 Task: Create a Green and Eco-Friendly Wedding Planning: Resources for planning environmentally friendly weddings.
Action: Mouse moved to (519, 248)
Screenshot: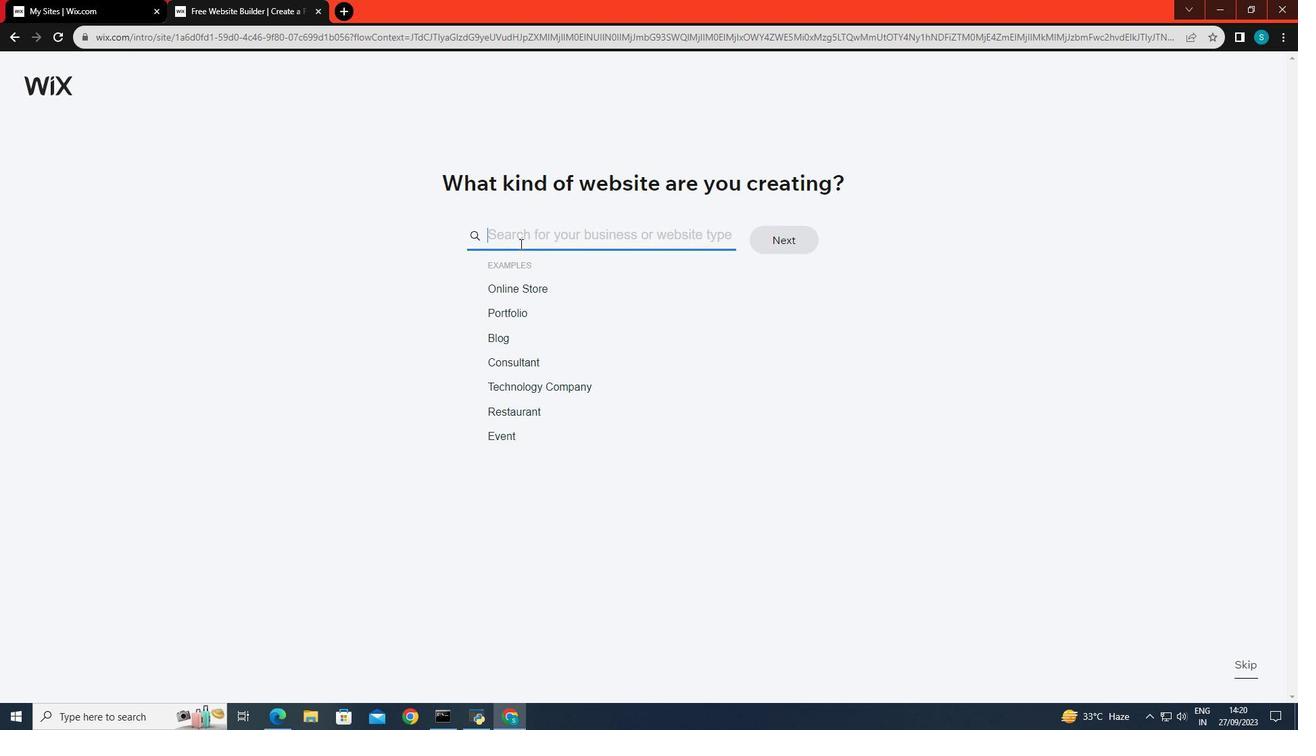 
Action: Mouse pressed left at (519, 248)
Screenshot: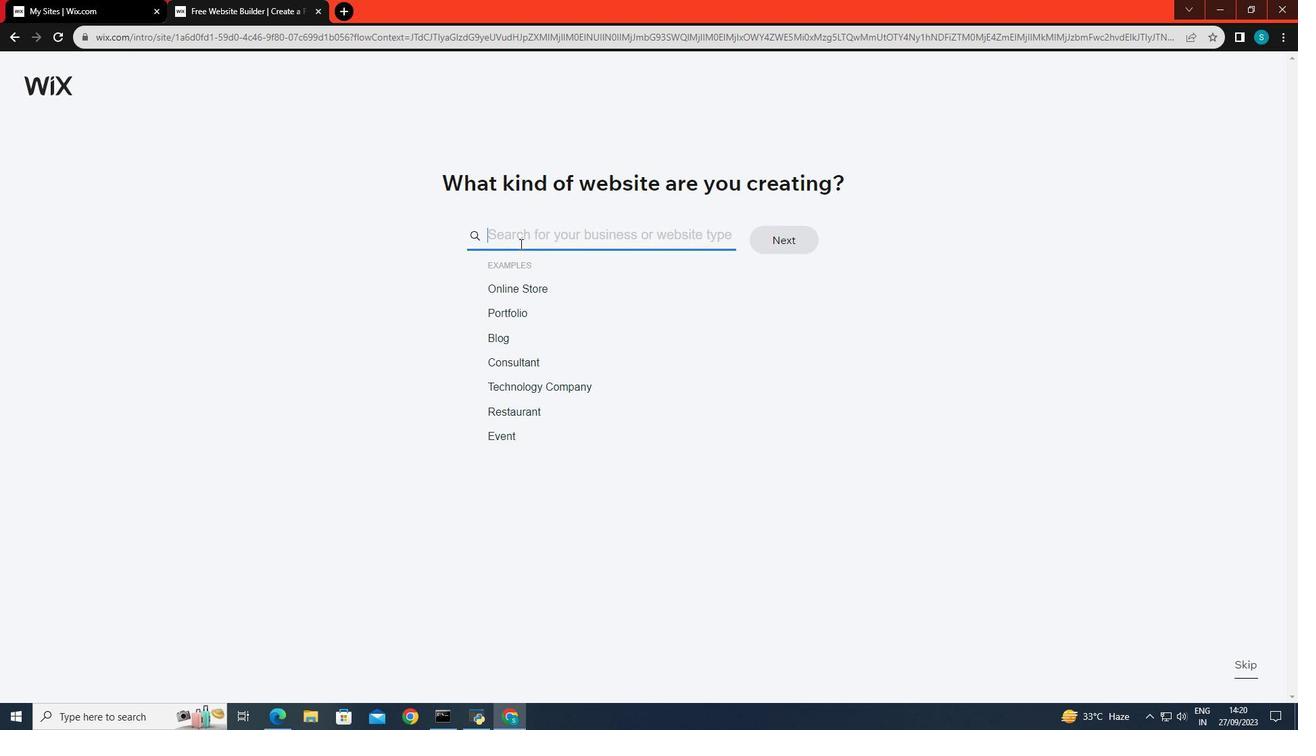 
Action: Mouse moved to (520, 244)
Screenshot: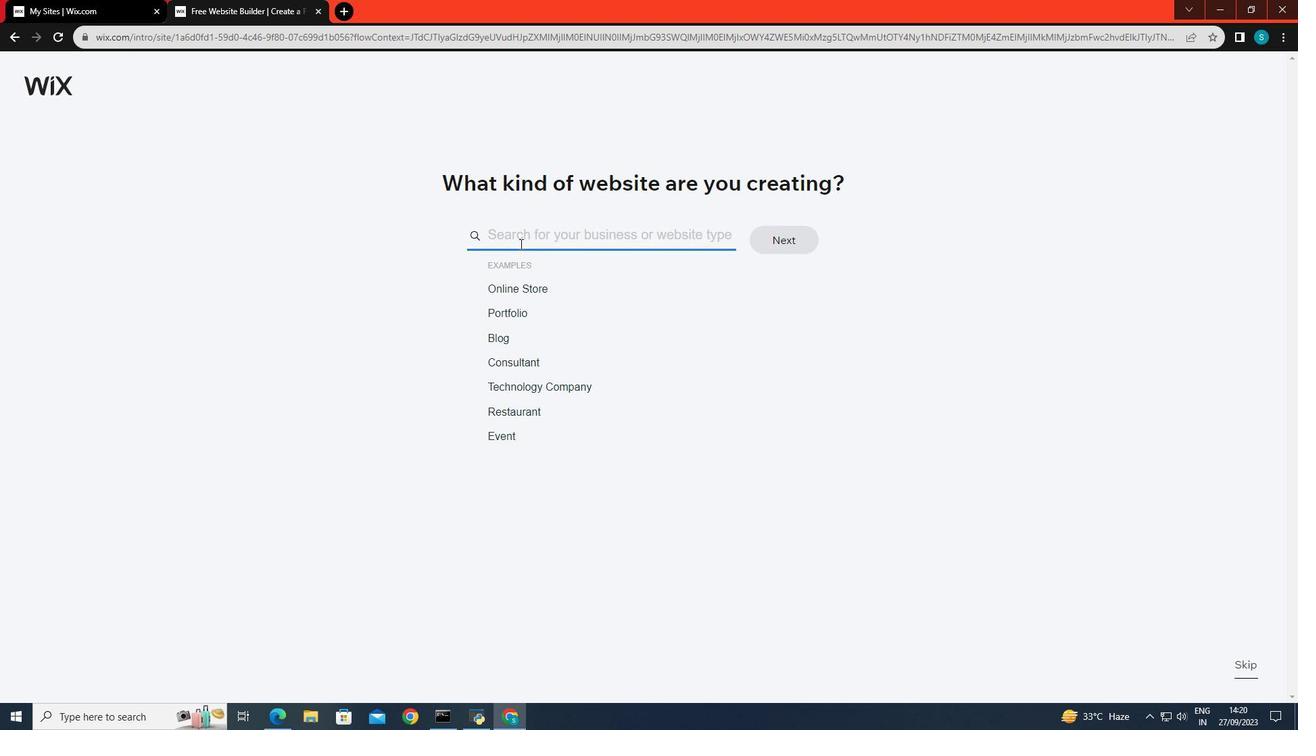 
Action: Key pressed v<Key.backspace>wedding<Key.space>plan
Screenshot: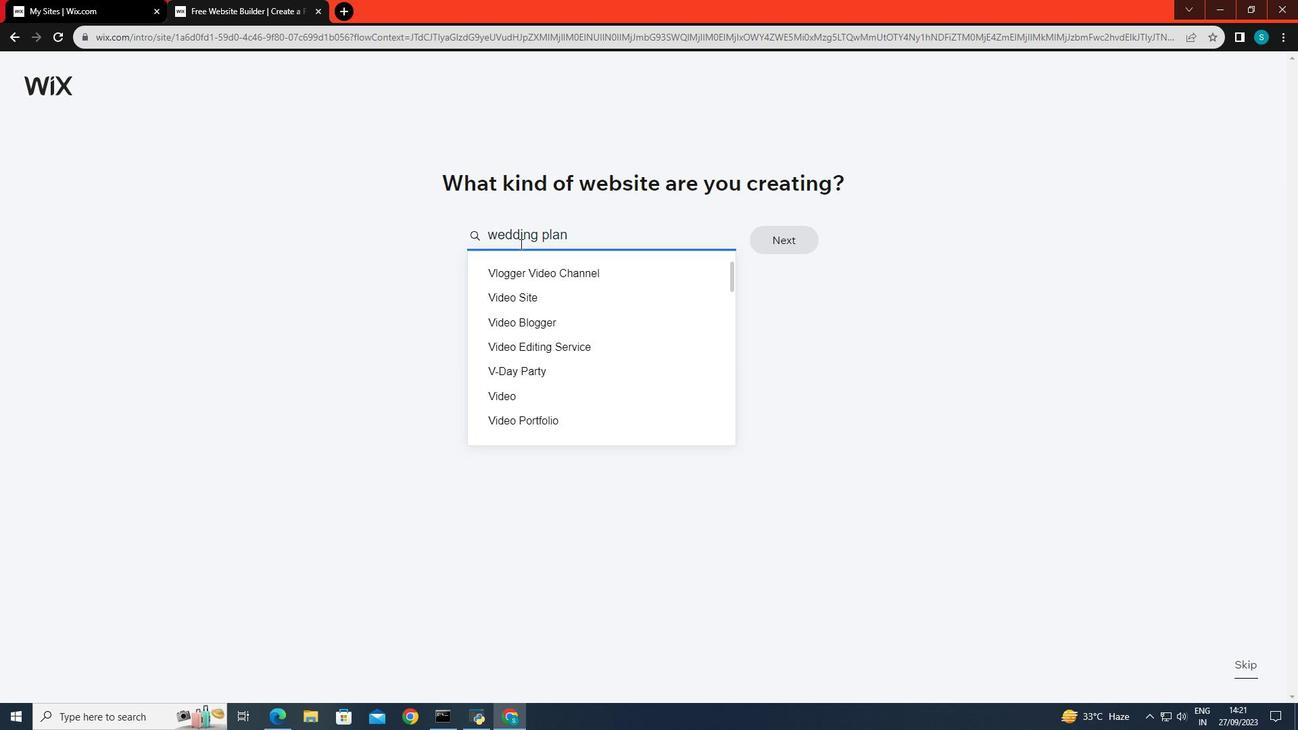 
Action: Mouse moved to (554, 315)
Screenshot: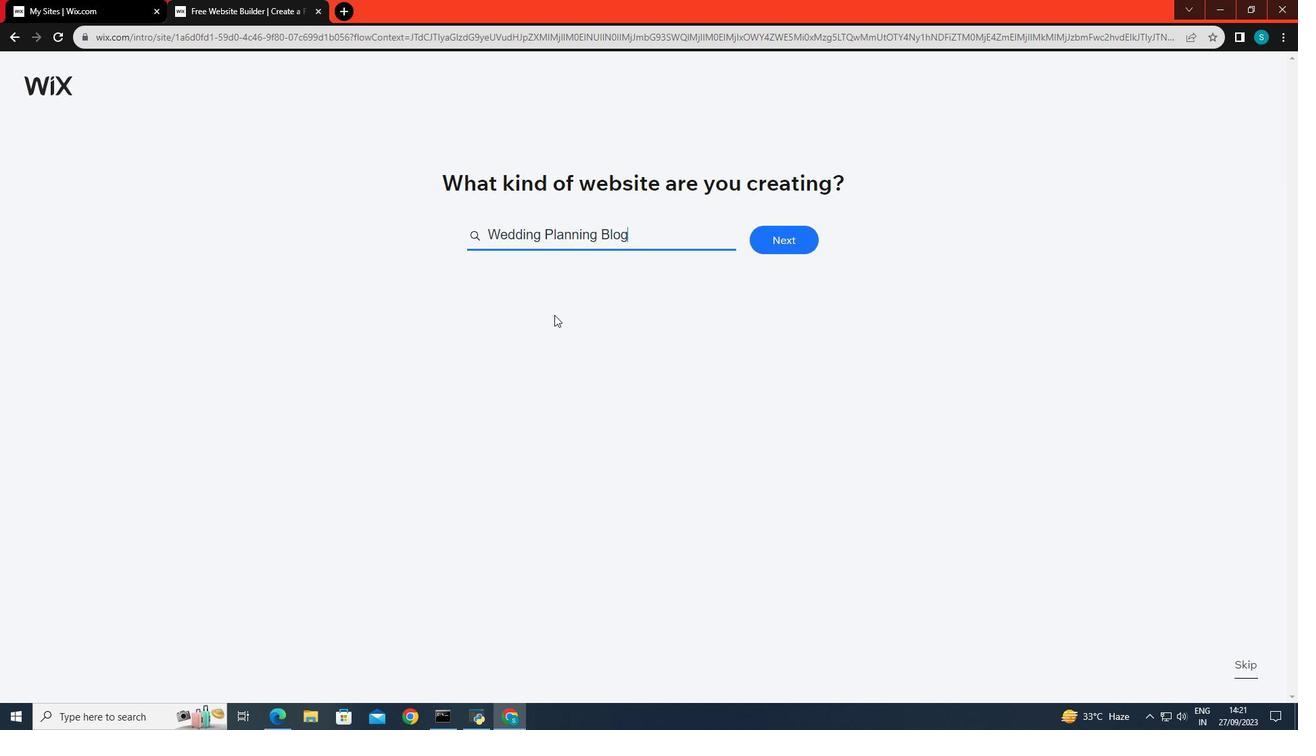 
Action: Mouse pressed left at (554, 315)
Screenshot: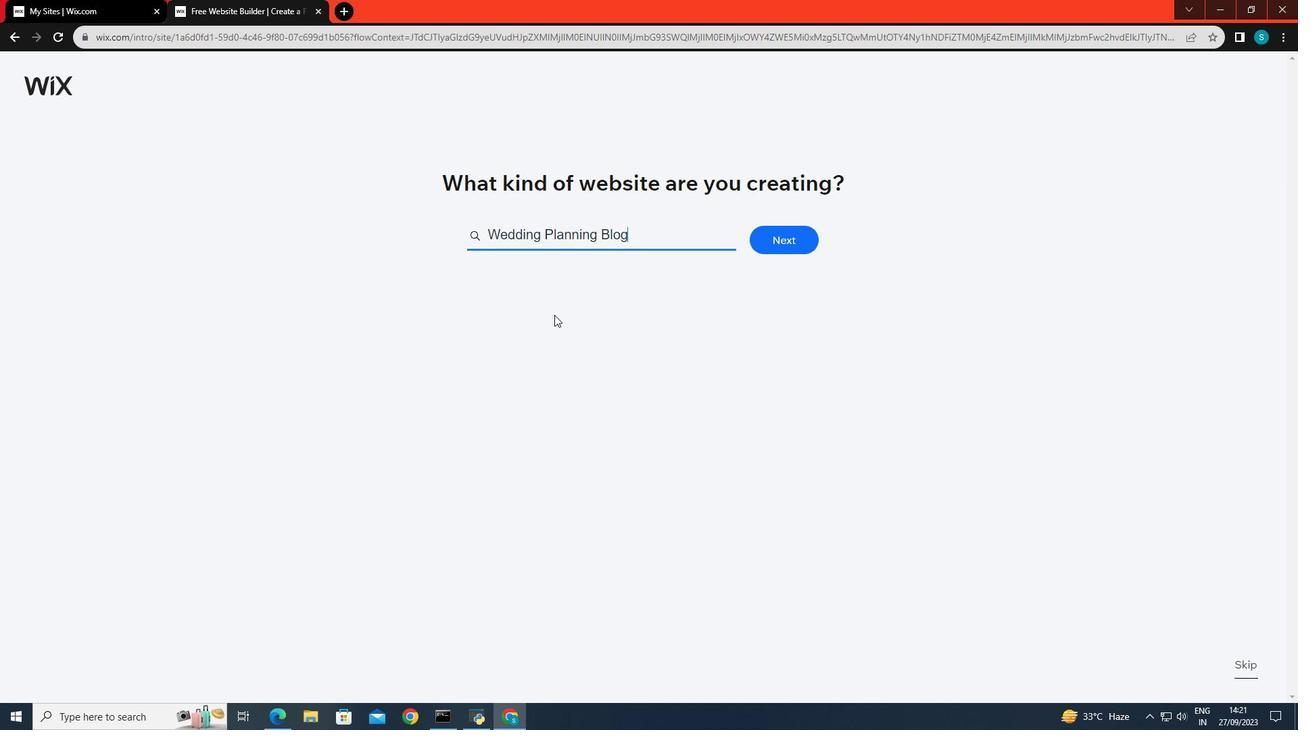 
Action: Mouse moved to (772, 242)
Screenshot: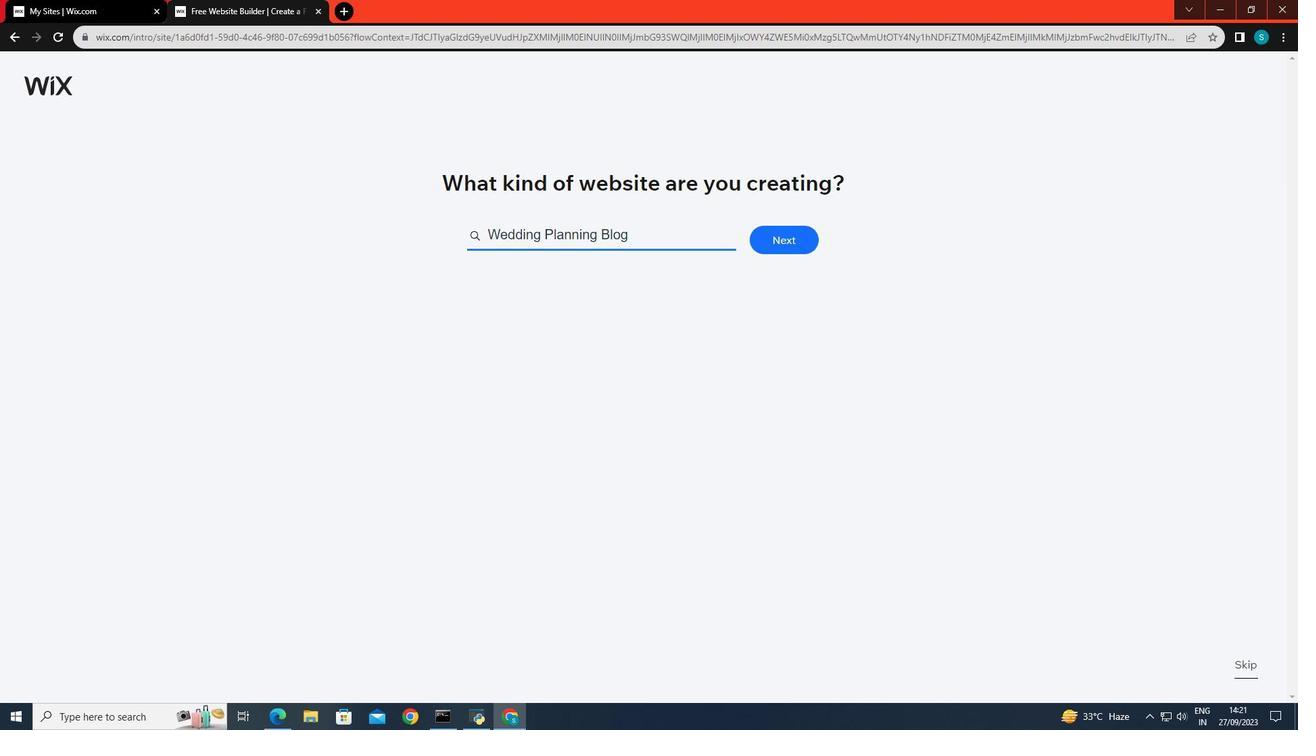 
Action: Mouse pressed left at (772, 242)
Screenshot: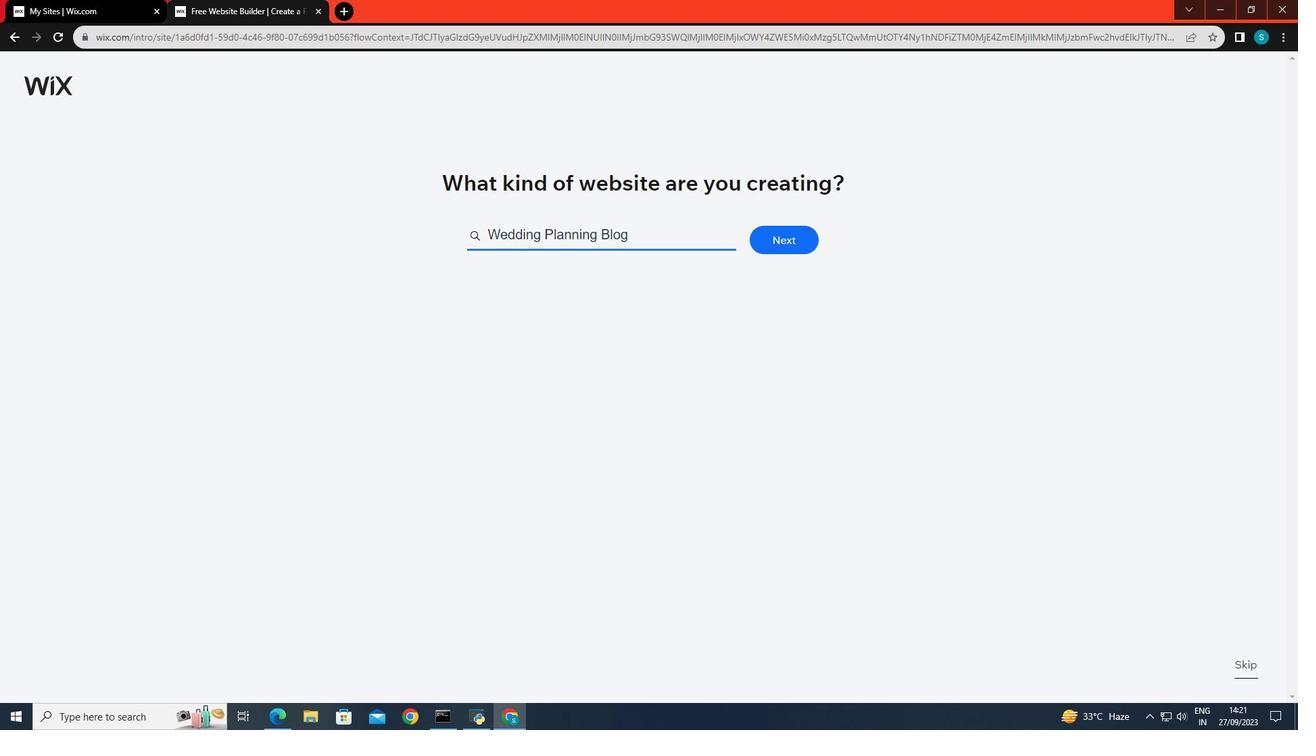 
Action: Mouse moved to (762, 279)
Screenshot: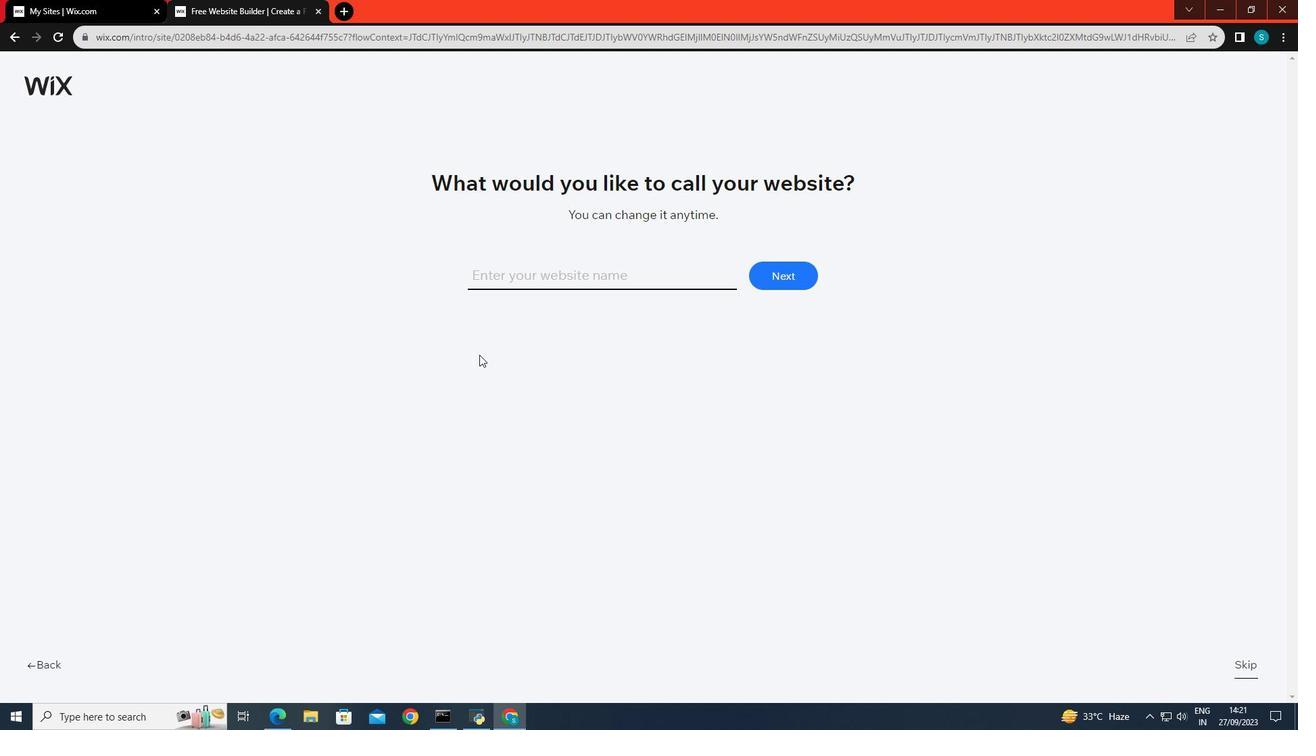 
Action: Mouse pressed left at (762, 279)
Screenshot: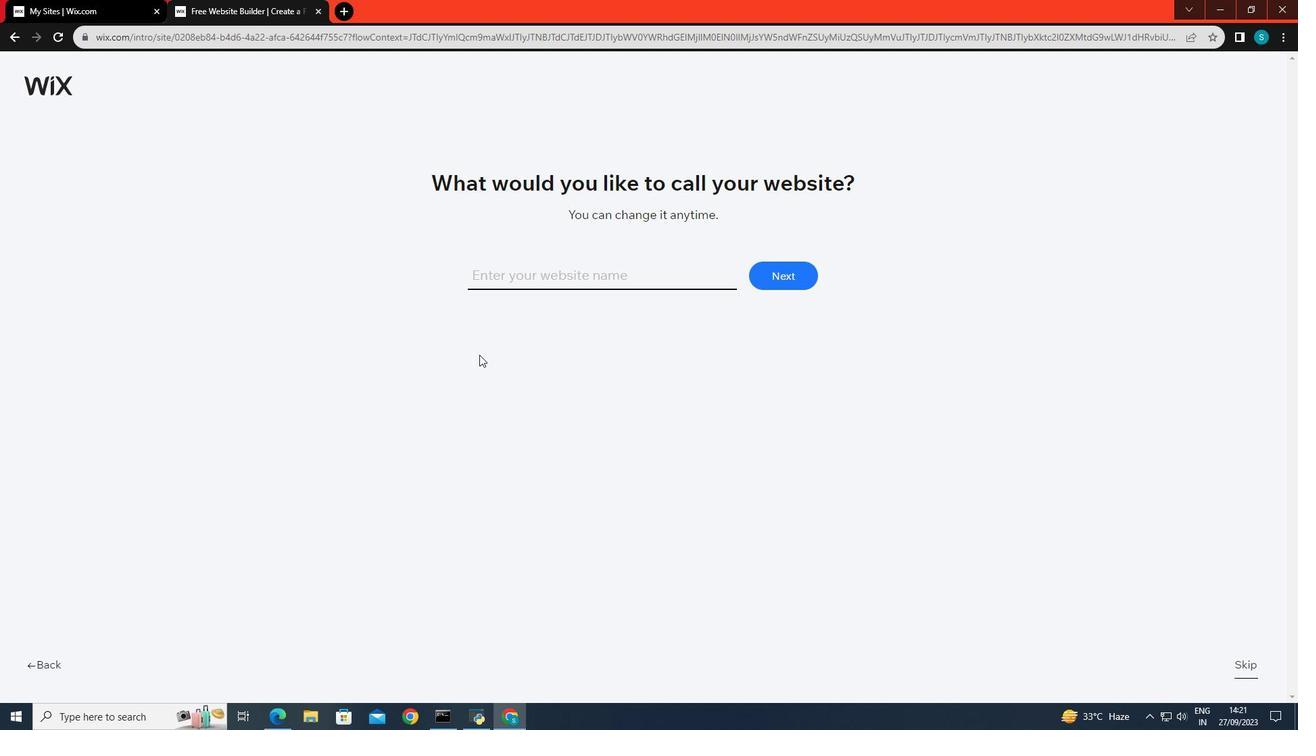 
Action: Mouse moved to (490, 206)
Screenshot: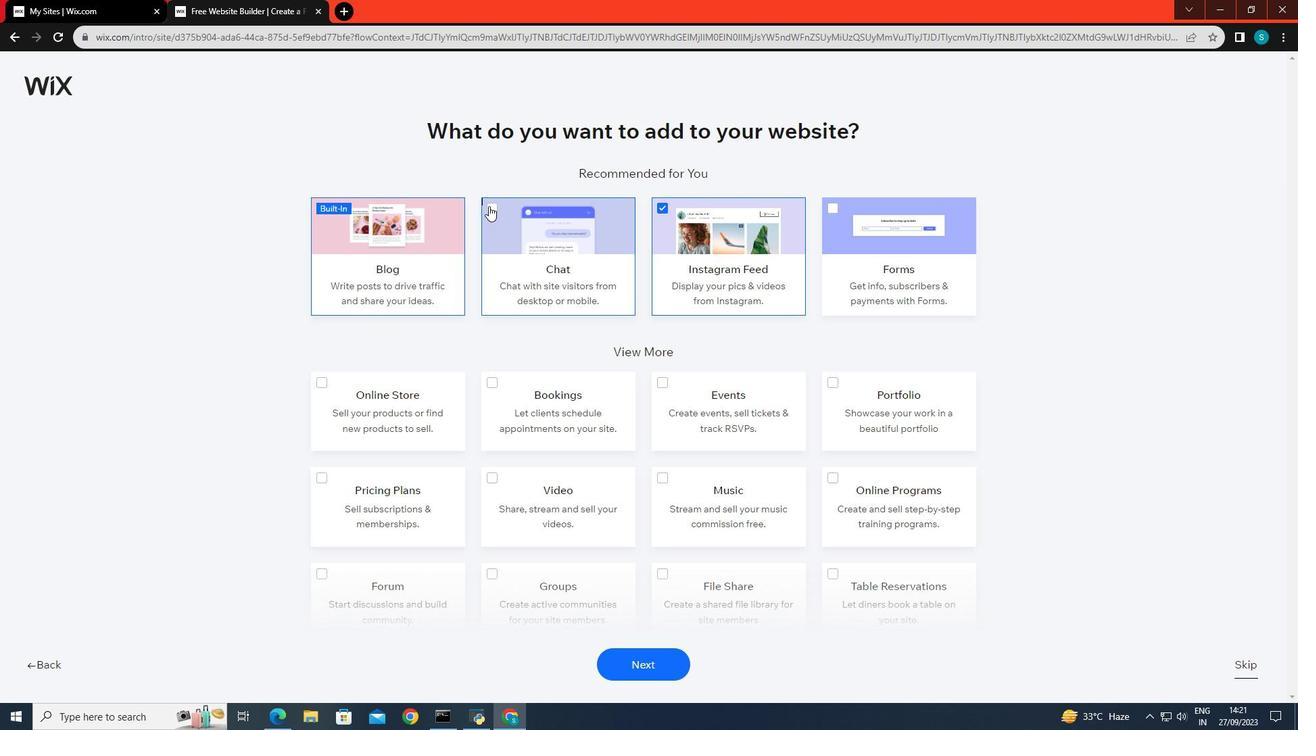 
Action: Mouse pressed left at (490, 206)
Screenshot: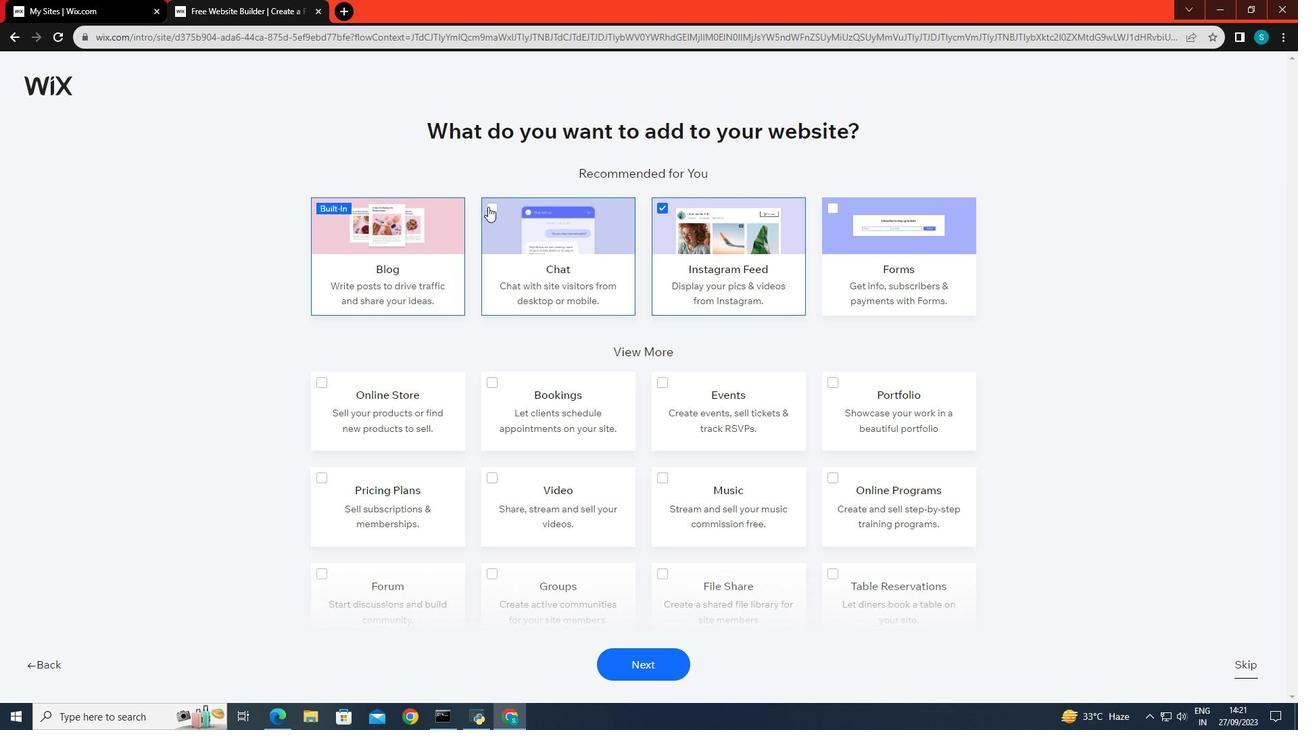 
Action: Mouse moved to (667, 209)
Screenshot: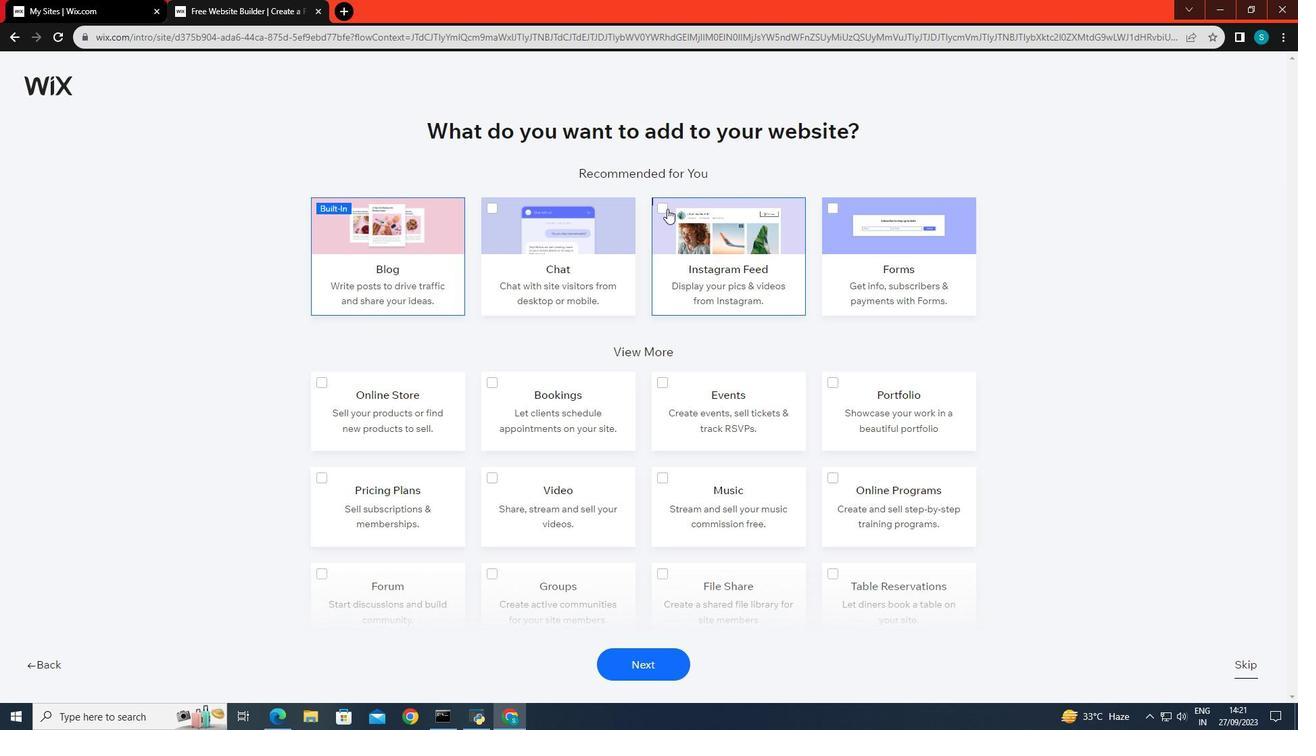 
Action: Mouse pressed left at (667, 209)
Screenshot: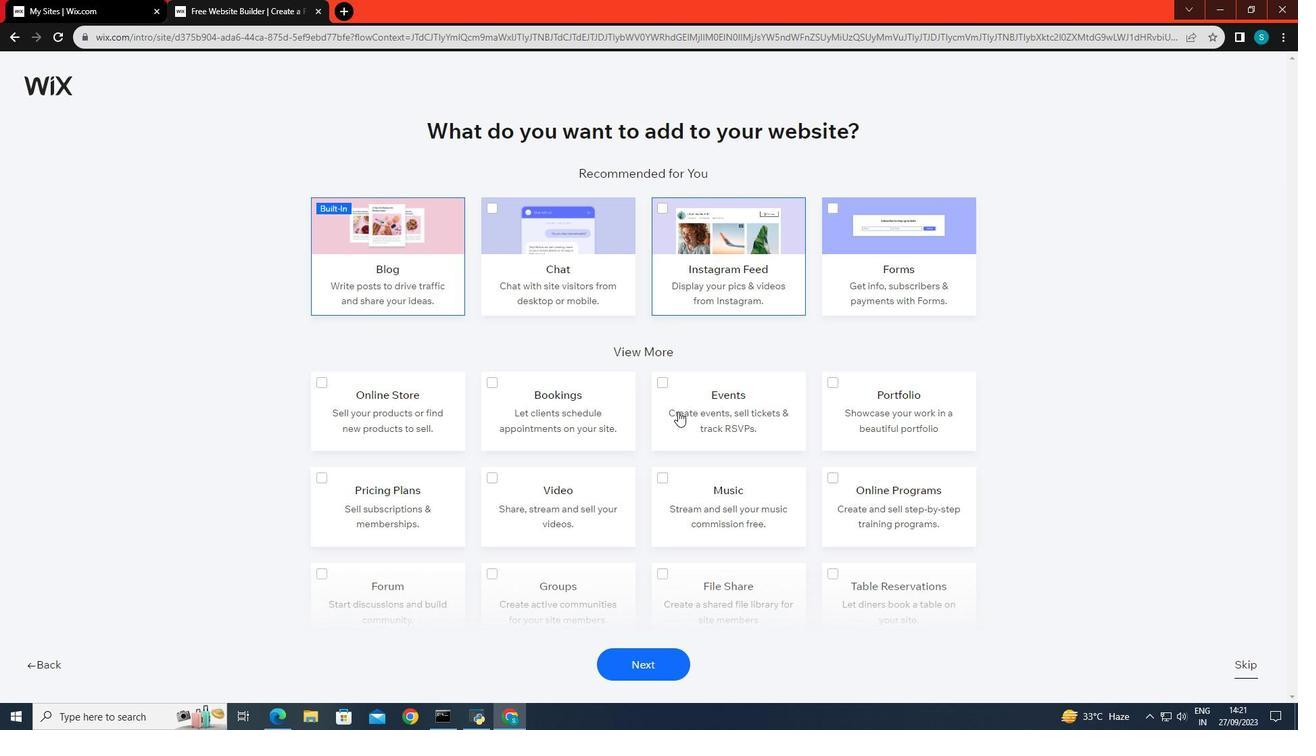 
Action: Mouse moved to (656, 666)
Screenshot: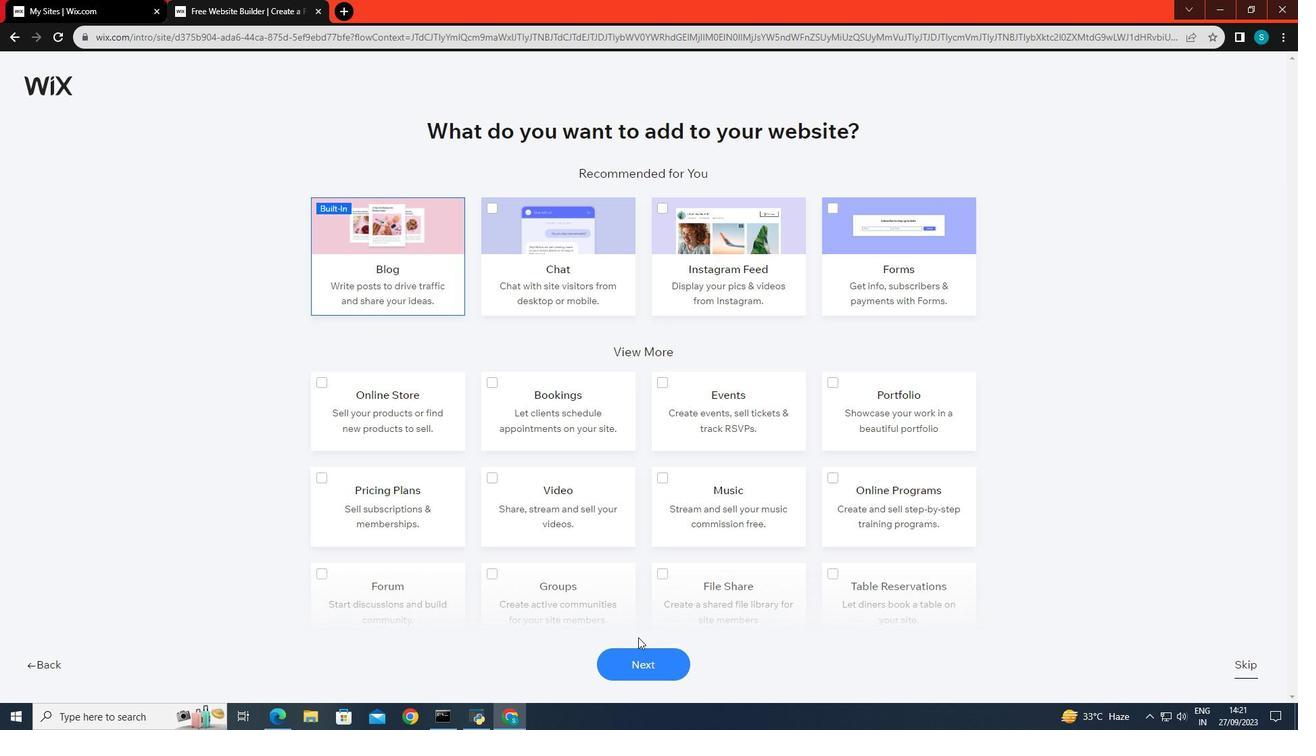 
Action: Mouse pressed left at (656, 666)
Screenshot: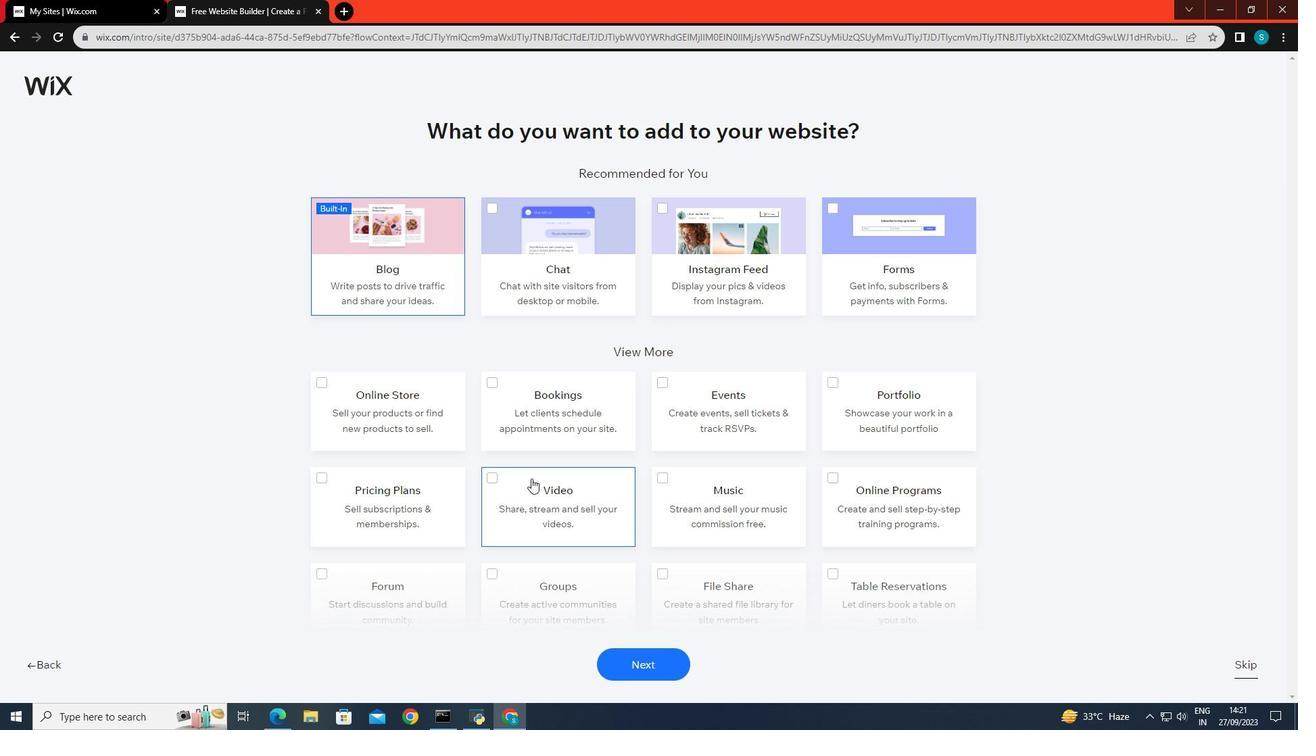 
Action: Mouse moved to (453, 360)
Screenshot: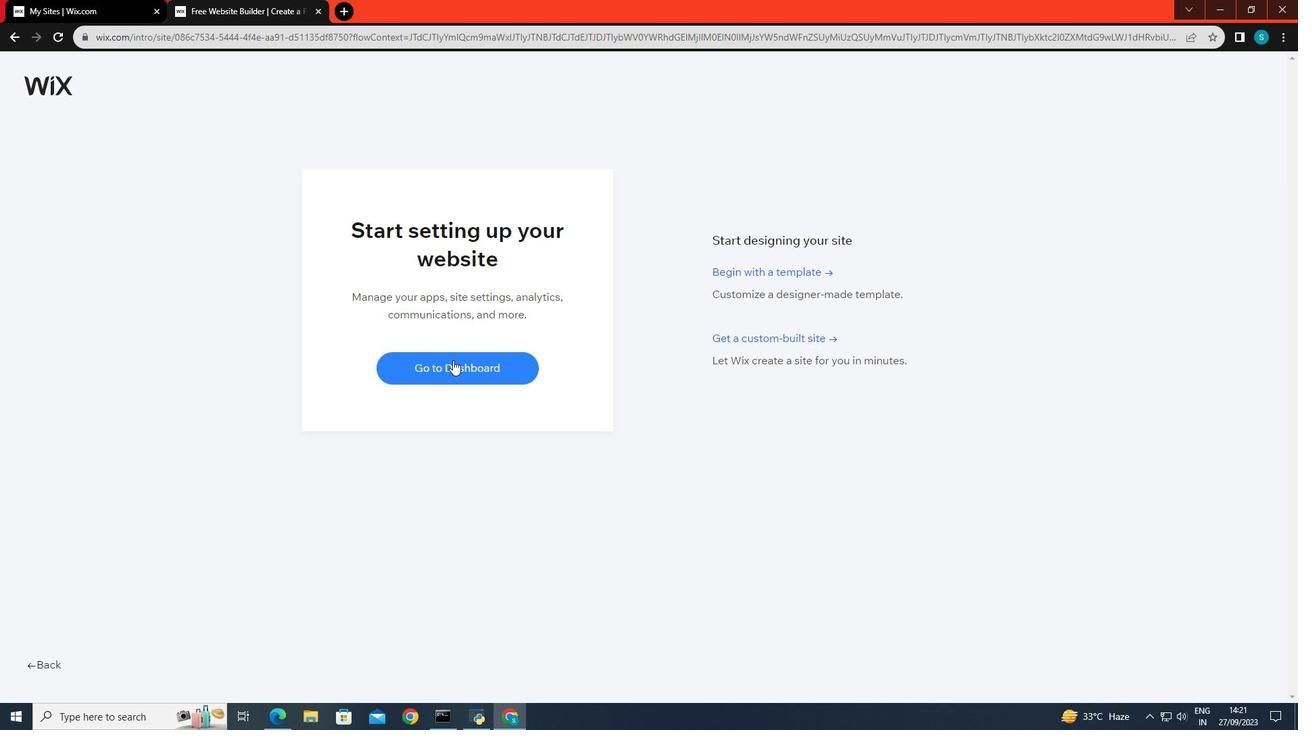 
Action: Mouse pressed left at (453, 360)
Screenshot: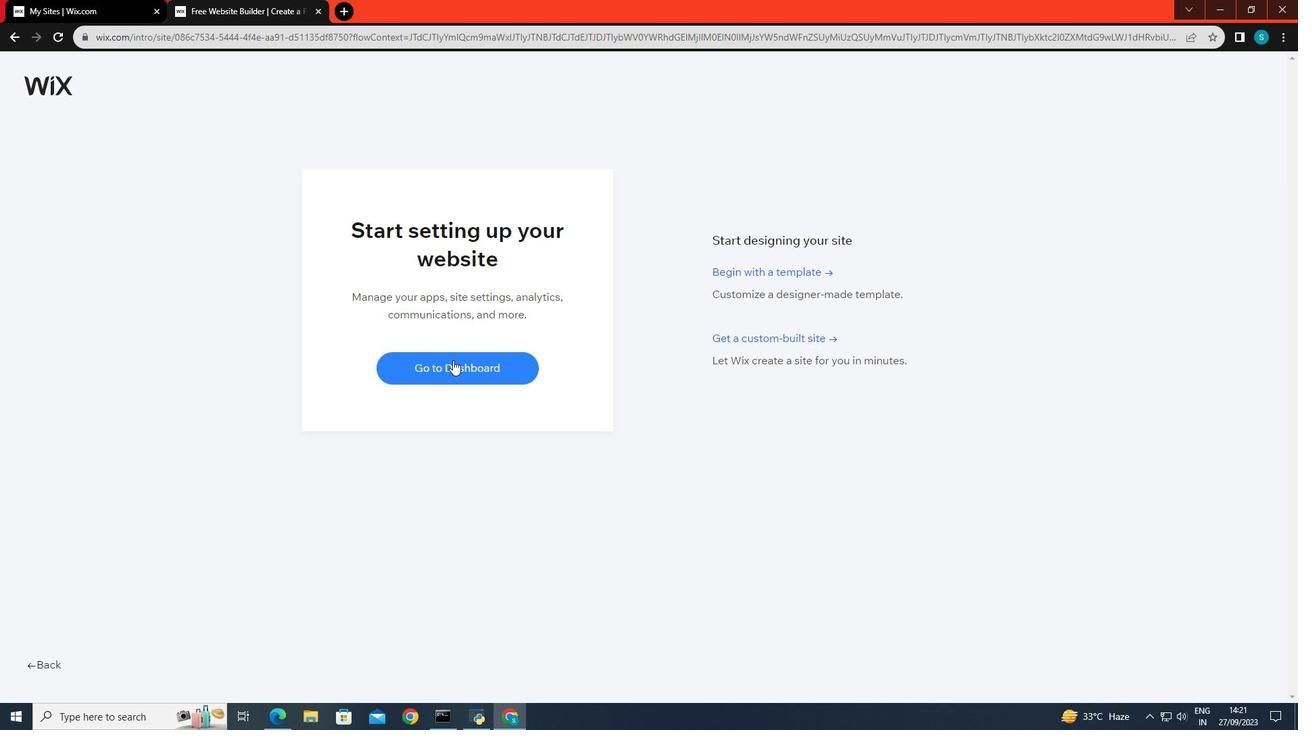 
Action: Mouse moved to (174, 201)
Screenshot: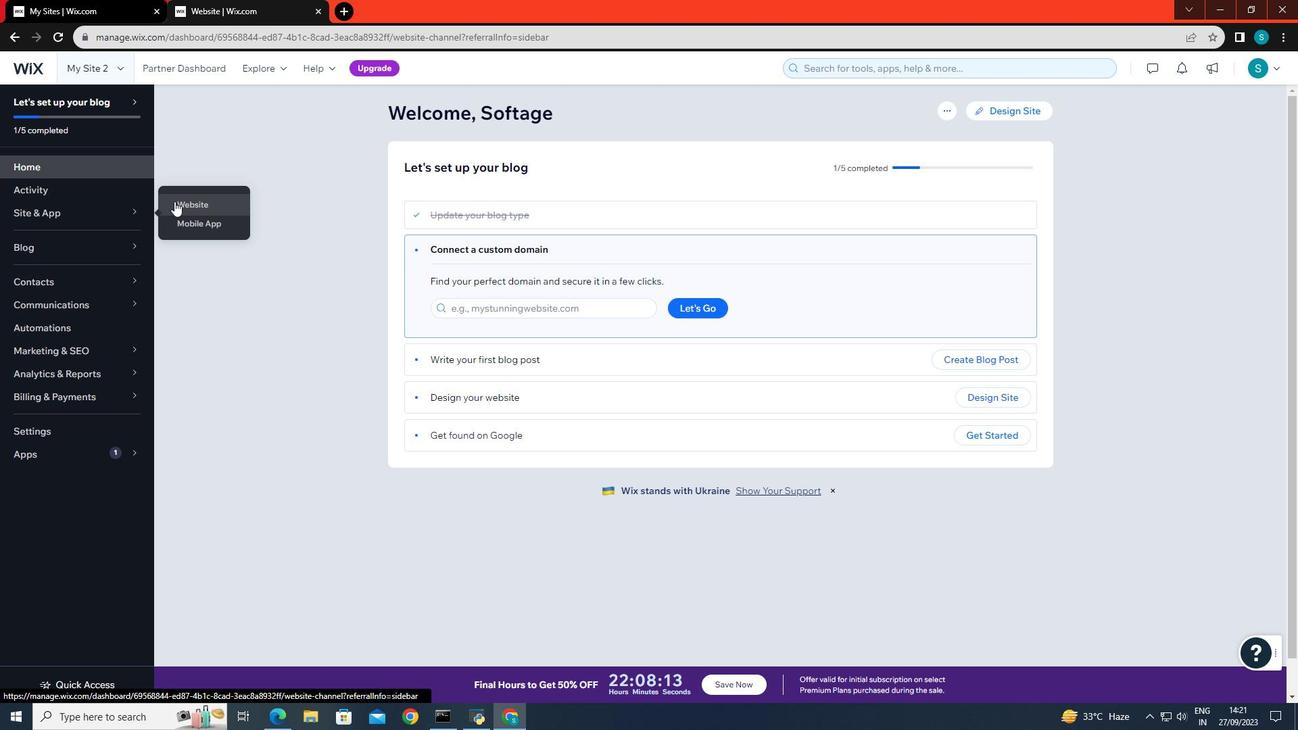 
Action: Mouse pressed left at (174, 201)
Screenshot: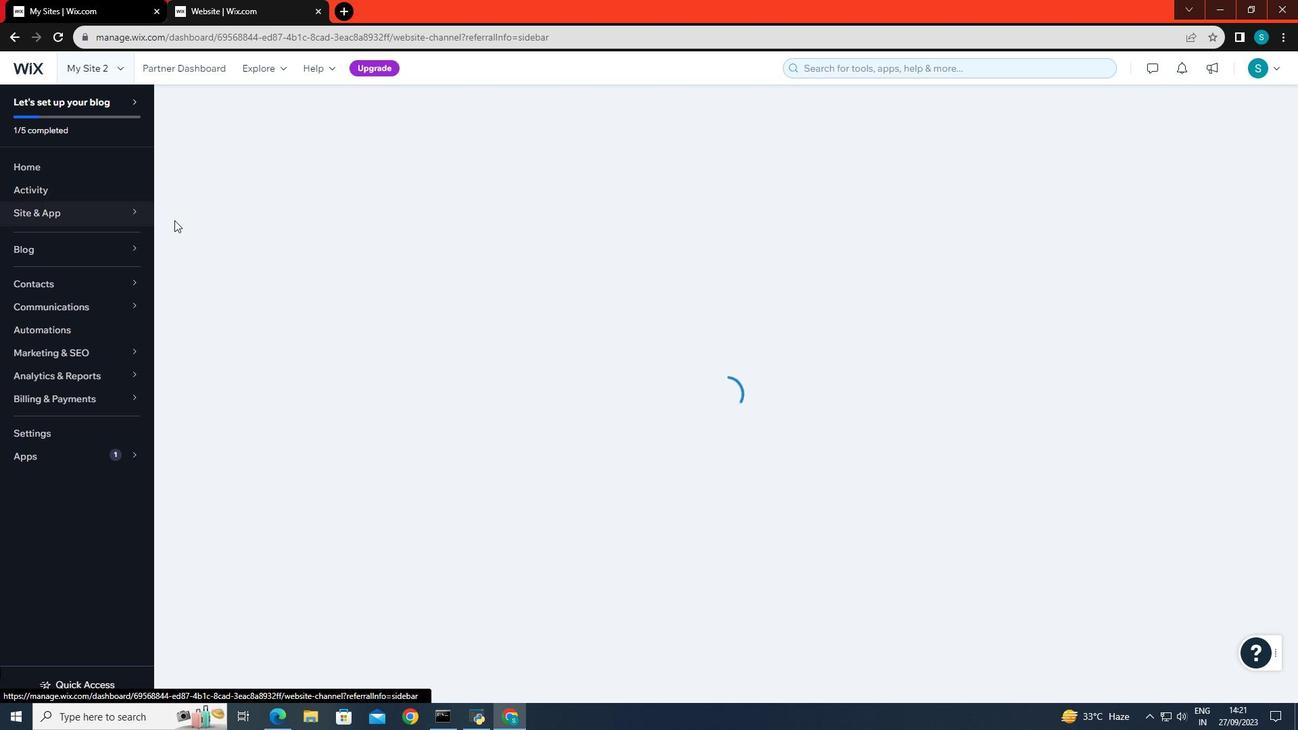 
Action: Mouse moved to (370, 389)
Screenshot: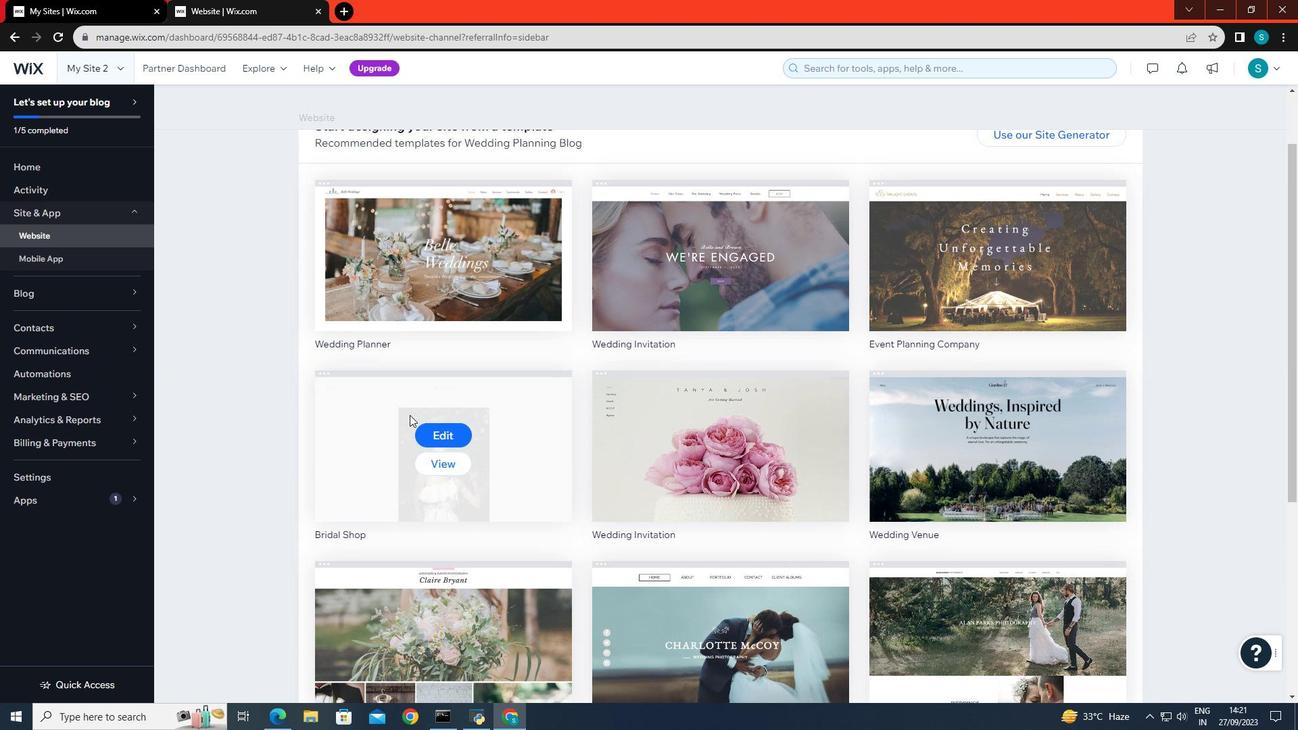
Action: Mouse scrolled (370, 388) with delta (0, 0)
Screenshot: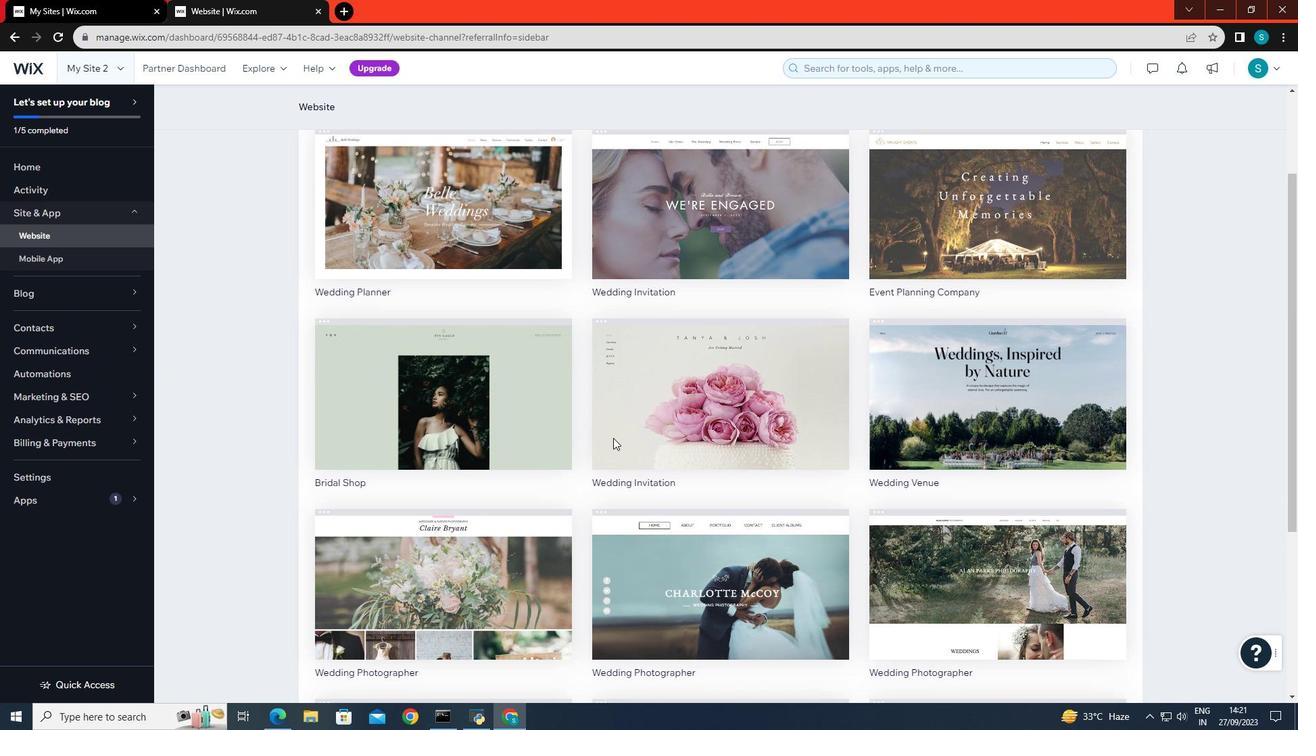 
Action: Mouse scrolled (370, 388) with delta (0, 0)
Screenshot: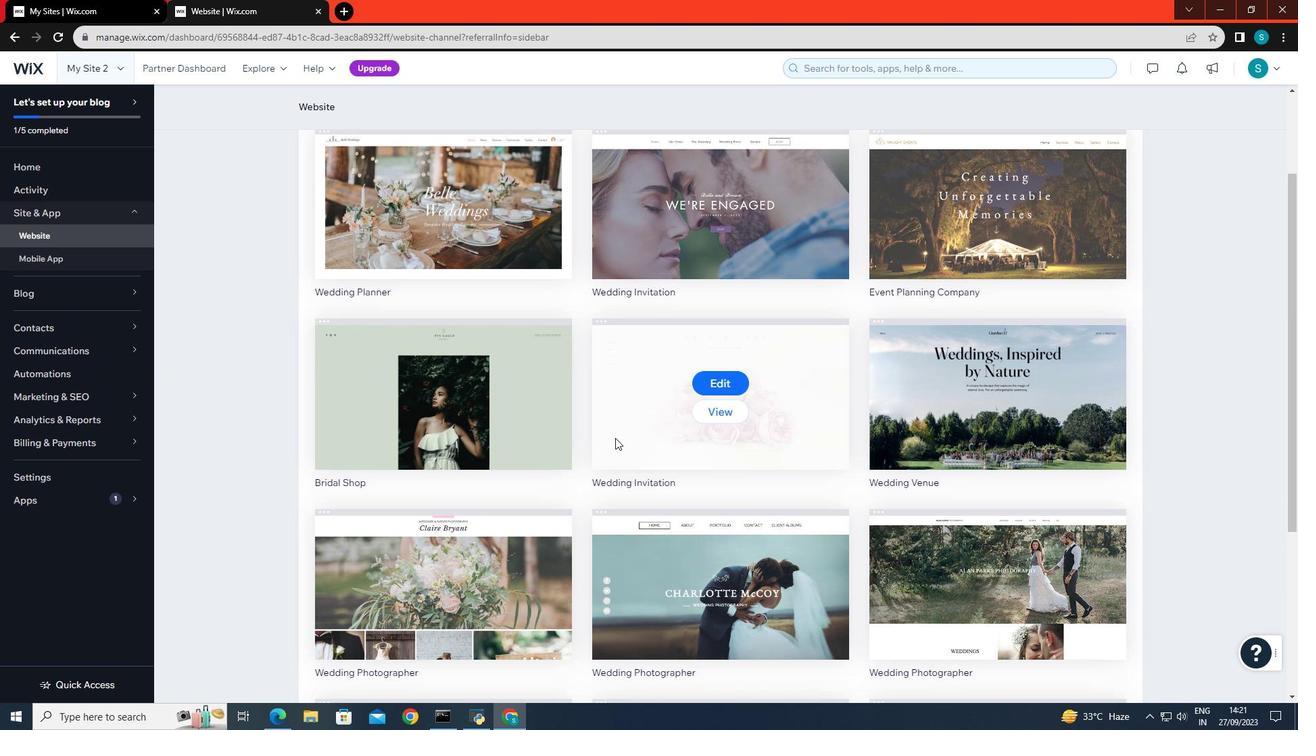 
Action: Mouse moved to (615, 438)
Screenshot: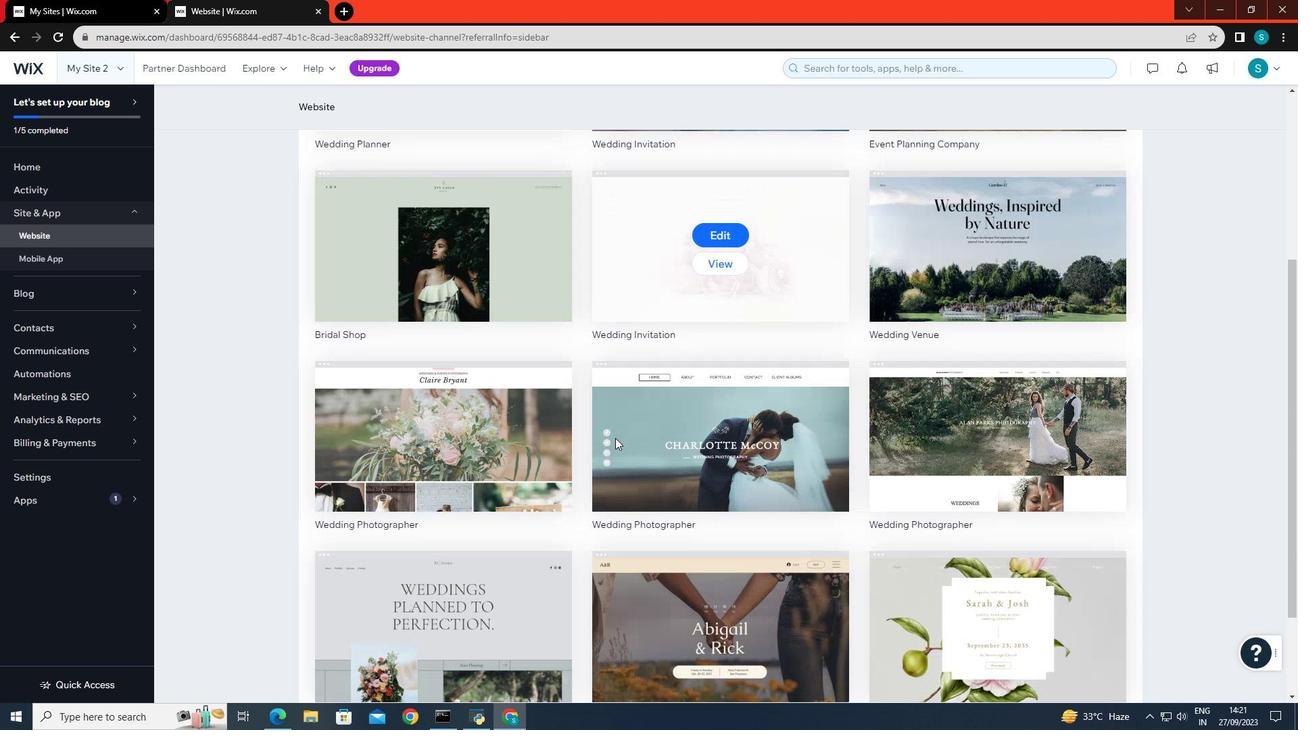 
Action: Mouse scrolled (615, 437) with delta (0, 0)
Screenshot: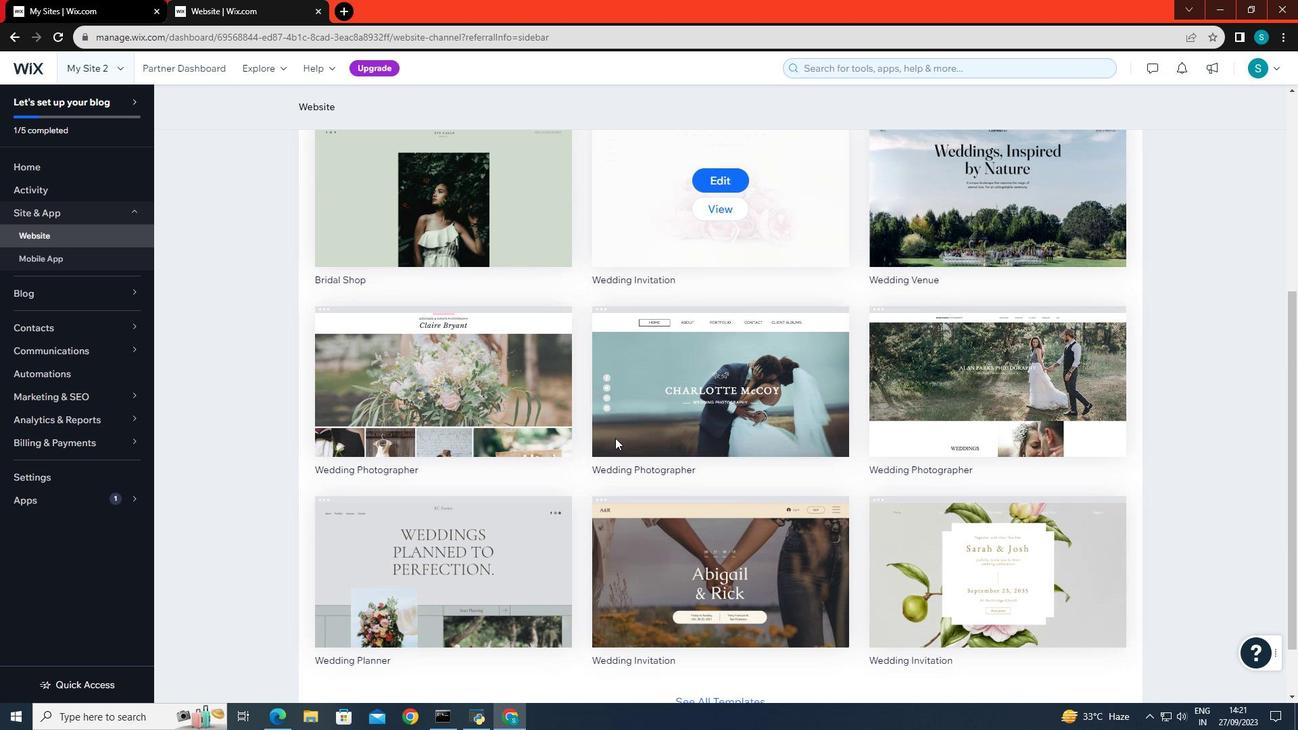 
Action: Mouse scrolled (615, 437) with delta (0, 0)
Screenshot: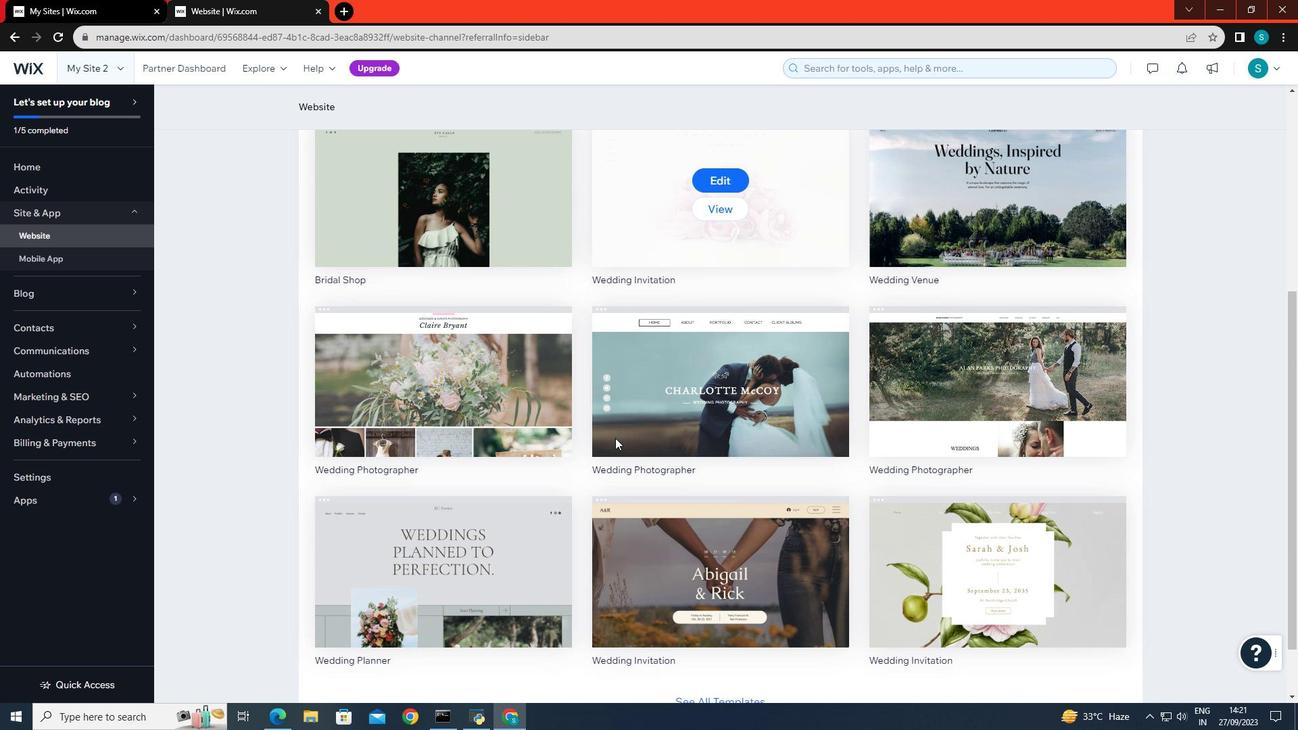 
Action: Mouse scrolled (615, 437) with delta (0, 0)
Screenshot: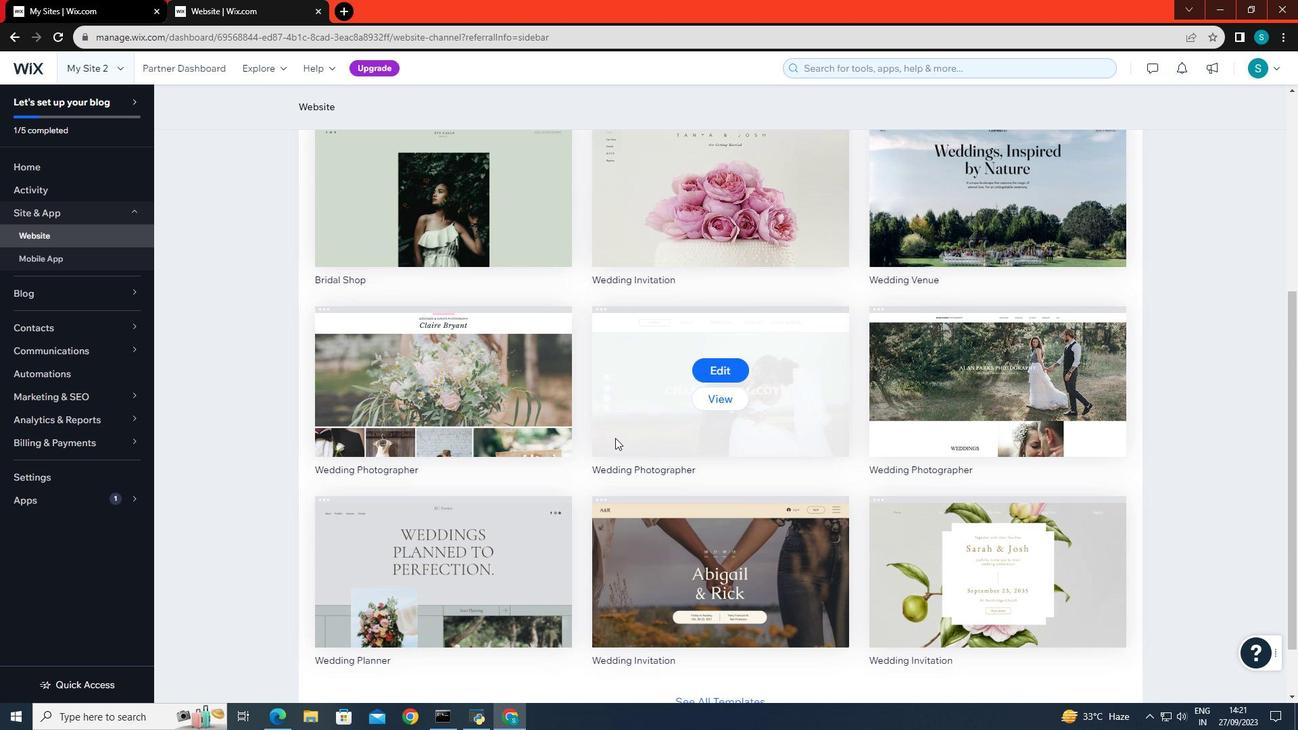 
Action: Mouse moved to (1005, 400)
Screenshot: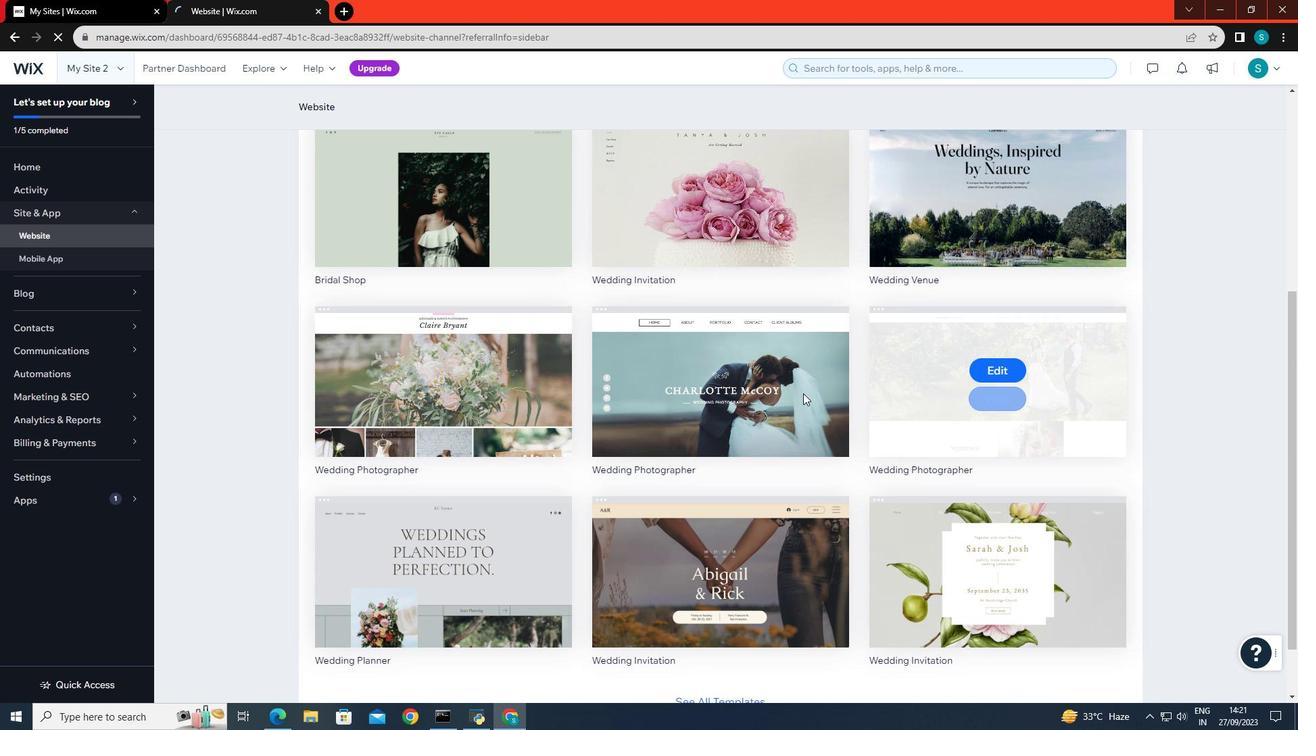 
Action: Mouse pressed left at (1005, 400)
Screenshot: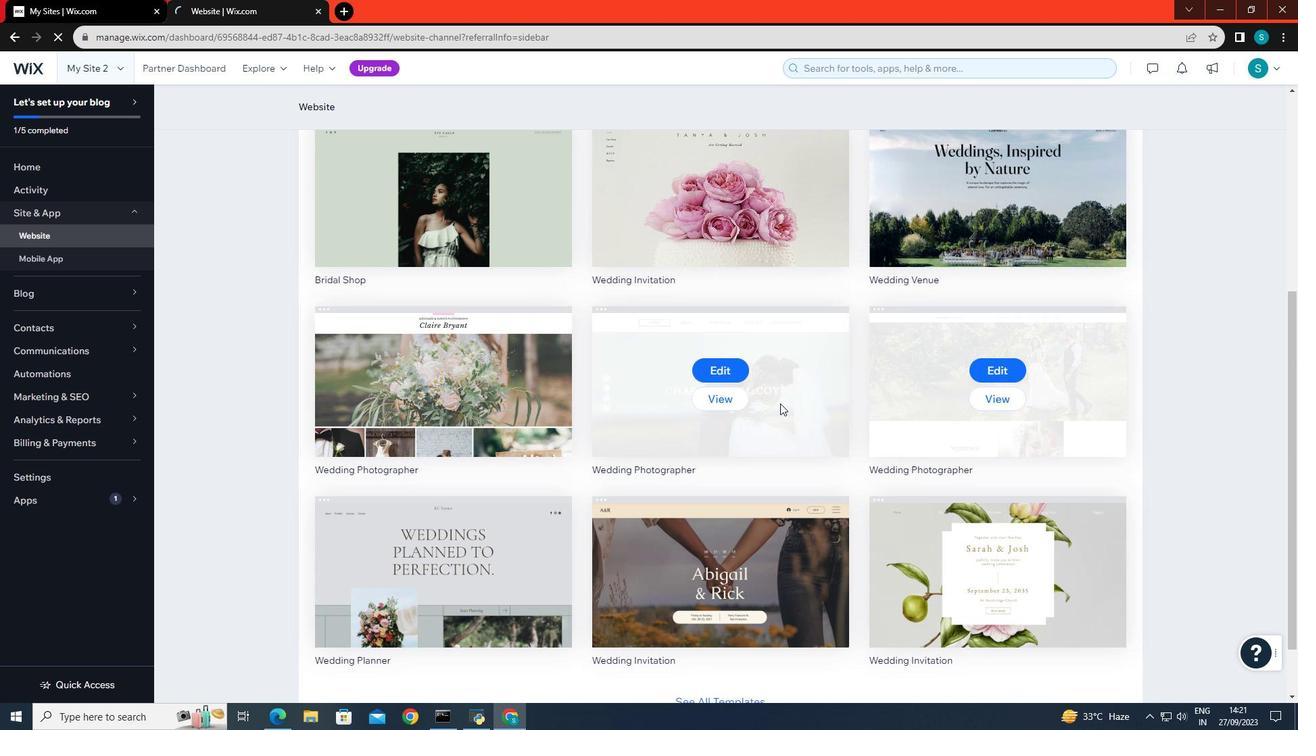 
Action: Mouse moved to (485, 415)
Screenshot: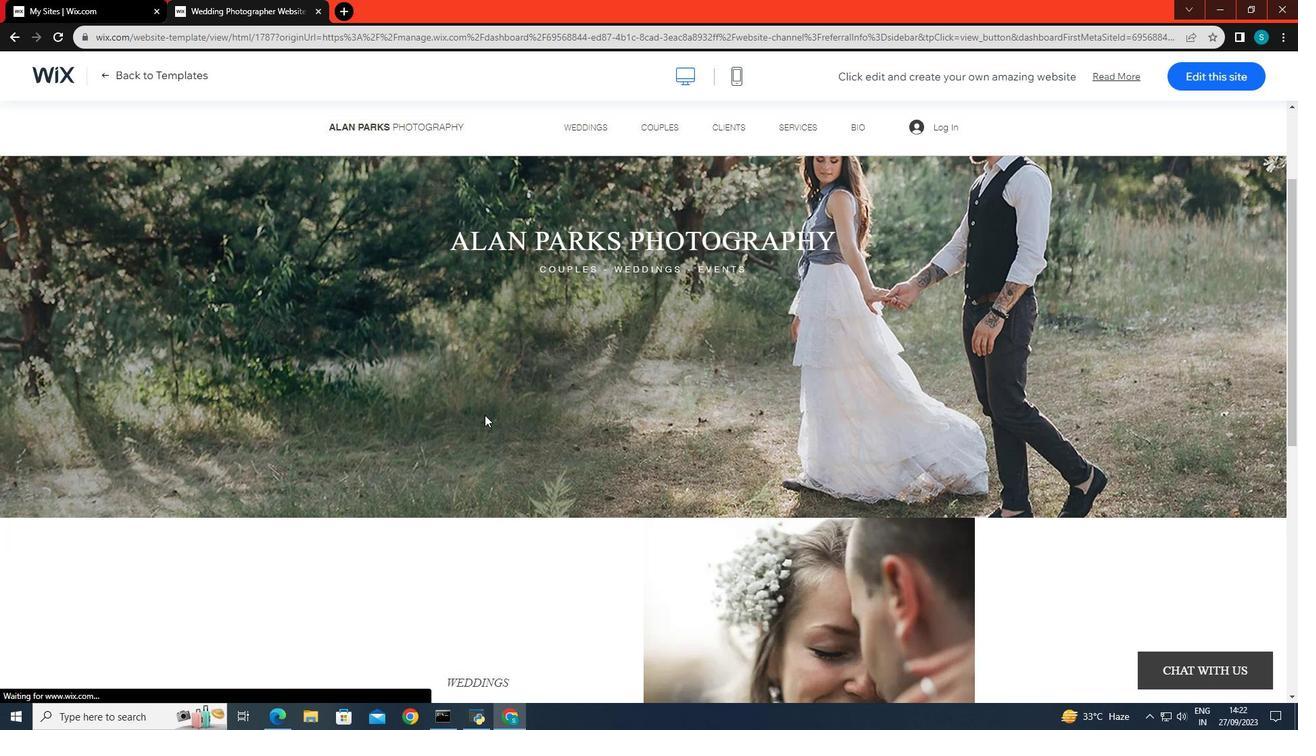 
Action: Mouse scrolled (485, 414) with delta (0, 0)
Screenshot: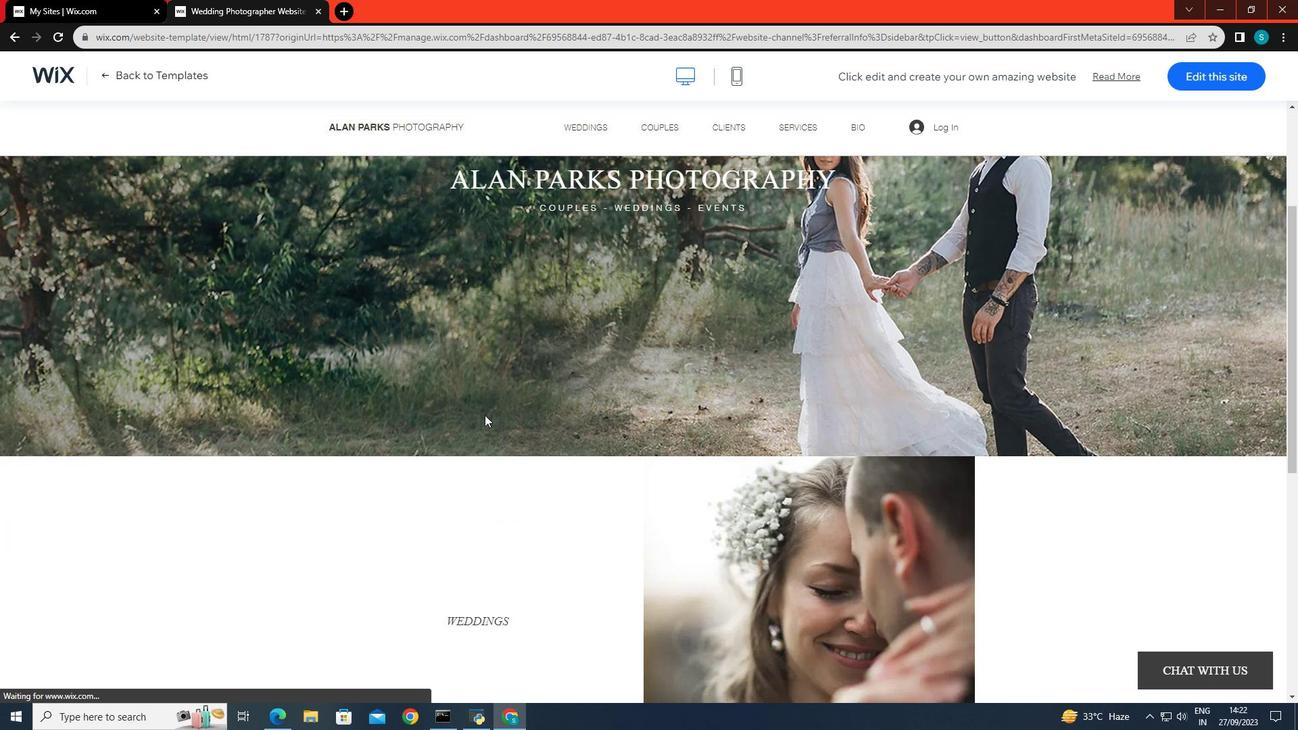 
Action: Mouse scrolled (485, 414) with delta (0, 0)
Screenshot: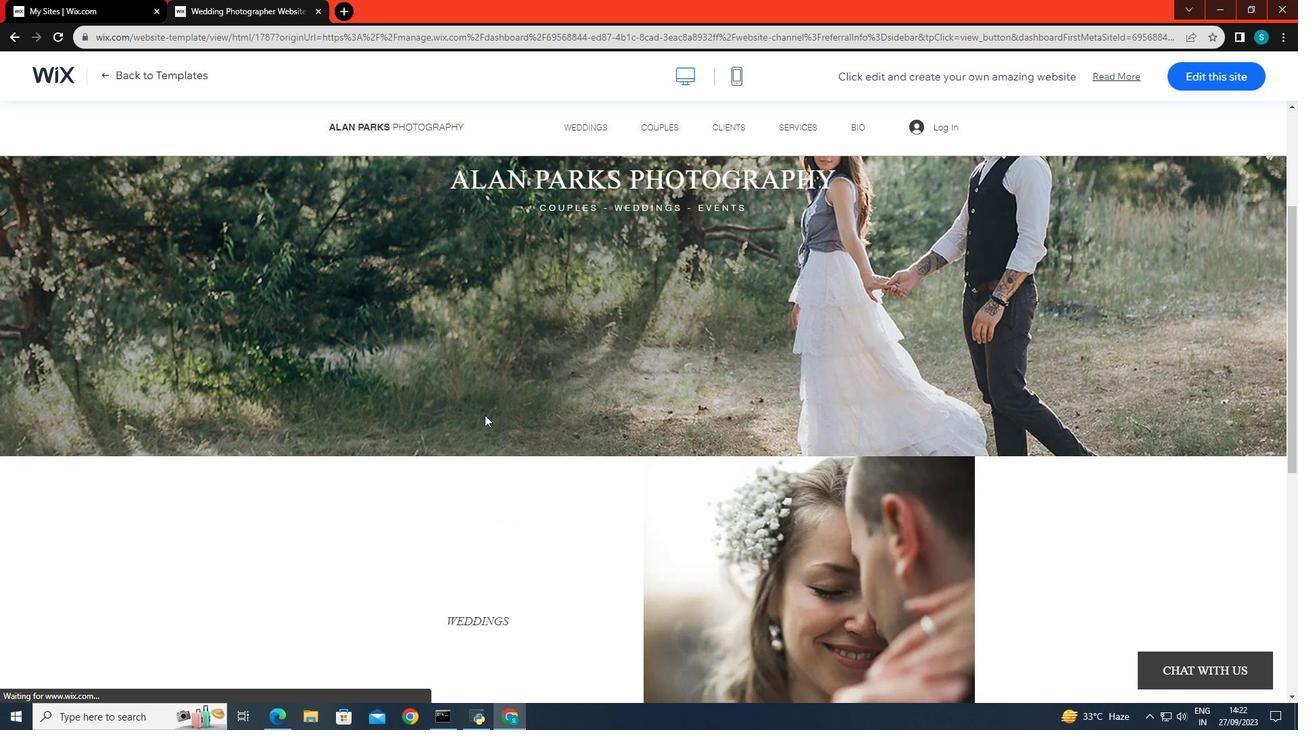 
Action: Mouse scrolled (485, 414) with delta (0, 0)
Screenshot: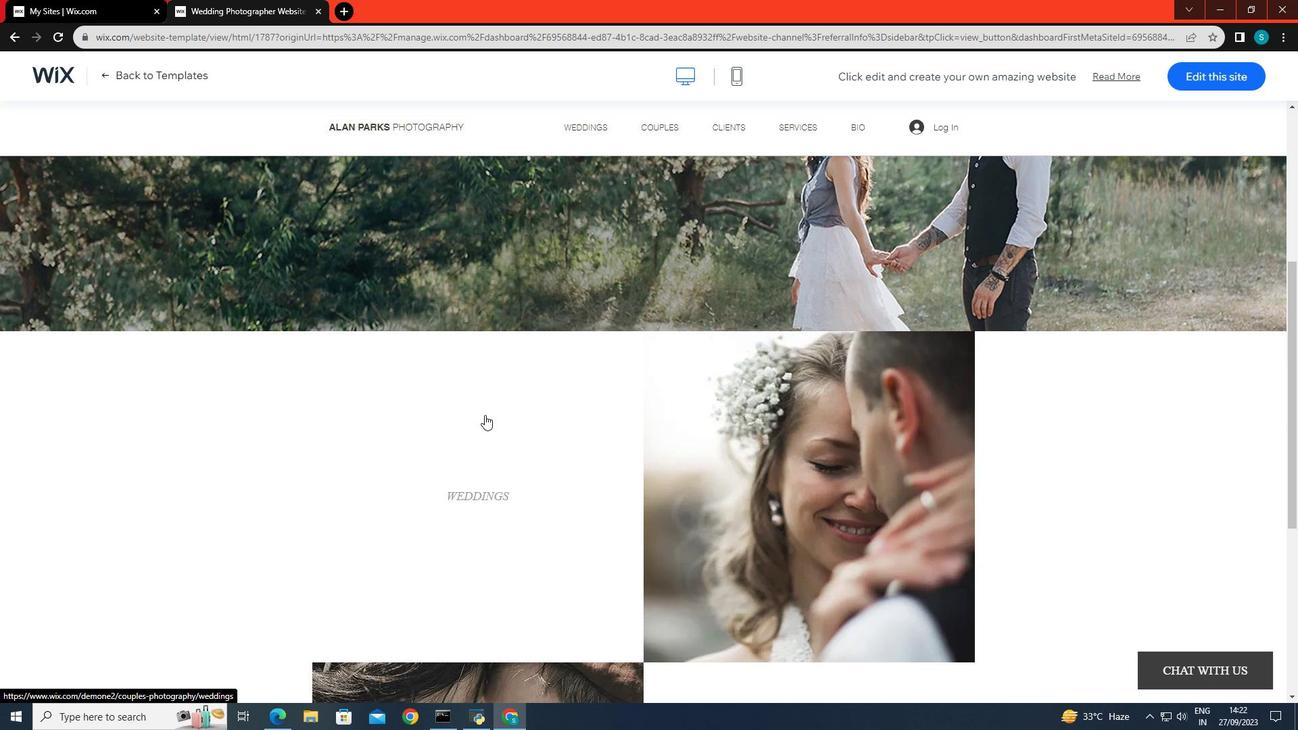 
Action: Mouse scrolled (485, 414) with delta (0, 0)
Screenshot: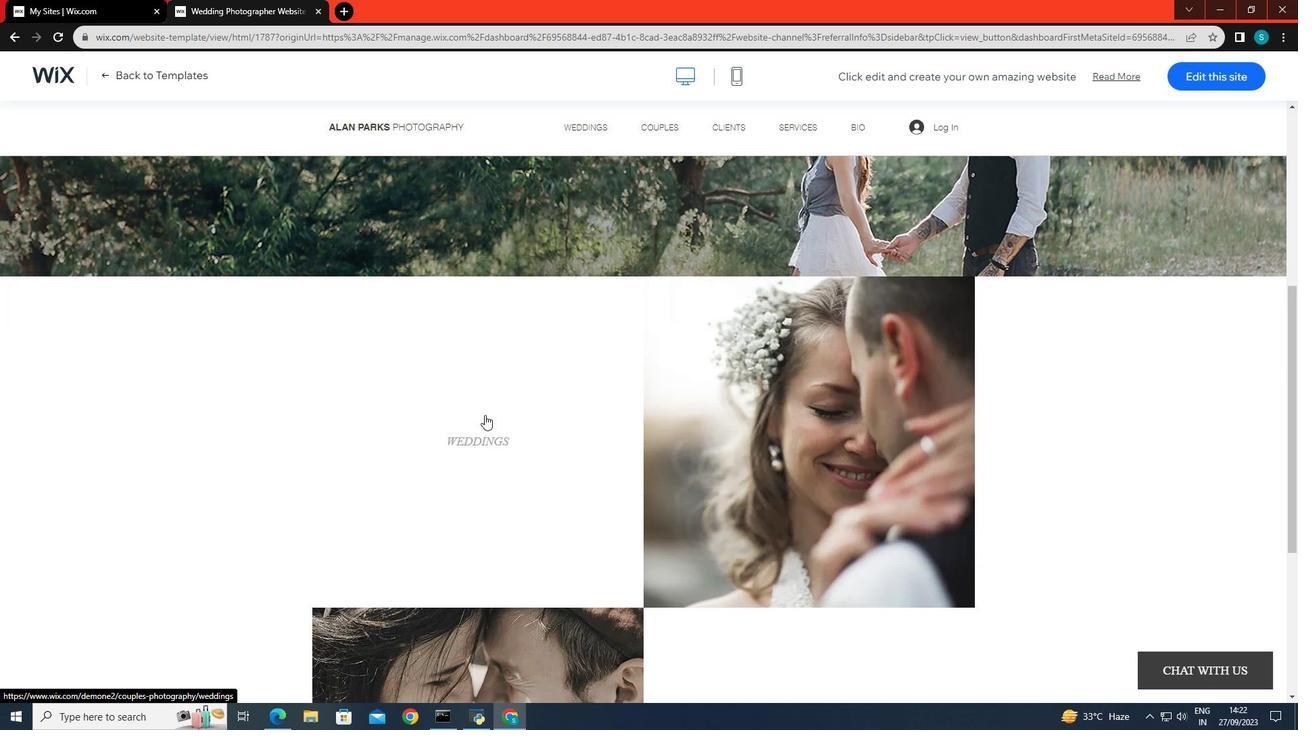 
Action: Mouse scrolled (485, 414) with delta (0, 0)
Screenshot: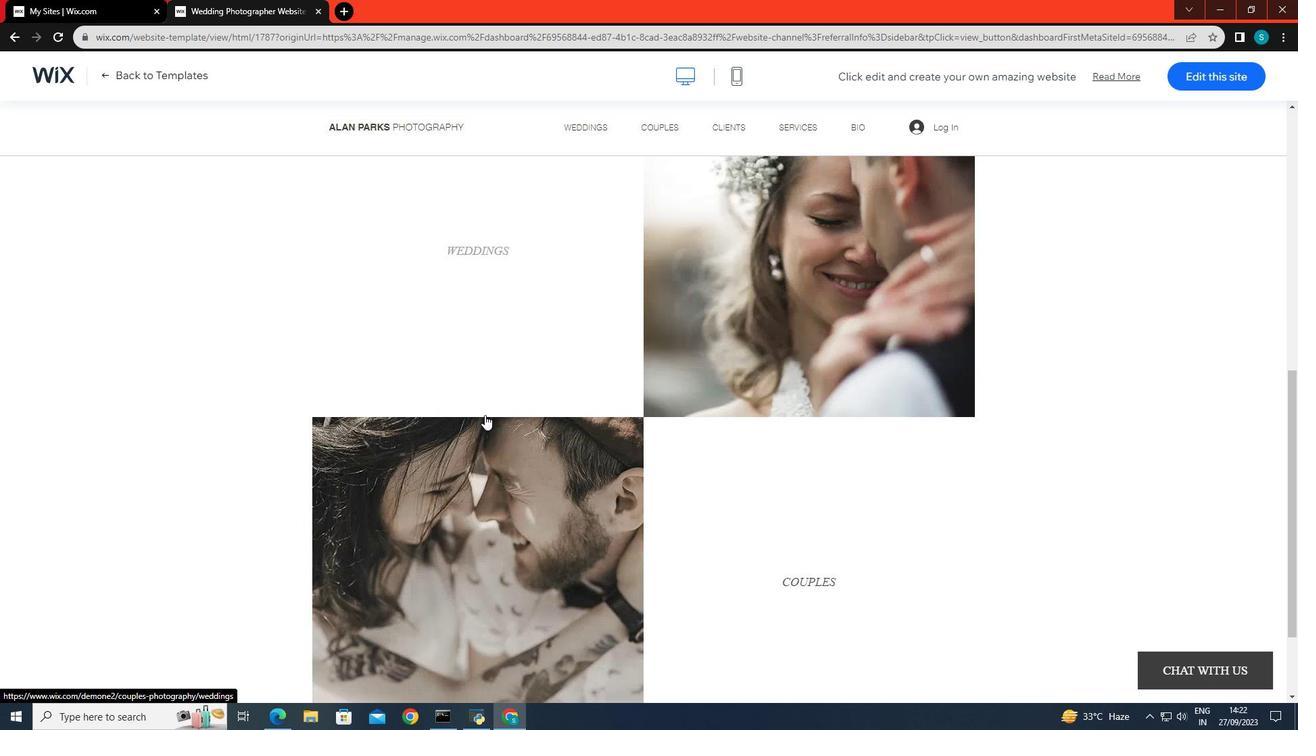 
Action: Mouse scrolled (485, 414) with delta (0, 0)
Screenshot: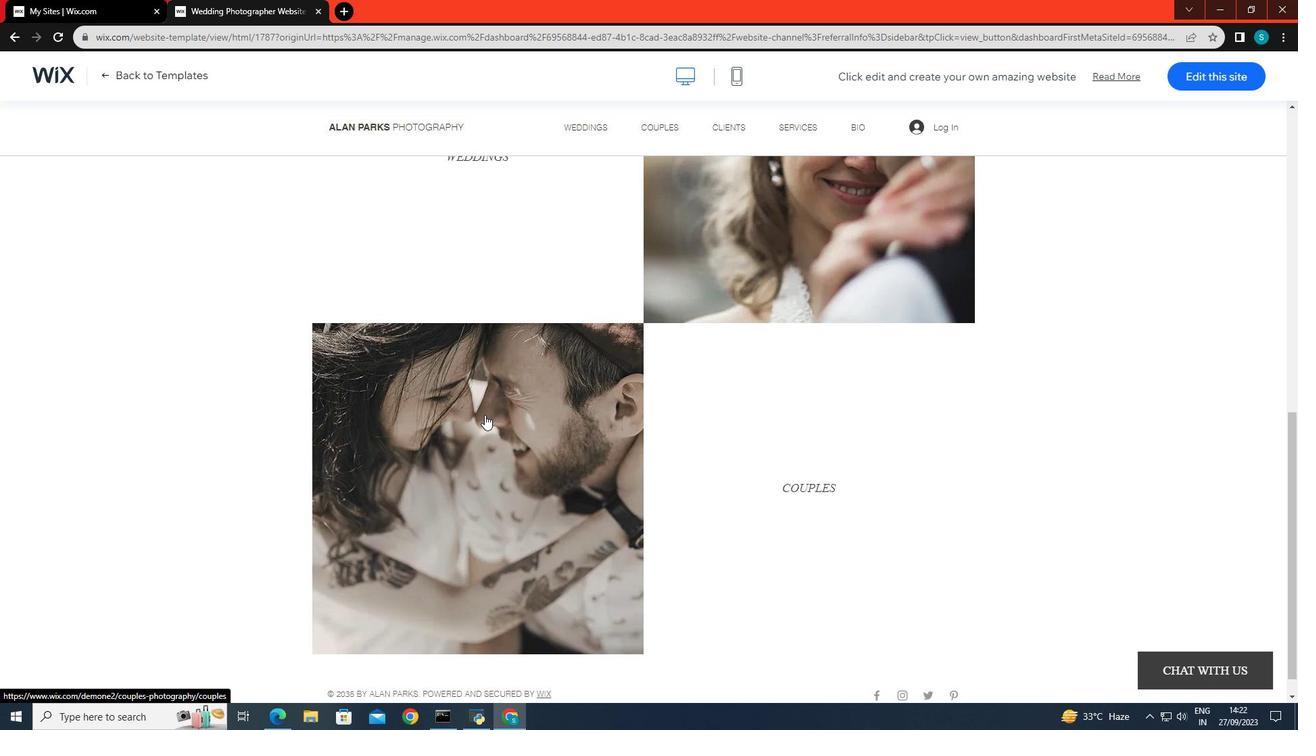 
Action: Mouse scrolled (485, 414) with delta (0, 0)
Screenshot: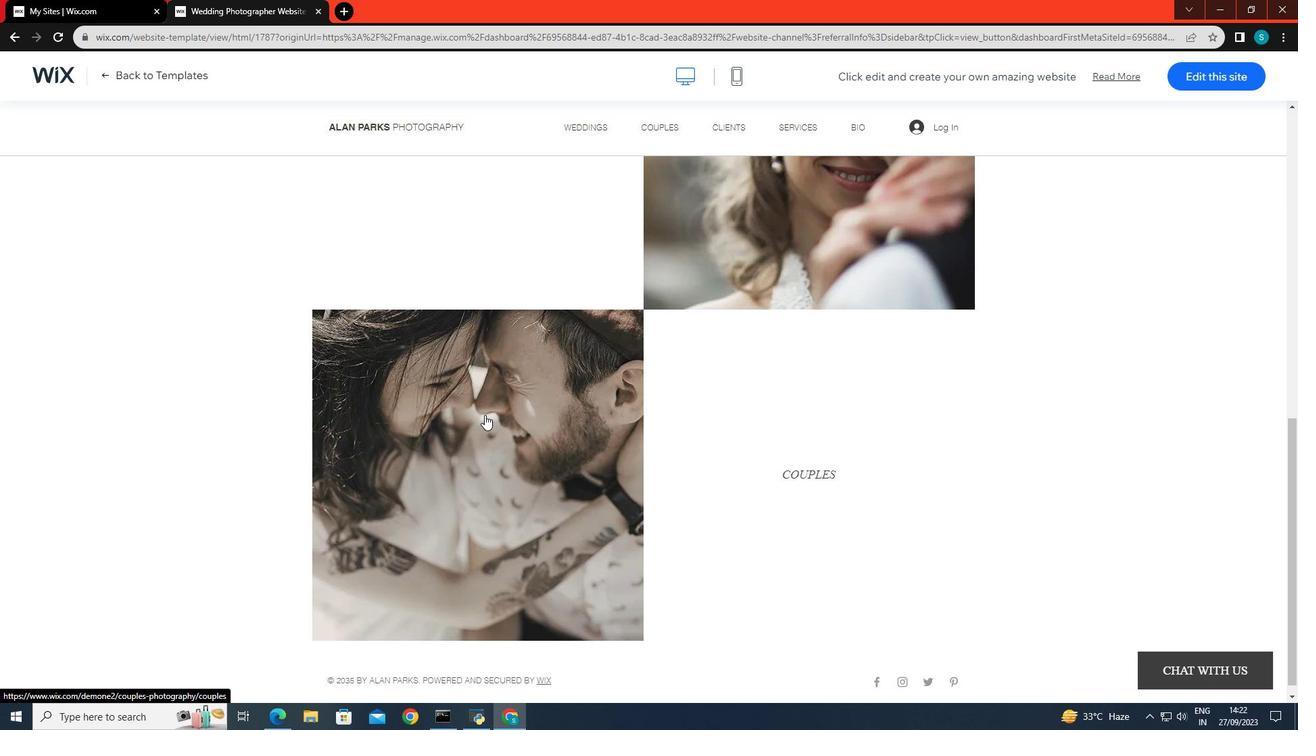 
Action: Mouse scrolled (485, 414) with delta (0, 0)
Screenshot: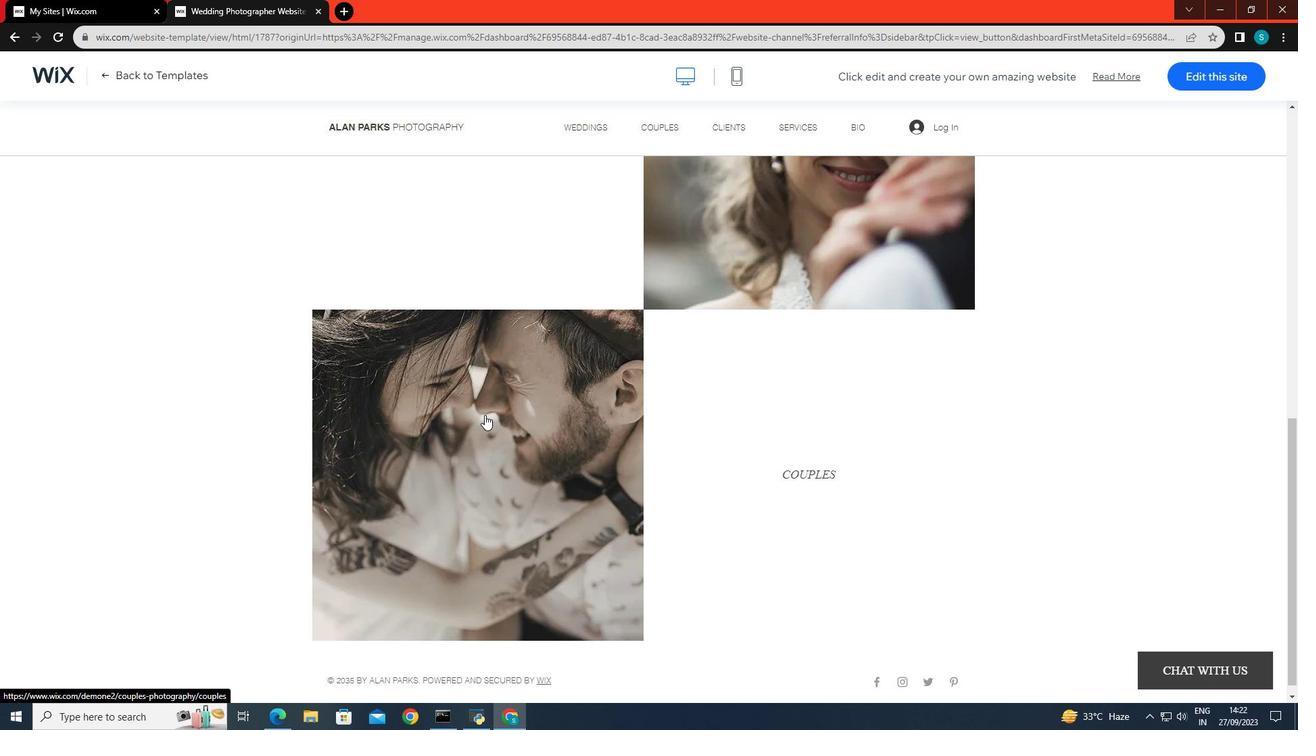 
Action: Mouse scrolled (485, 414) with delta (0, 0)
Screenshot: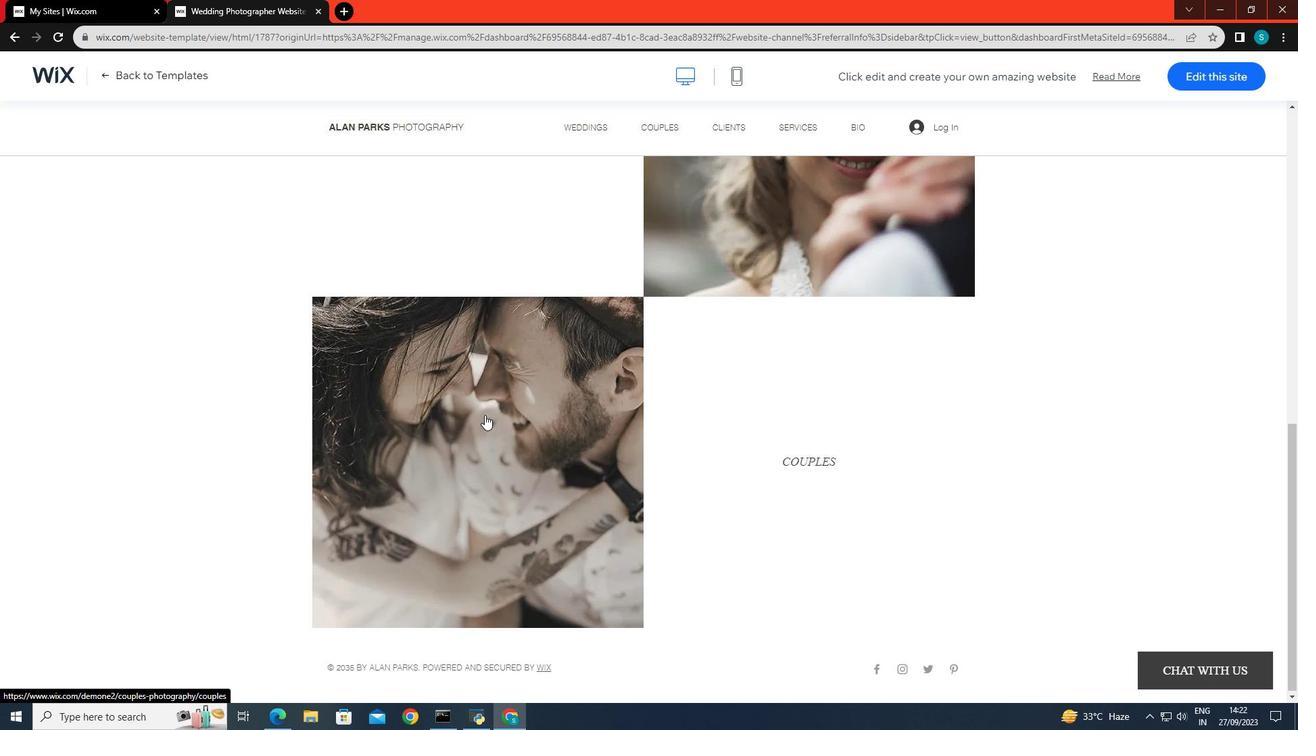 
Action: Mouse scrolled (485, 414) with delta (0, 0)
Screenshot: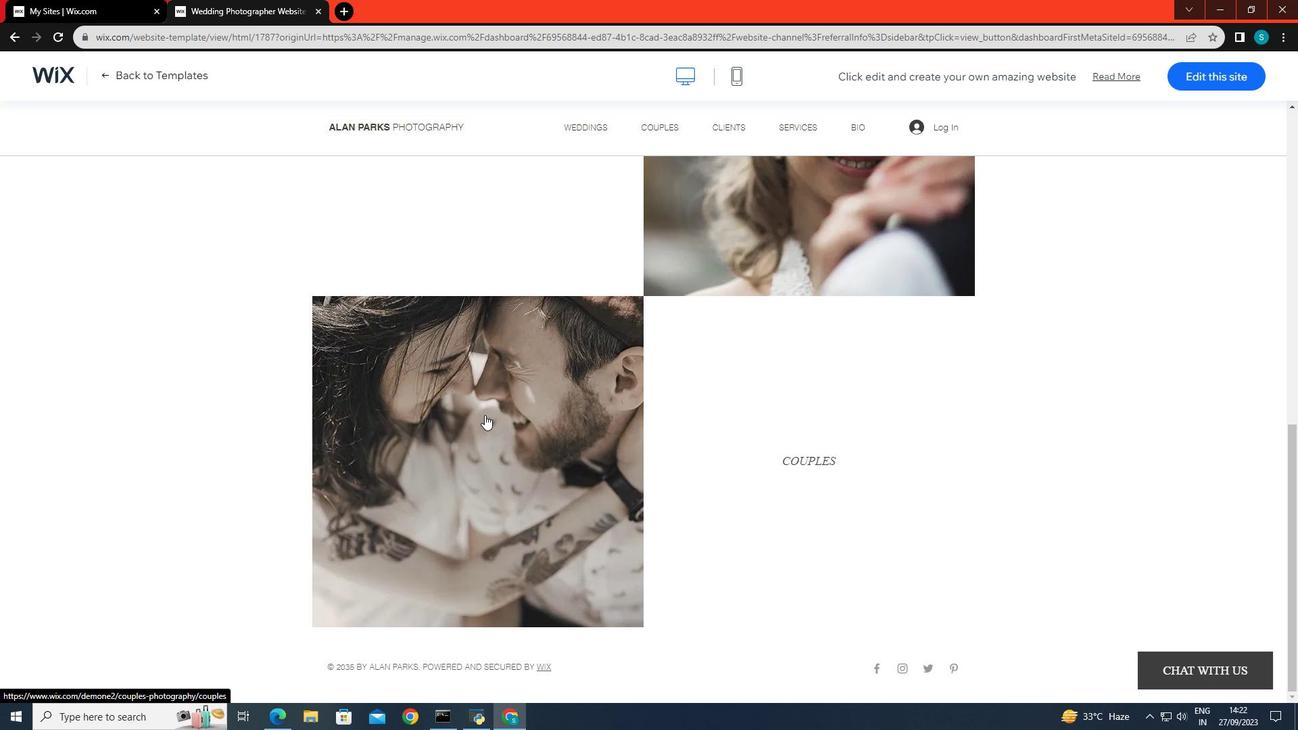 
Action: Mouse scrolled (485, 414) with delta (0, 0)
Screenshot: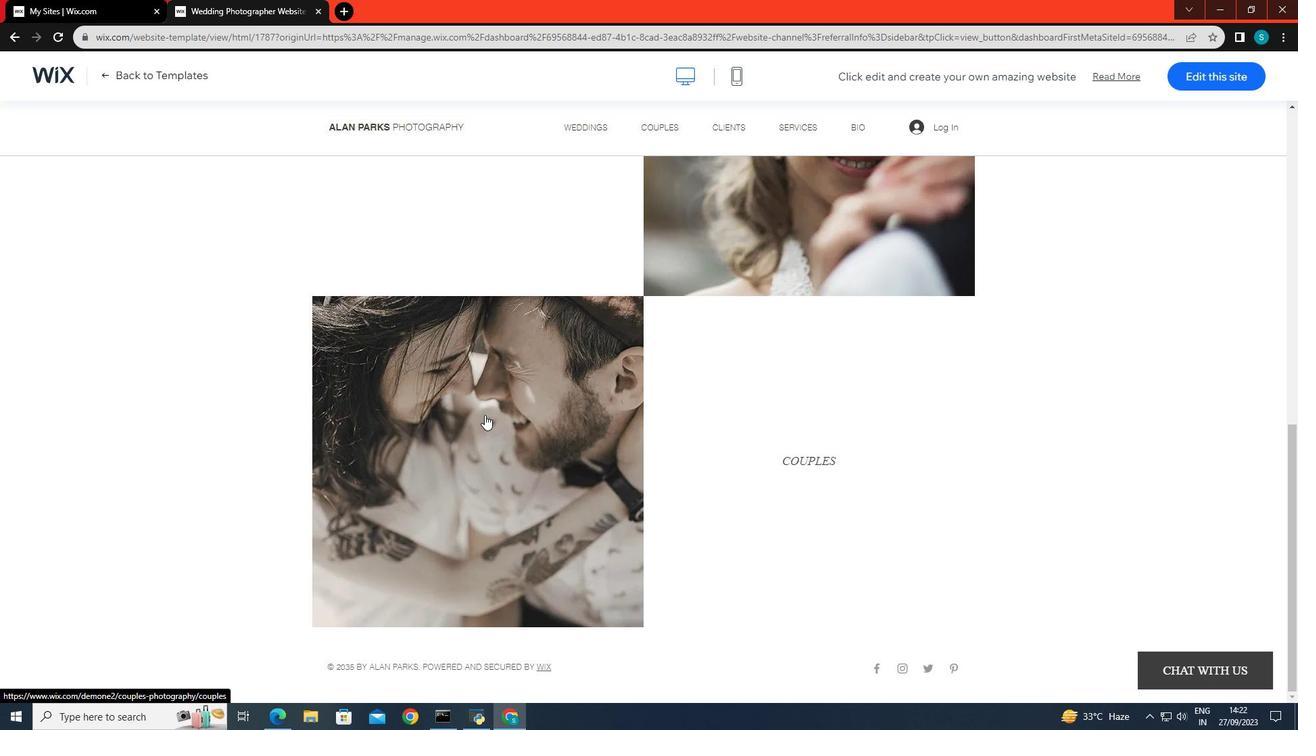
Action: Mouse scrolled (485, 414) with delta (0, 0)
Screenshot: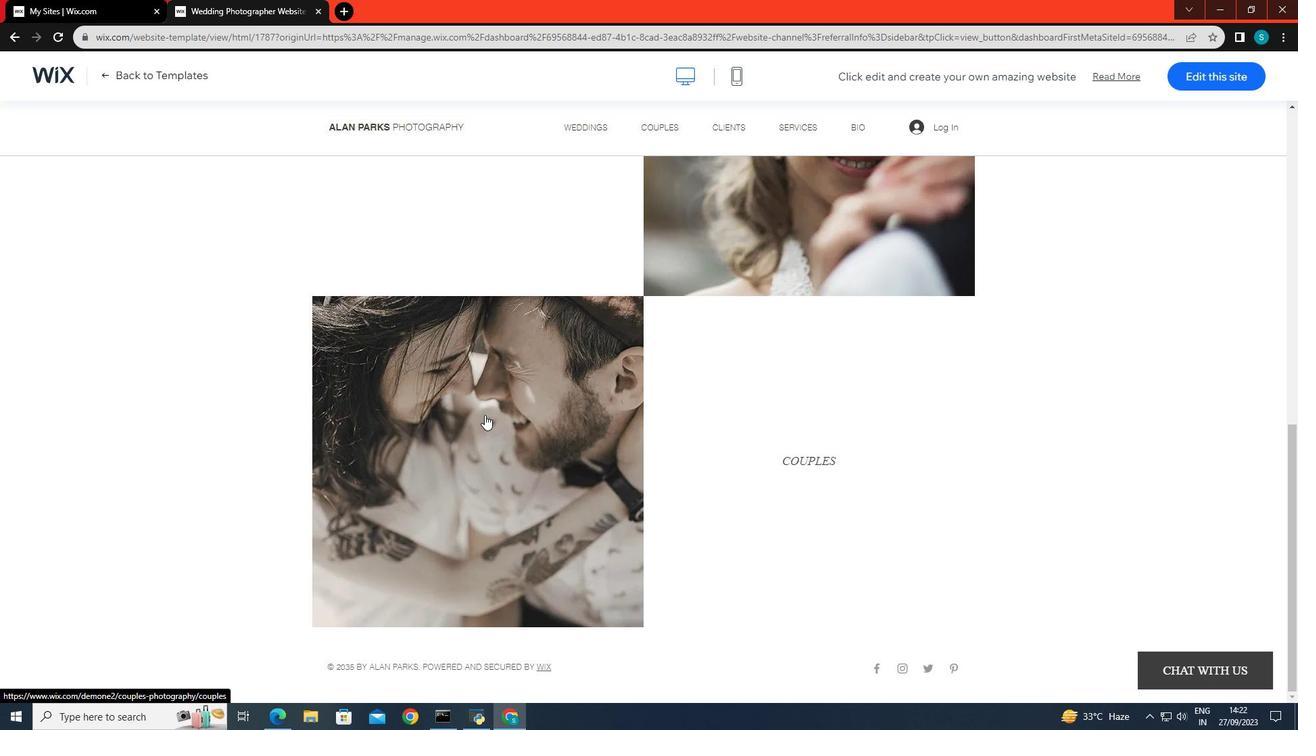 
Action: Mouse scrolled (485, 414) with delta (0, 0)
Screenshot: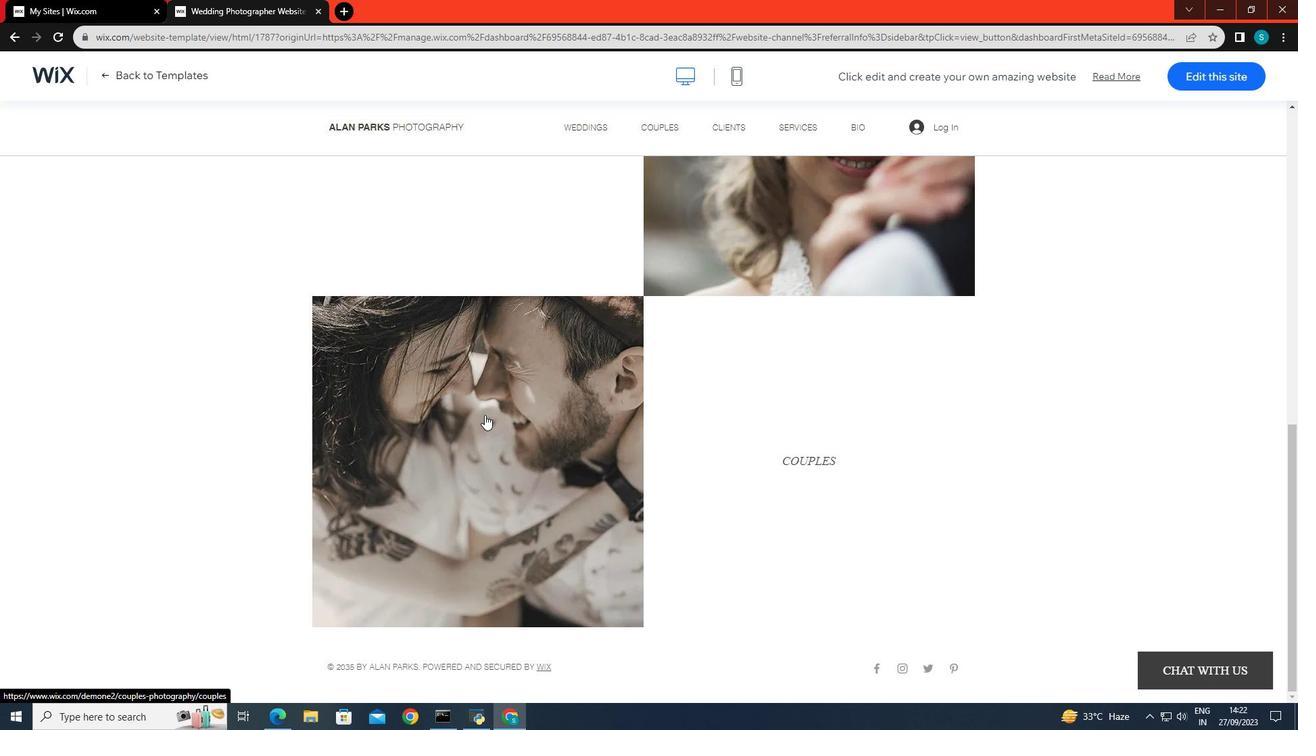 
Action: Mouse scrolled (485, 414) with delta (0, 0)
Screenshot: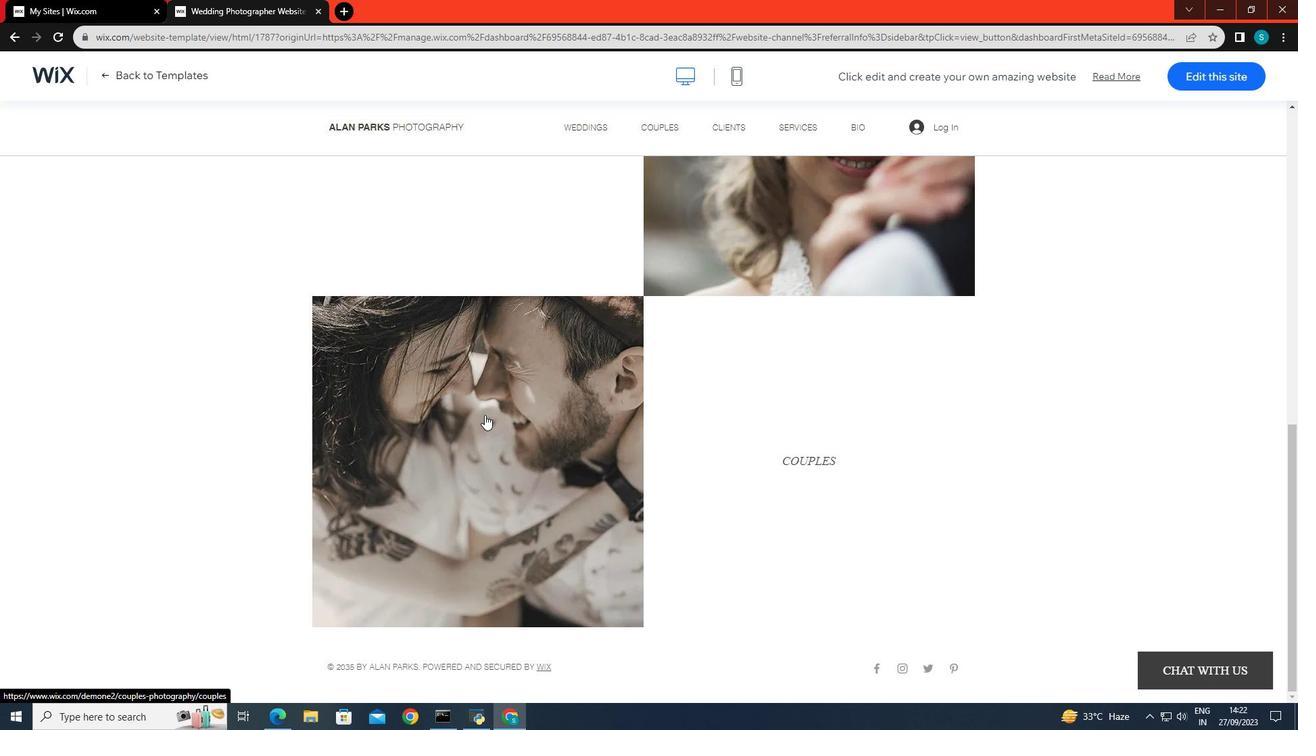 
Action: Mouse scrolled (485, 414) with delta (0, 0)
Screenshot: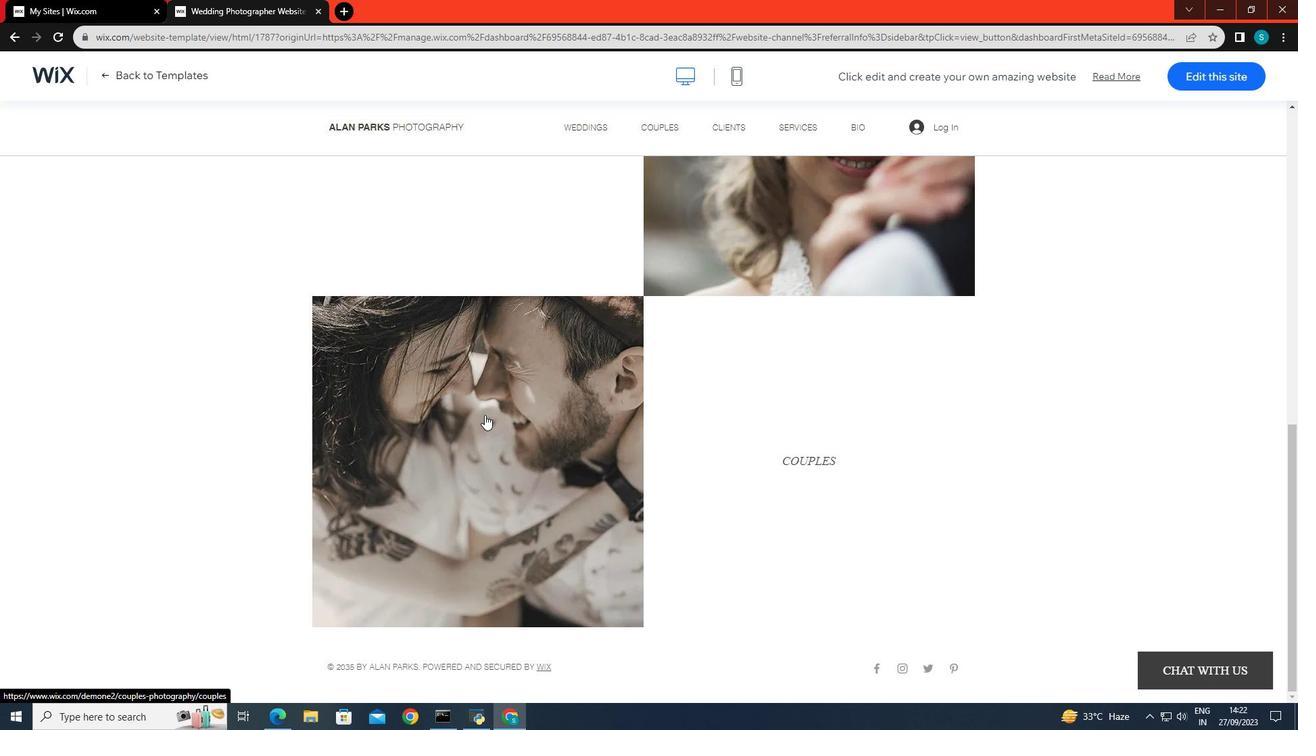 
Action: Mouse scrolled (485, 414) with delta (0, 0)
Screenshot: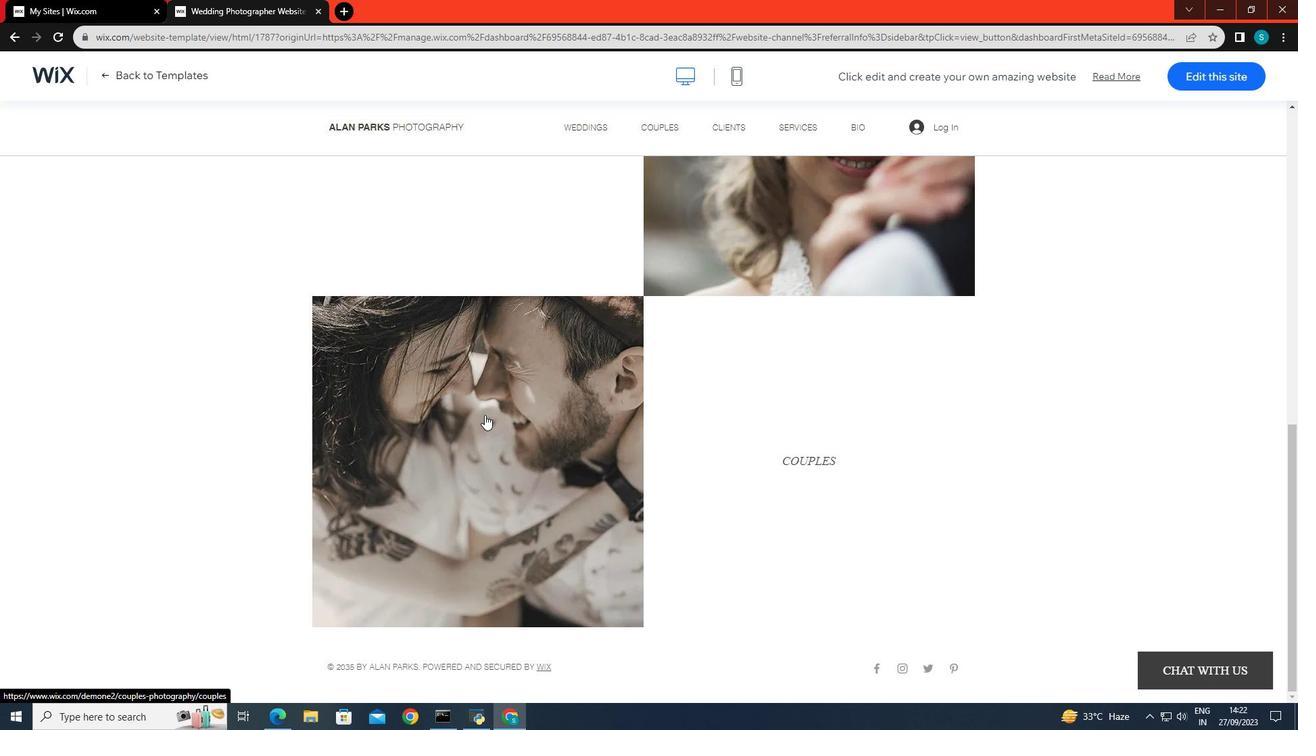 
Action: Mouse scrolled (485, 414) with delta (0, 0)
Screenshot: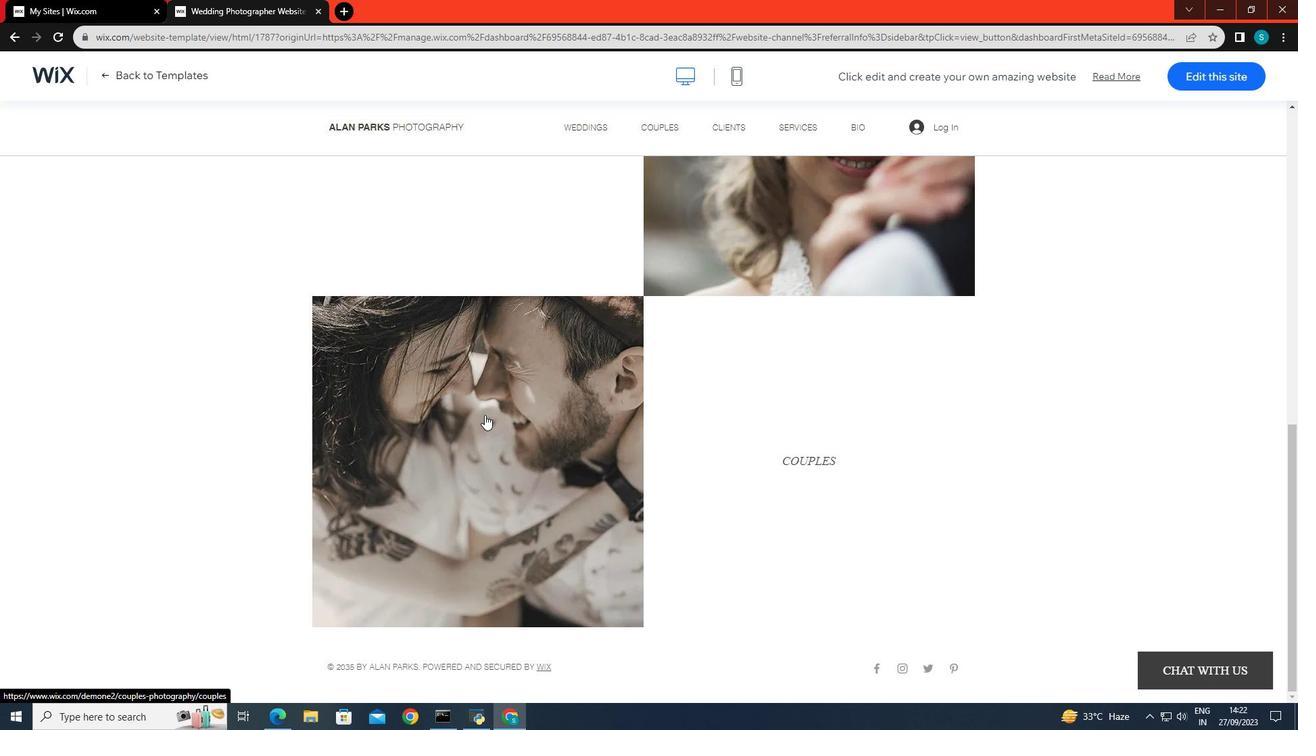 
Action: Mouse scrolled (485, 414) with delta (0, 0)
Screenshot: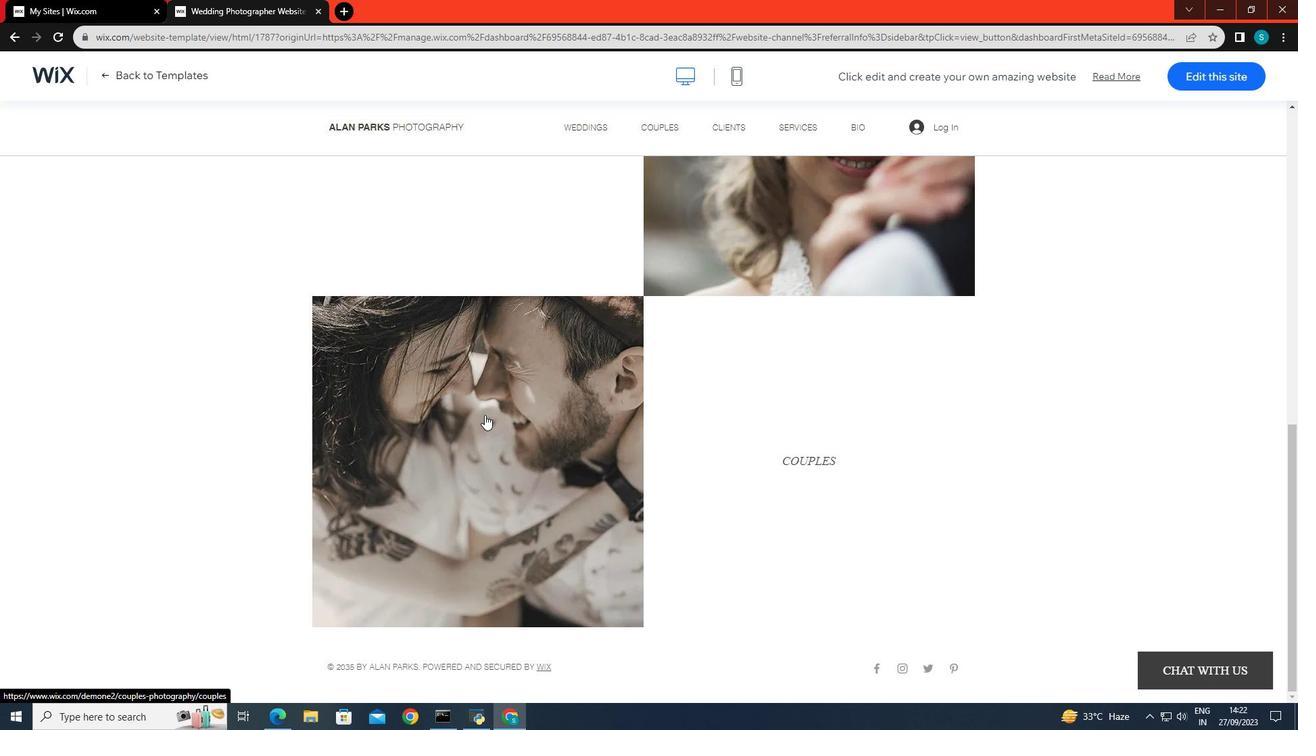 
Action: Mouse scrolled (485, 414) with delta (0, 0)
Screenshot: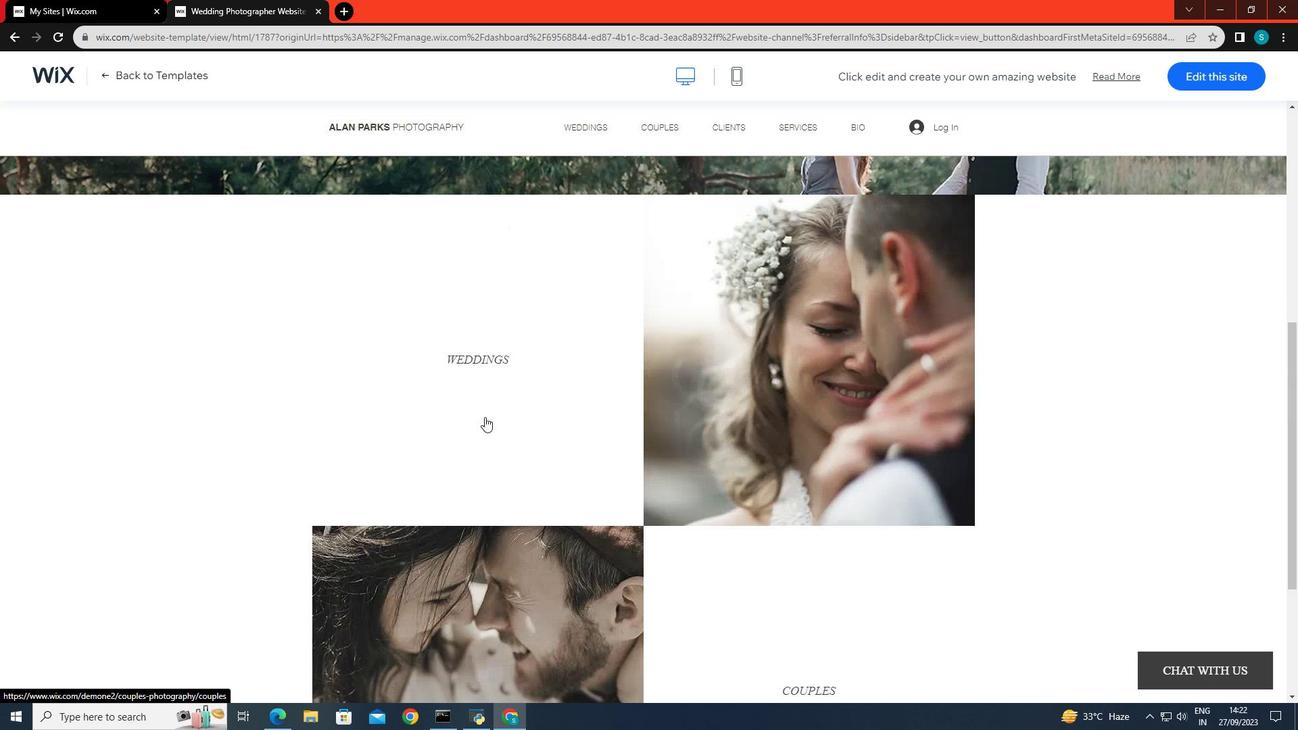 
Action: Mouse scrolled (485, 414) with delta (0, 0)
Screenshot: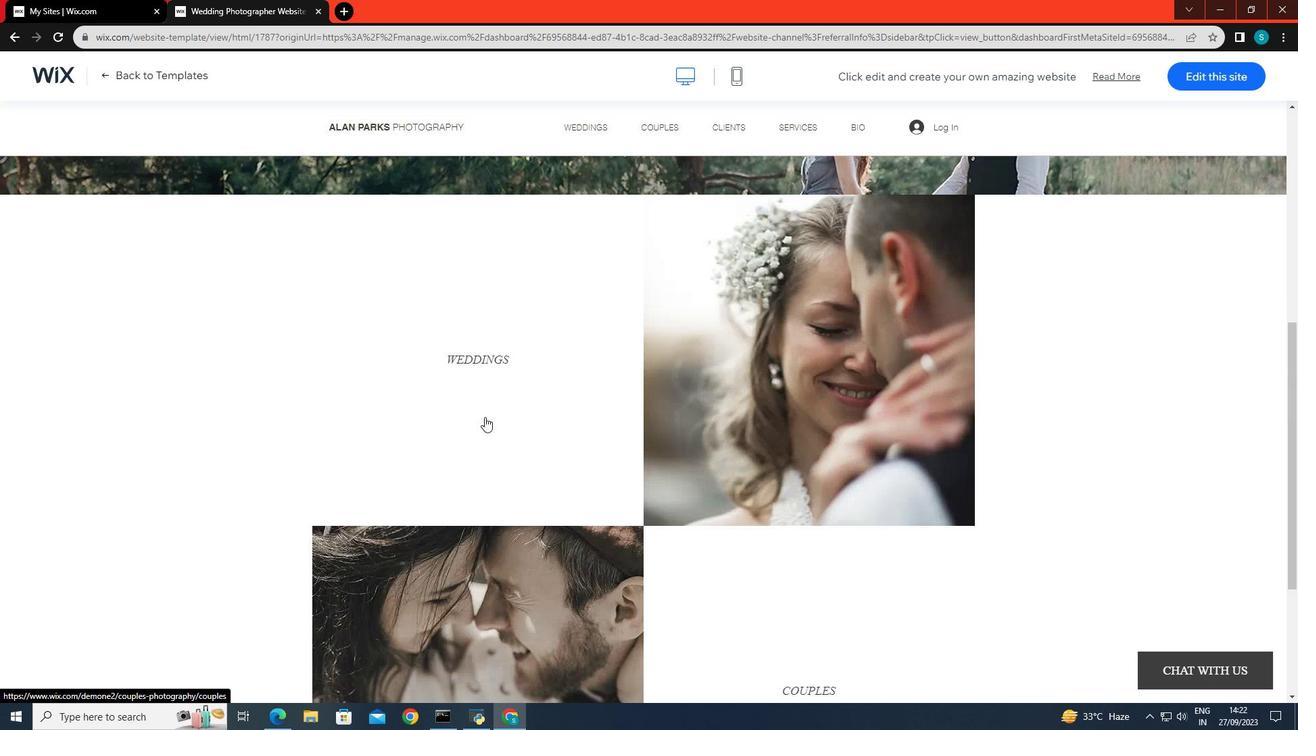 
Action: Mouse scrolled (485, 414) with delta (0, 0)
Screenshot: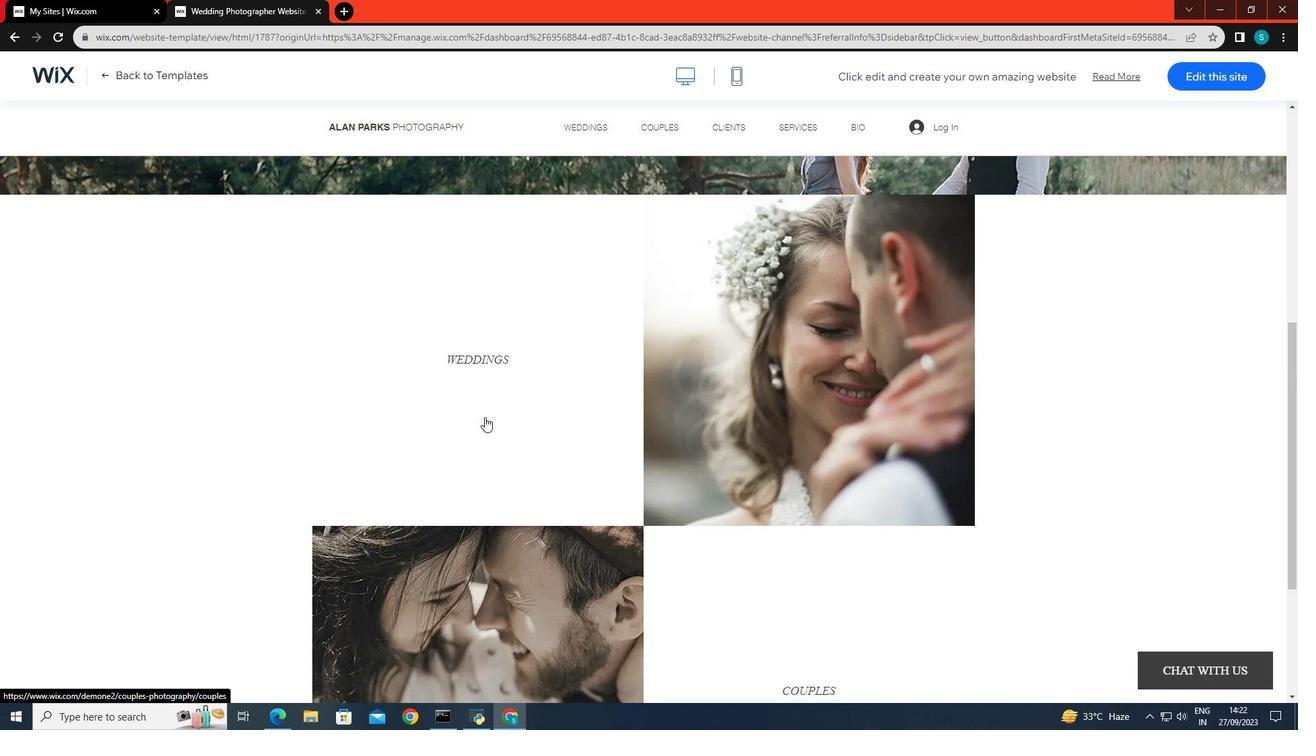 
Action: Mouse scrolled (485, 414) with delta (0, 0)
Screenshot: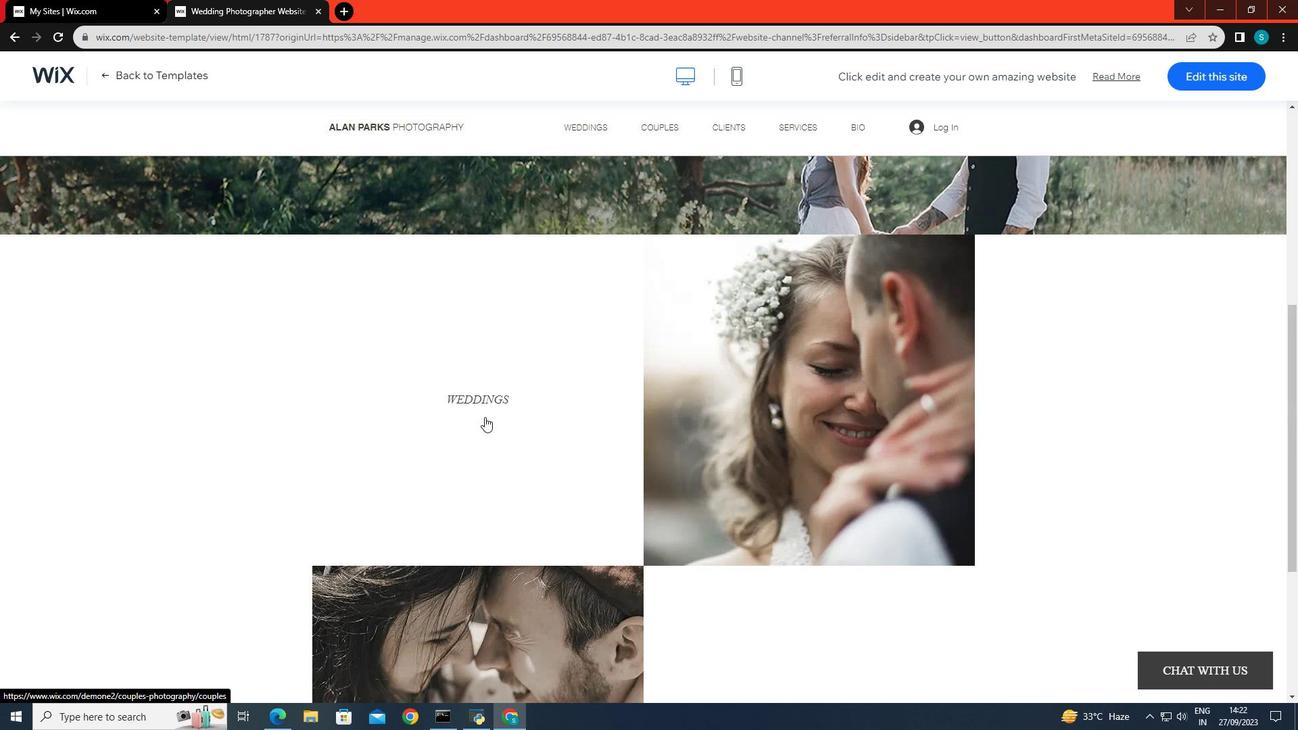 
Action: Mouse moved to (485, 417)
Screenshot: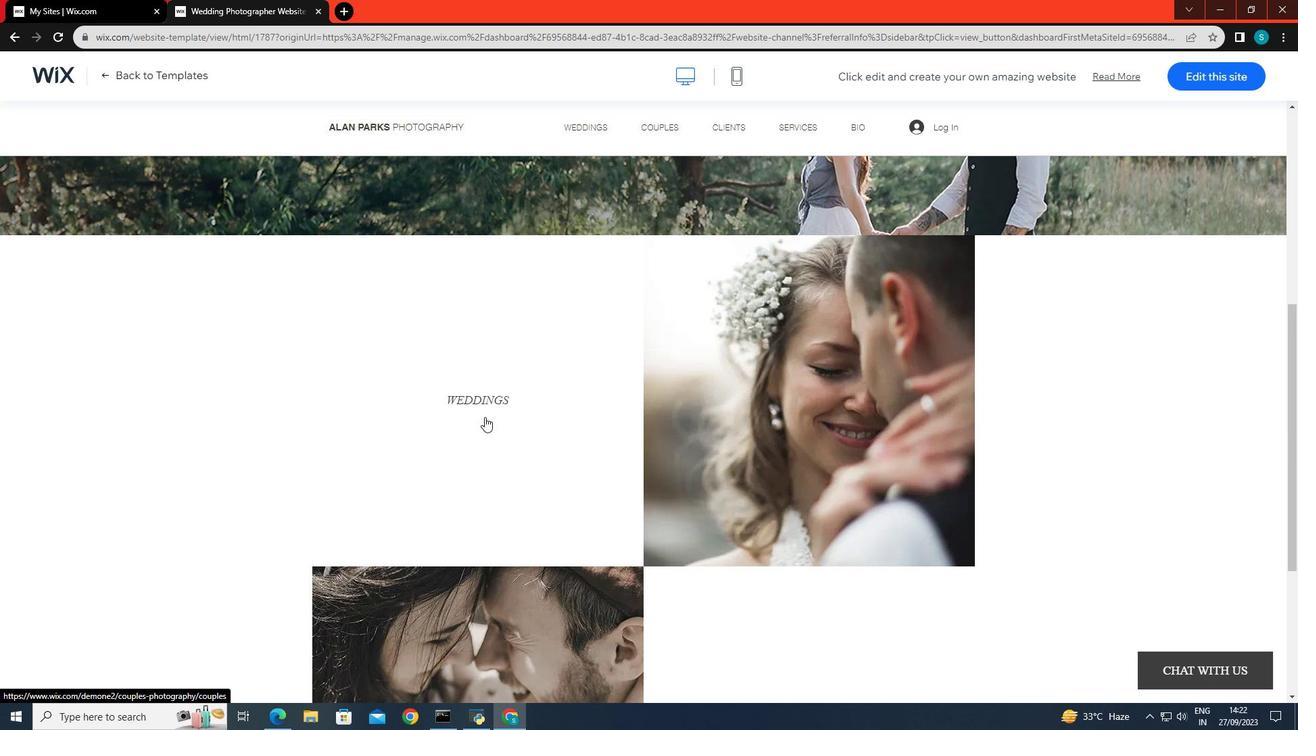 
Action: Mouse scrolled (485, 418) with delta (0, 0)
Screenshot: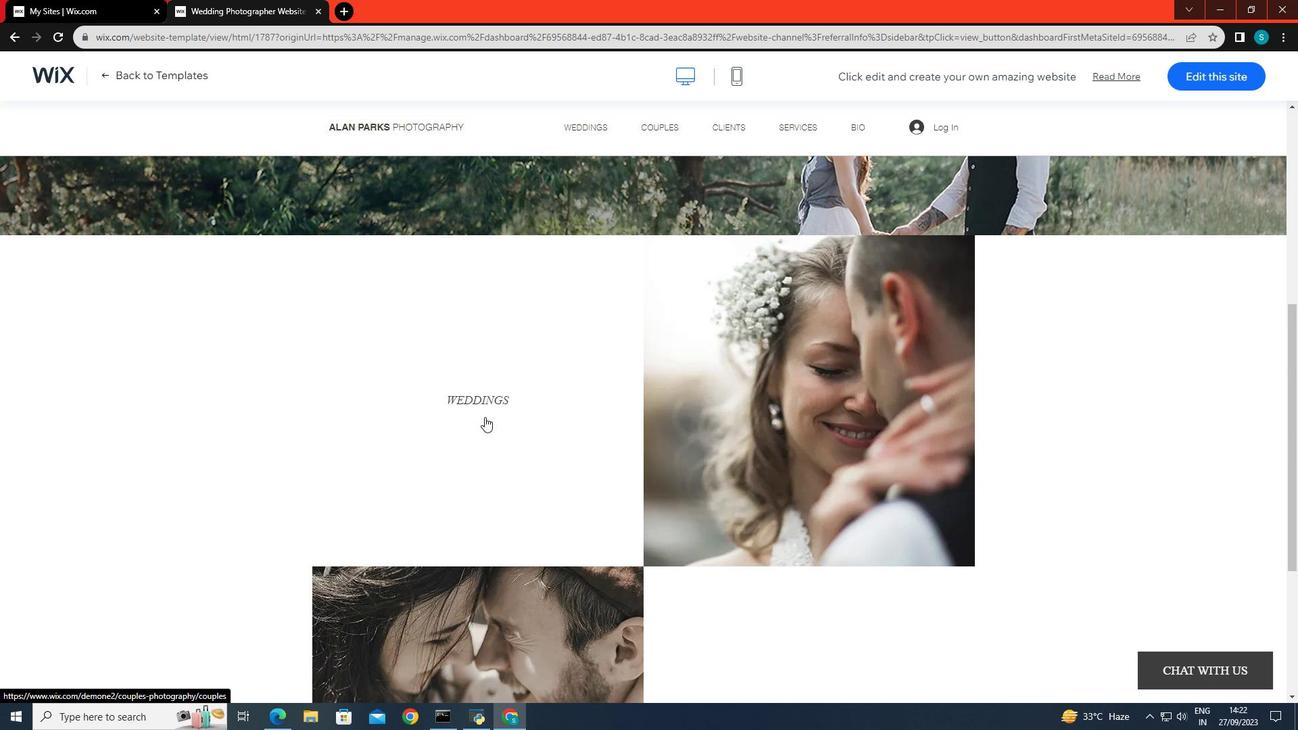 
Action: Mouse scrolled (485, 418) with delta (0, 0)
Screenshot: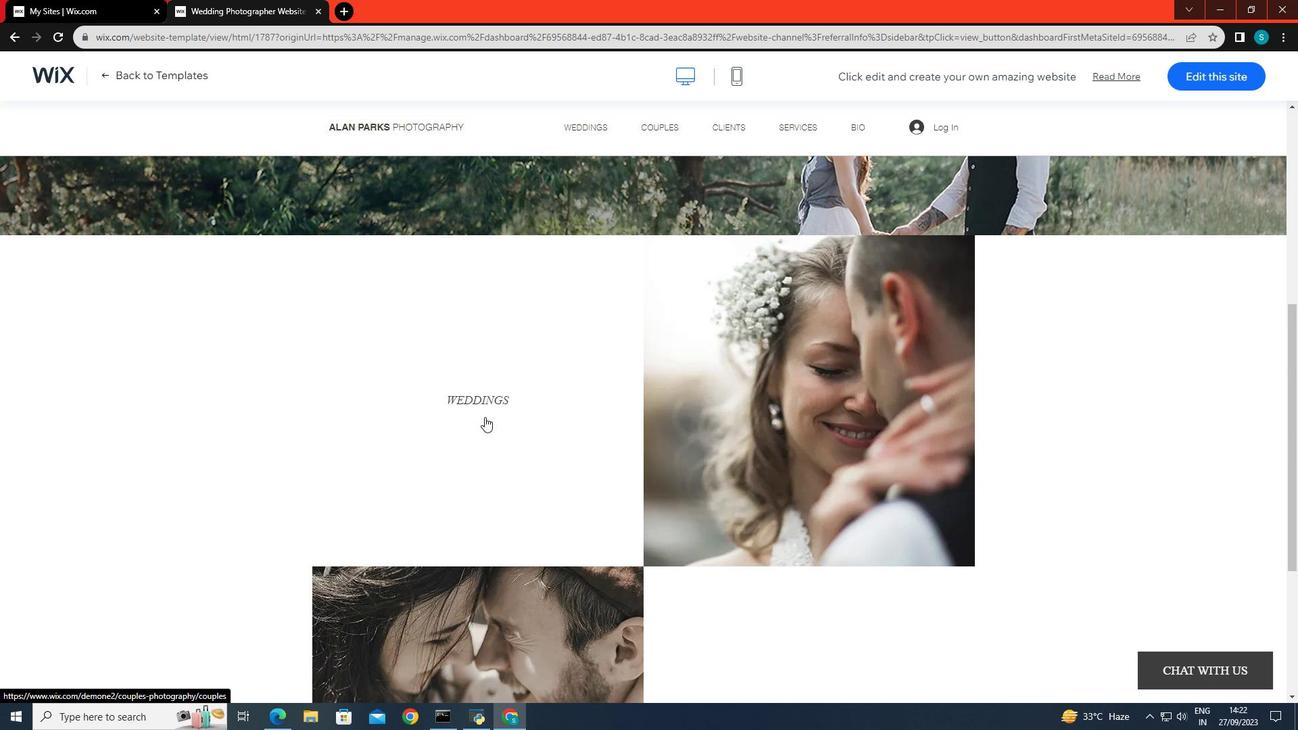 
Action: Mouse scrolled (485, 418) with delta (0, 0)
Screenshot: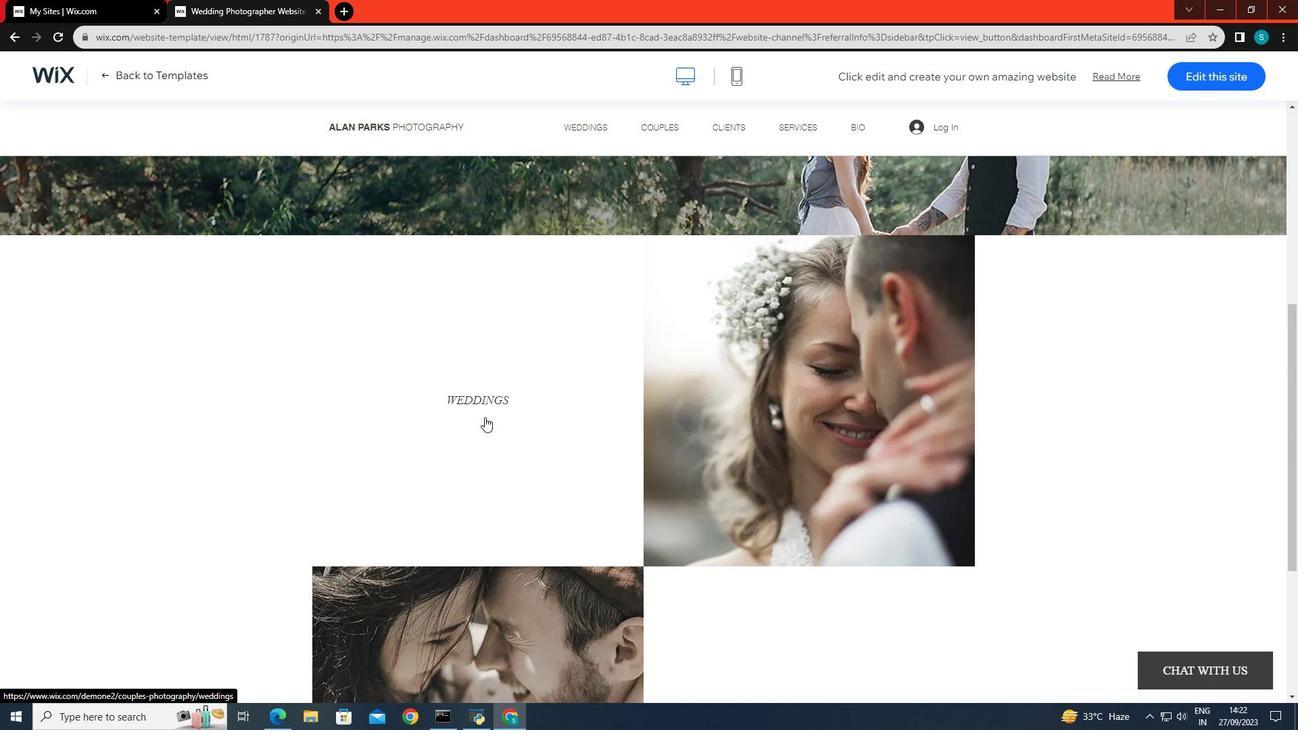 
Action: Mouse scrolled (485, 418) with delta (0, 0)
Screenshot: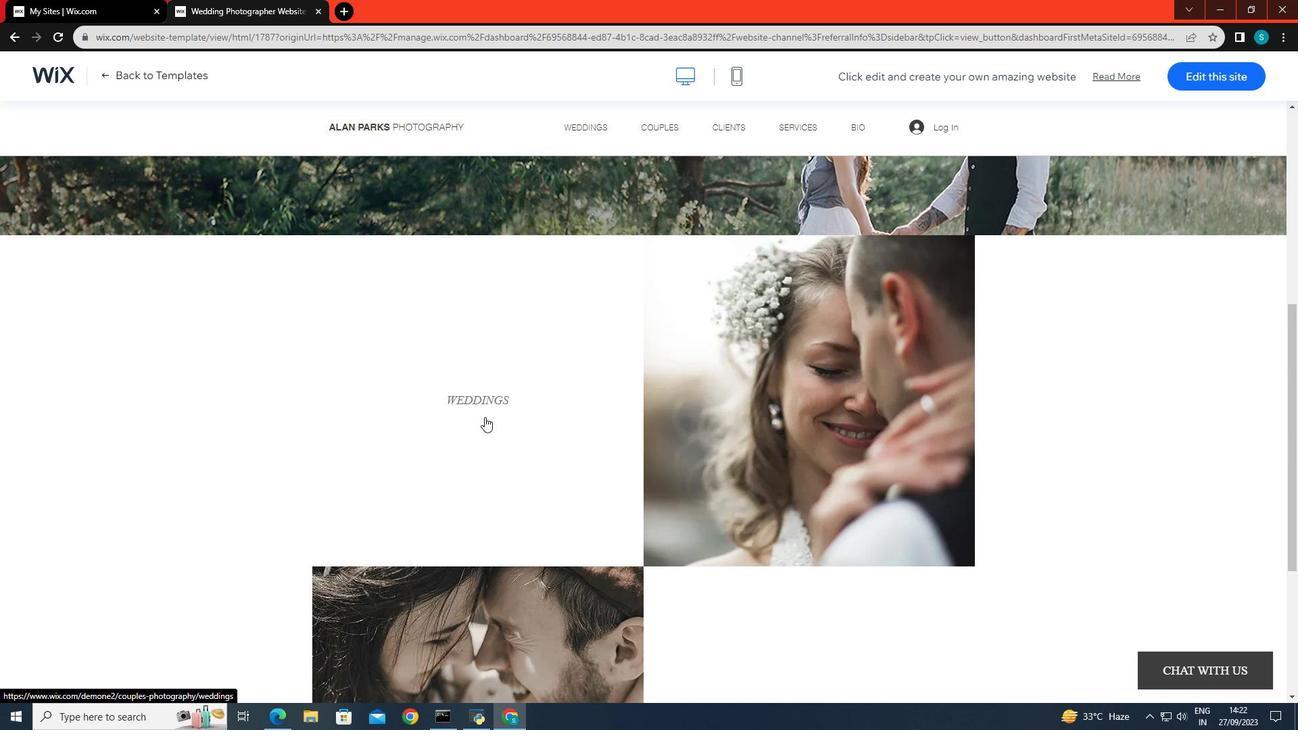 
Action: Mouse moved to (482, 415)
Screenshot: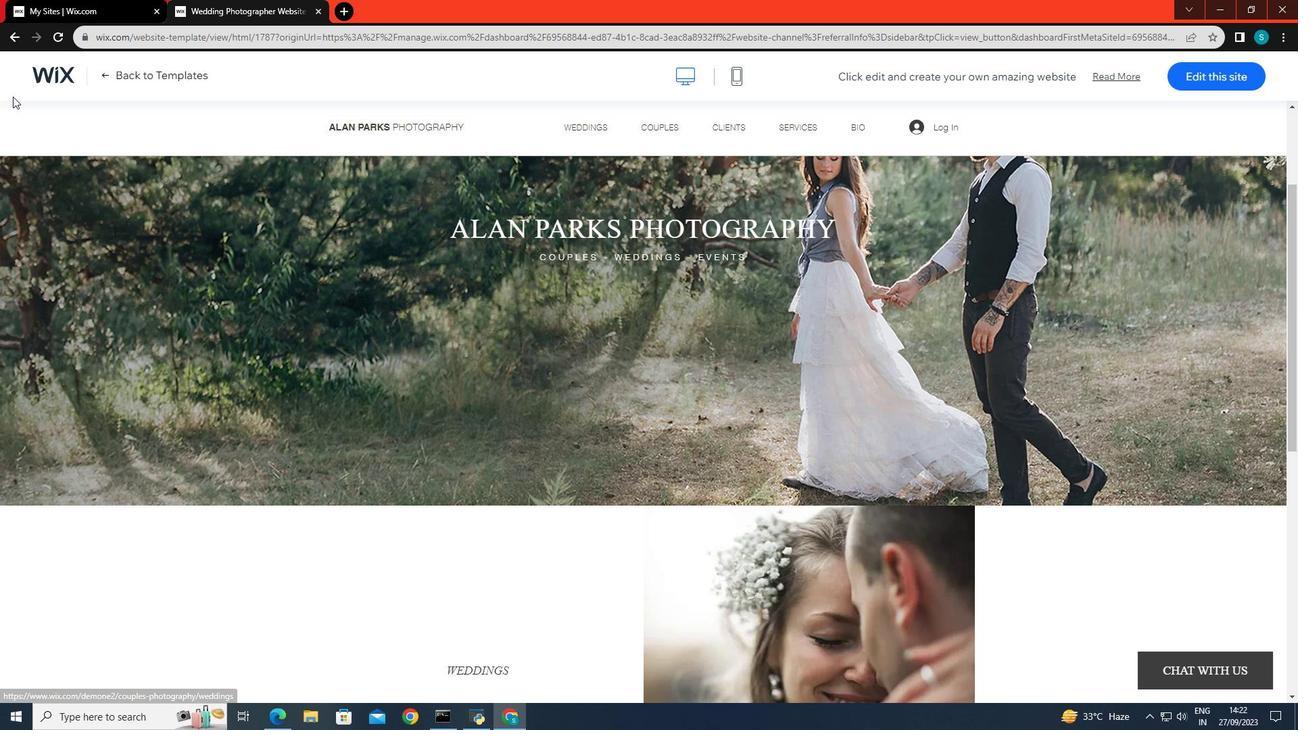 
Action: Mouse scrolled (482, 416) with delta (0, 0)
Screenshot: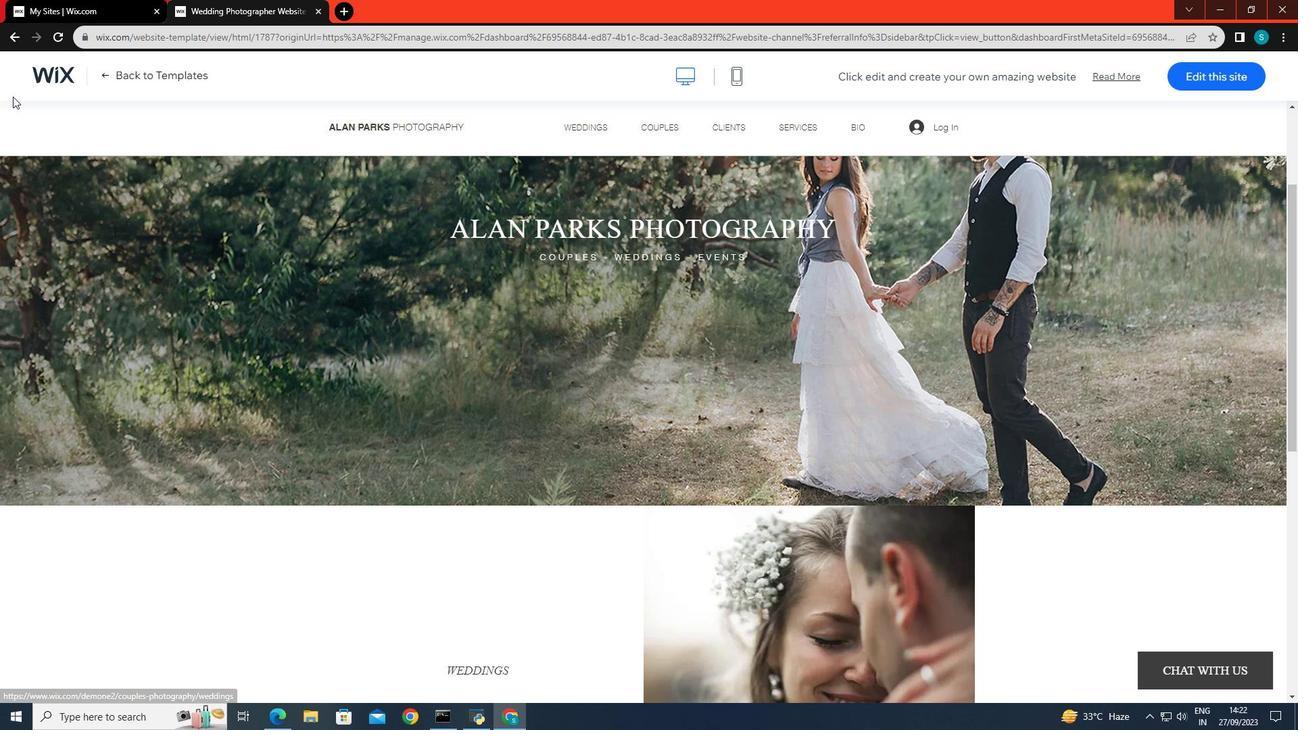 
Action: Mouse scrolled (482, 416) with delta (0, 0)
Screenshot: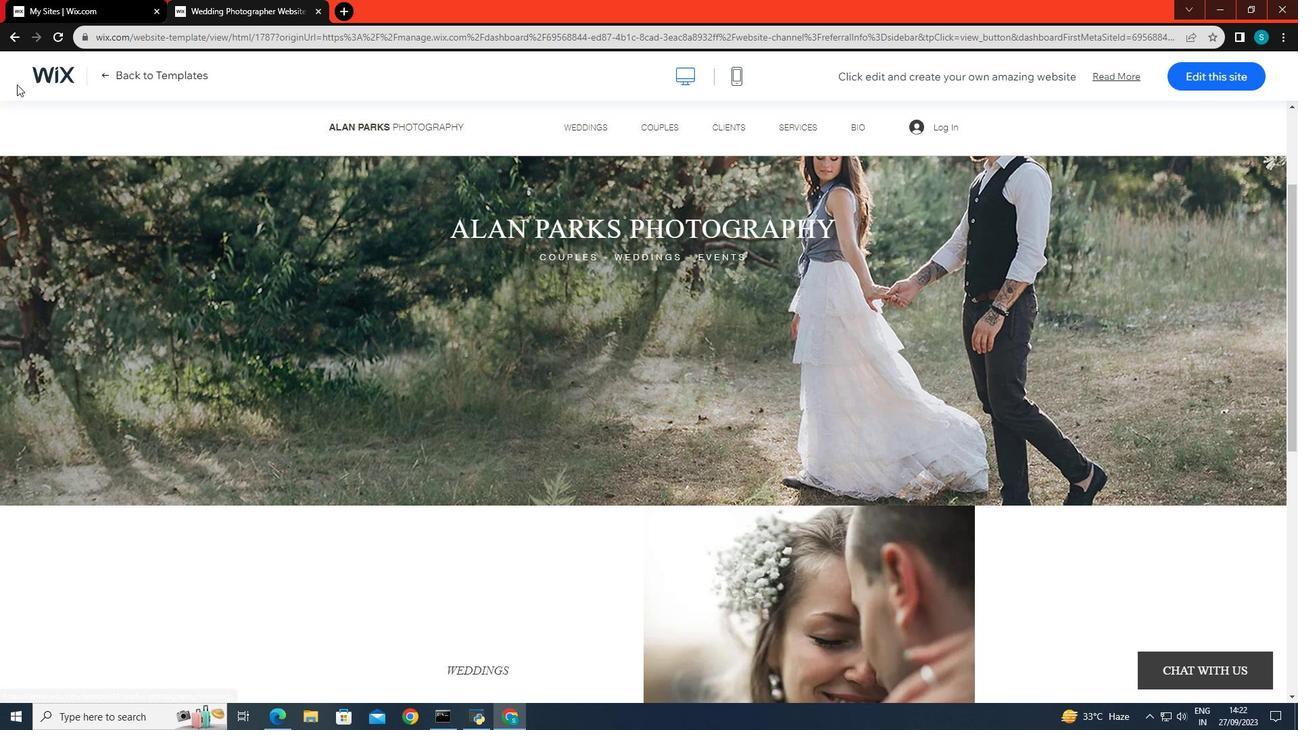 
Action: Mouse moved to (481, 415)
Screenshot: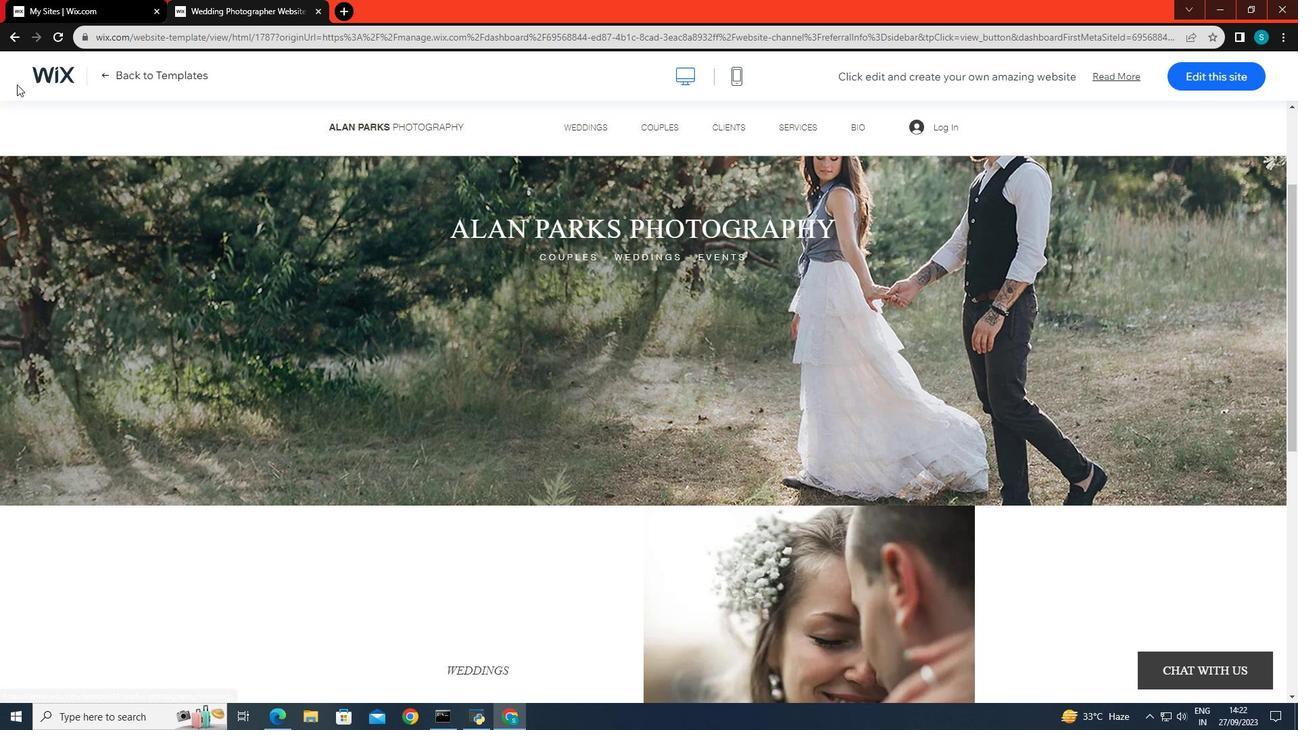 
Action: Mouse scrolled (481, 416) with delta (0, 0)
Screenshot: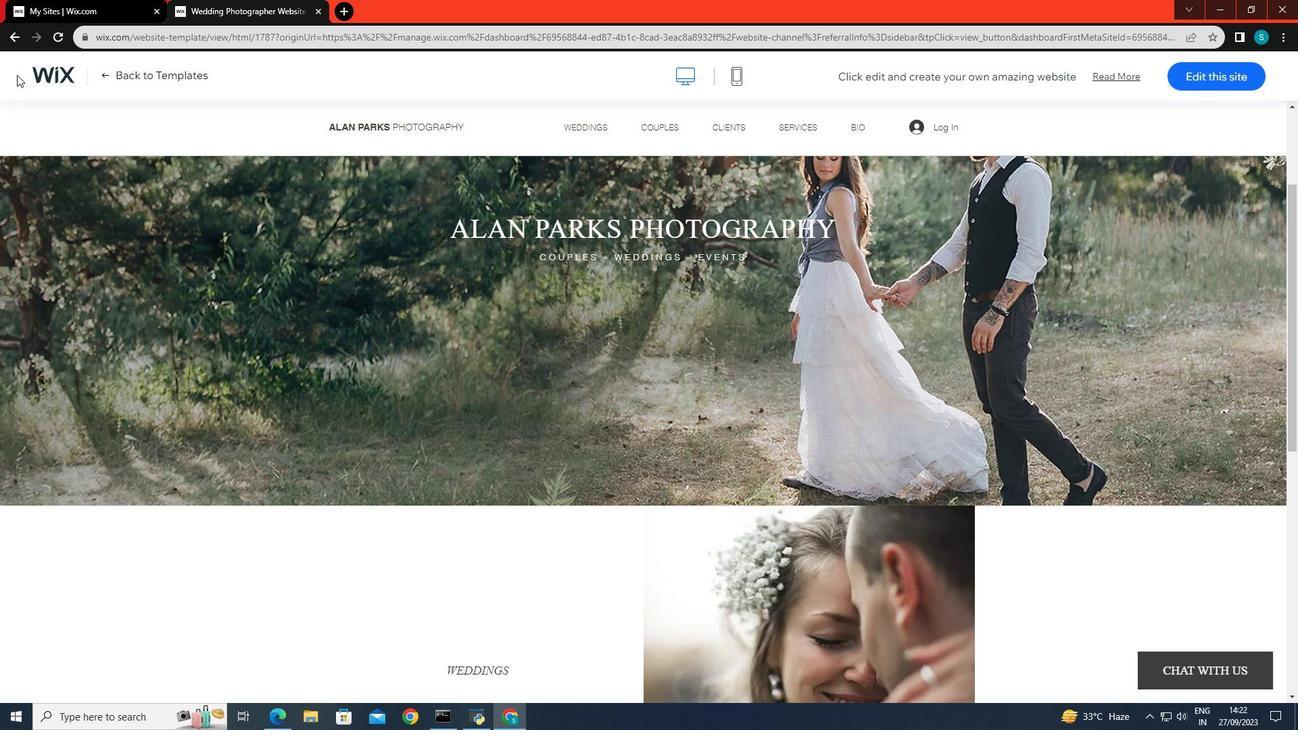 
Action: Mouse scrolled (481, 416) with delta (0, 0)
Screenshot: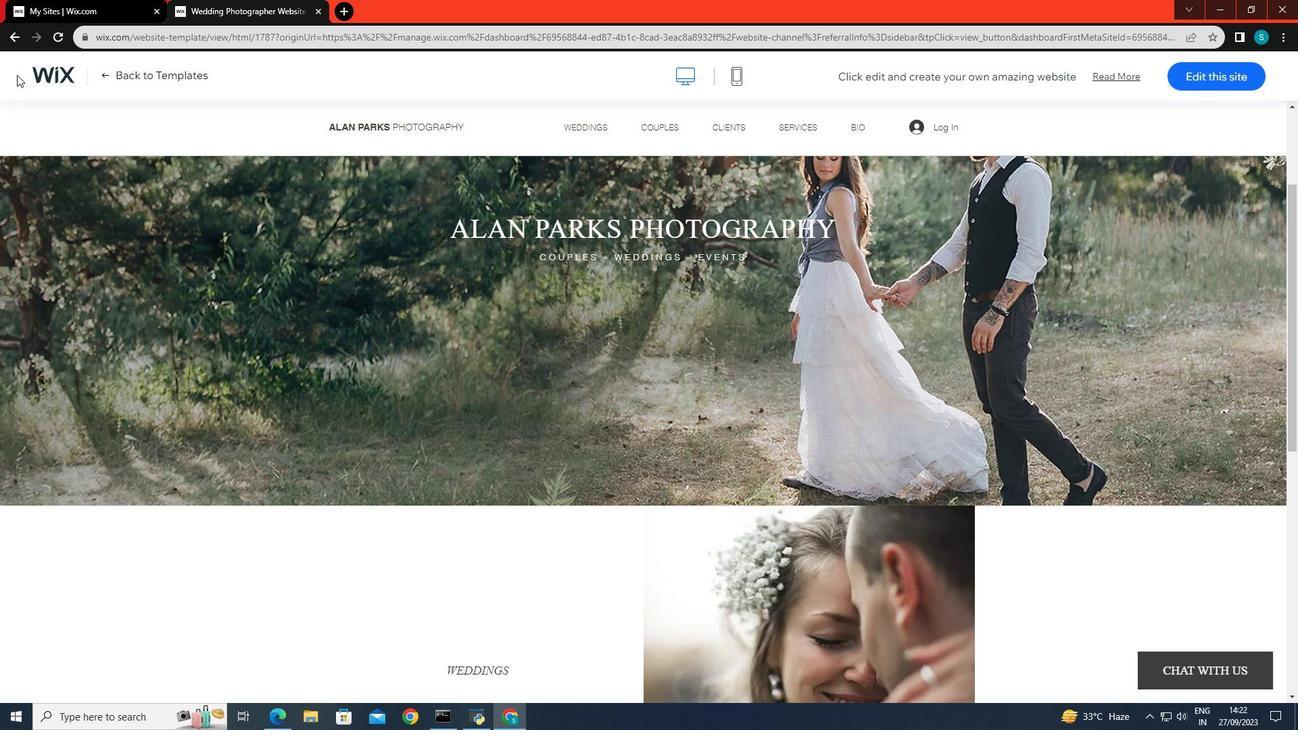 
Action: Mouse moved to (12, 36)
Screenshot: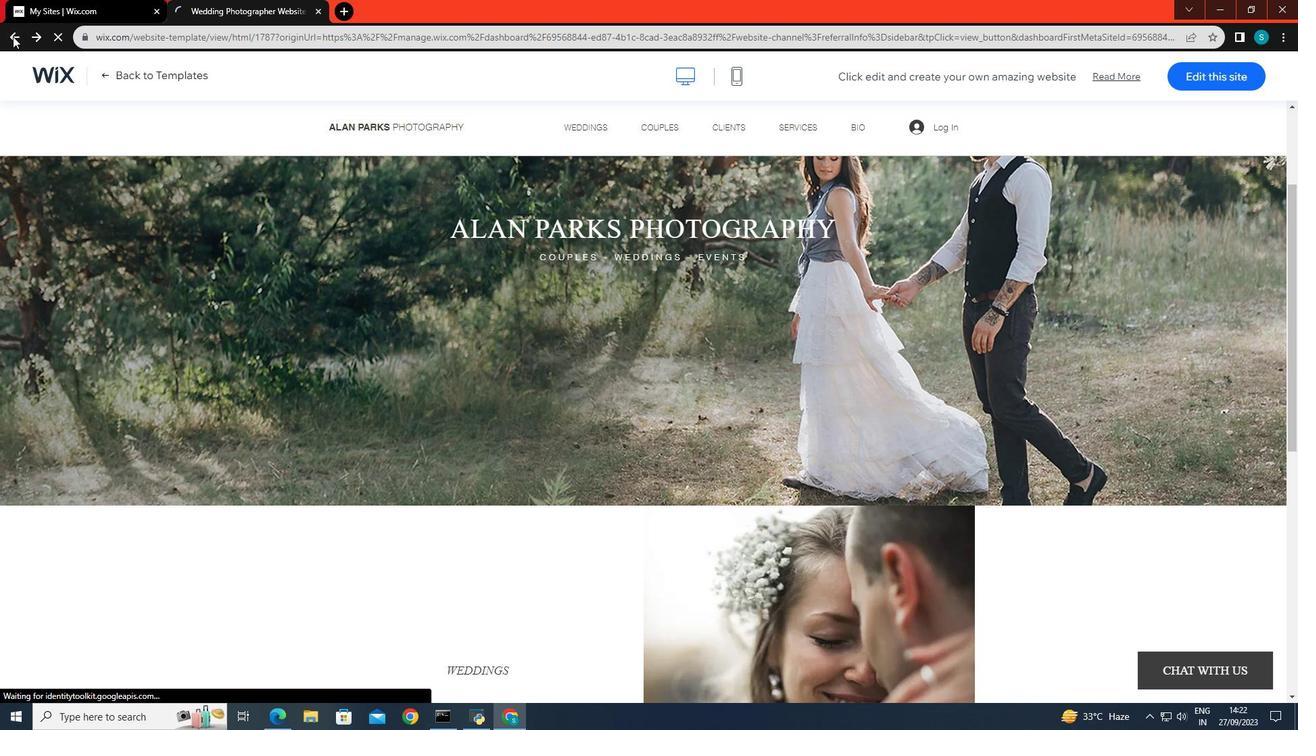 
Action: Mouse pressed left at (12, 36)
Screenshot: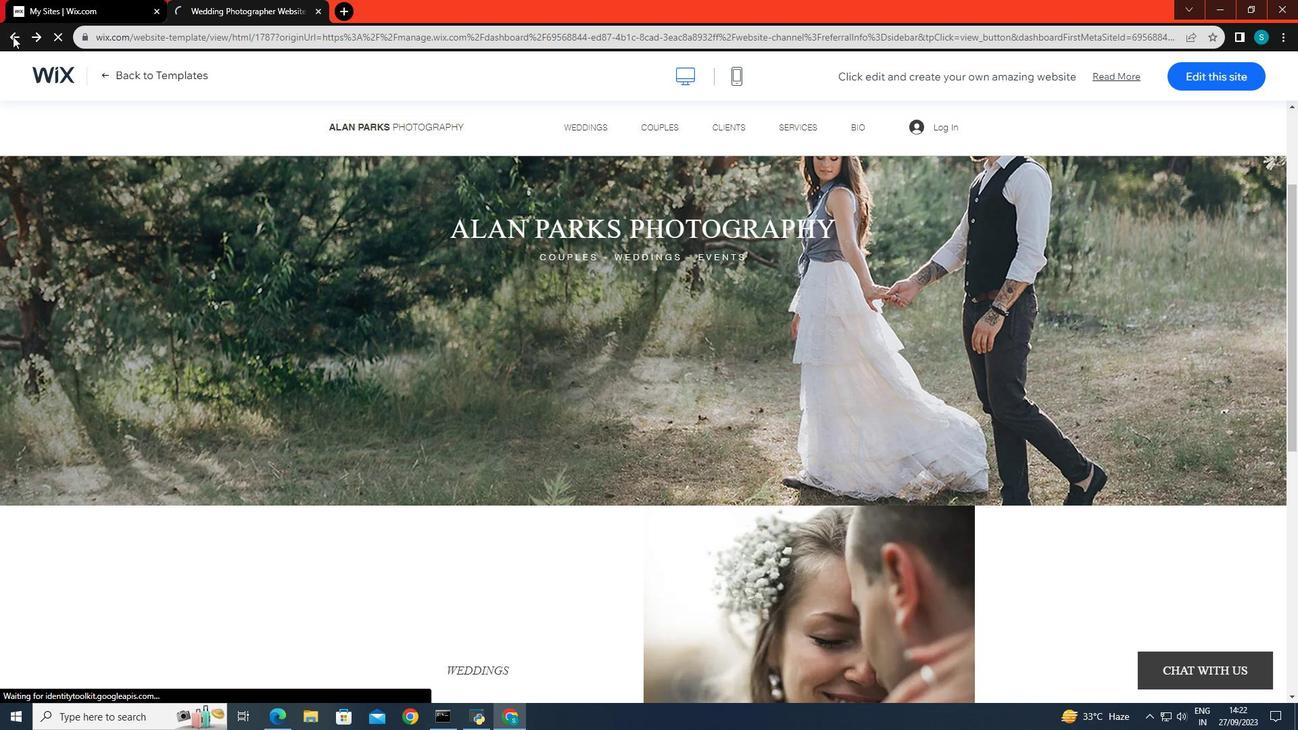 
Action: Mouse moved to (600, 389)
Screenshot: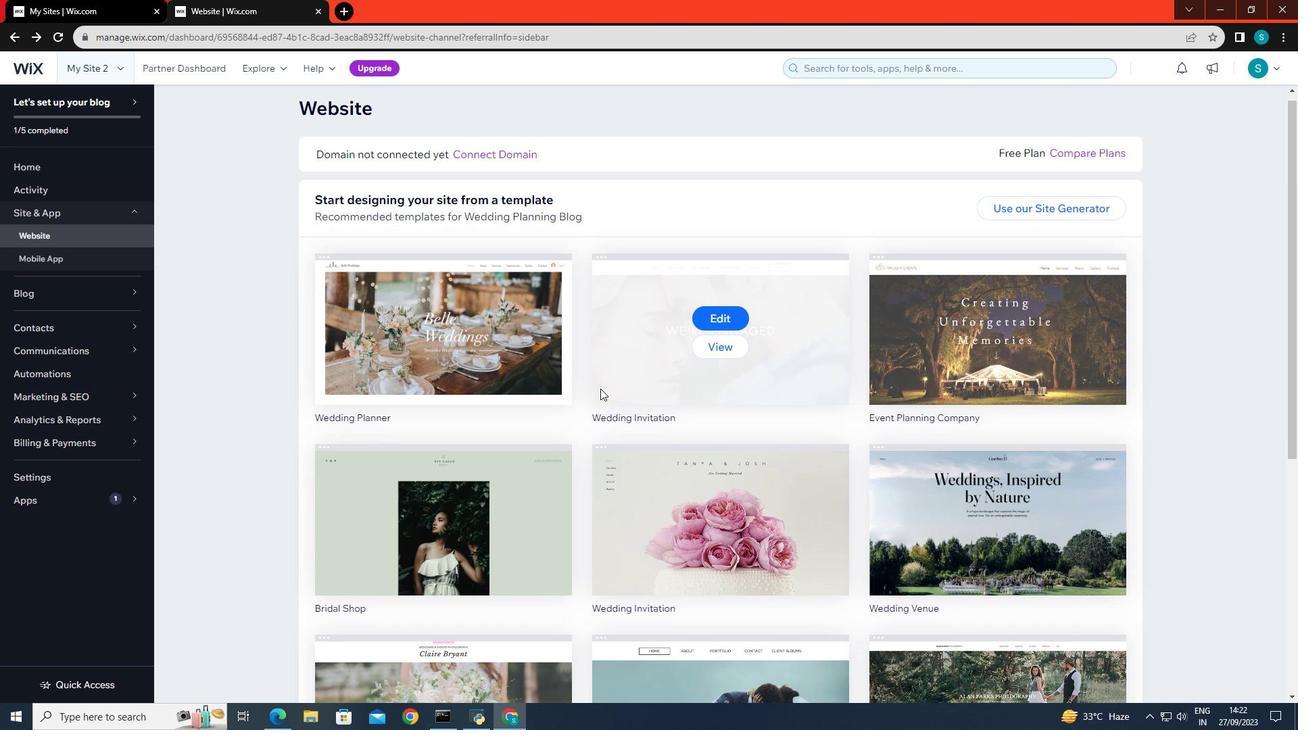 
Action: Mouse scrolled (600, 388) with delta (0, 0)
Screenshot: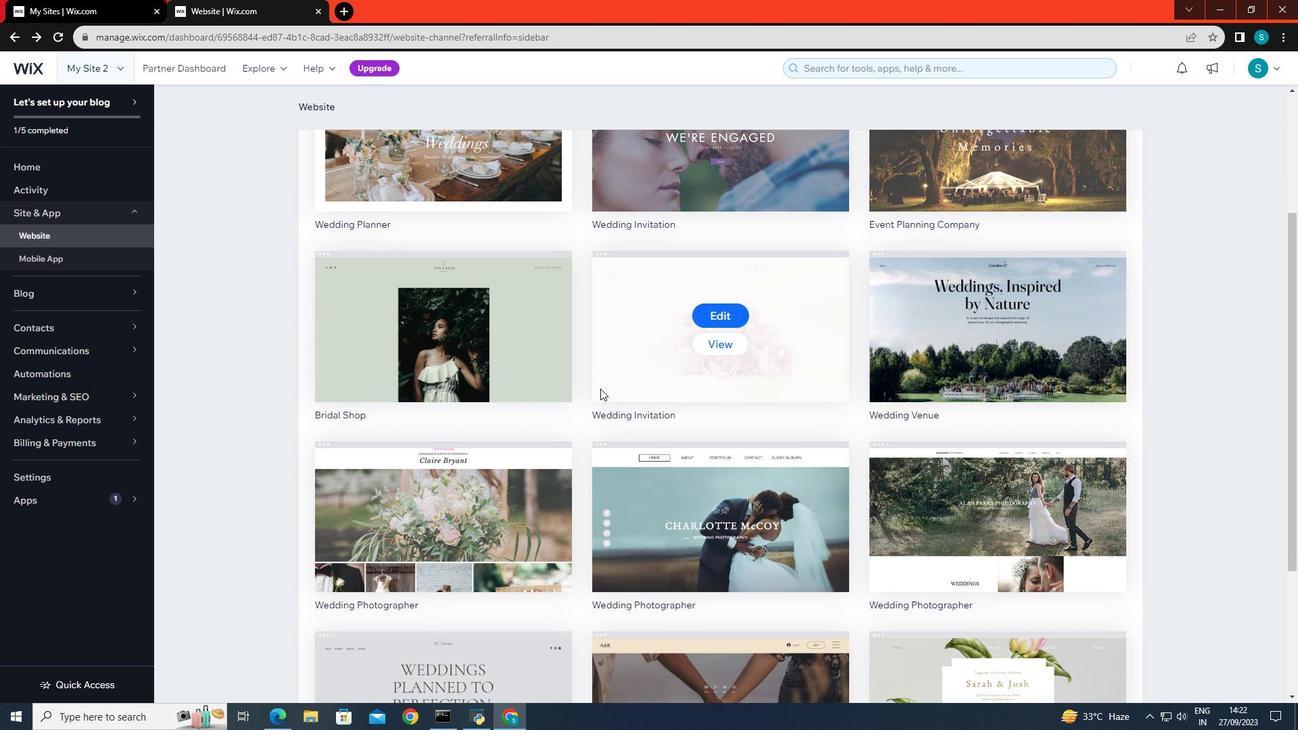 
Action: Mouse scrolled (600, 388) with delta (0, 0)
Screenshot: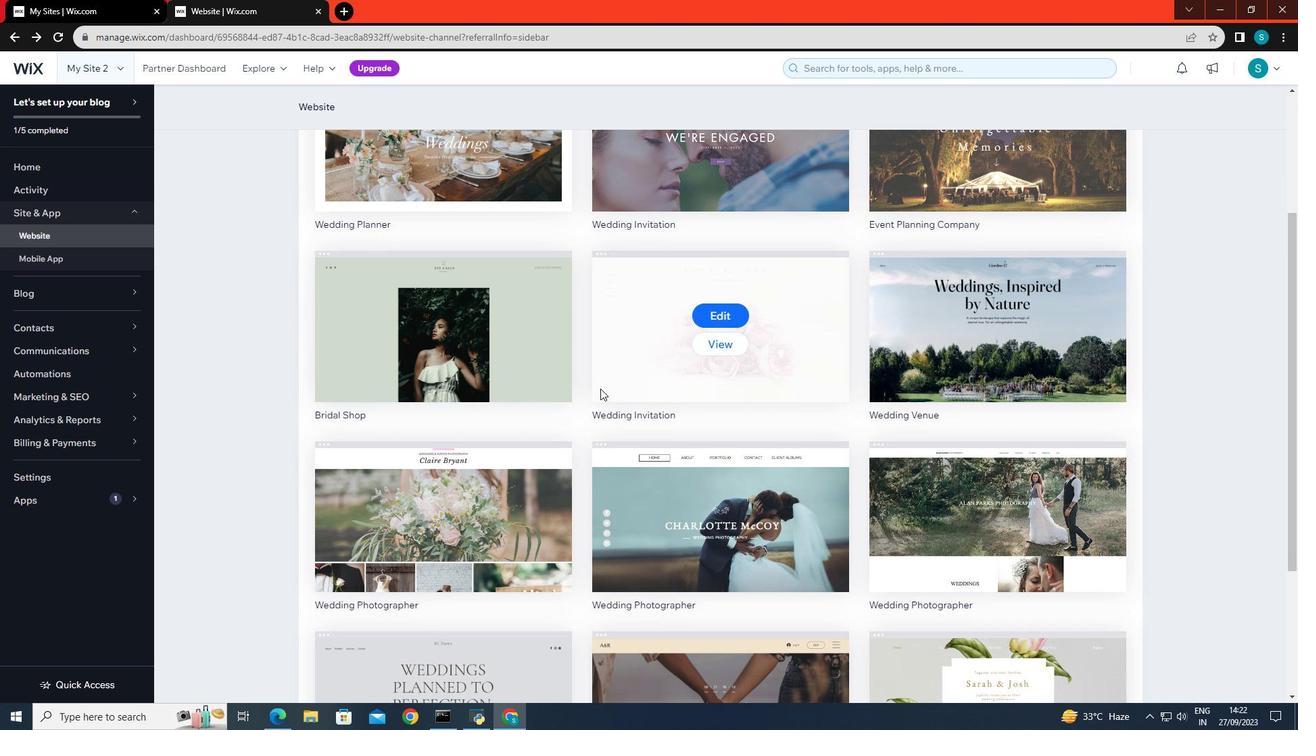 
Action: Mouse scrolled (600, 388) with delta (0, 0)
Screenshot: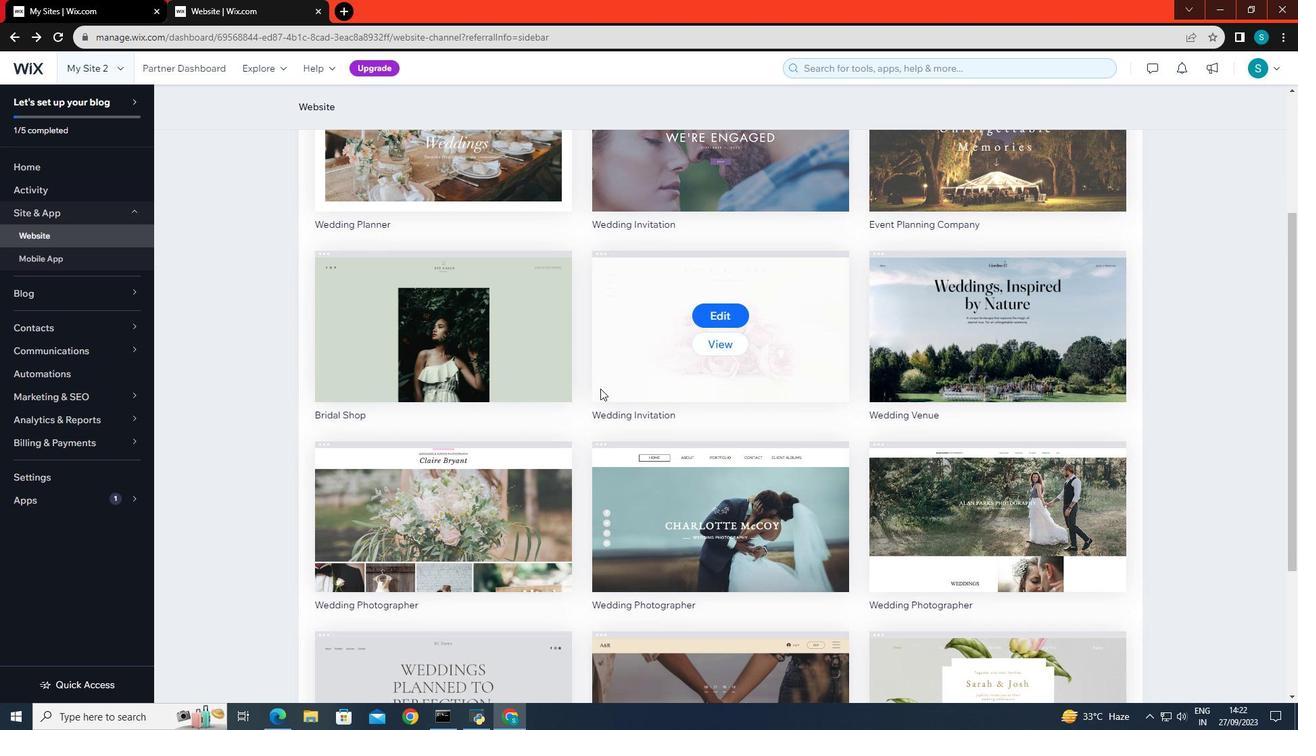 
Action: Mouse scrolled (600, 388) with delta (0, 0)
Screenshot: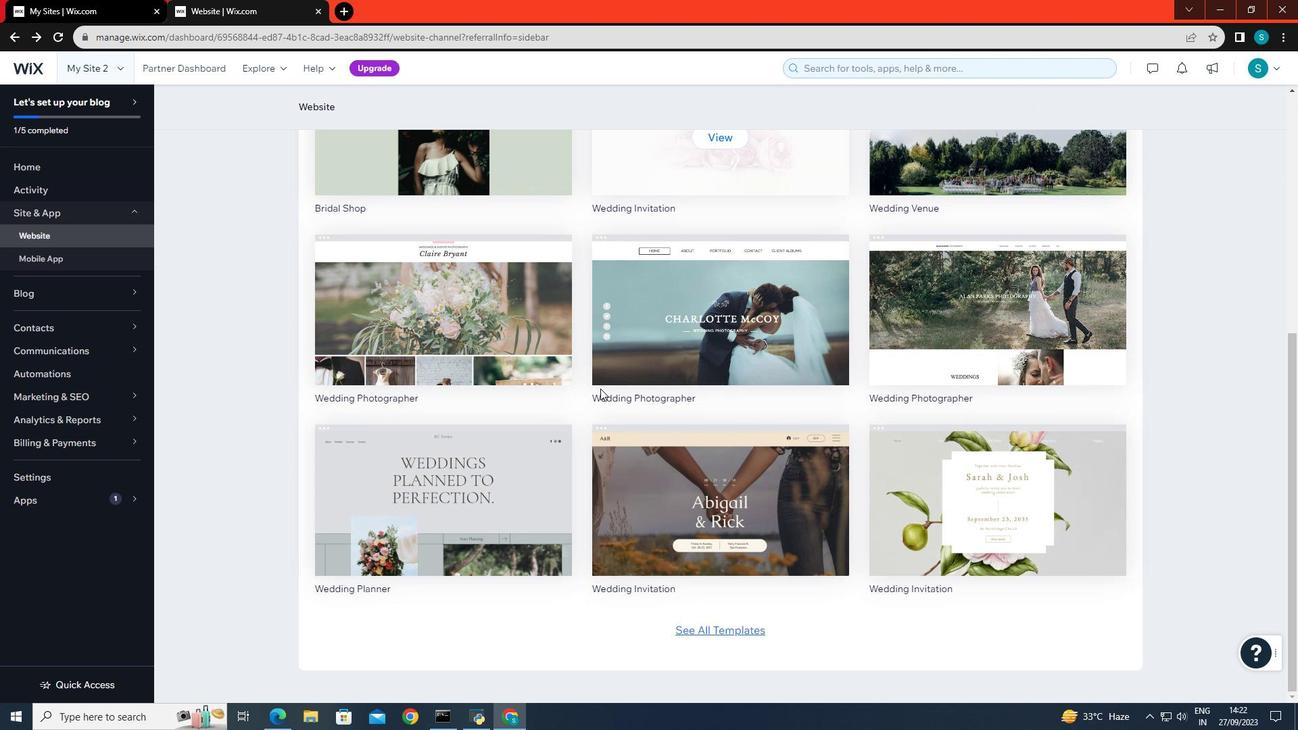 
Action: Mouse scrolled (600, 388) with delta (0, 0)
Screenshot: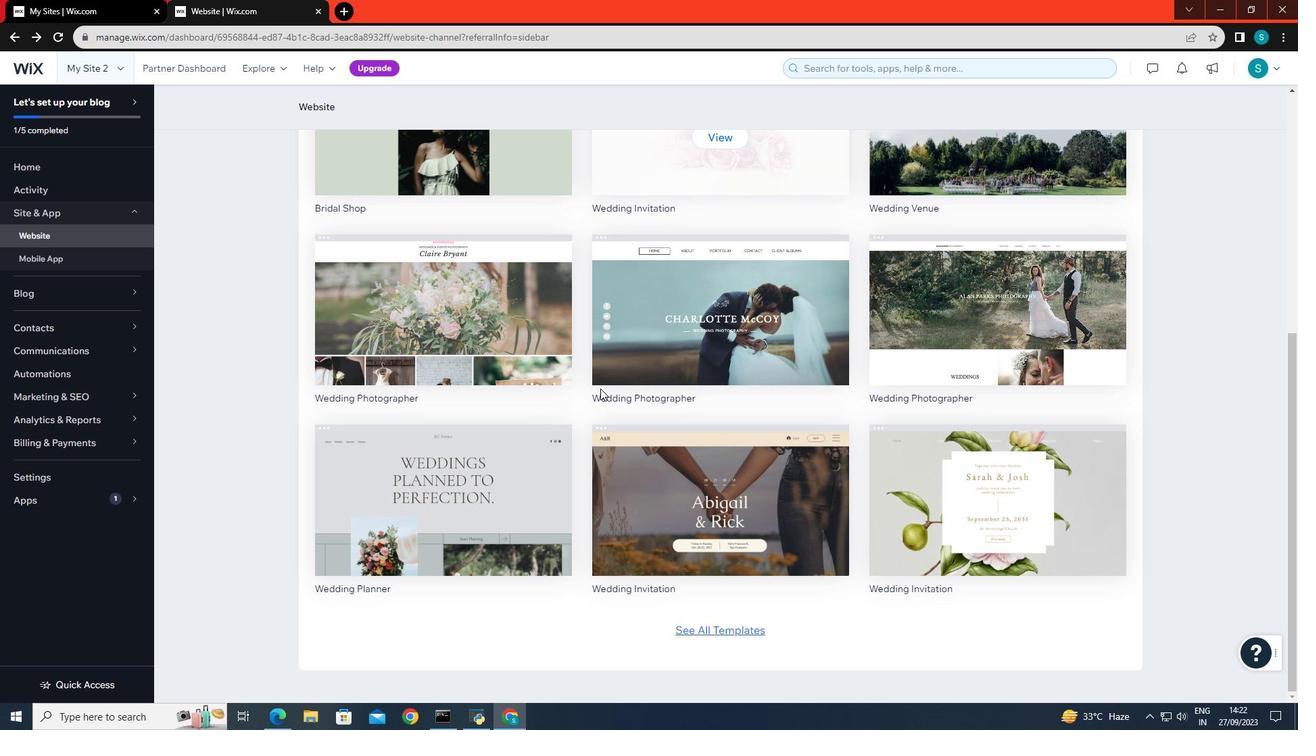 
Action: Mouse scrolled (600, 388) with delta (0, 0)
Screenshot: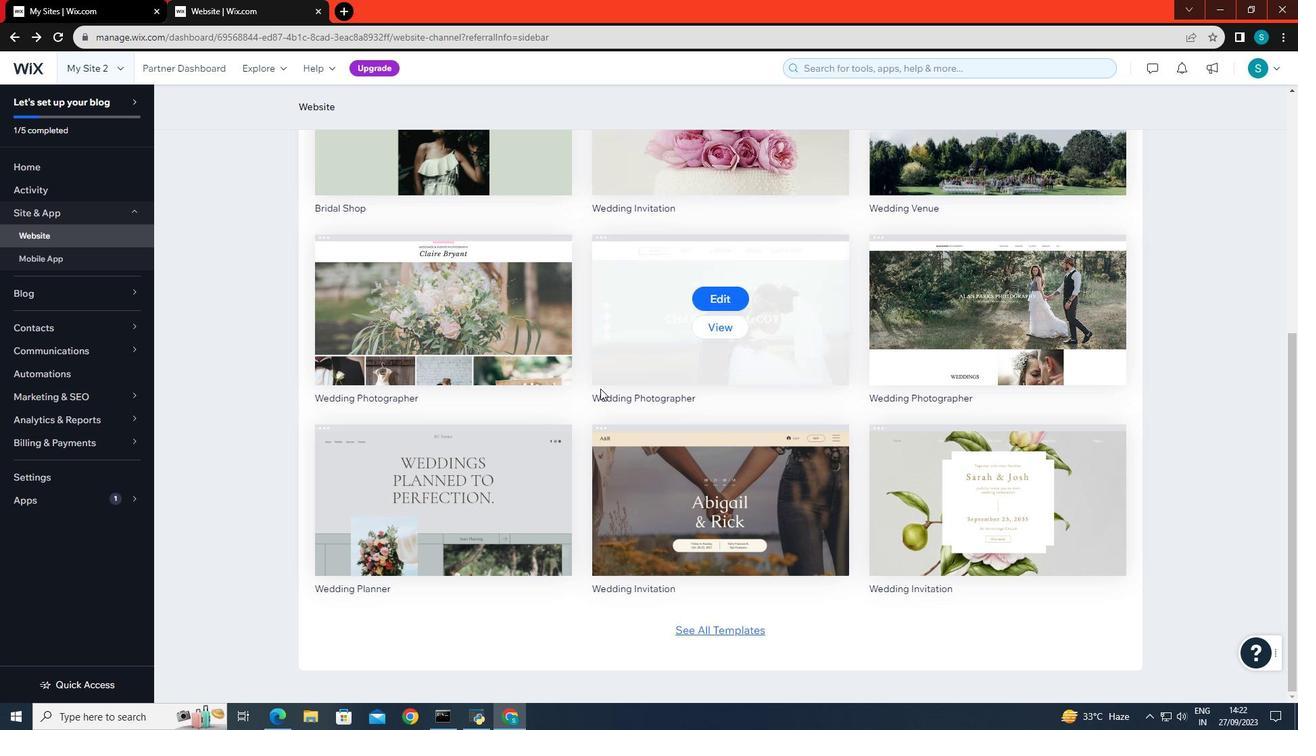 
Action: Mouse scrolled (600, 388) with delta (0, 0)
Screenshot: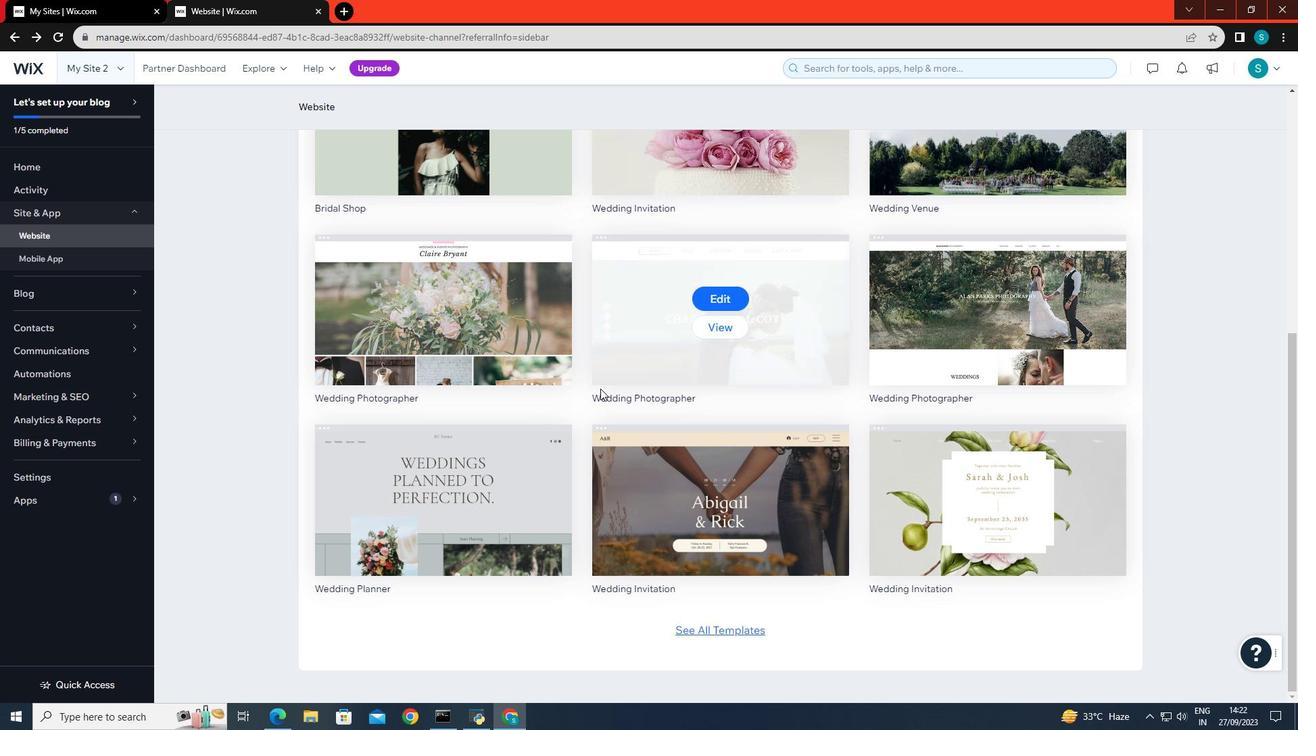 
Action: Mouse moved to (721, 629)
Screenshot: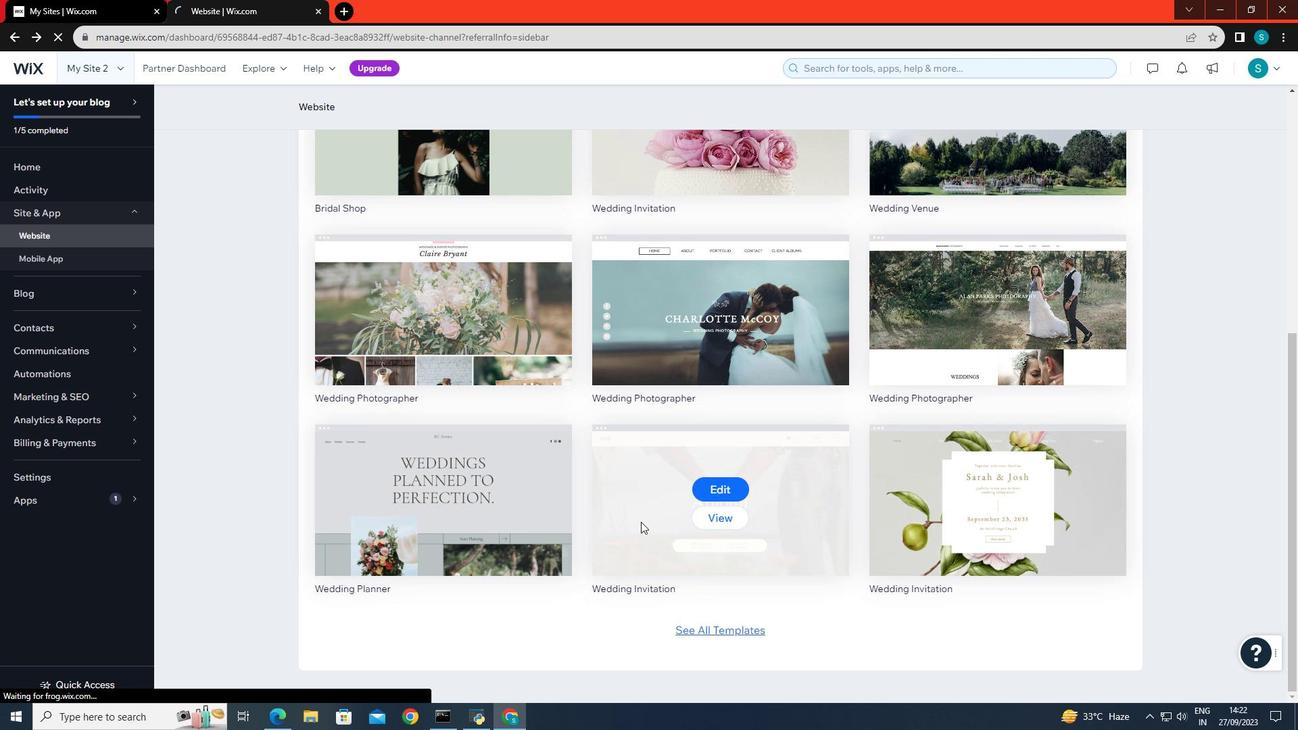
Action: Mouse pressed left at (721, 629)
Screenshot: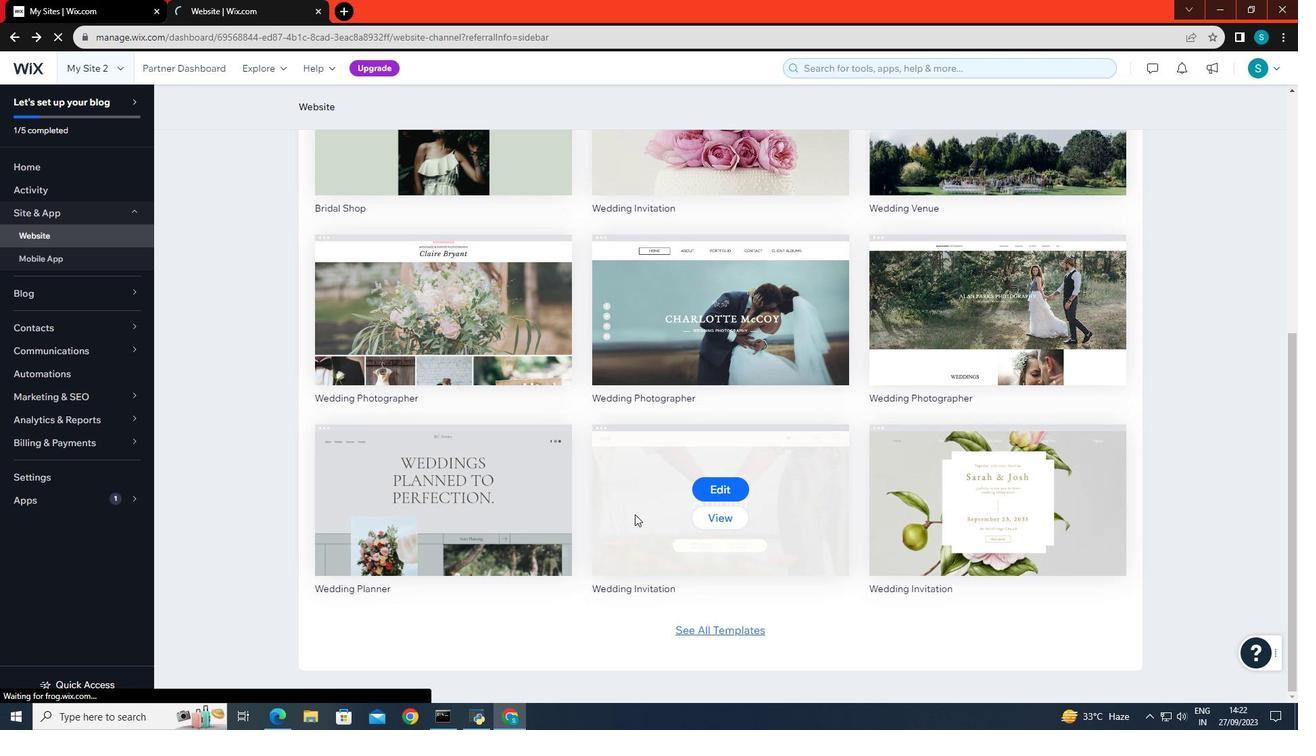 
Action: Mouse moved to (905, 471)
Screenshot: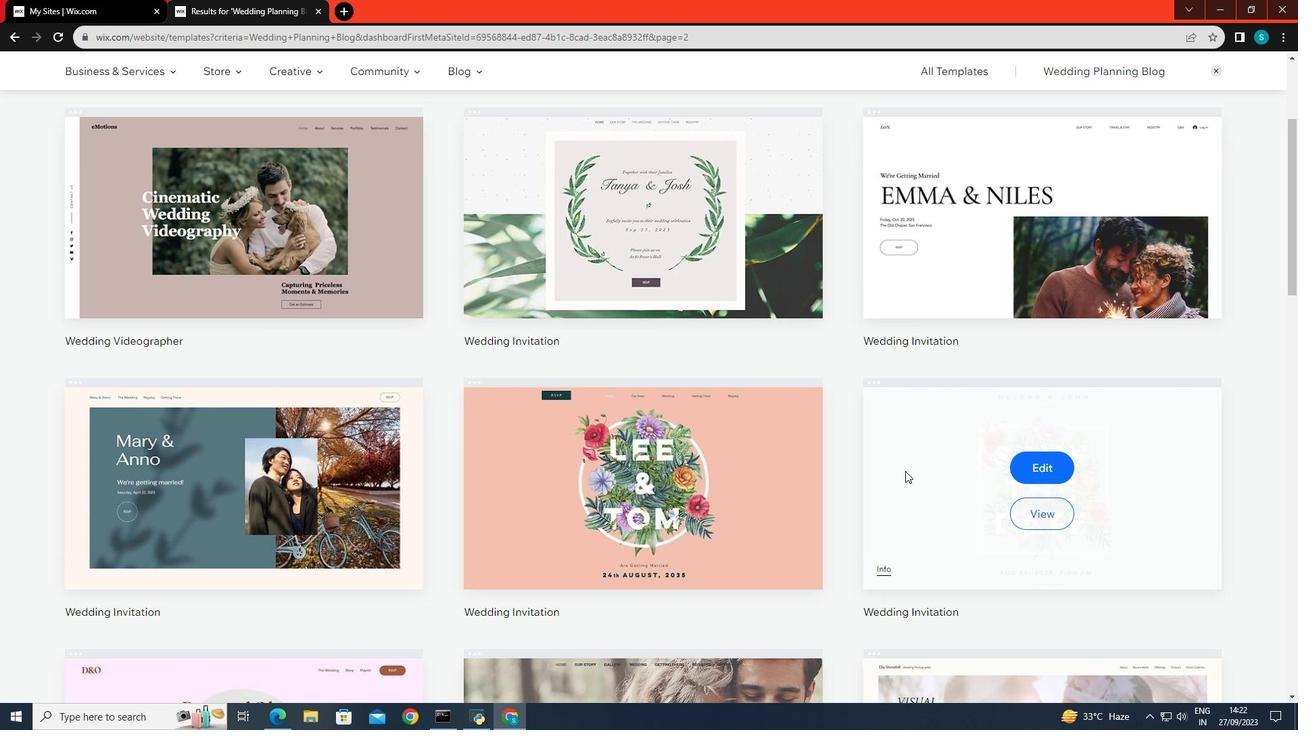 
Action: Mouse scrolled (905, 470) with delta (0, 0)
Screenshot: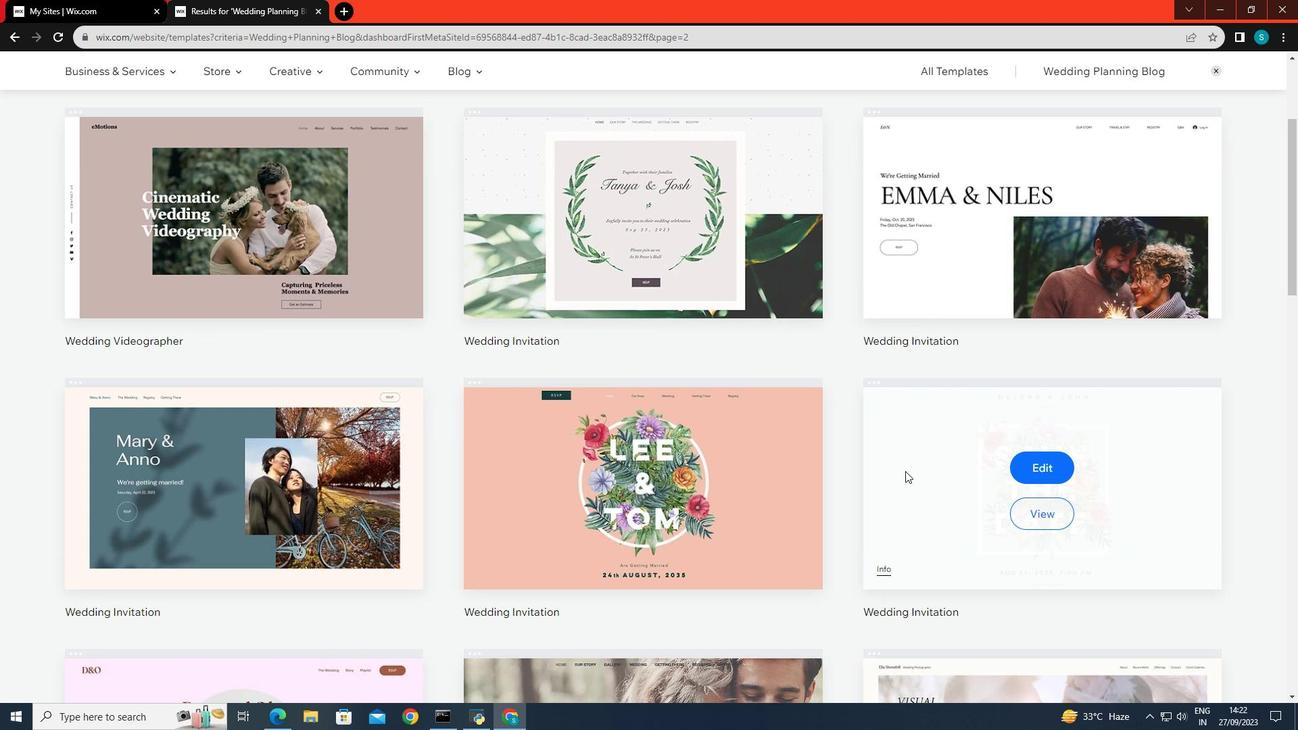 
Action: Mouse scrolled (905, 470) with delta (0, 0)
Screenshot: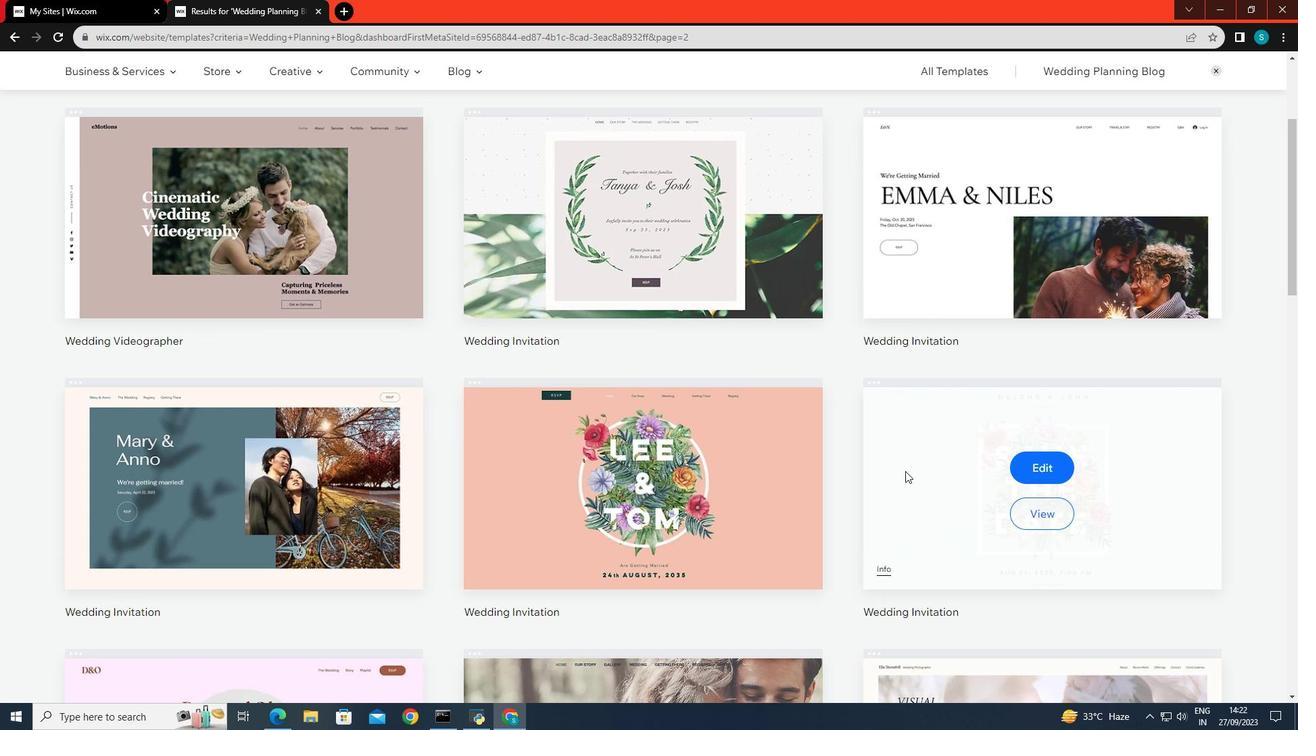 
Action: Mouse scrolled (905, 470) with delta (0, 0)
Screenshot: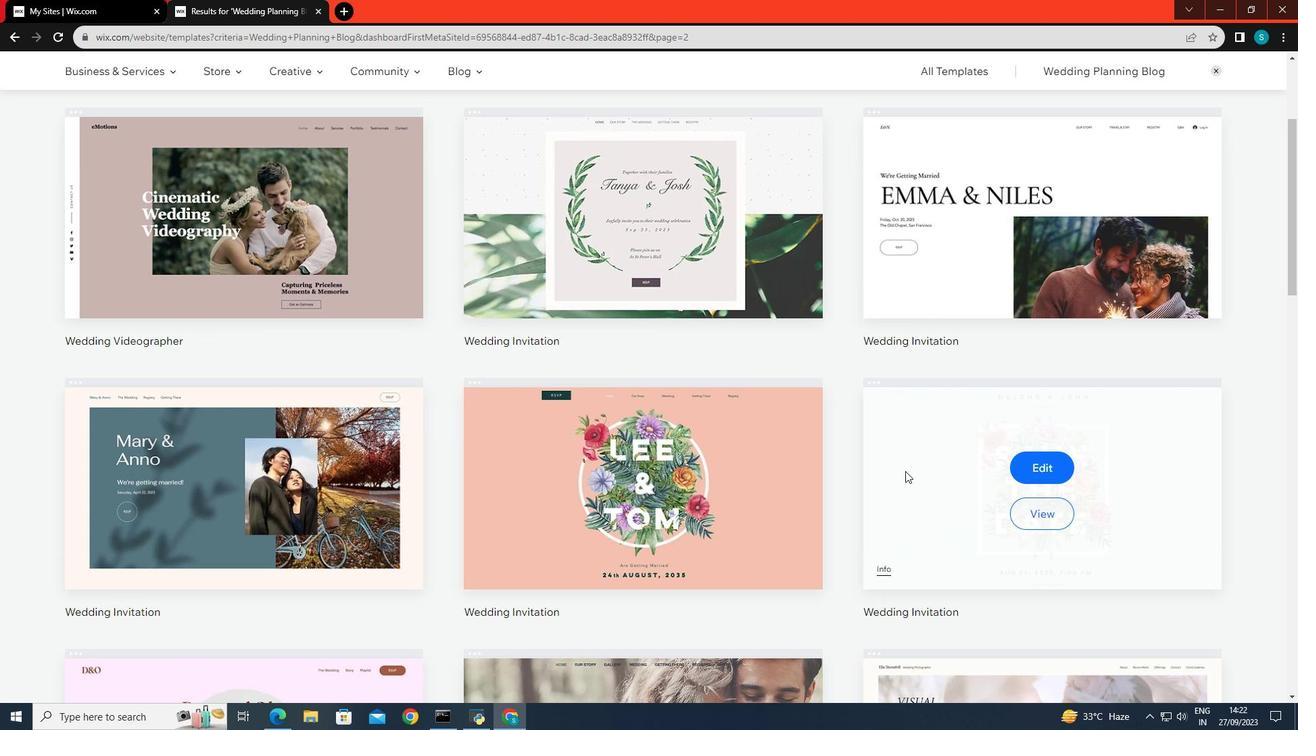 
Action: Mouse moved to (1037, 522)
Screenshot: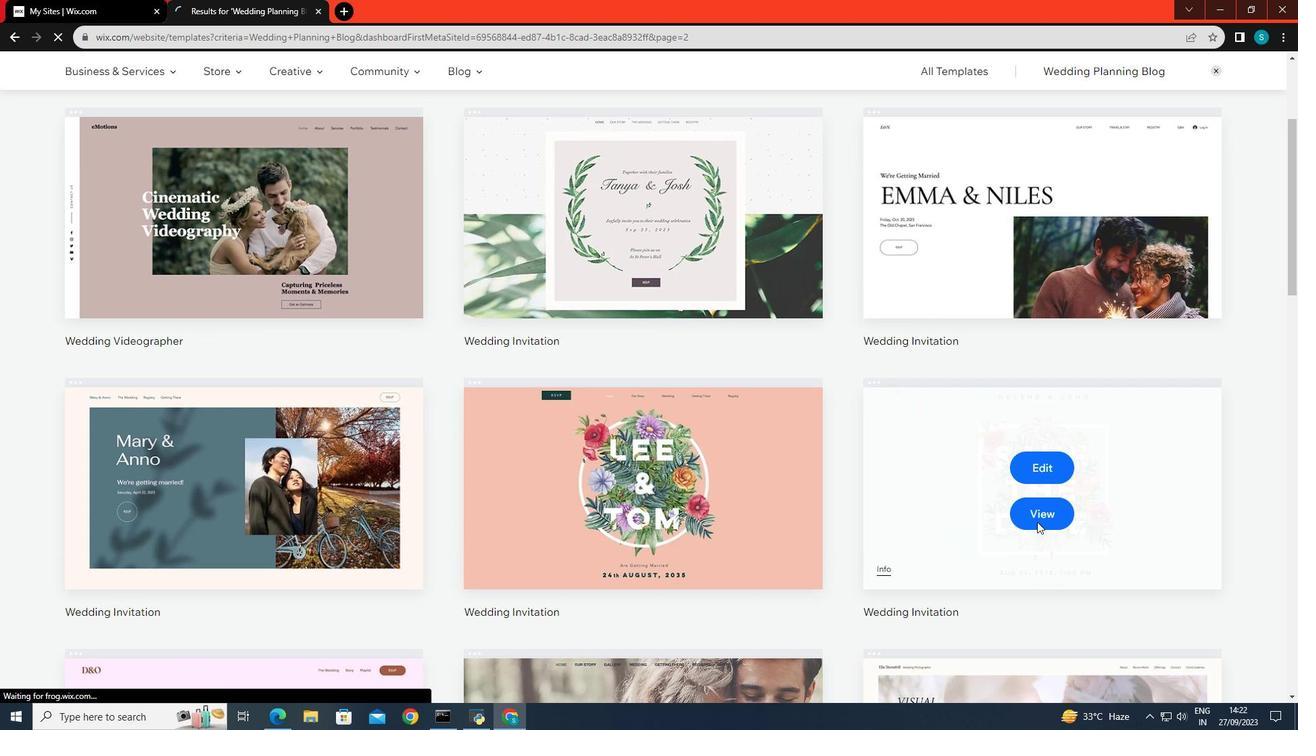 
Action: Mouse pressed left at (1037, 522)
Screenshot: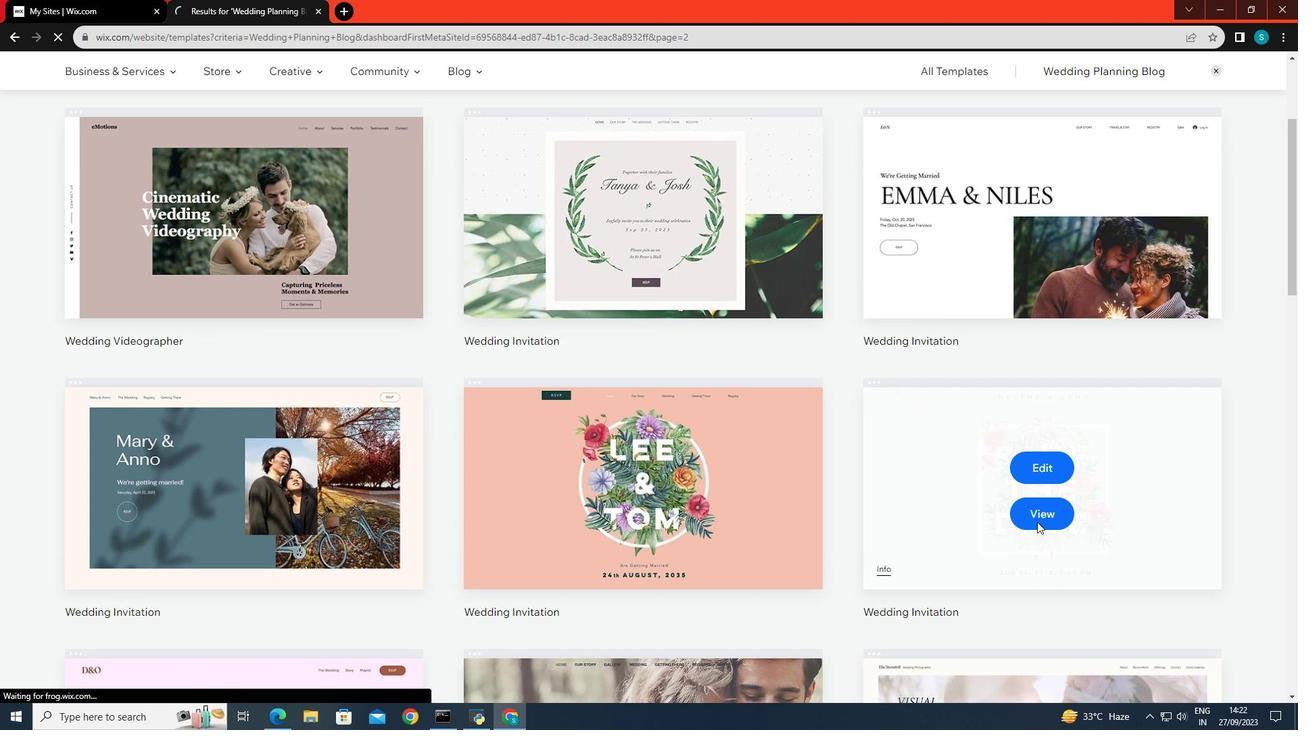 
Action: Mouse moved to (547, 382)
Screenshot: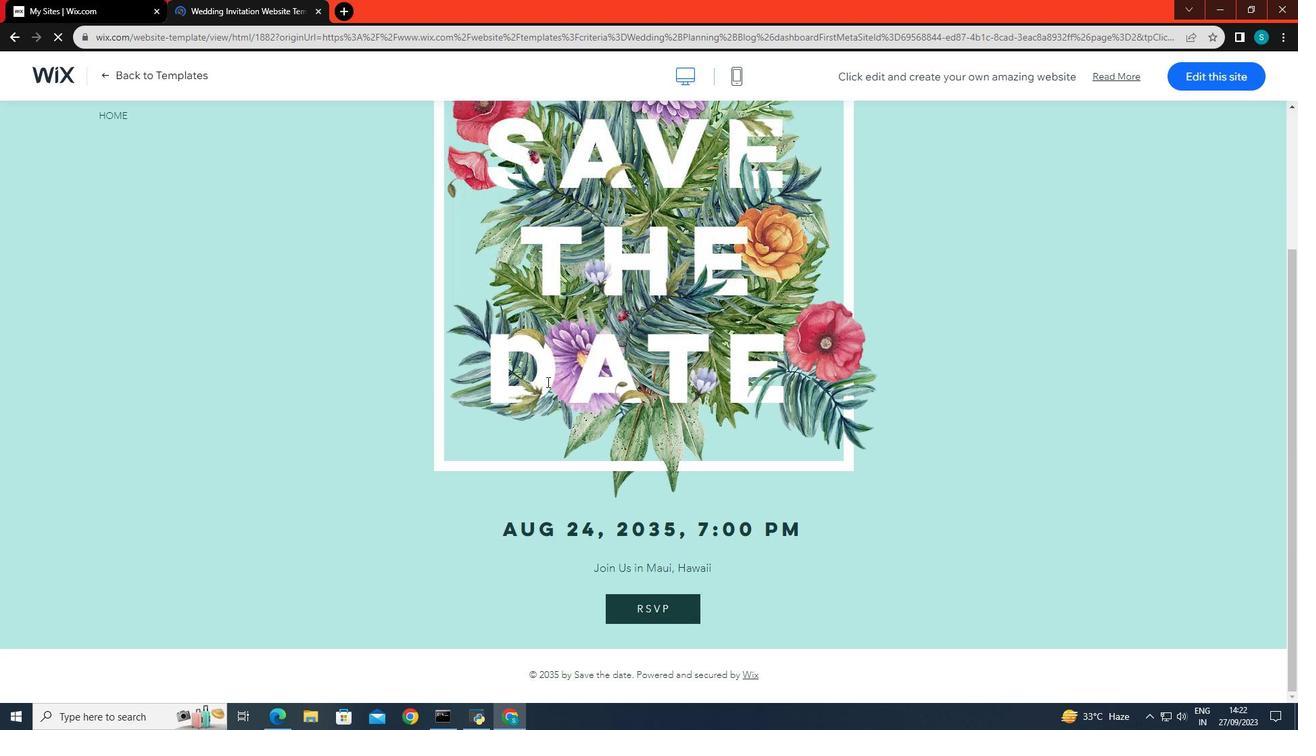 
Action: Mouse scrolled (547, 381) with delta (0, 0)
Screenshot: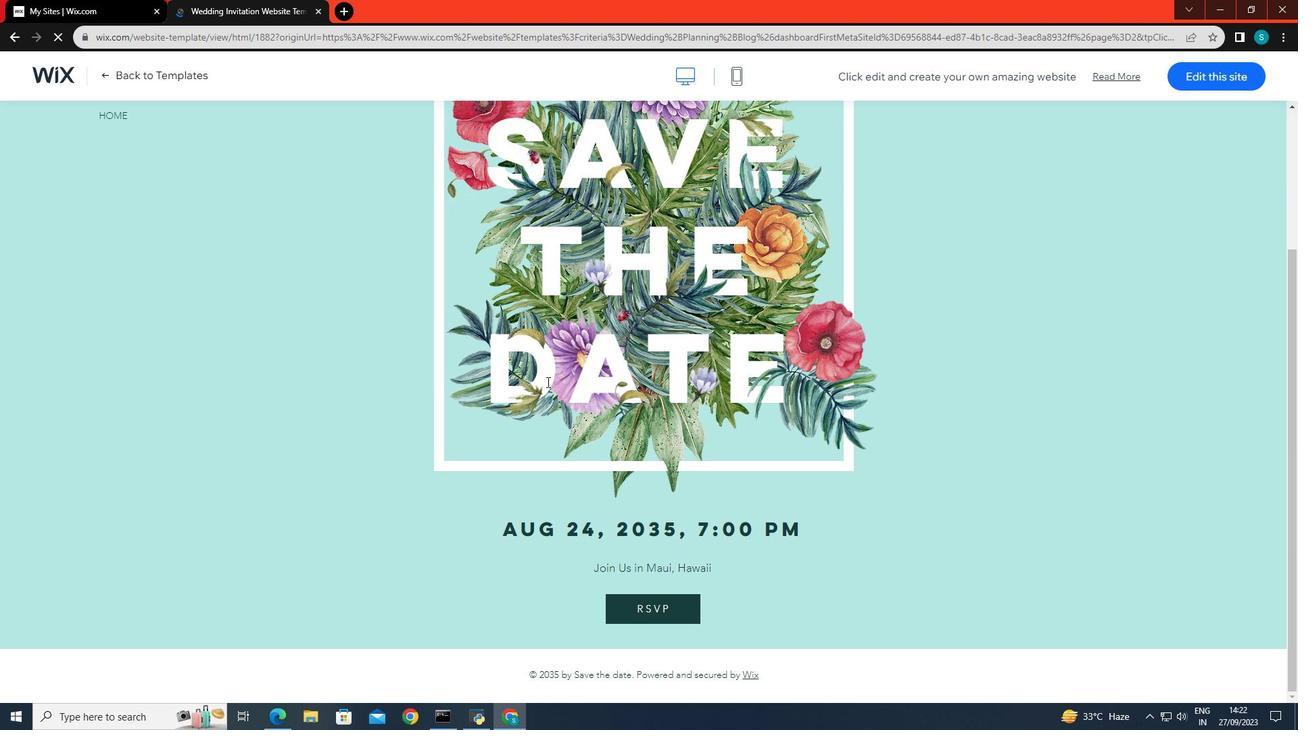 
Action: Mouse scrolled (547, 381) with delta (0, 0)
Screenshot: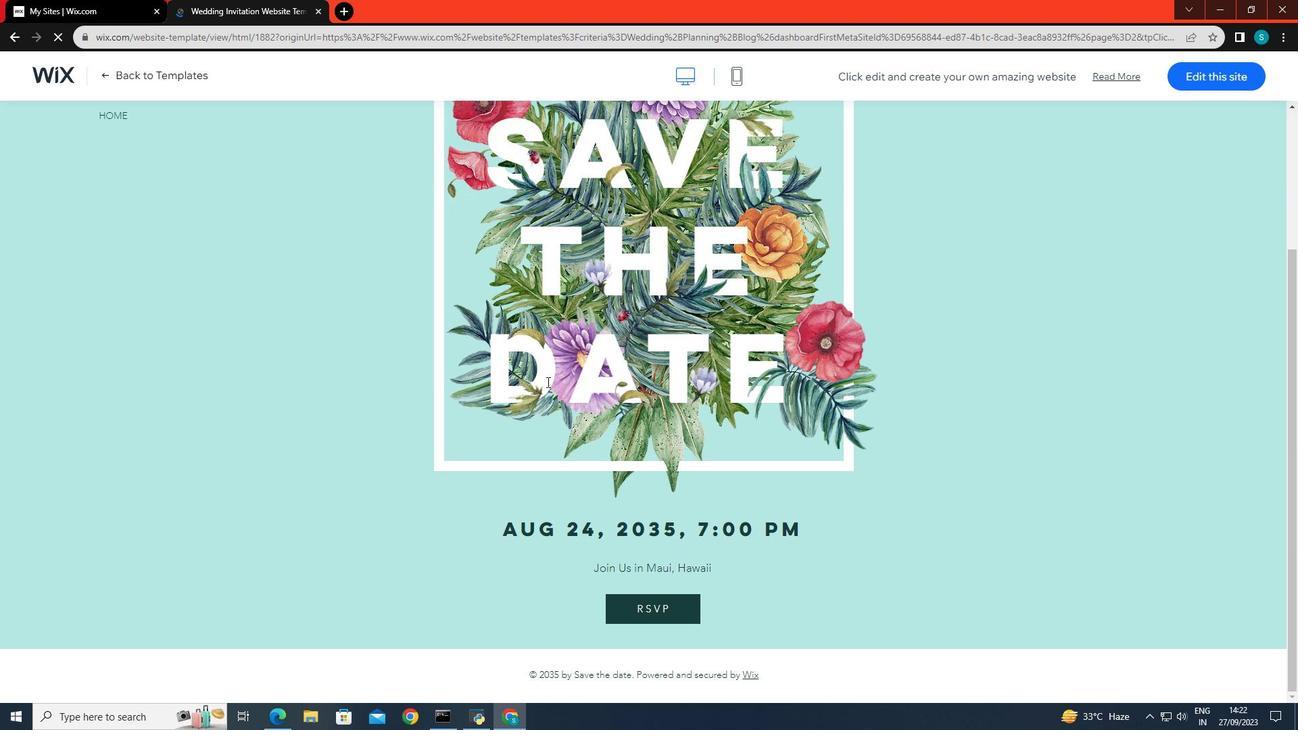 
Action: Mouse scrolled (547, 381) with delta (0, 0)
Screenshot: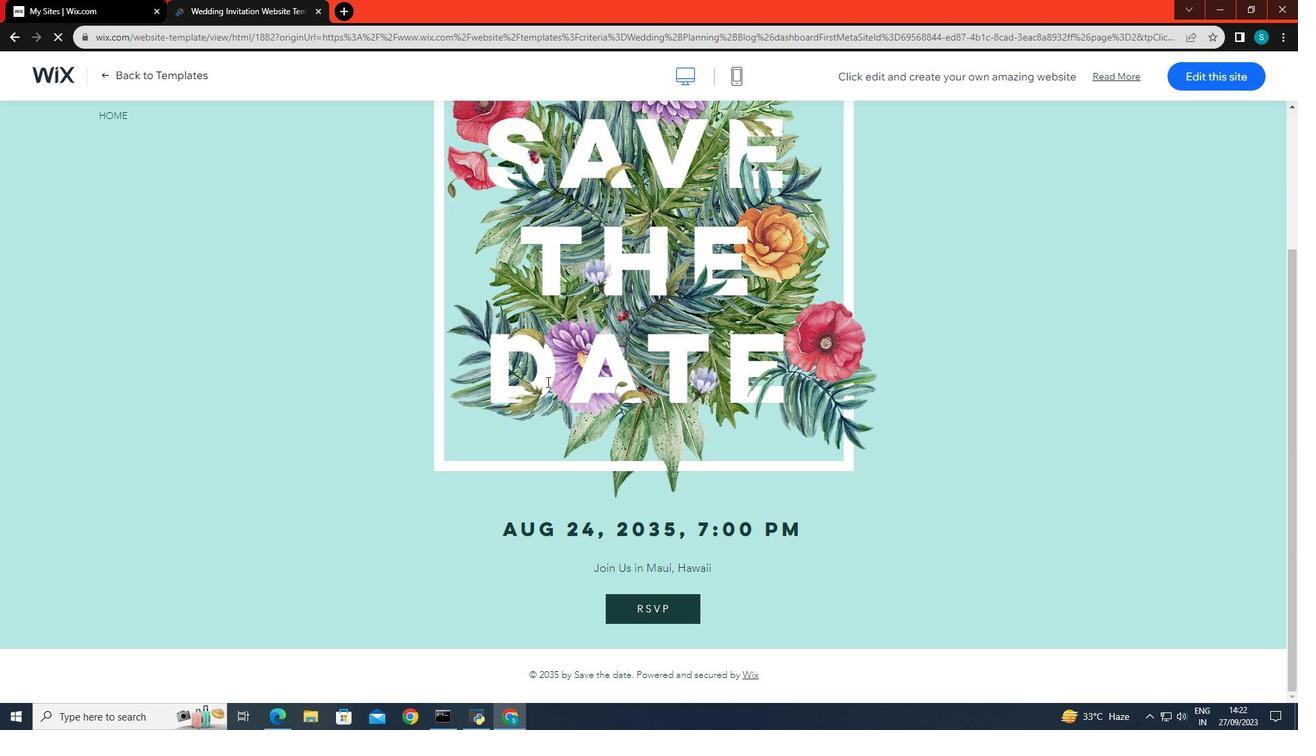 
Action: Mouse scrolled (547, 381) with delta (0, 0)
Screenshot: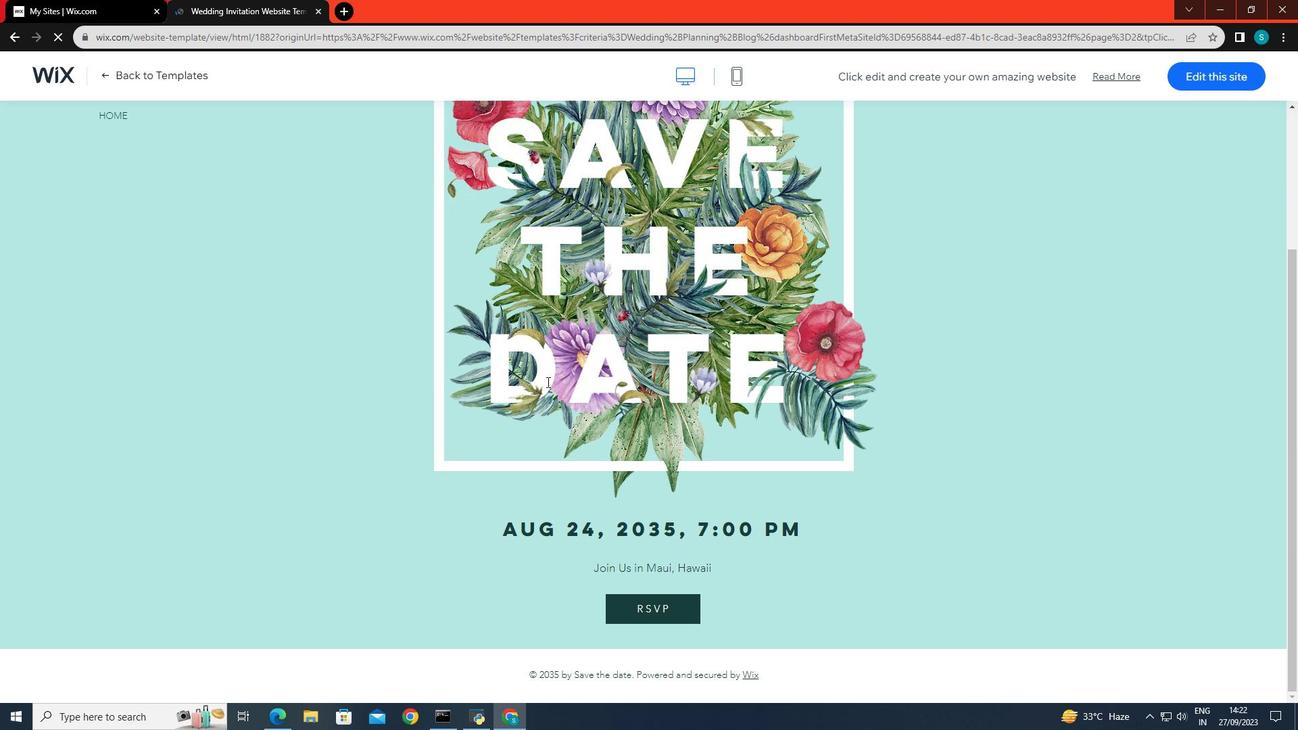 
Action: Mouse scrolled (547, 381) with delta (0, 0)
Screenshot: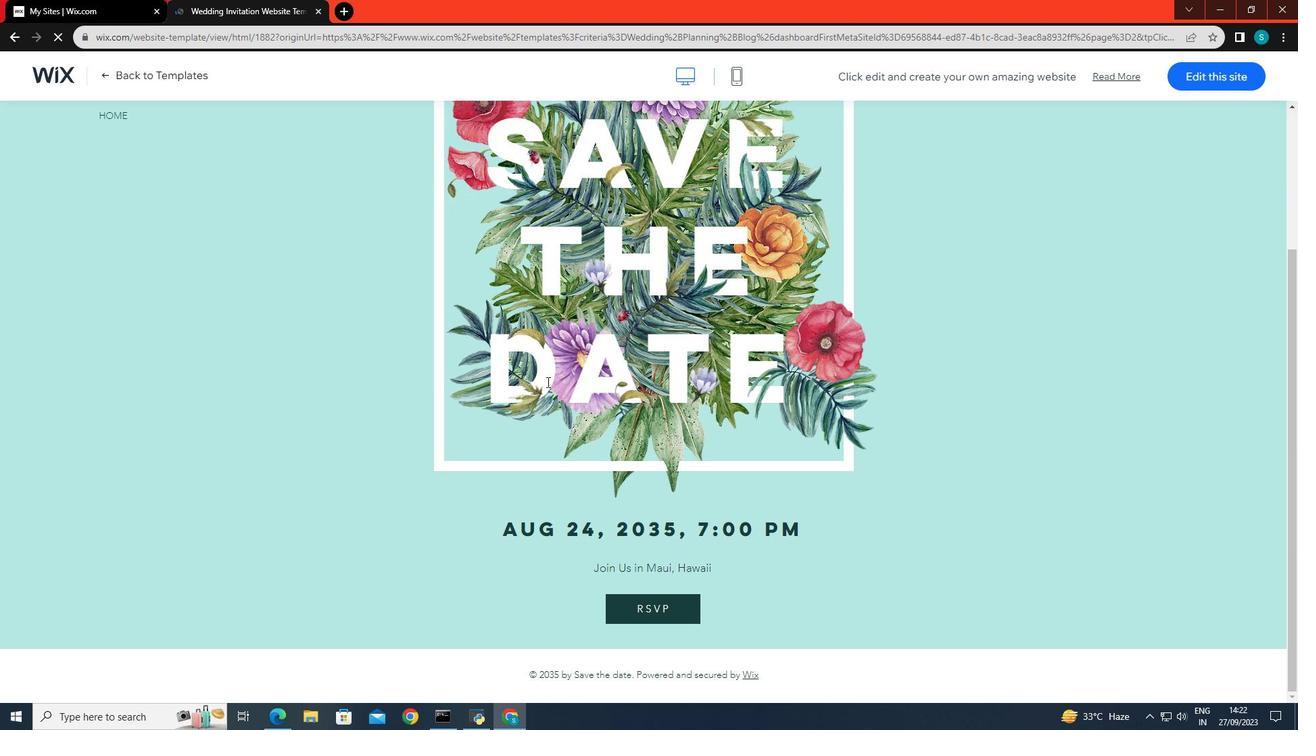 
Action: Mouse scrolled (547, 381) with delta (0, 0)
Screenshot: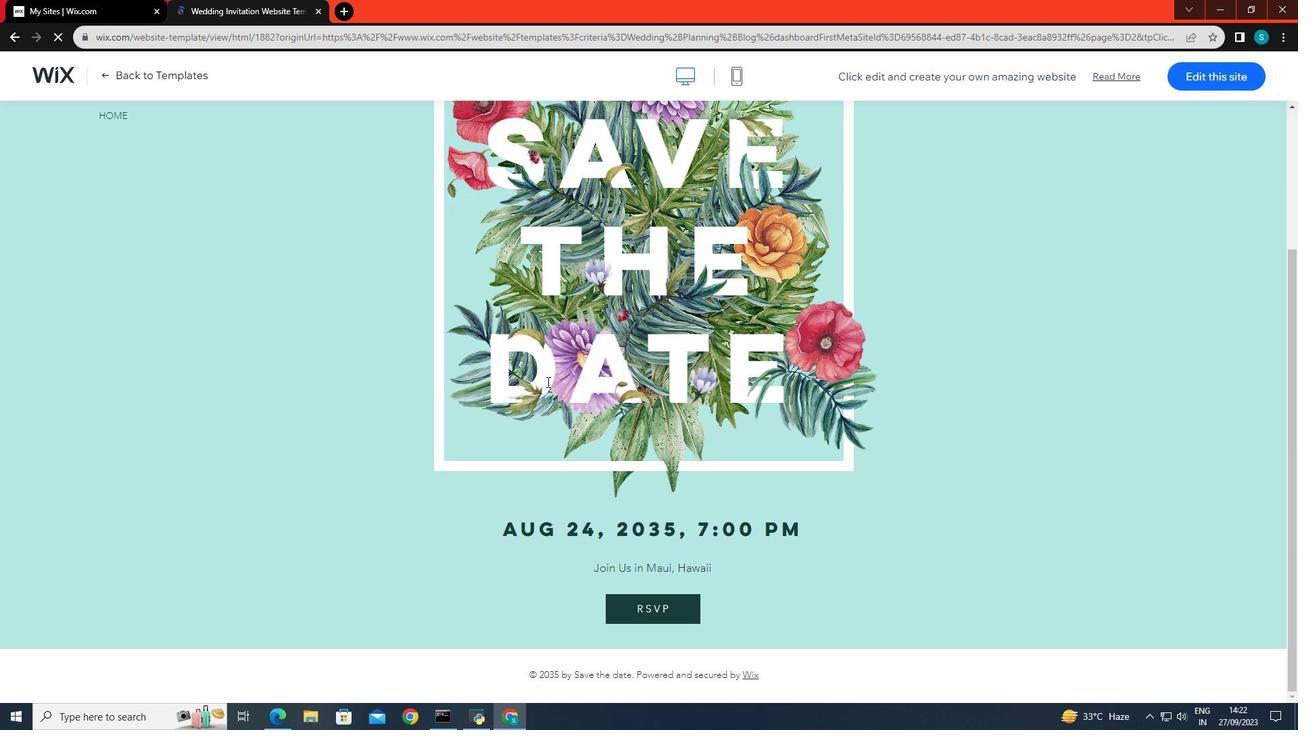 
Action: Mouse scrolled (547, 381) with delta (0, 0)
Screenshot: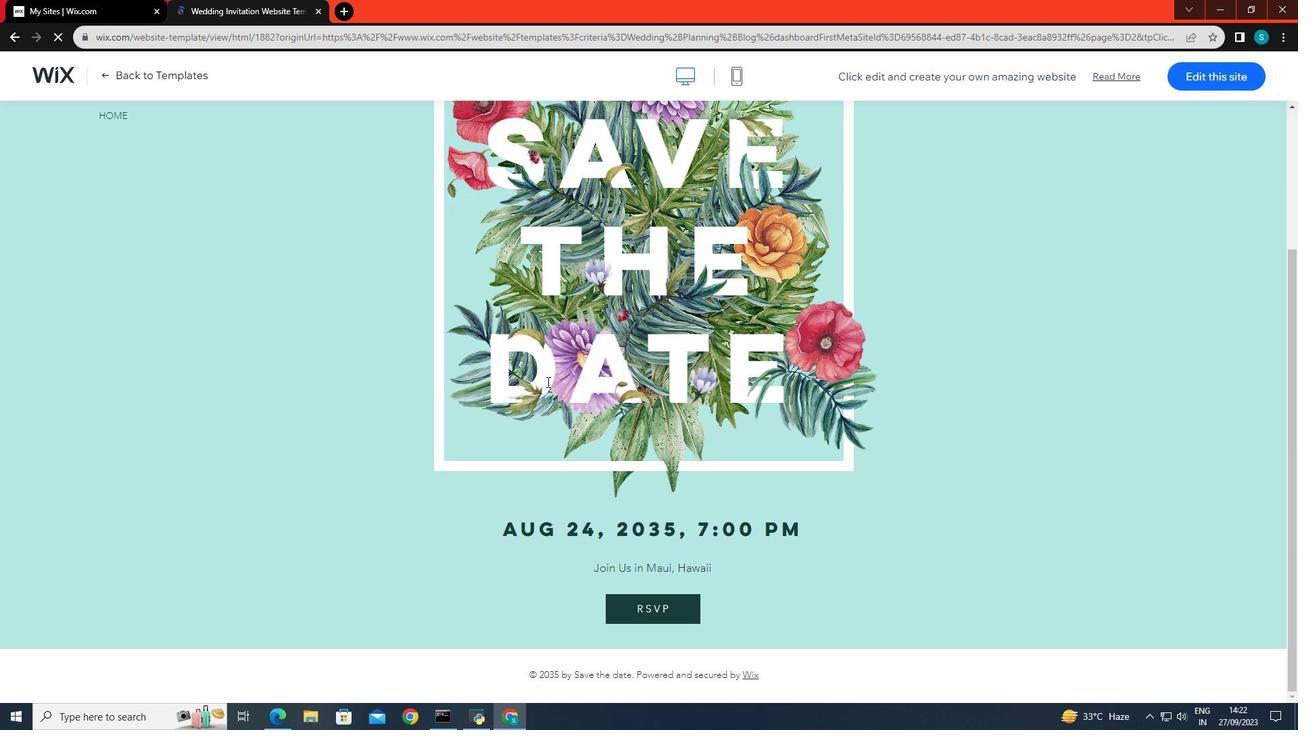 
Action: Mouse scrolled (547, 381) with delta (0, 0)
Screenshot: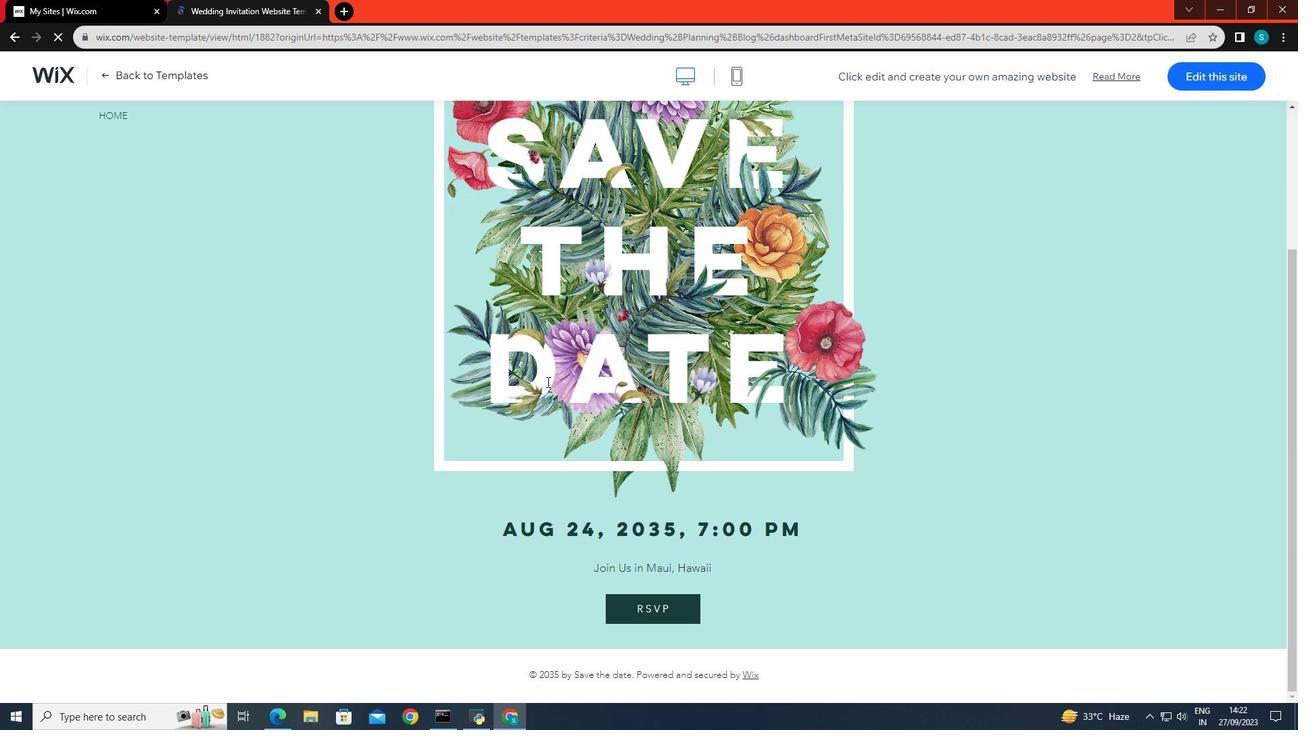 
Action: Mouse scrolled (547, 381) with delta (0, 0)
Screenshot: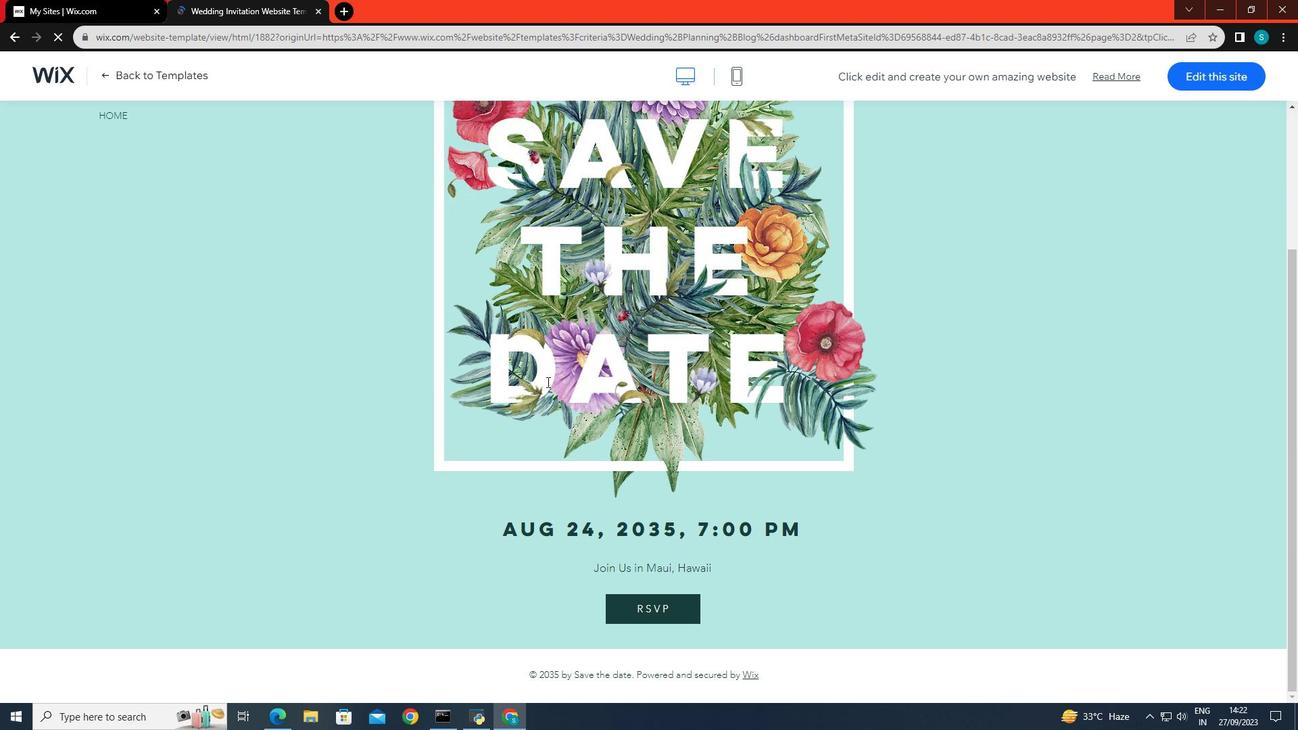 
Action: Mouse scrolled (547, 381) with delta (0, 0)
Screenshot: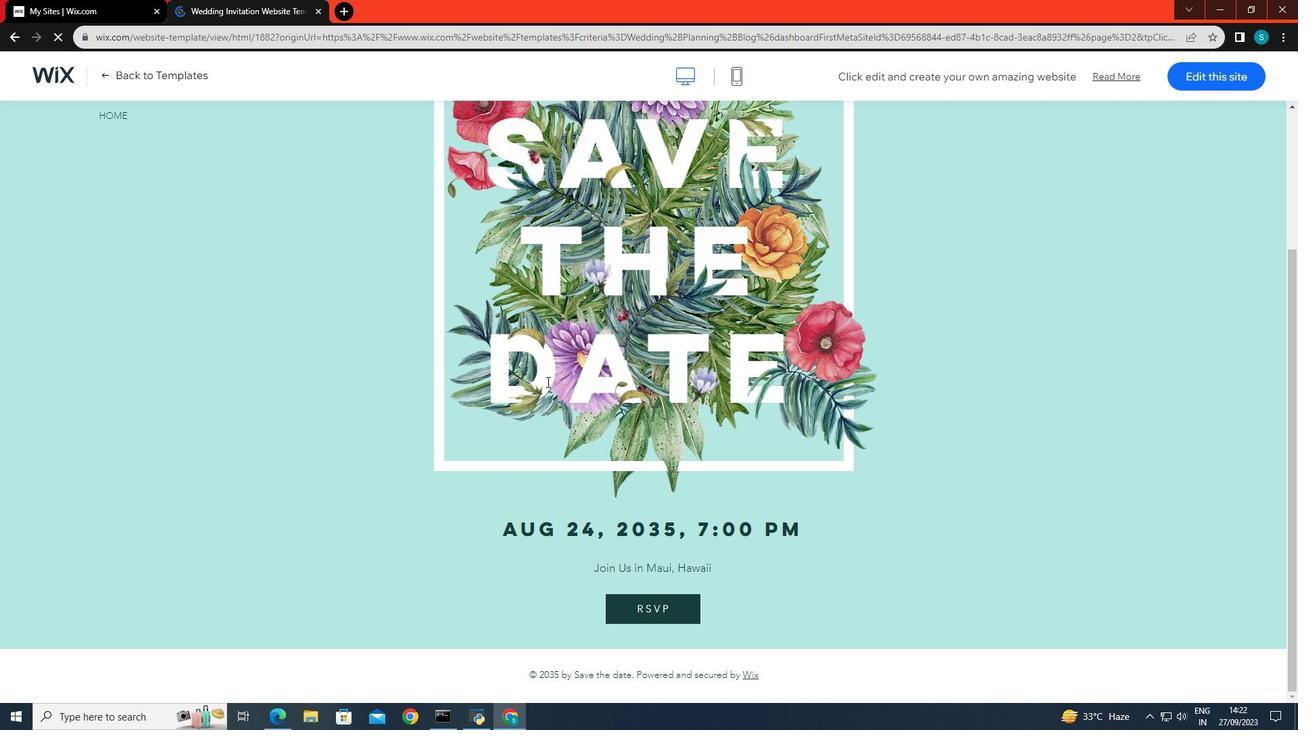 
Action: Mouse scrolled (547, 381) with delta (0, 0)
Screenshot: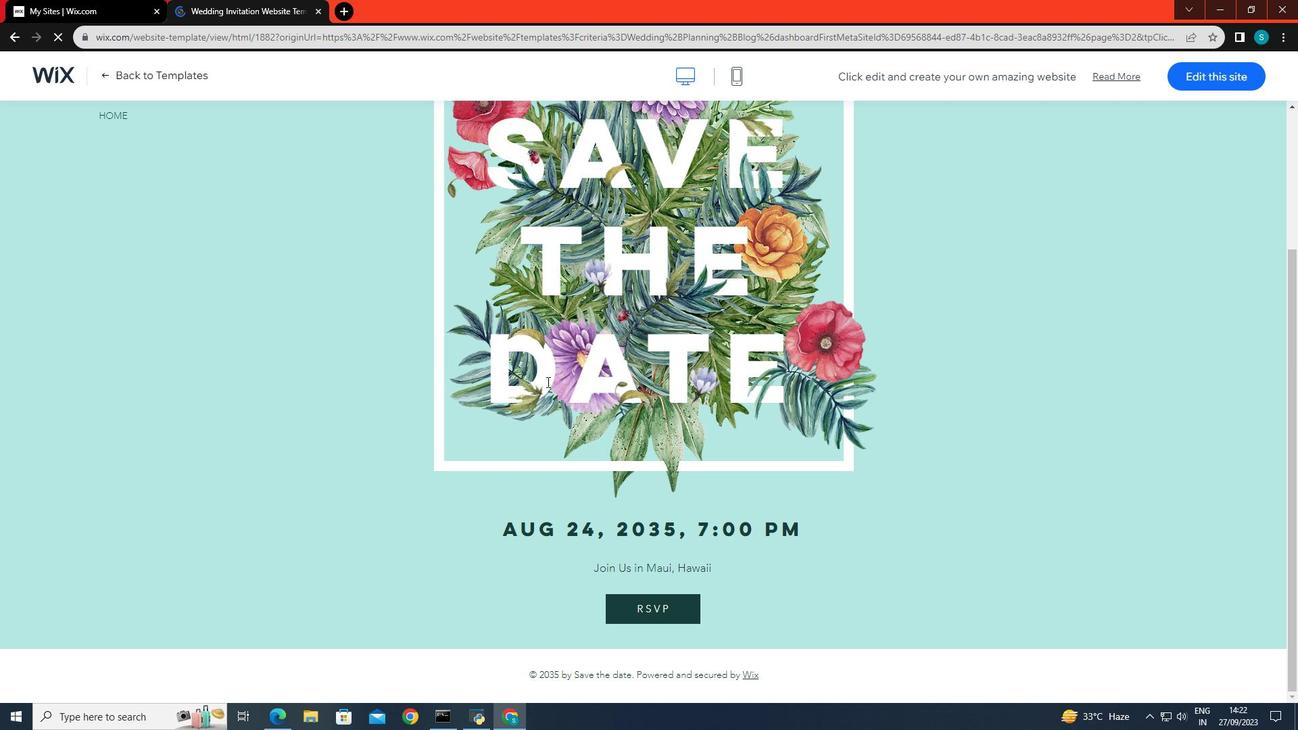 
Action: Mouse scrolled (547, 381) with delta (0, 0)
Screenshot: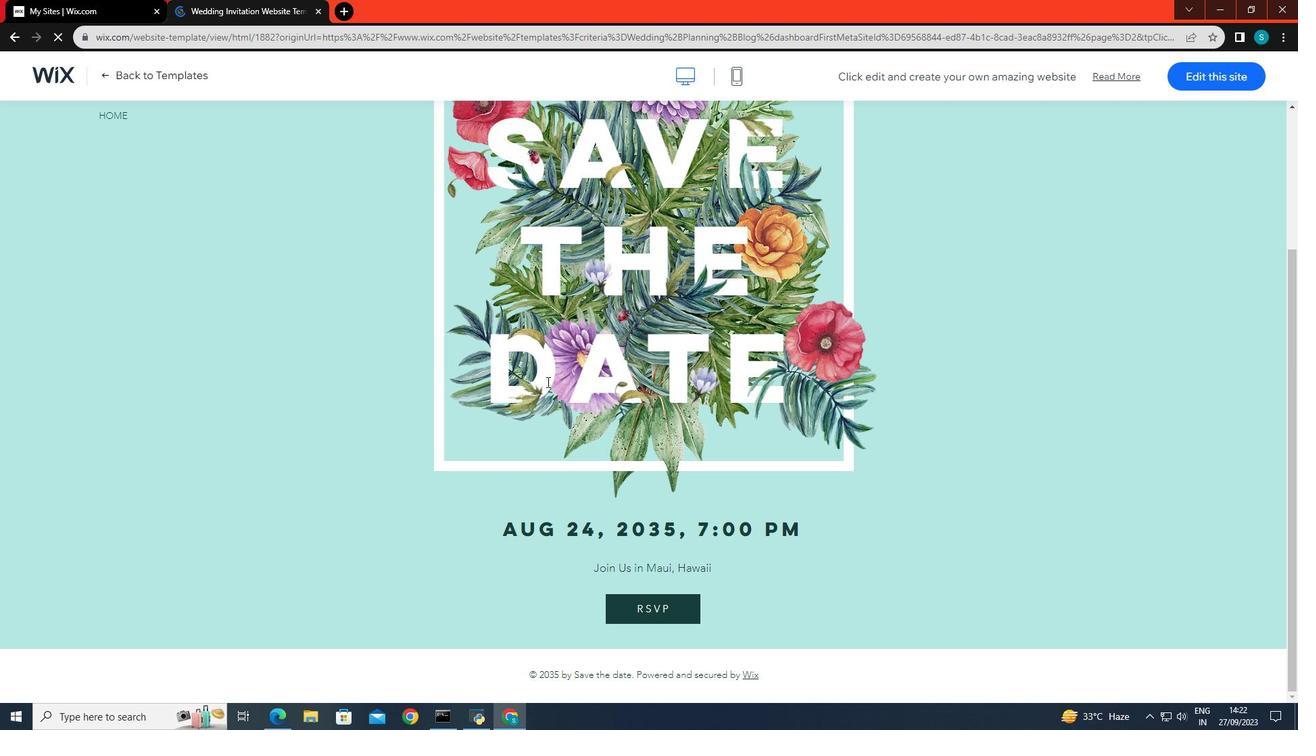 
Action: Mouse scrolled (547, 381) with delta (0, 0)
Screenshot: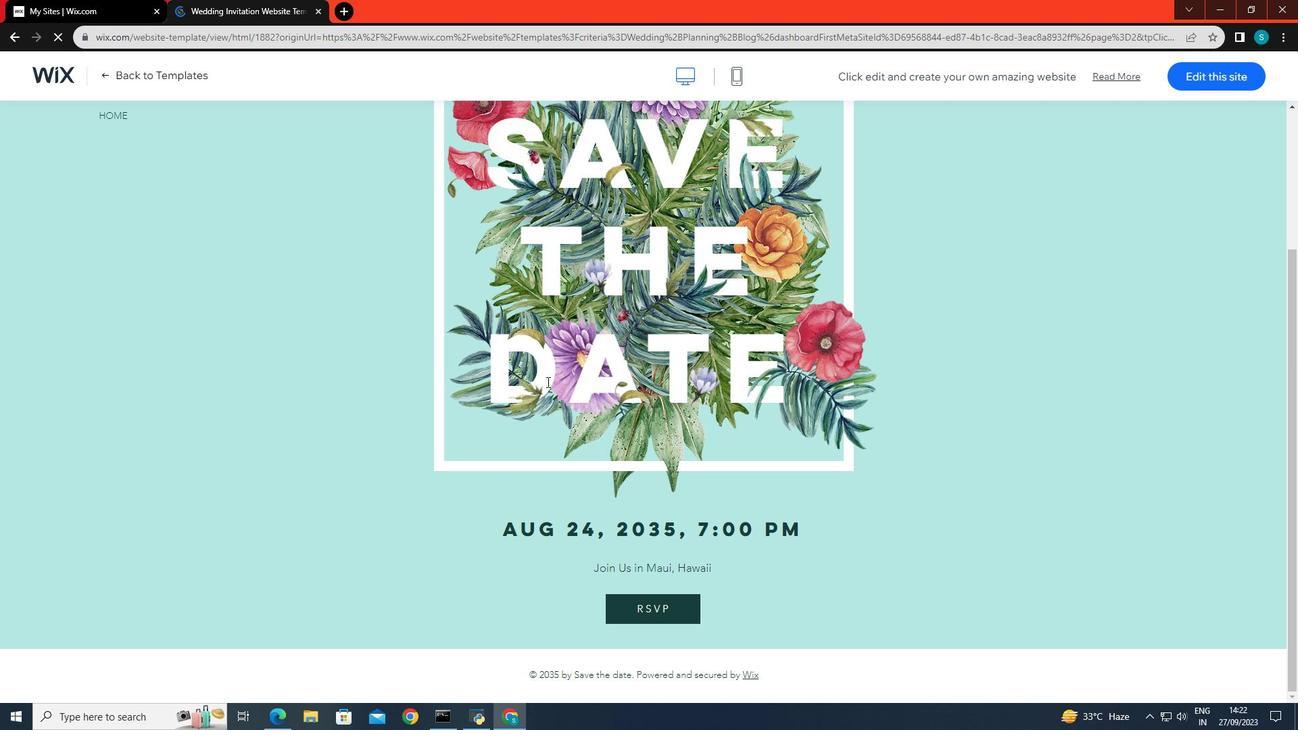 
Action: Mouse scrolled (547, 382) with delta (0, 0)
Screenshot: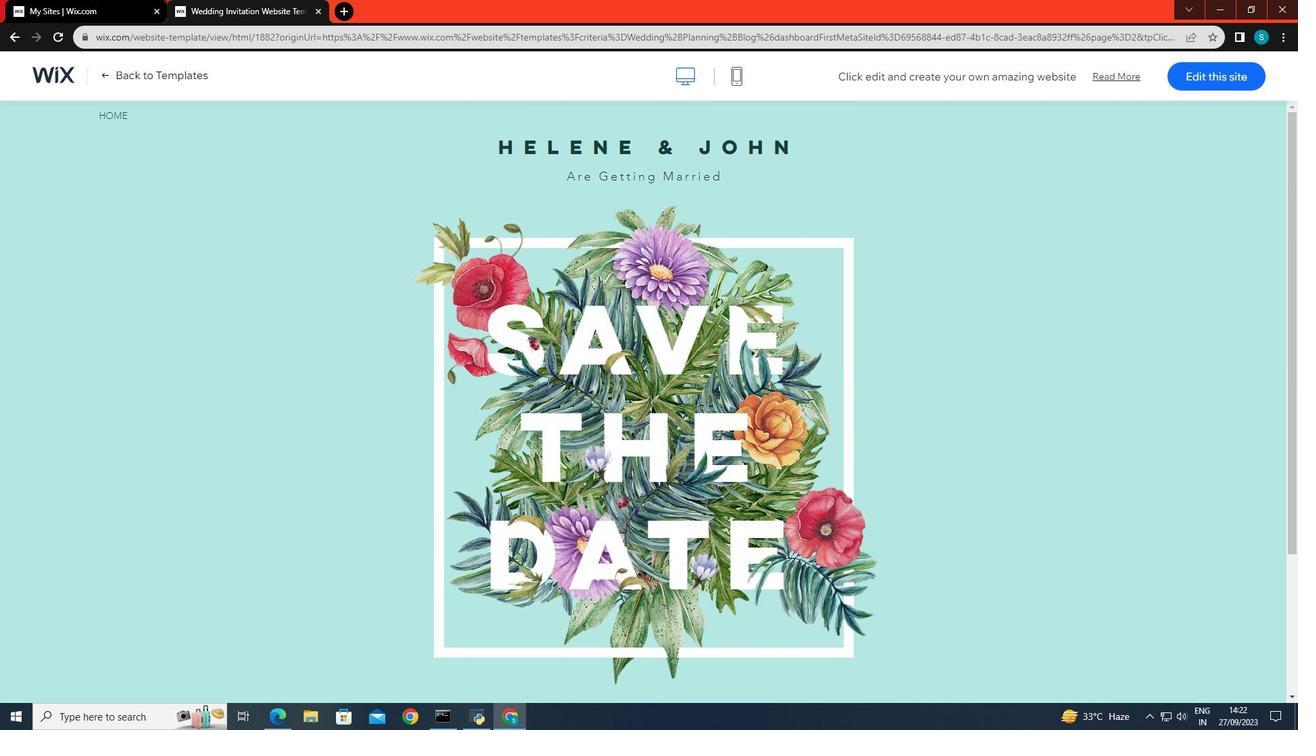 
Action: Mouse scrolled (547, 382) with delta (0, 0)
Screenshot: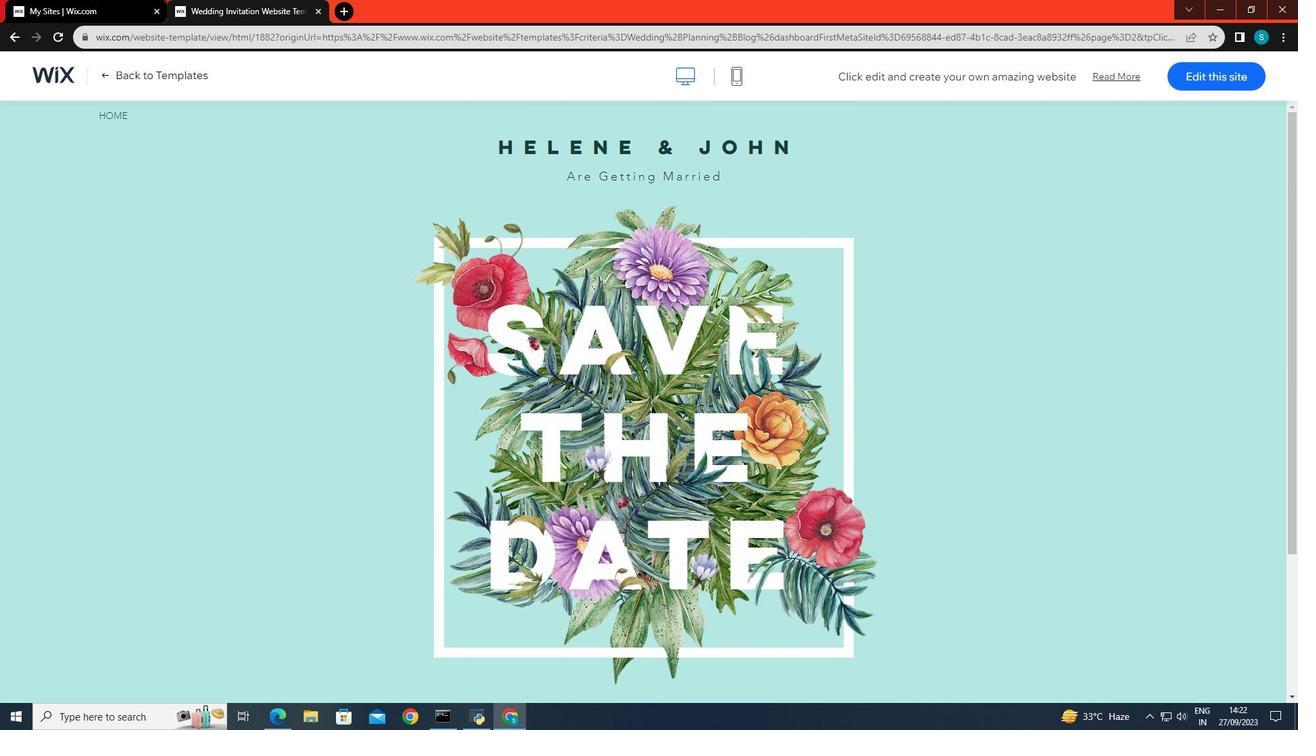 
Action: Mouse scrolled (547, 382) with delta (0, 0)
Screenshot: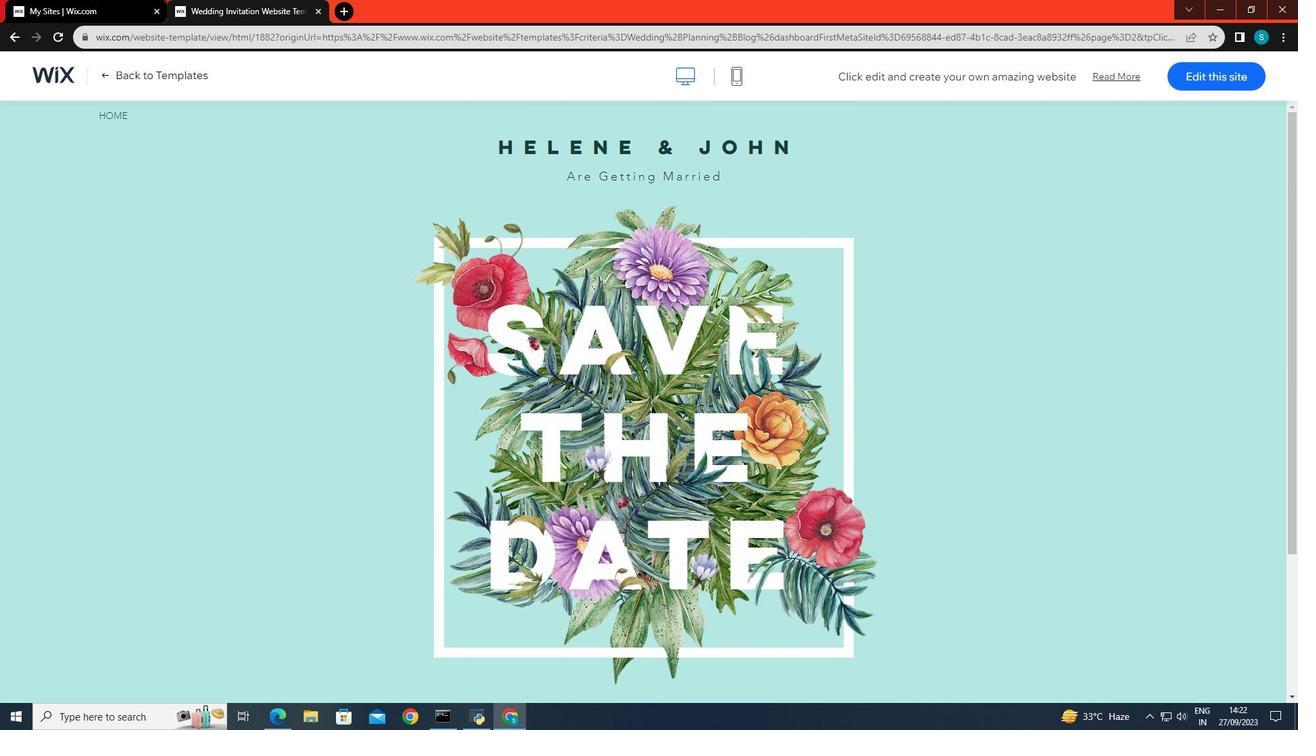 
Action: Mouse scrolled (547, 382) with delta (0, 0)
Screenshot: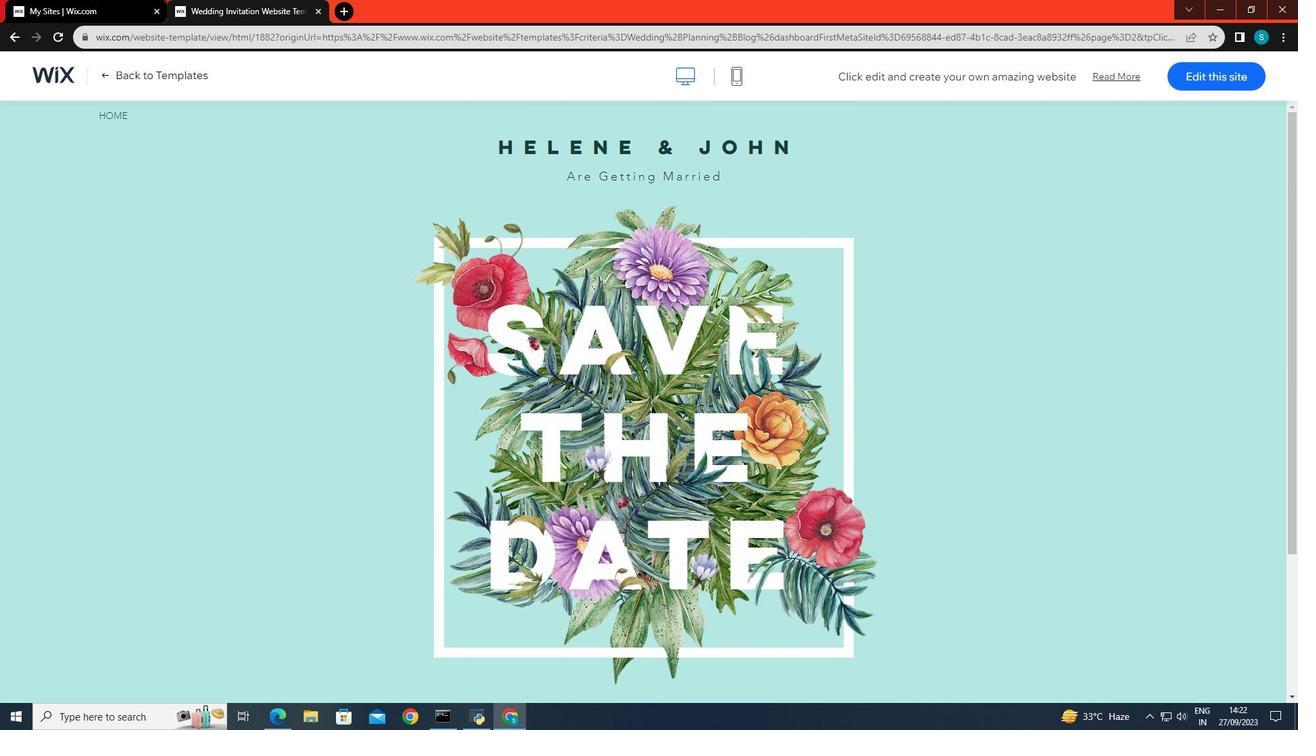
Action: Mouse scrolled (547, 382) with delta (0, 0)
Screenshot: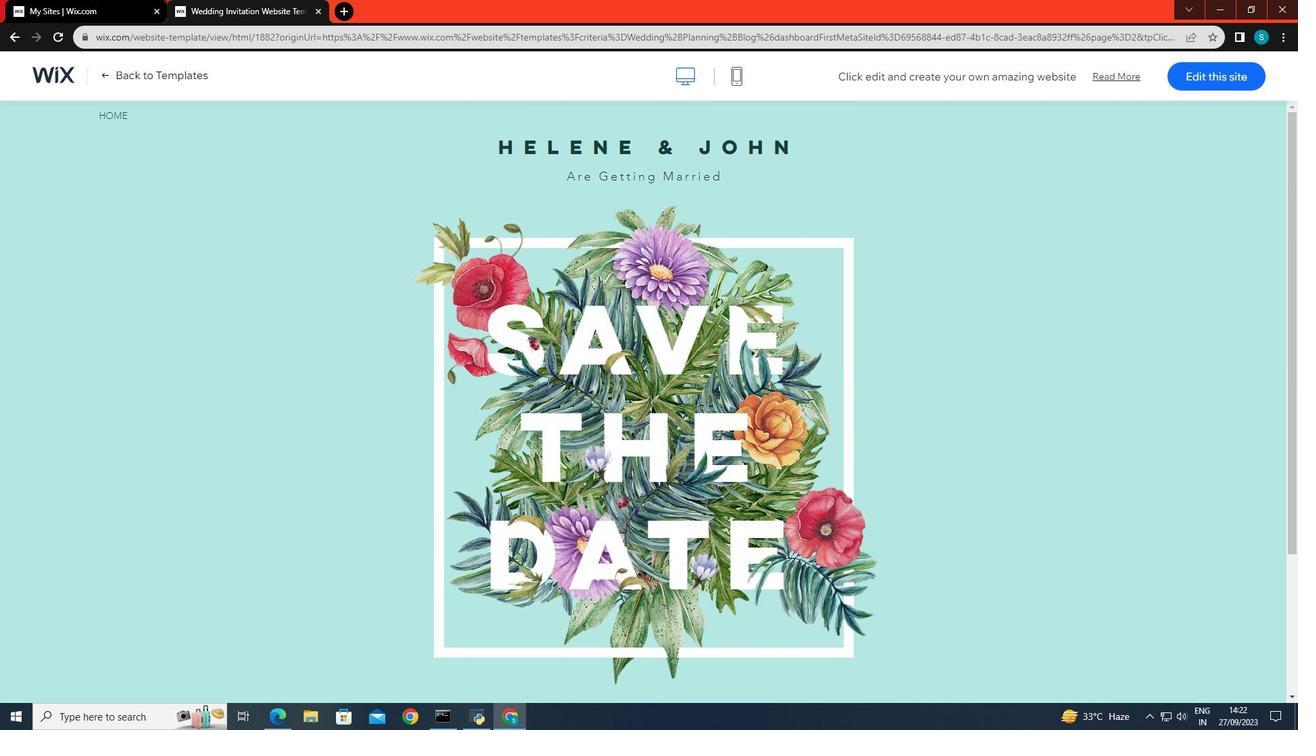 
Action: Mouse scrolled (547, 382) with delta (0, 0)
Screenshot: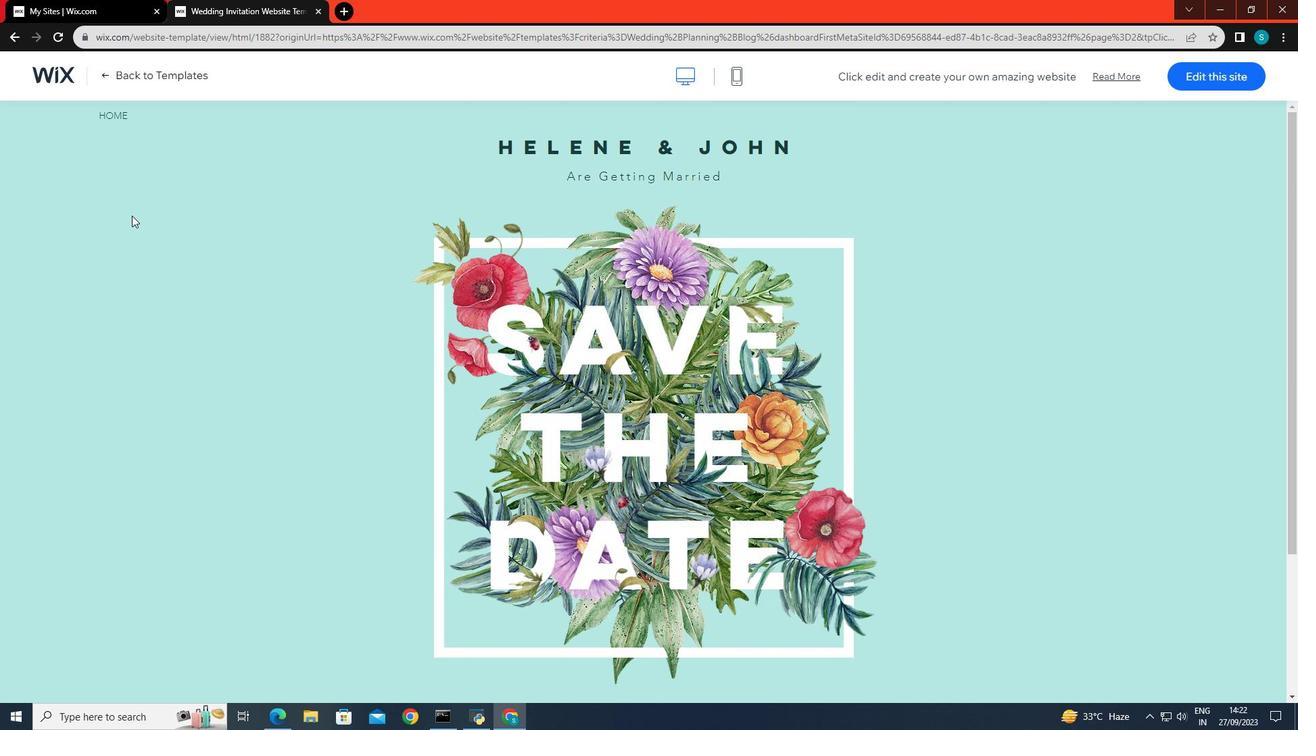 
Action: Mouse scrolled (547, 382) with delta (0, 0)
Screenshot: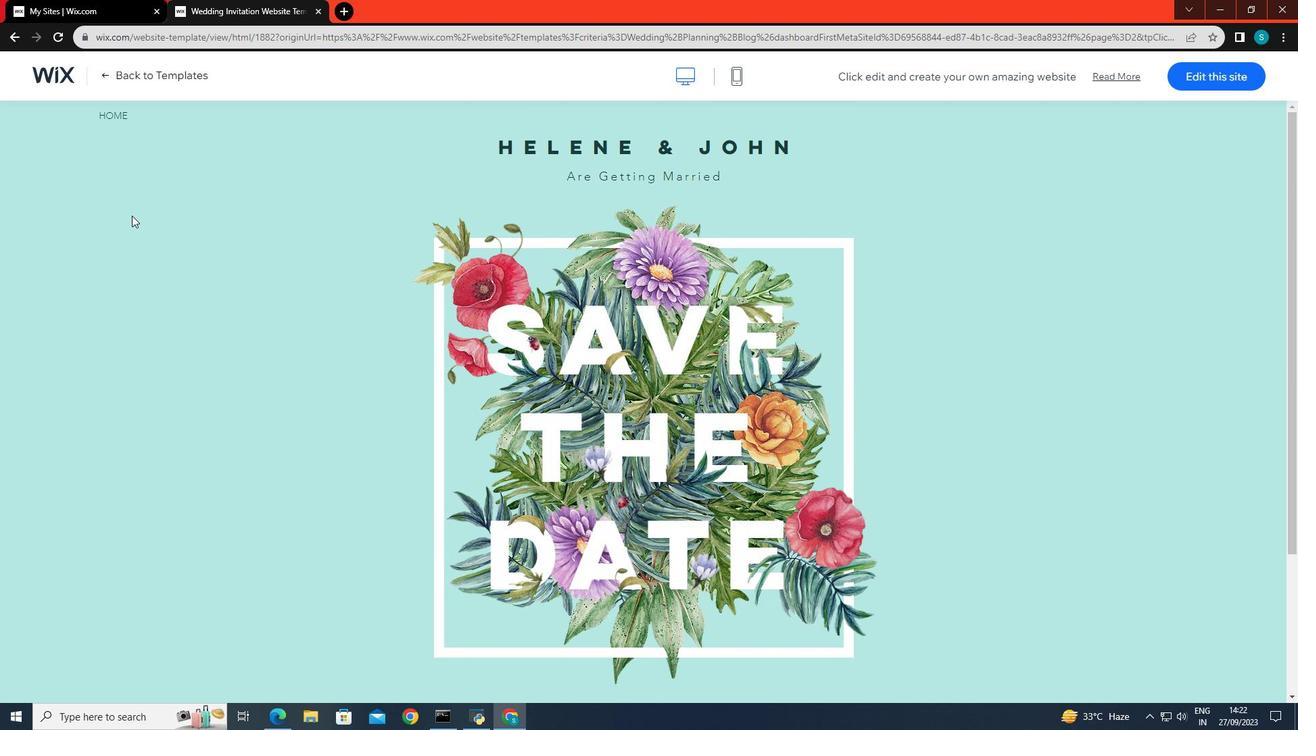 
Action: Mouse scrolled (547, 382) with delta (0, 0)
Screenshot: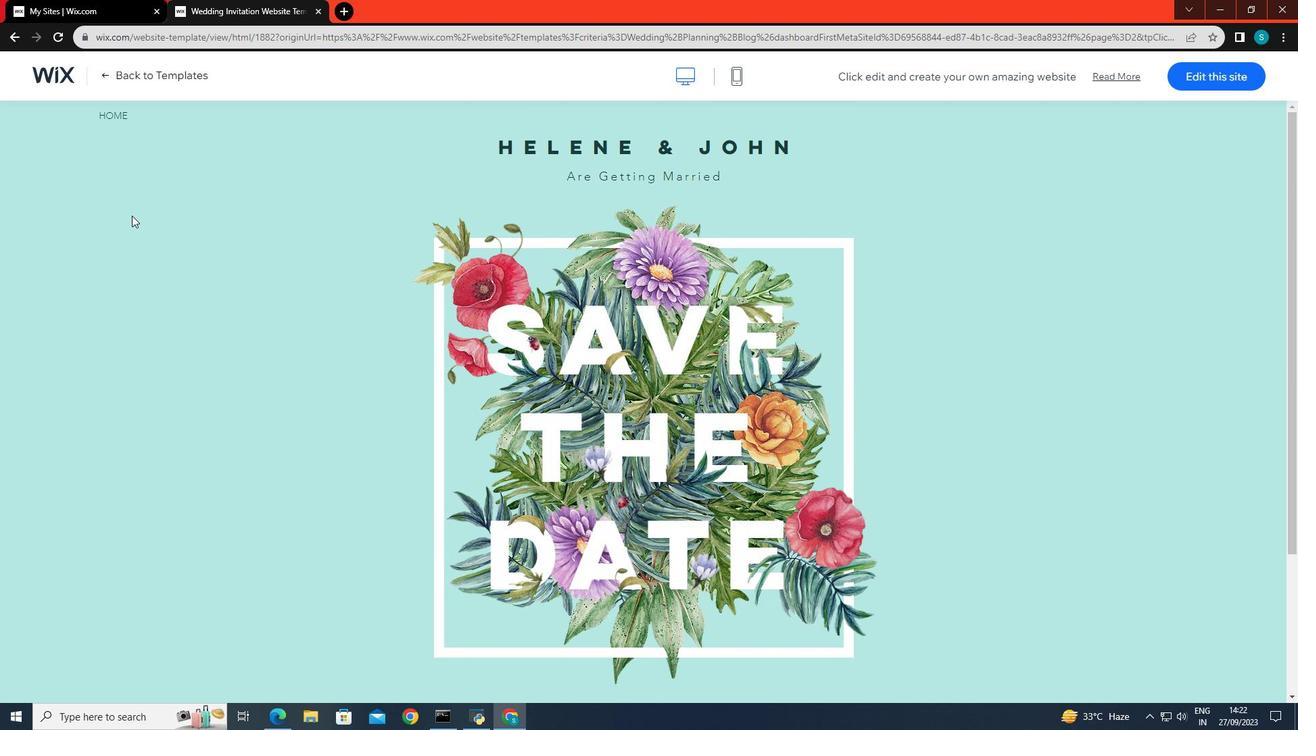 
Action: Mouse scrolled (547, 382) with delta (0, 0)
Screenshot: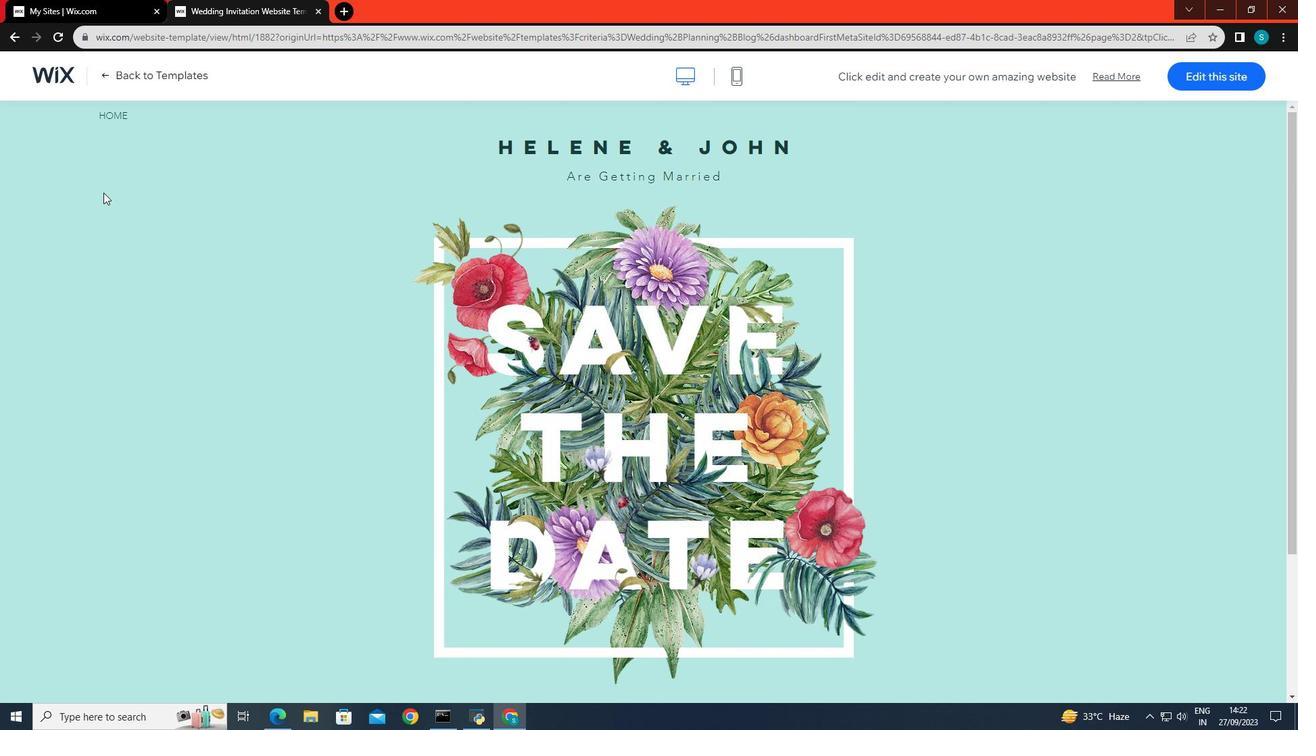 
Action: Mouse scrolled (547, 382) with delta (0, 0)
Screenshot: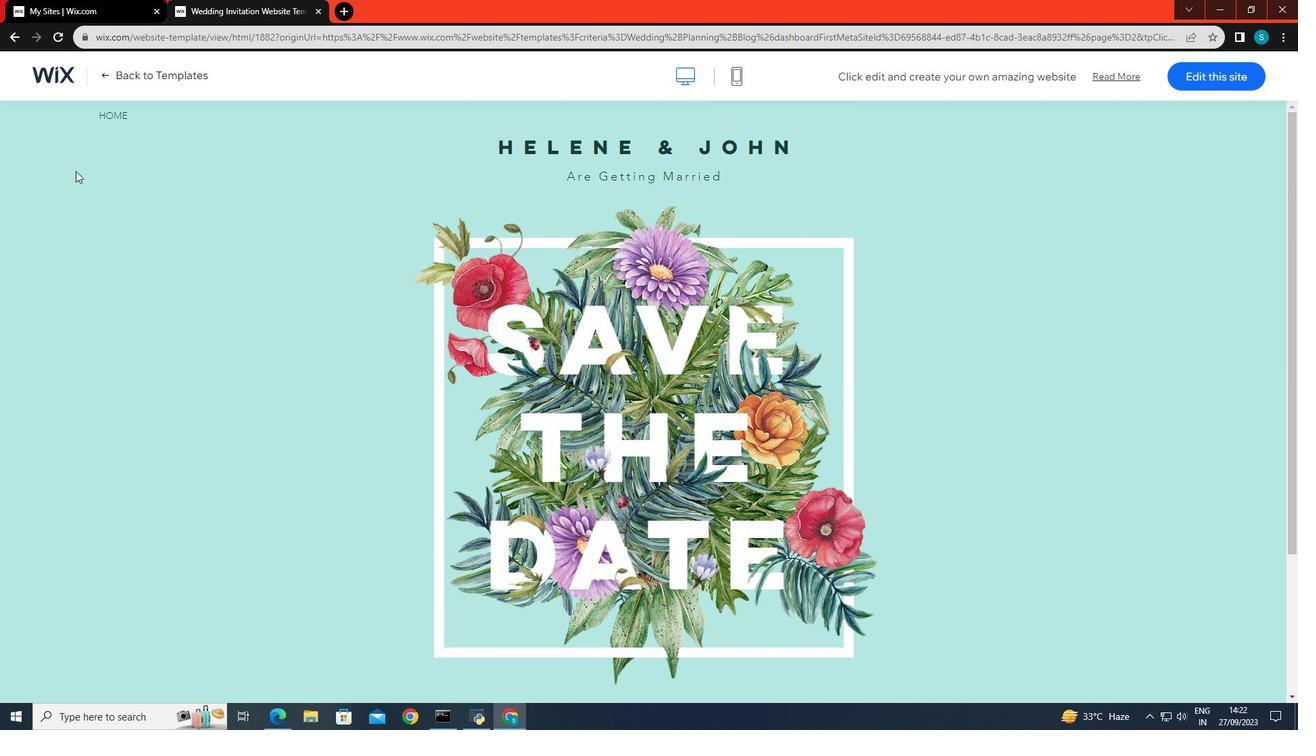 
Action: Mouse moved to (14, 40)
Screenshot: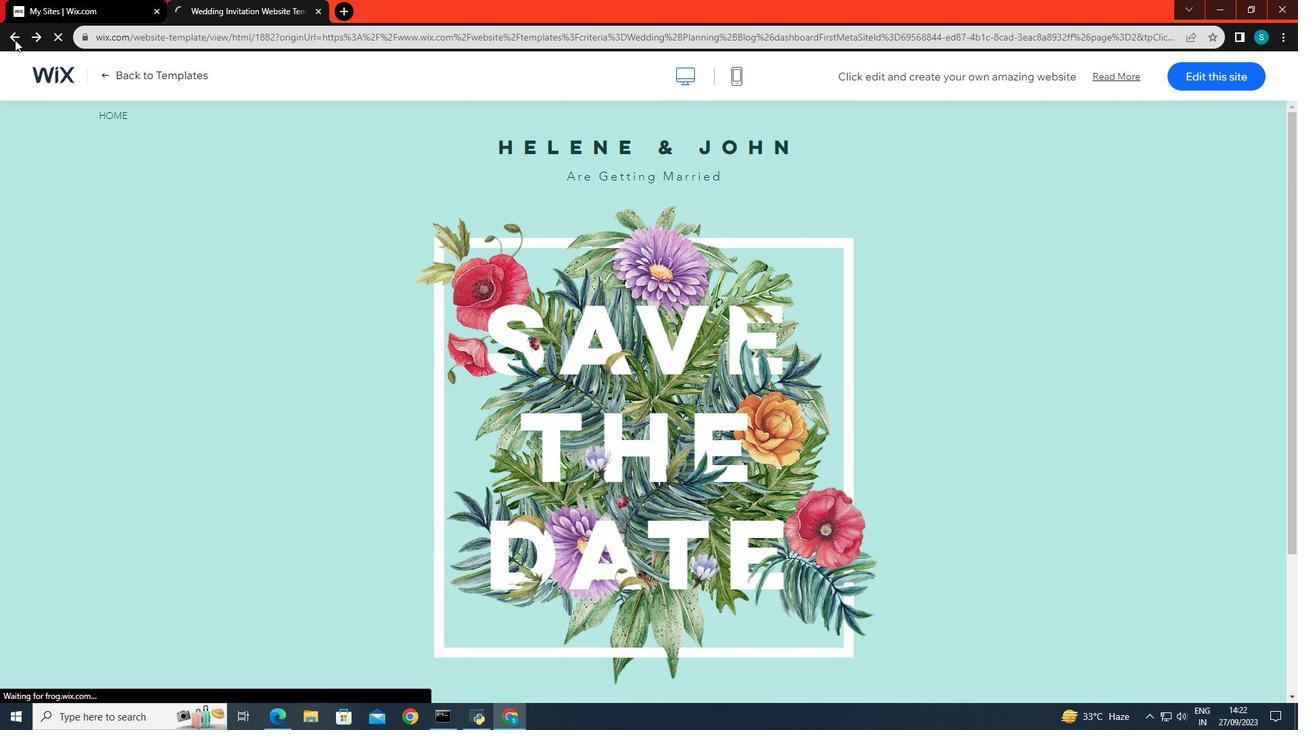 
Action: Mouse pressed left at (14, 40)
Screenshot: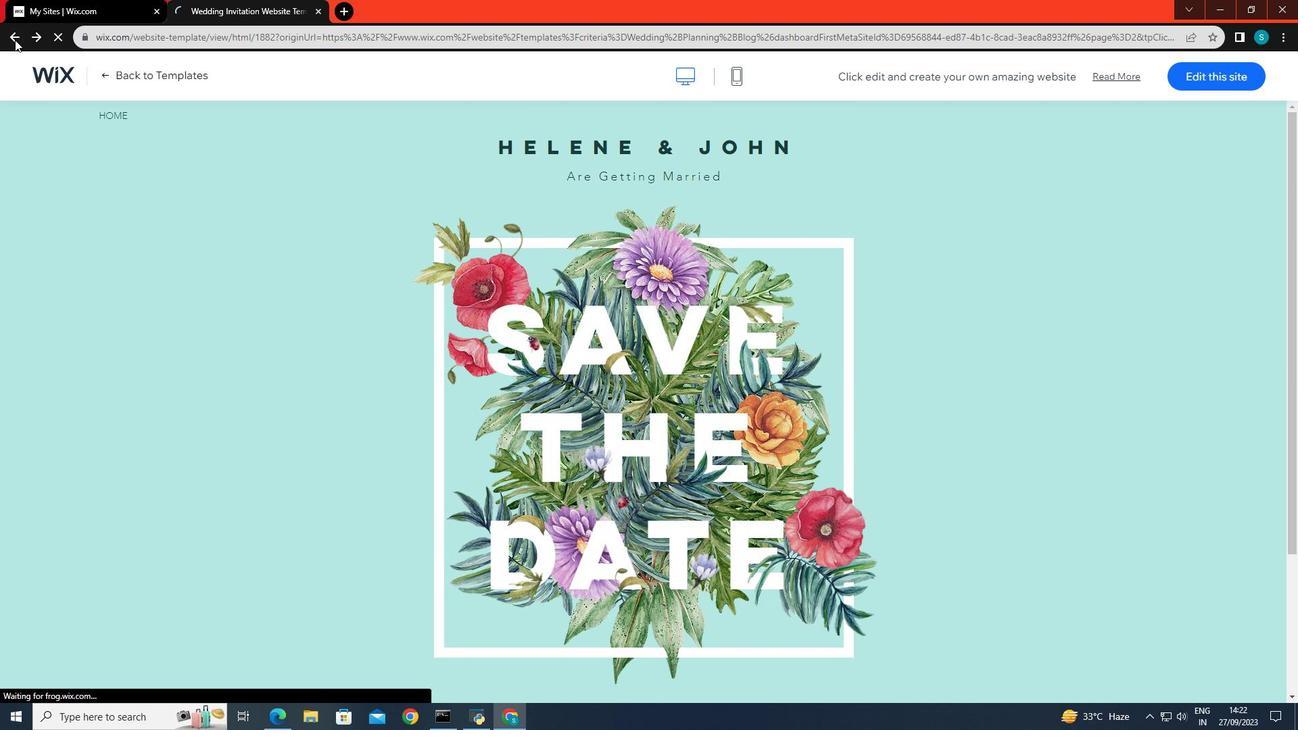 
Action: Mouse moved to (647, 519)
Screenshot: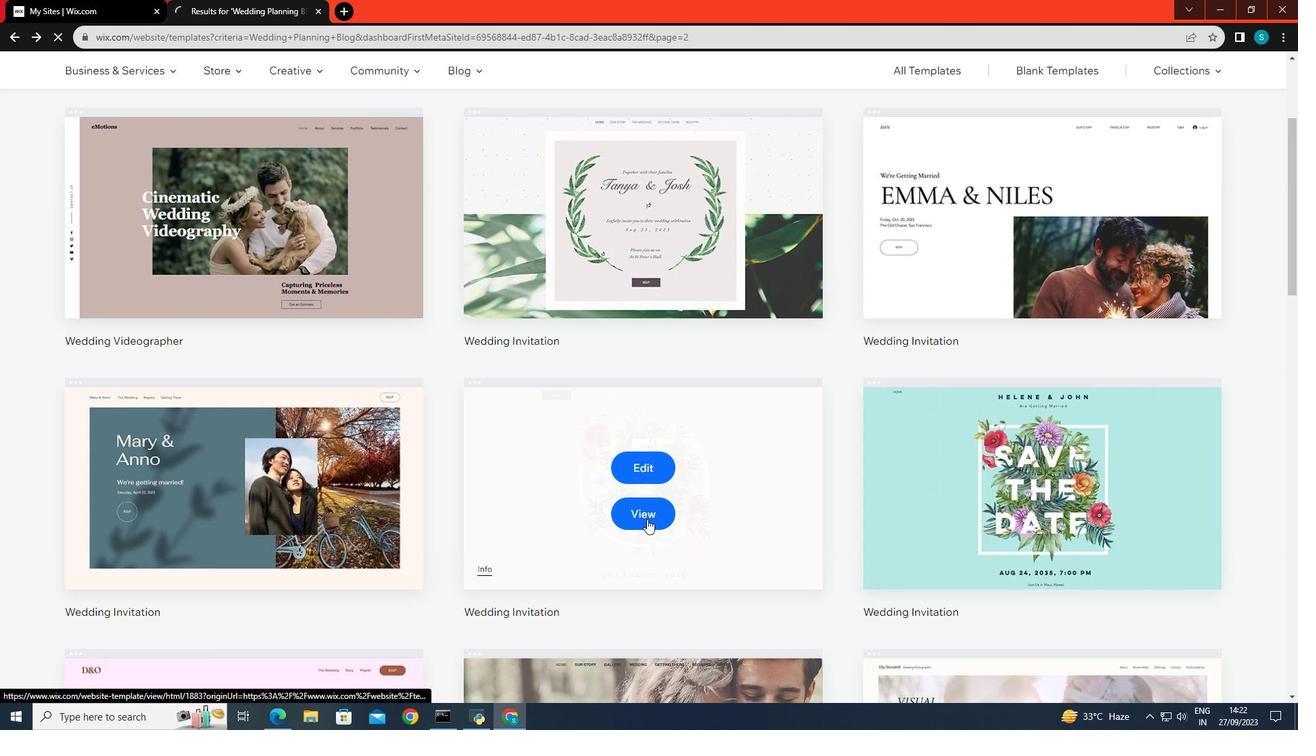 
Action: Mouse pressed left at (647, 519)
Screenshot: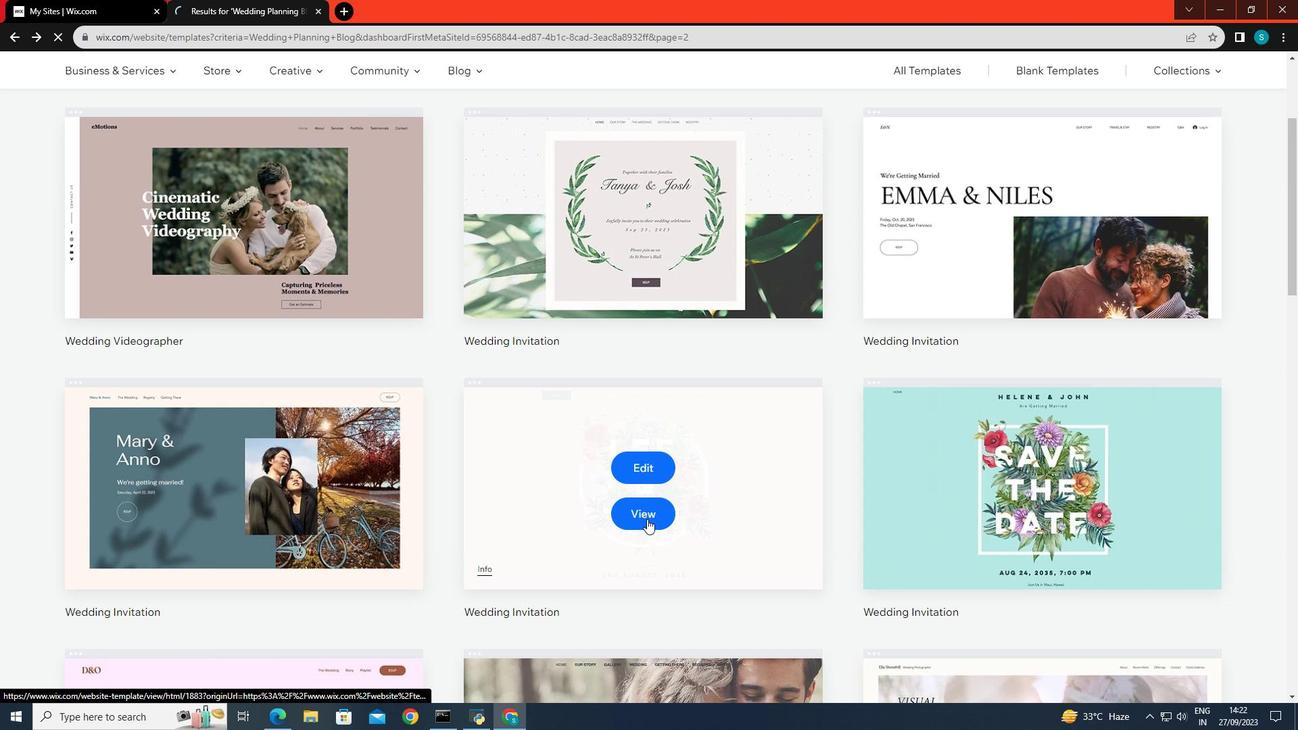 
Action: Mouse moved to (491, 446)
Screenshot: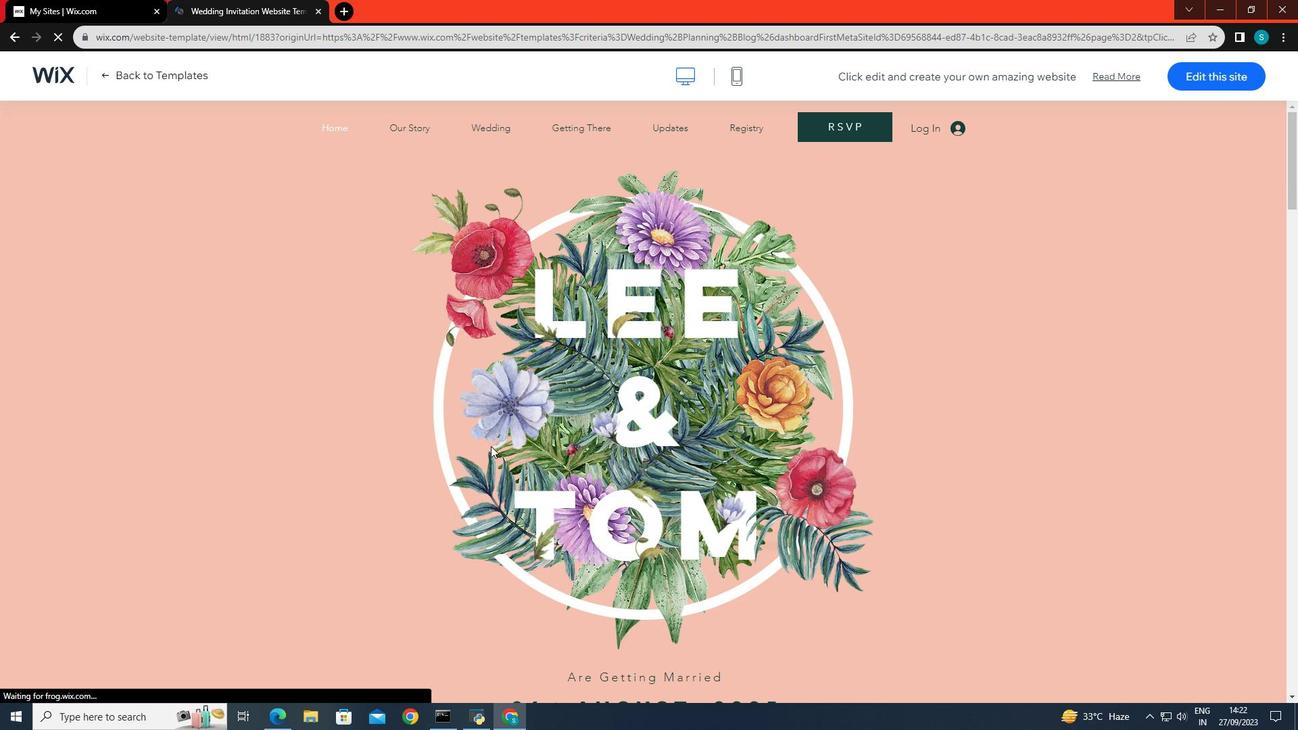 
Action: Mouse scrolled (491, 445) with delta (0, 0)
Screenshot: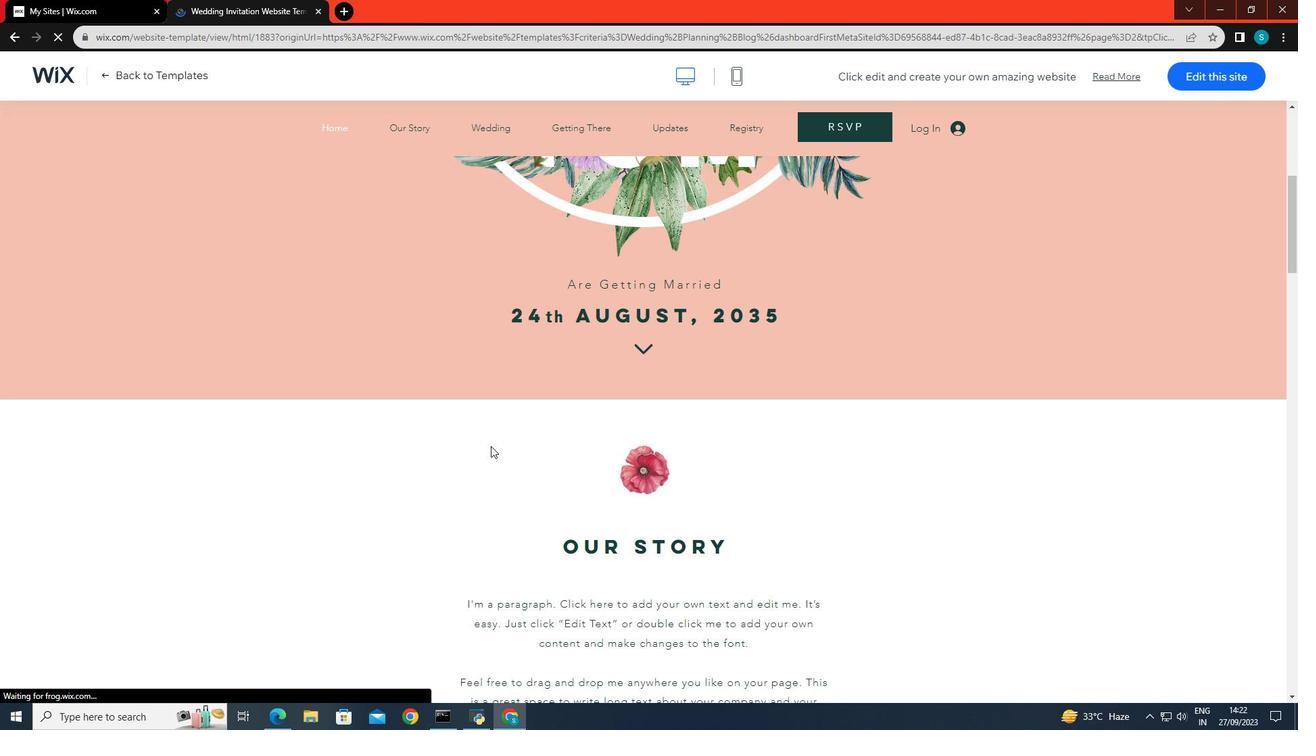 
Action: Mouse scrolled (491, 445) with delta (0, 0)
Screenshot: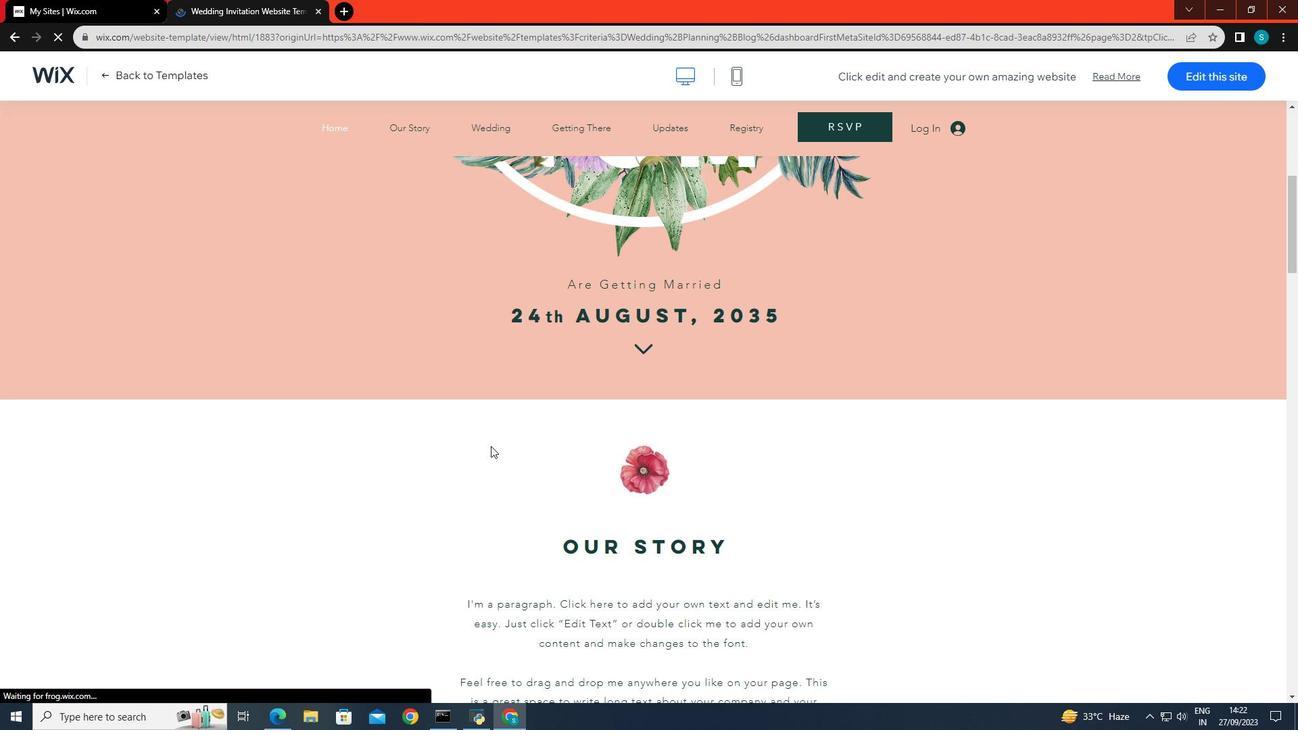 
Action: Mouse scrolled (491, 445) with delta (0, 0)
Screenshot: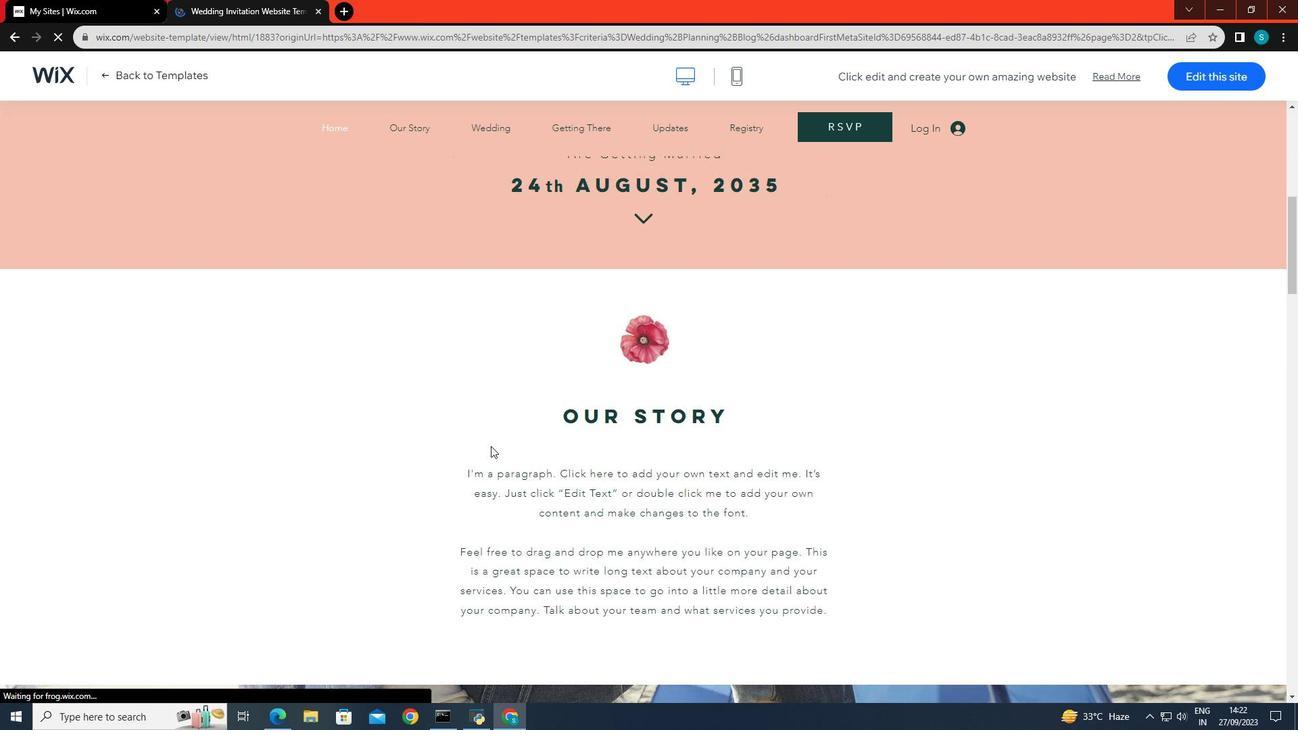 
Action: Mouse scrolled (491, 445) with delta (0, 0)
Screenshot: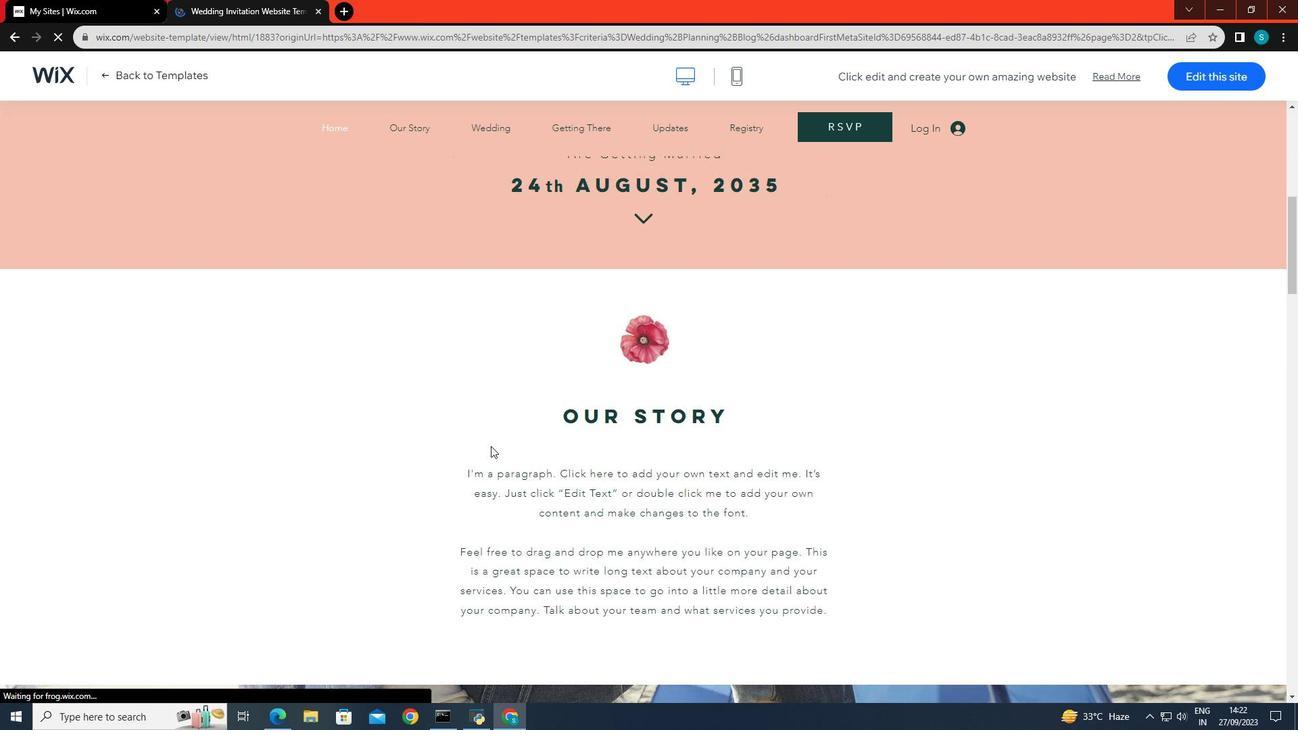 
Action: Mouse scrolled (491, 445) with delta (0, 0)
Screenshot: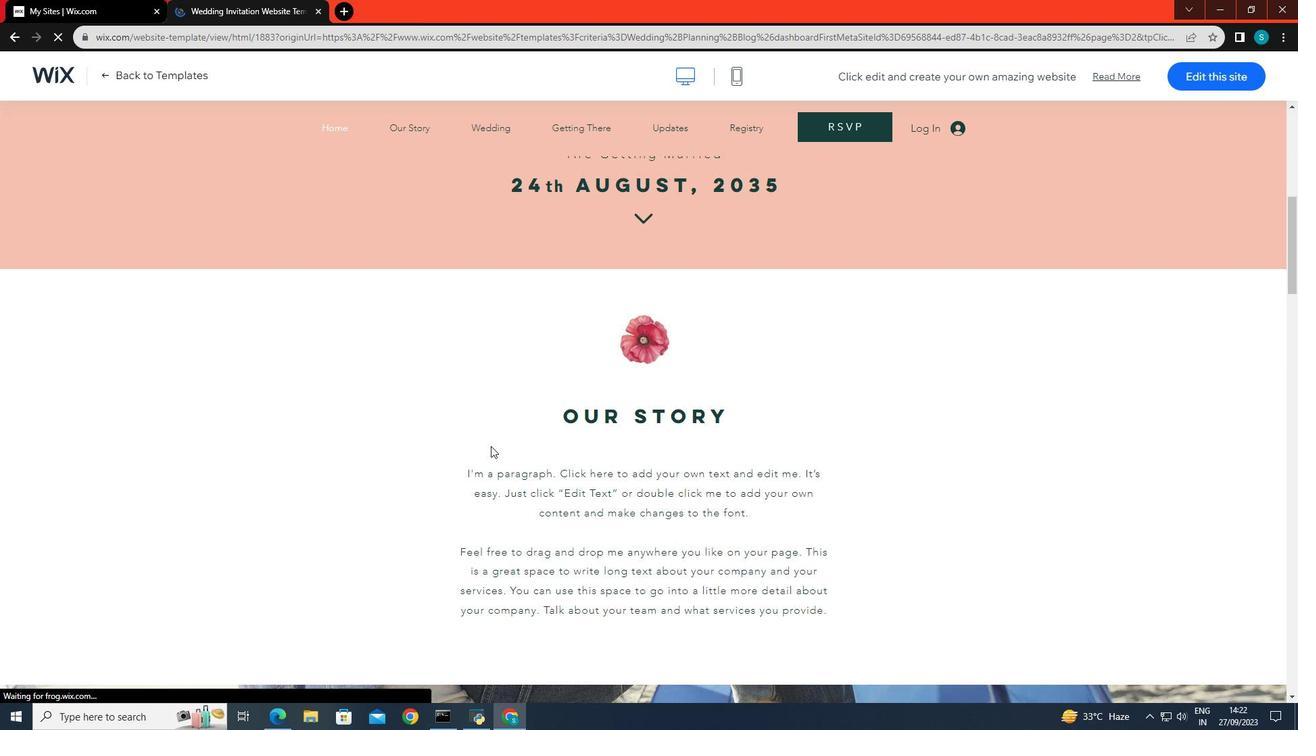 
Action: Mouse scrolled (491, 445) with delta (0, 0)
Screenshot: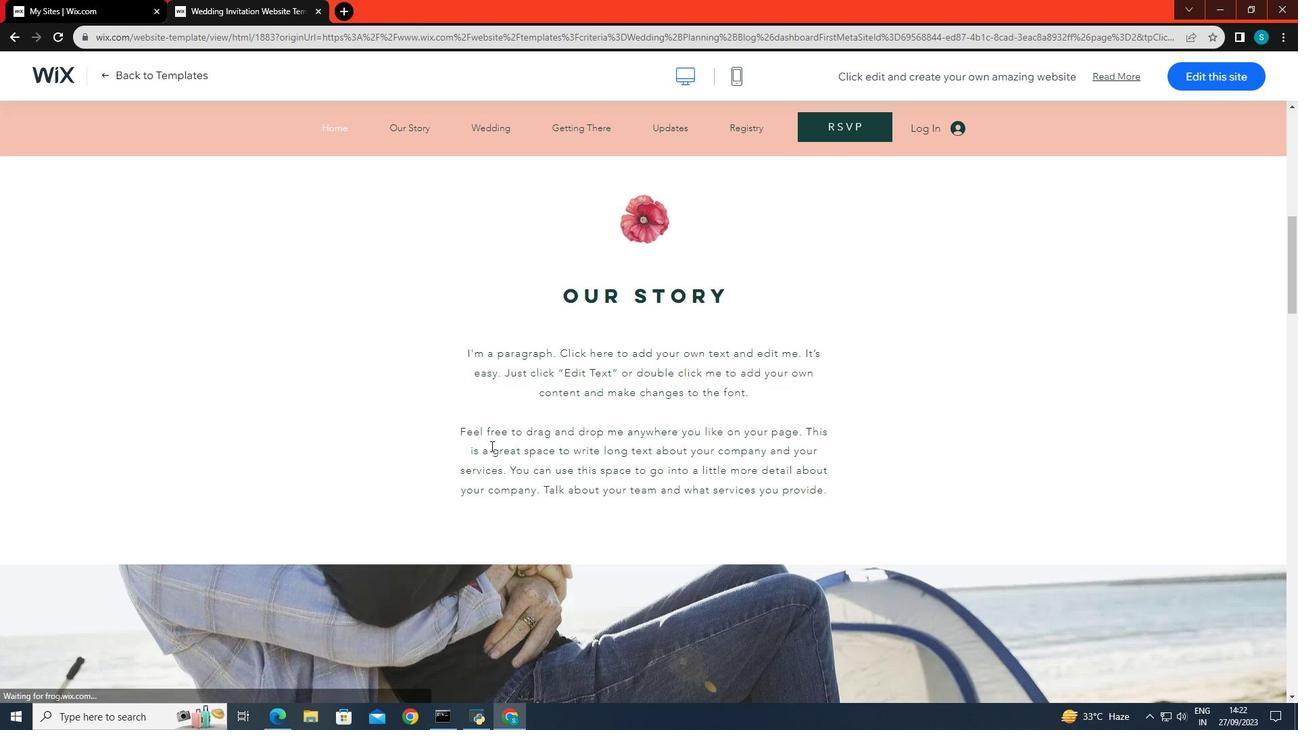 
Action: Mouse scrolled (491, 445) with delta (0, 0)
Screenshot: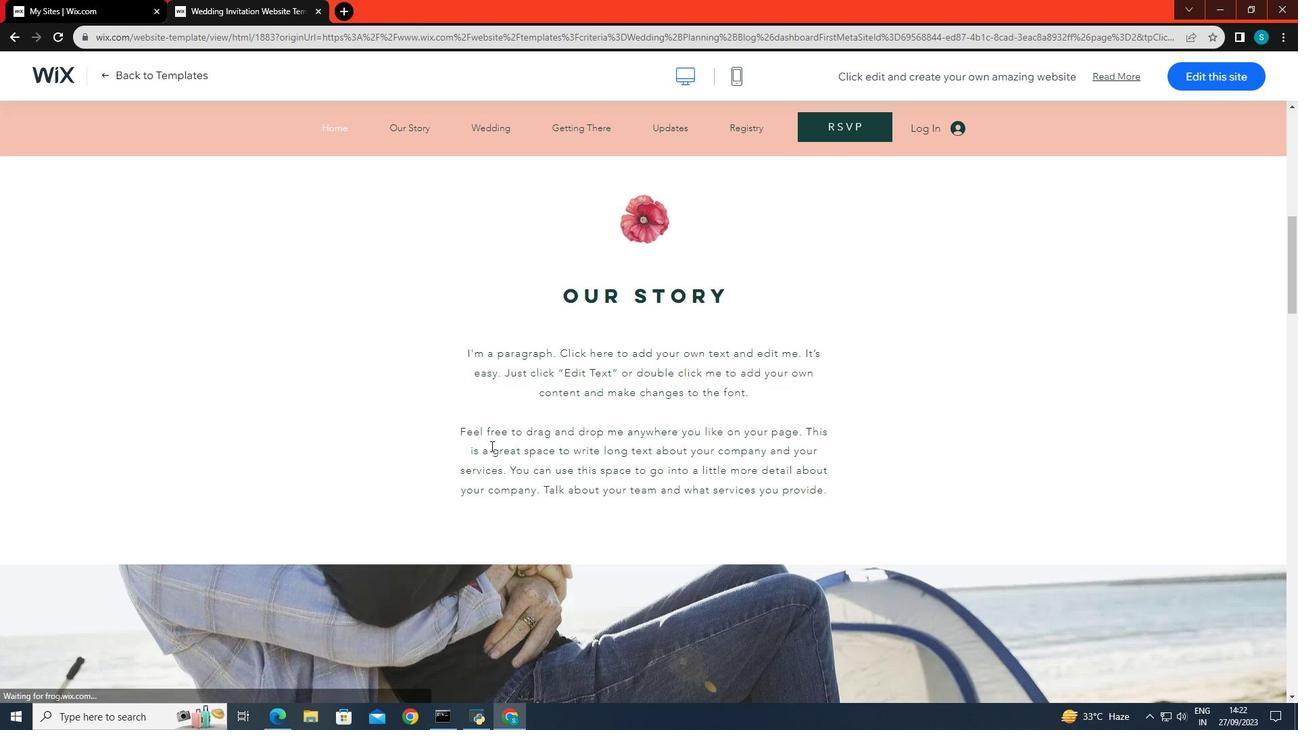 
Action: Mouse scrolled (491, 445) with delta (0, 0)
Screenshot: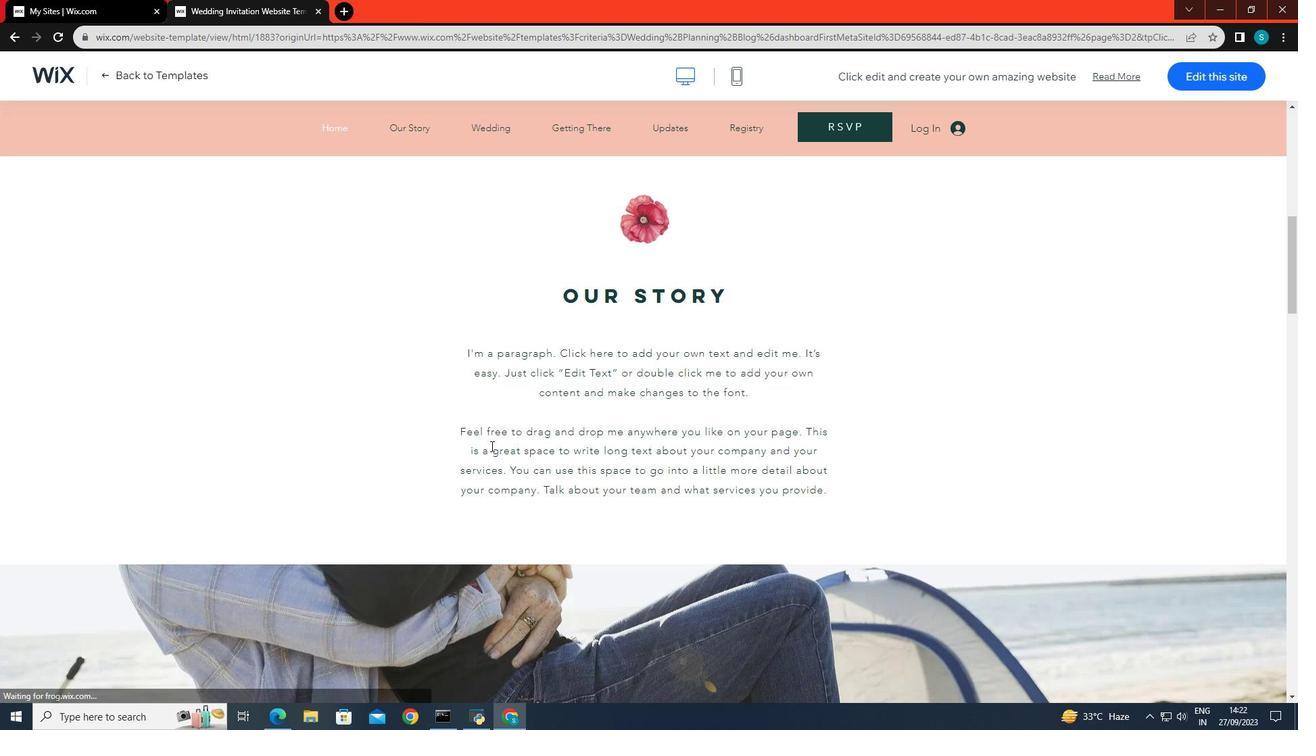 
Action: Mouse scrolled (491, 445) with delta (0, 0)
Screenshot: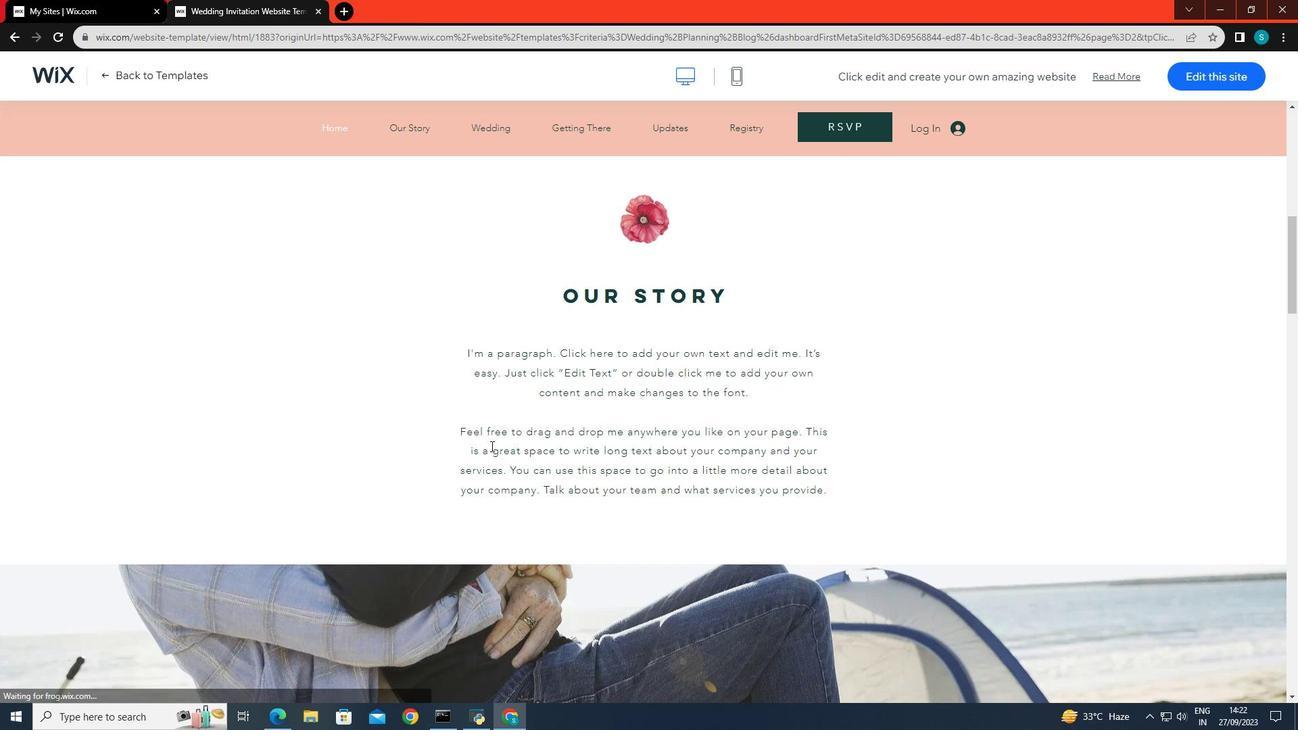 
Action: Mouse scrolled (491, 445) with delta (0, 0)
Screenshot: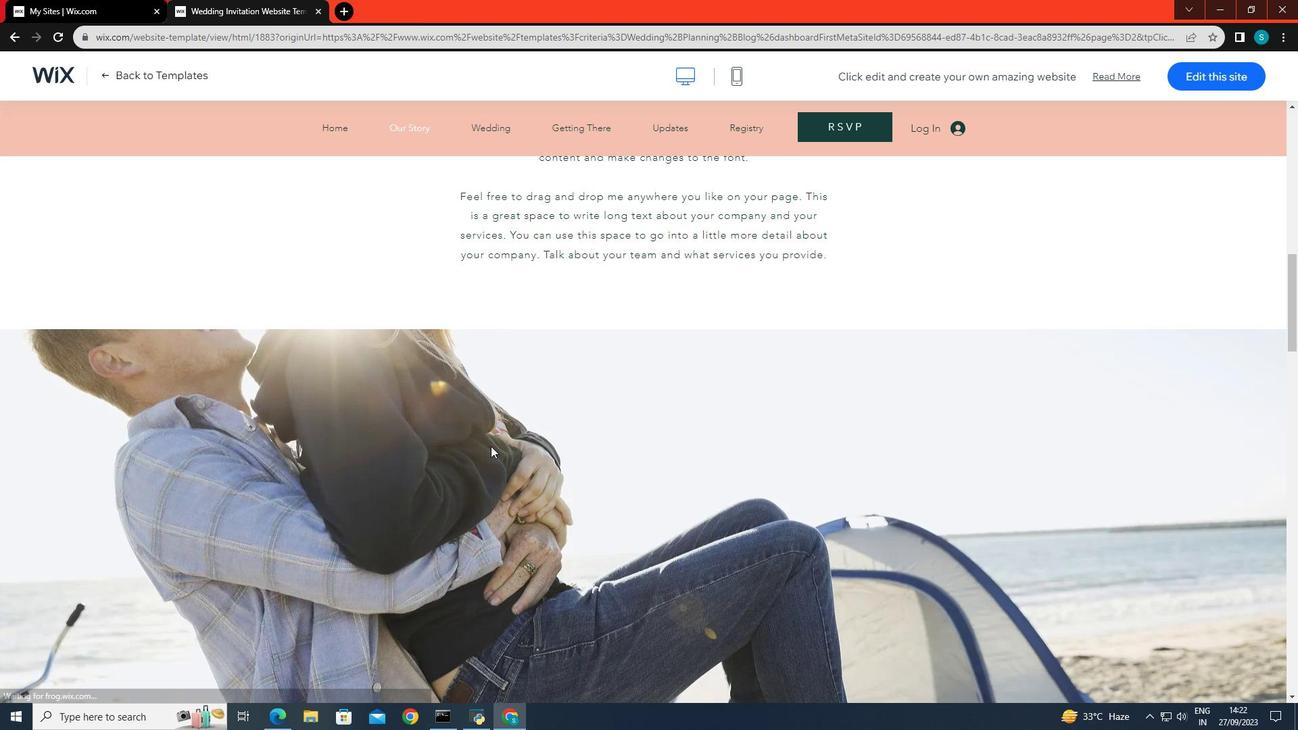 
Action: Mouse scrolled (491, 445) with delta (0, 0)
Screenshot: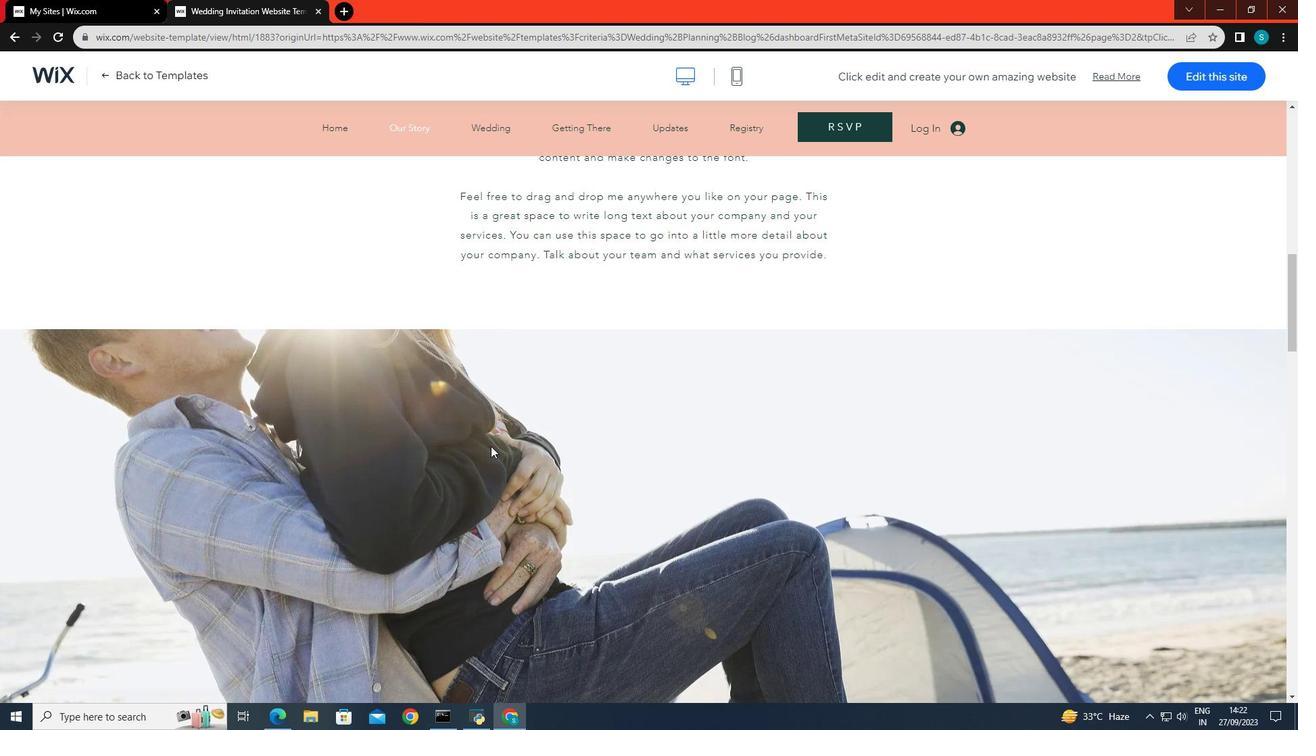 
Action: Mouse scrolled (491, 445) with delta (0, 0)
Screenshot: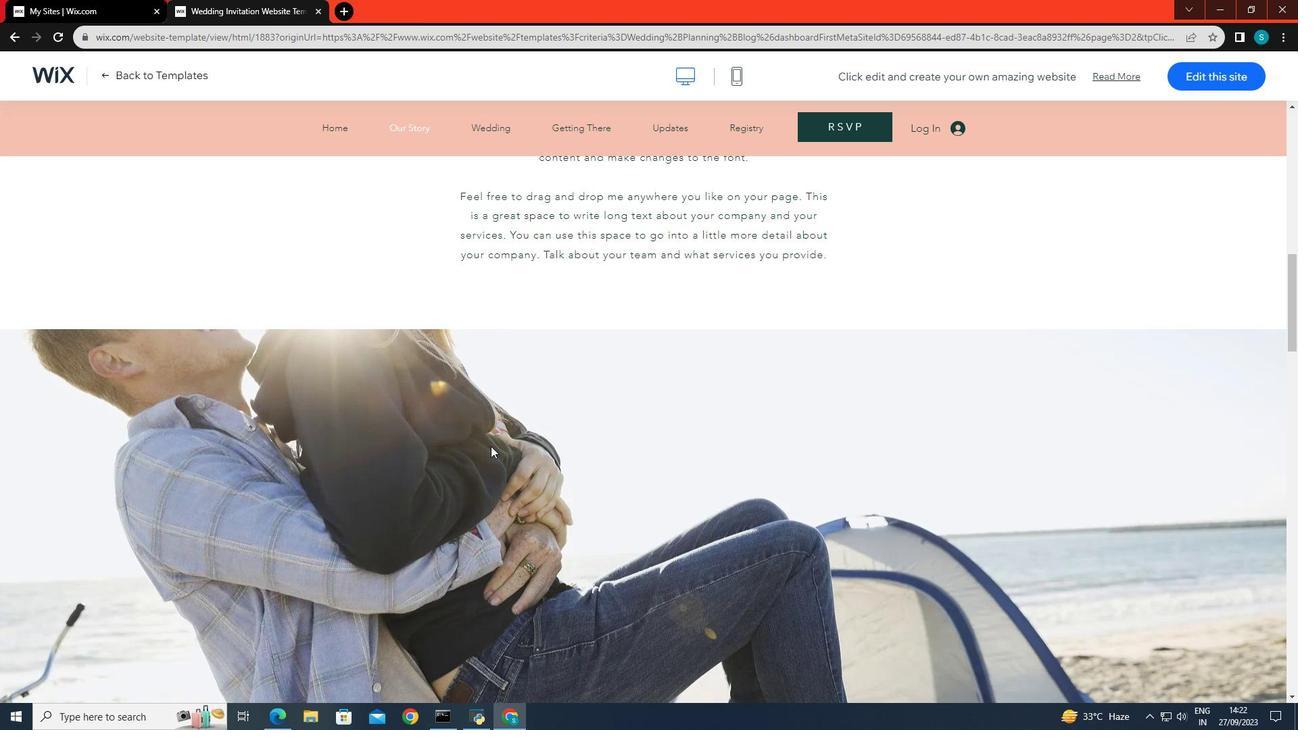 
Action: Mouse scrolled (491, 445) with delta (0, 0)
Screenshot: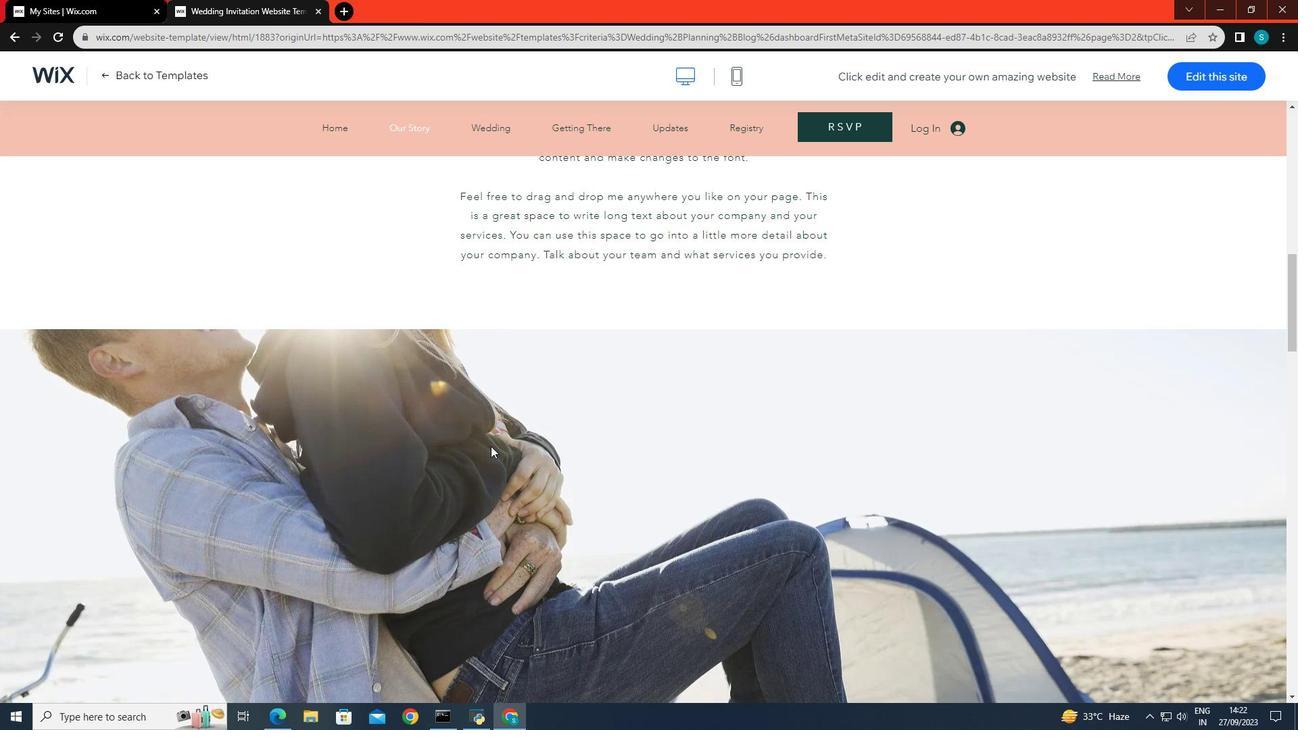 
Action: Mouse scrolled (491, 445) with delta (0, 0)
Screenshot: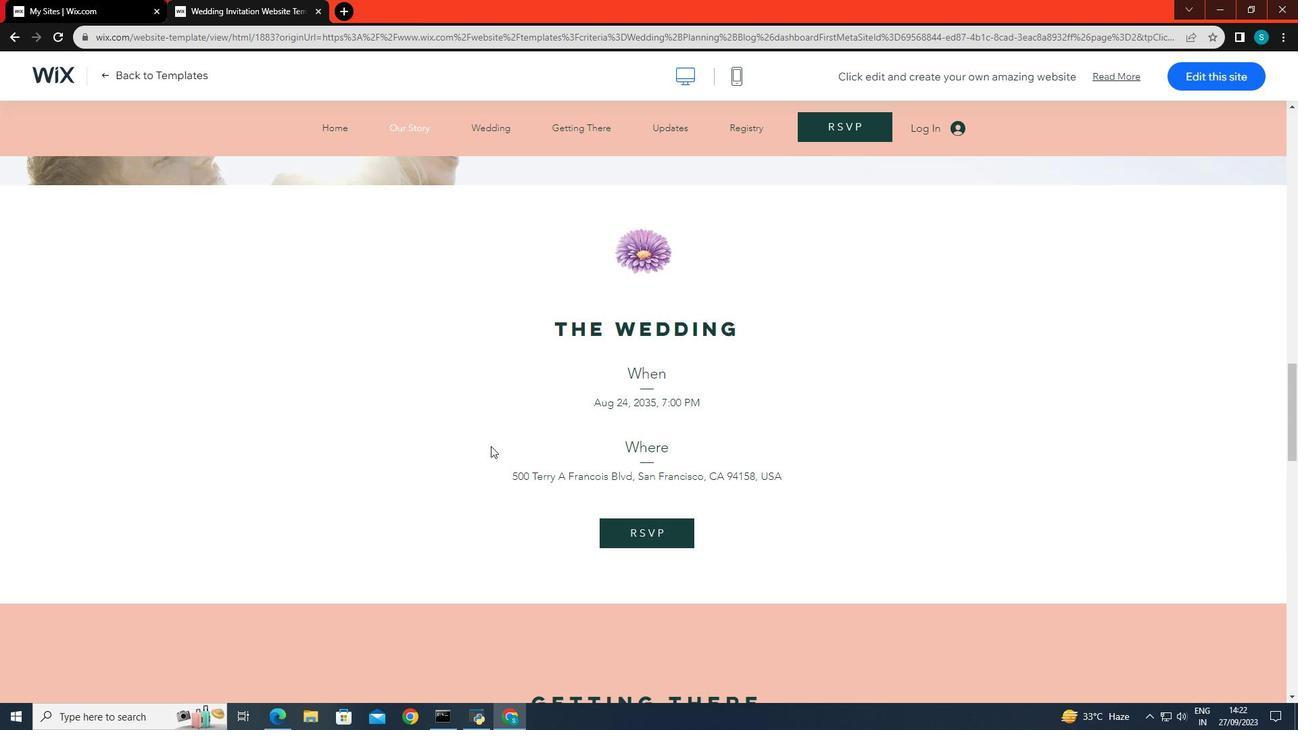 
Action: Mouse scrolled (491, 445) with delta (0, 0)
Screenshot: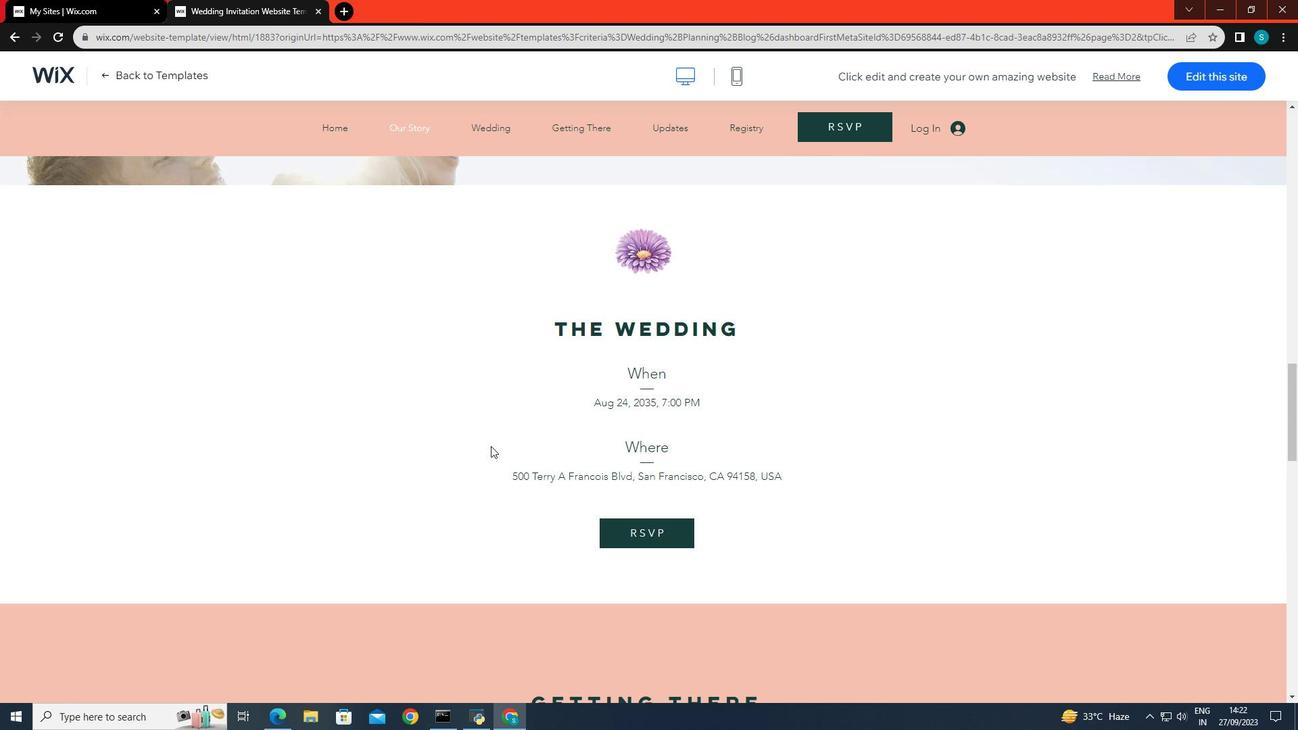 
Action: Mouse scrolled (491, 445) with delta (0, 0)
Screenshot: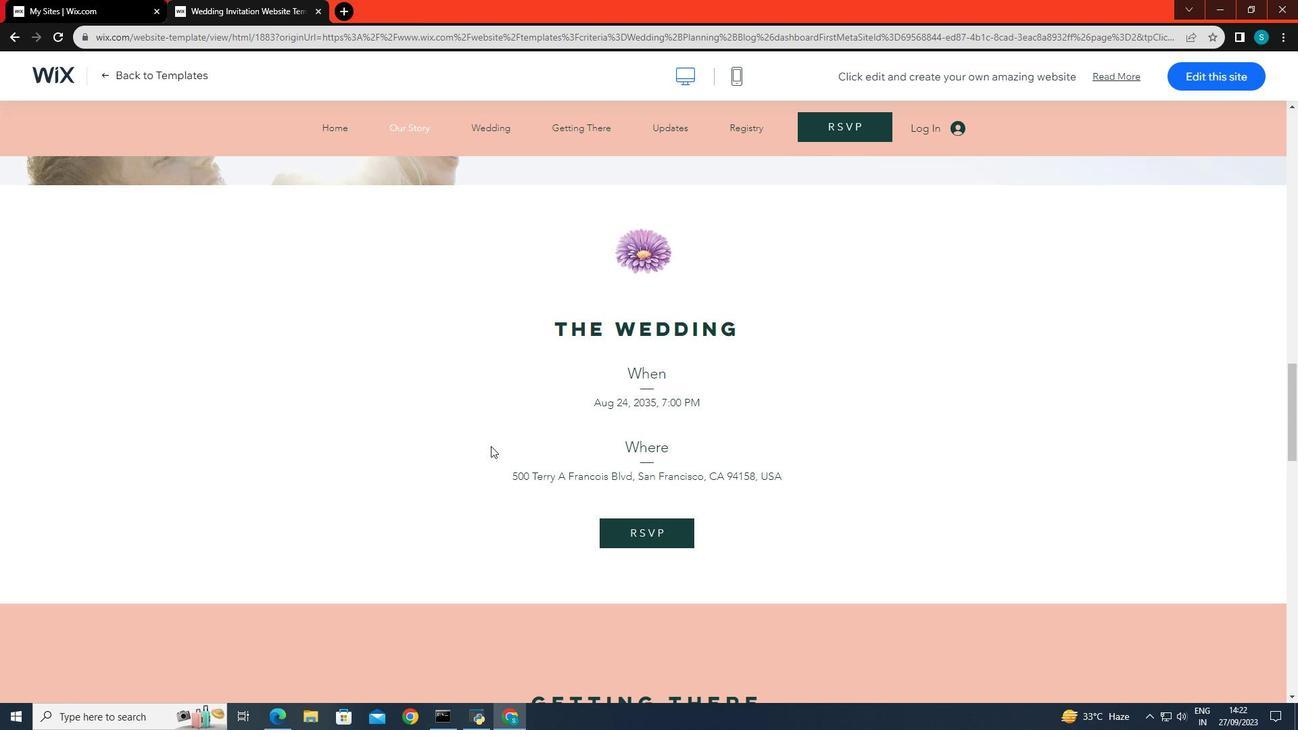 
Action: Mouse scrolled (491, 445) with delta (0, 0)
Screenshot: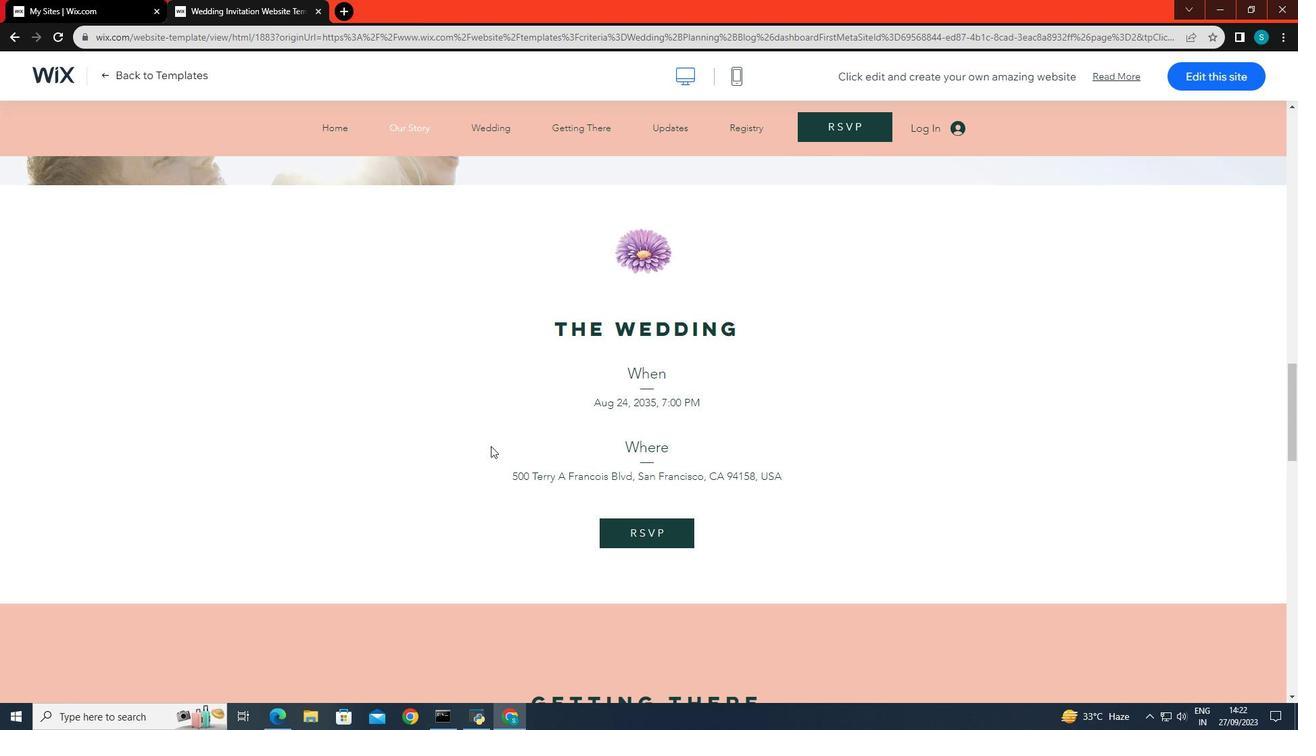 
Action: Mouse scrolled (491, 445) with delta (0, 0)
Screenshot: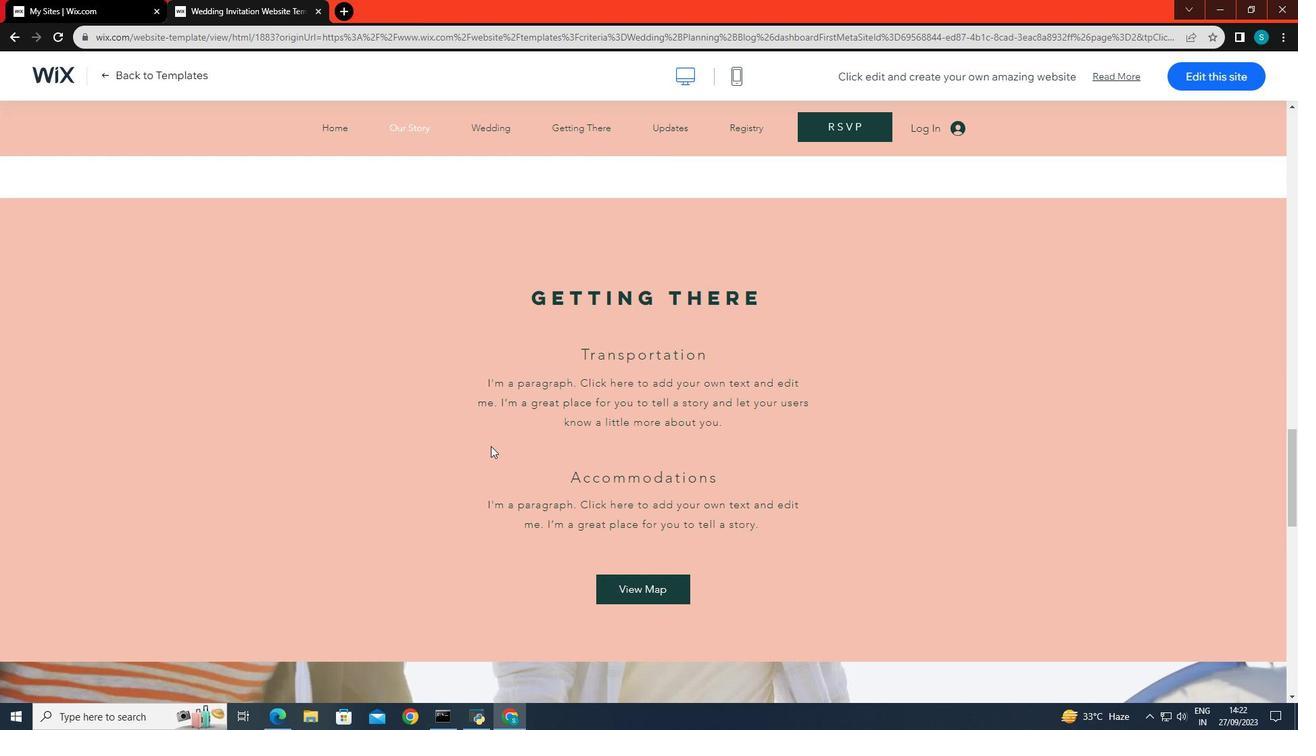 
Action: Mouse scrolled (491, 445) with delta (0, 0)
Screenshot: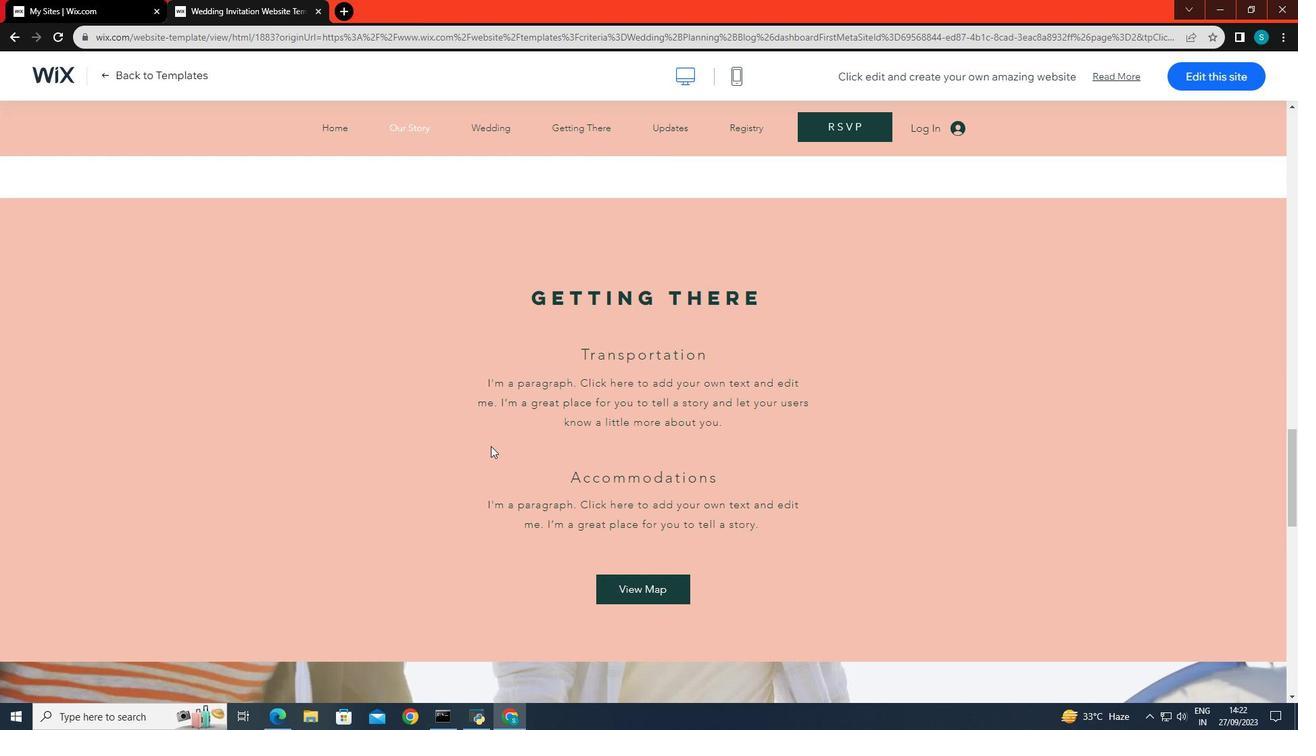 
Action: Mouse scrolled (491, 445) with delta (0, 0)
Screenshot: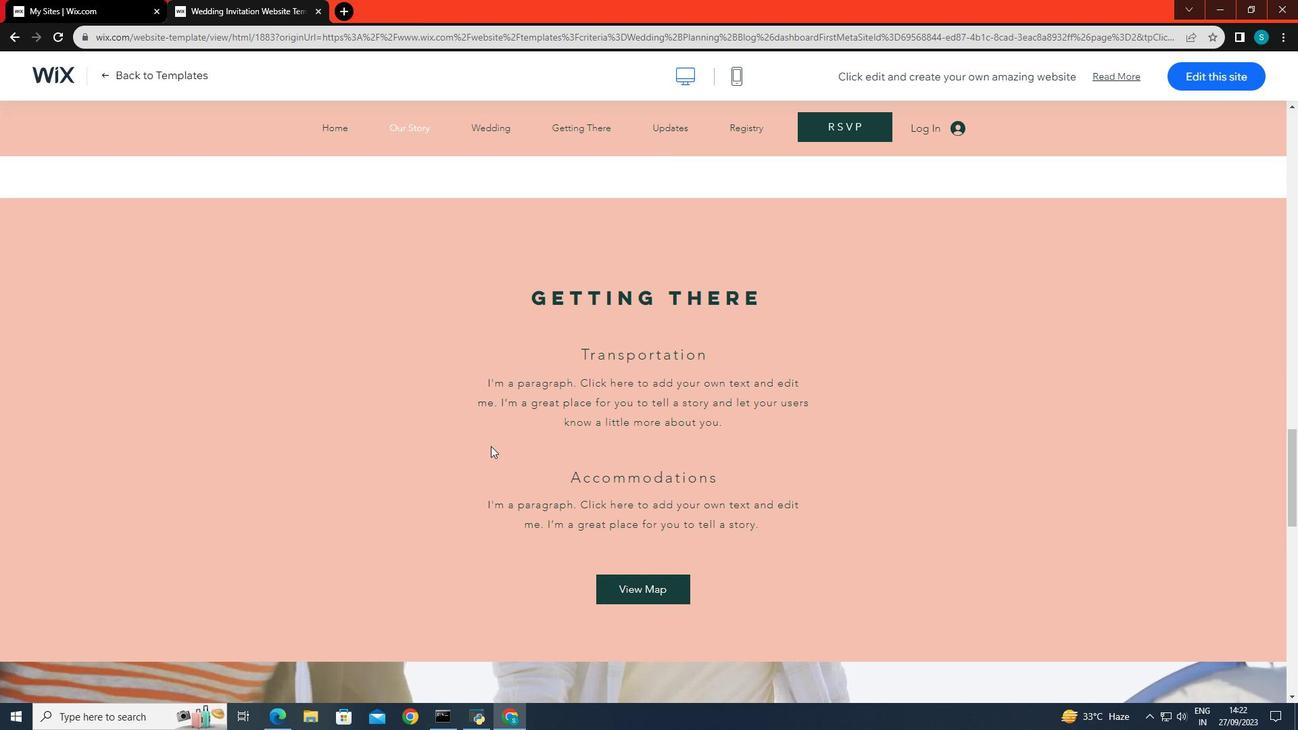 
Action: Mouse scrolled (491, 445) with delta (0, 0)
Screenshot: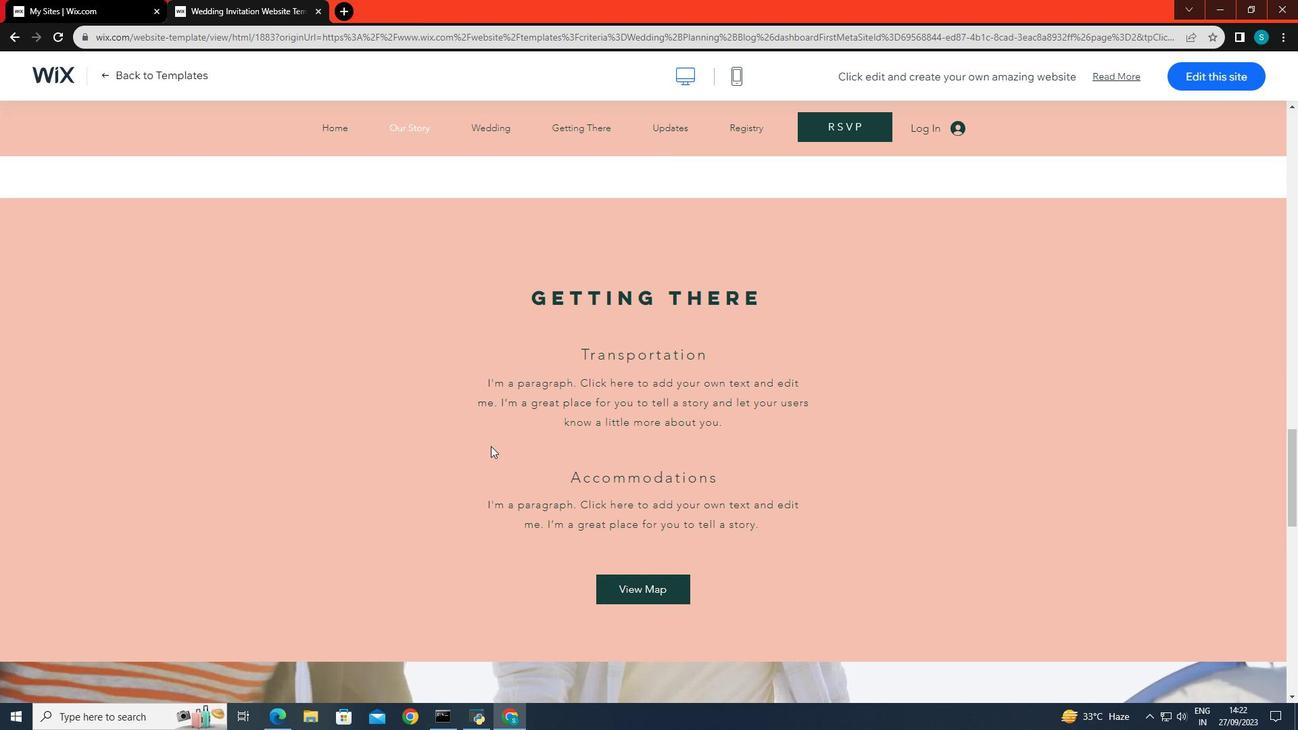 
Action: Mouse scrolled (491, 445) with delta (0, 0)
Screenshot: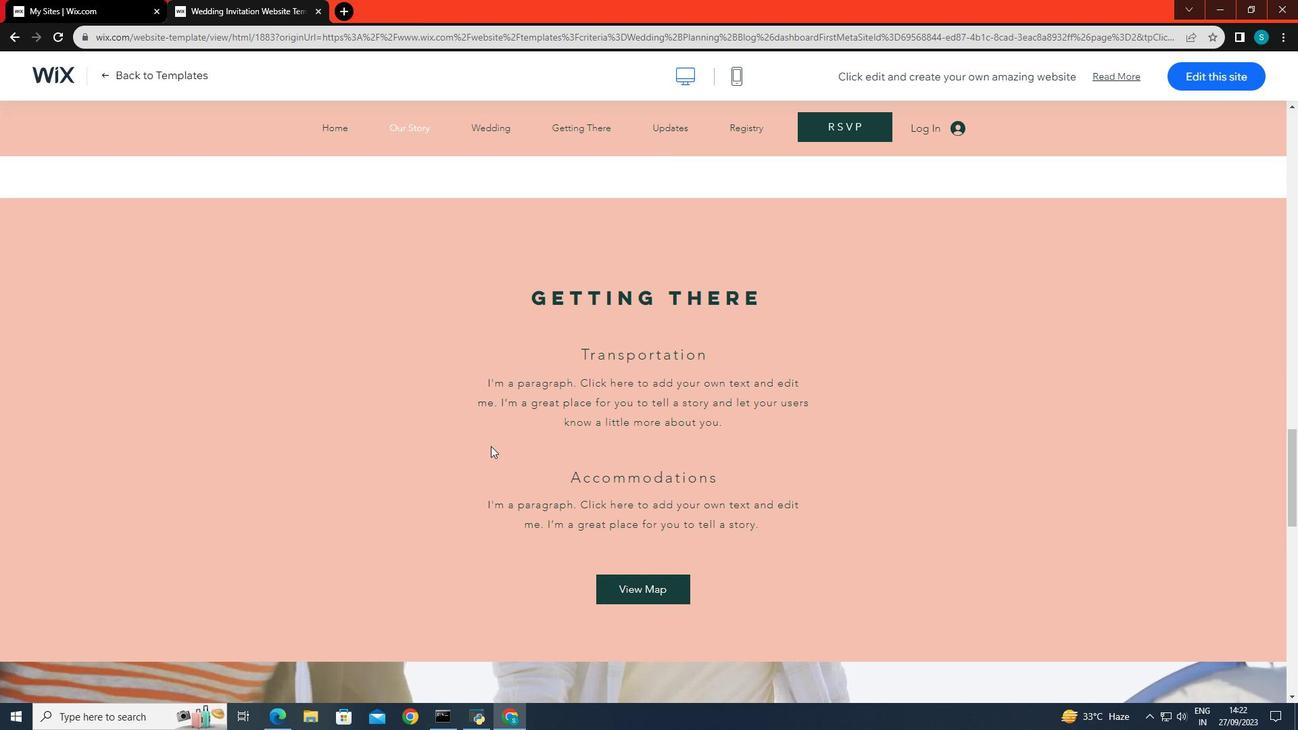 
Action: Mouse scrolled (491, 445) with delta (0, 0)
Screenshot: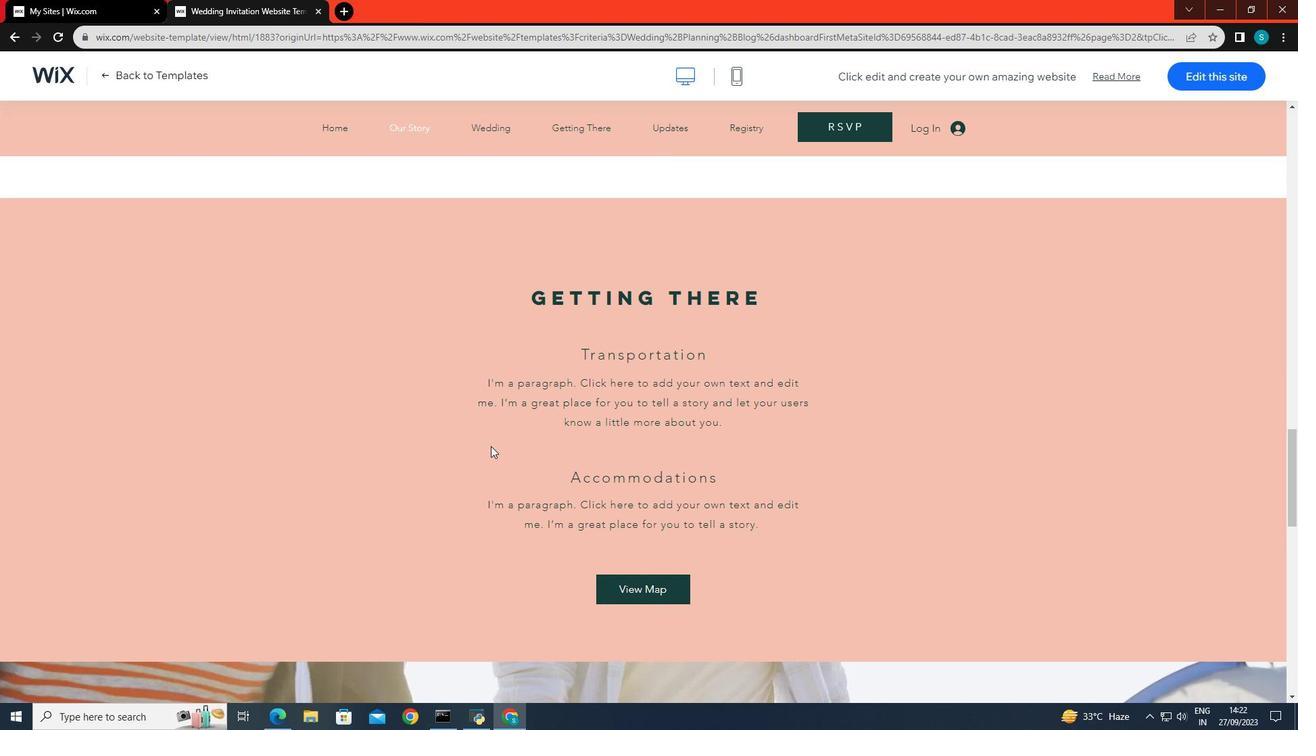 
Action: Mouse scrolled (491, 445) with delta (0, 0)
Screenshot: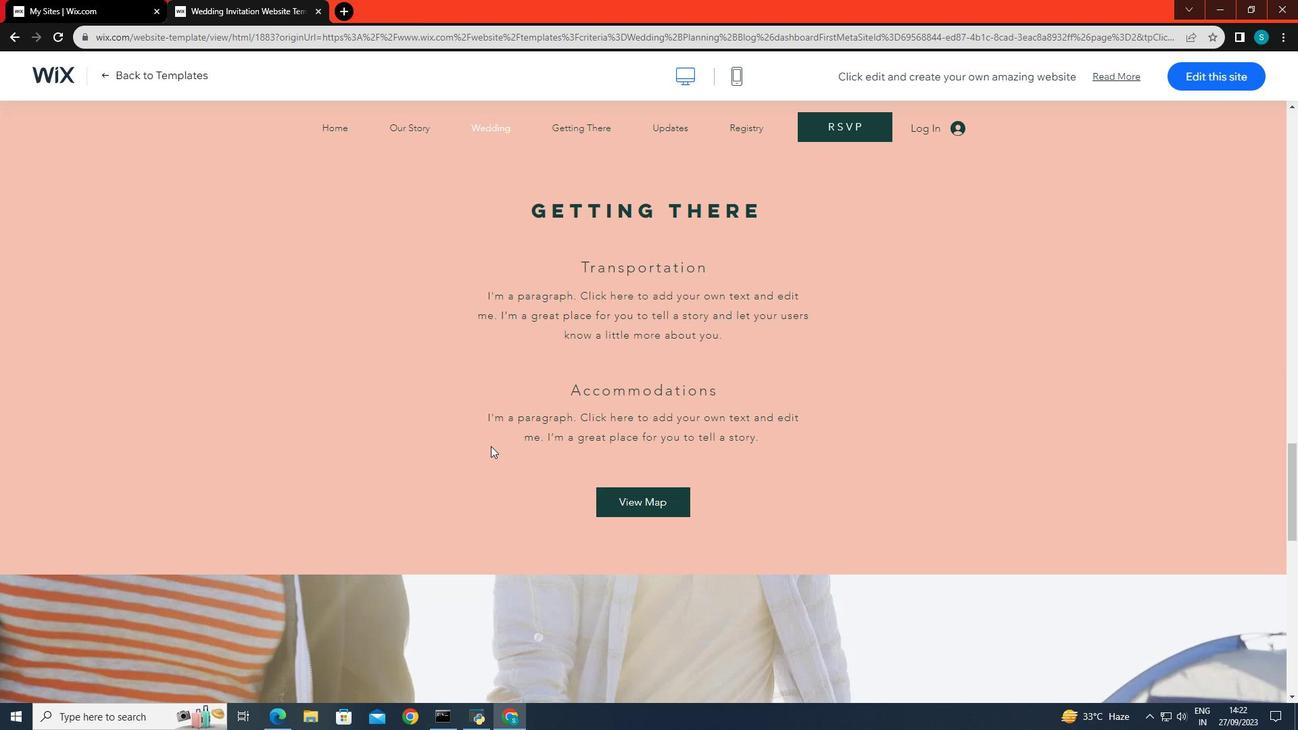 
Action: Mouse scrolled (491, 445) with delta (0, 0)
Screenshot: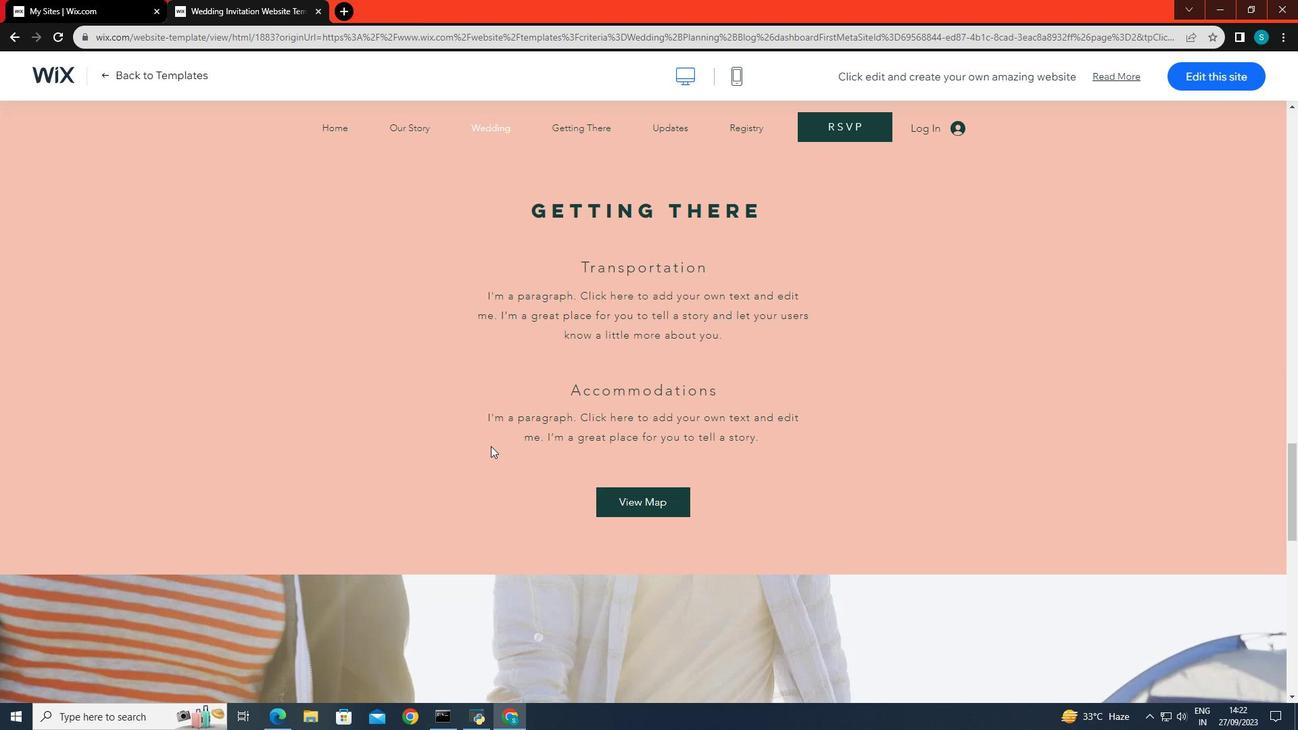 
Action: Mouse scrolled (491, 445) with delta (0, 0)
Screenshot: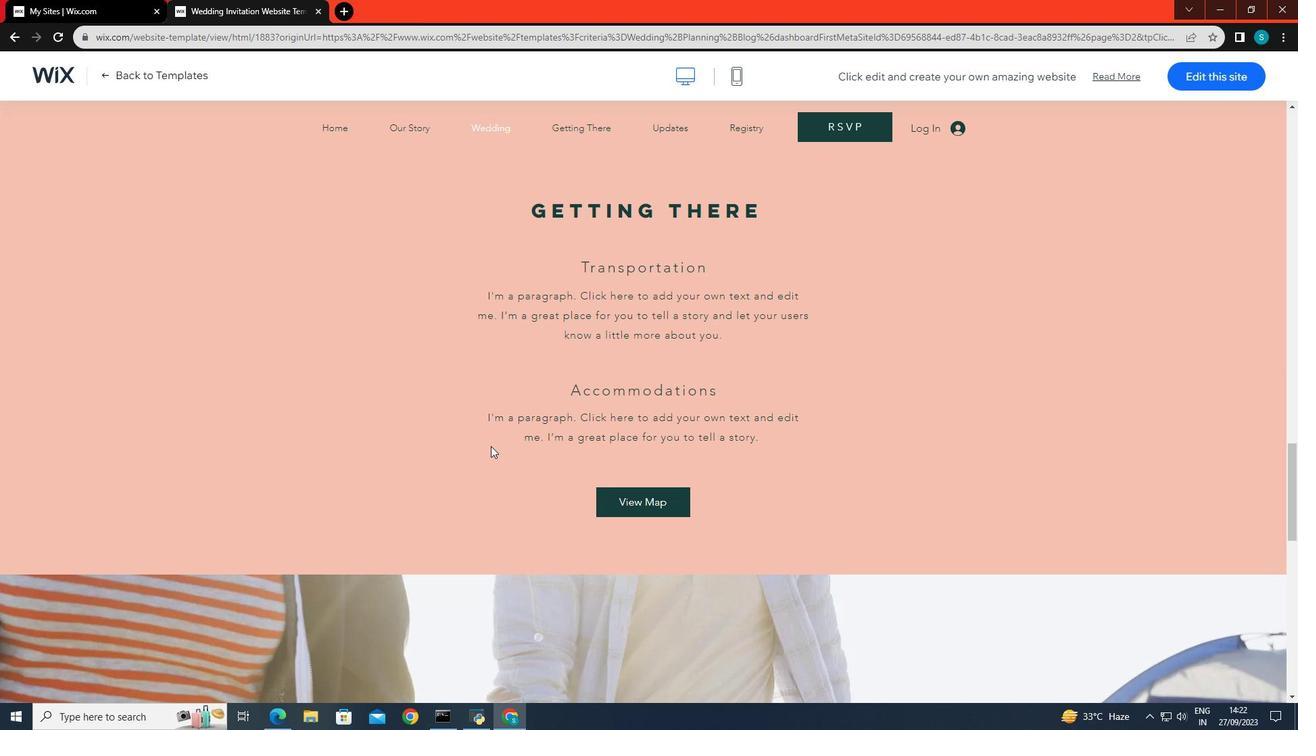 
Action: Mouse scrolled (491, 445) with delta (0, 0)
Screenshot: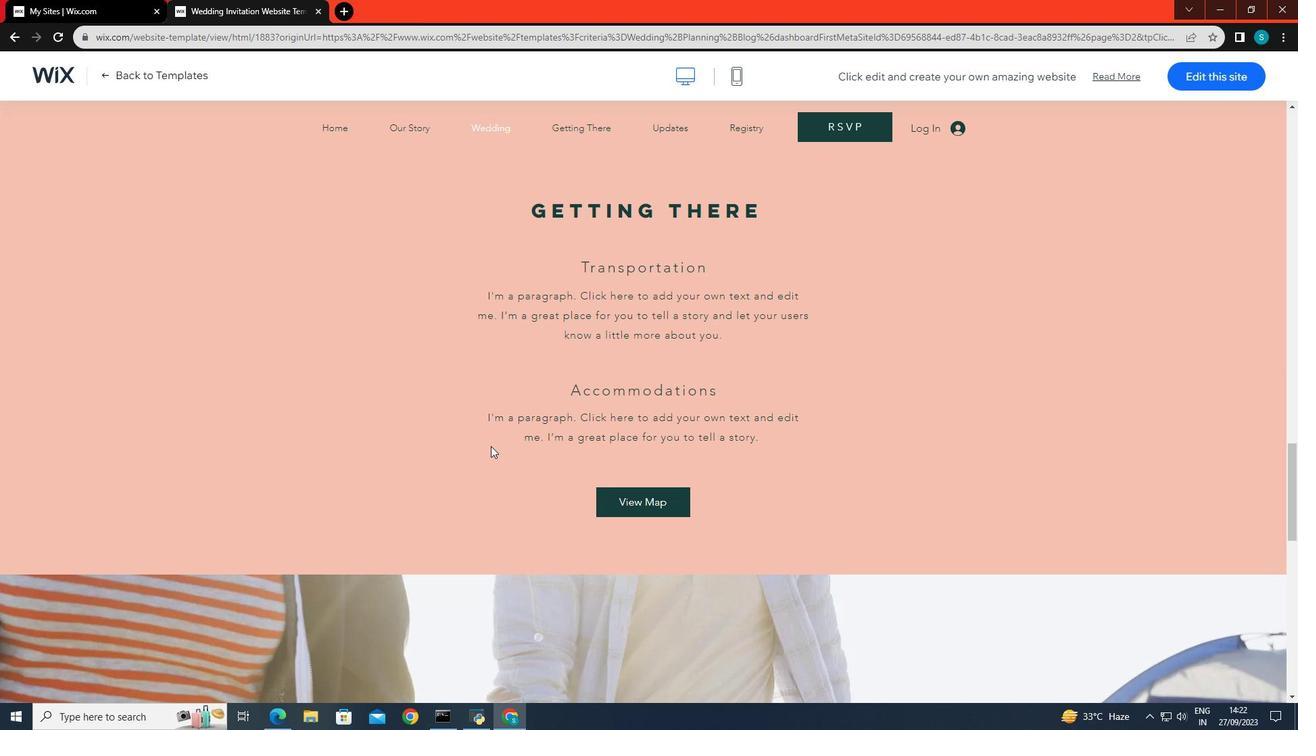 
Action: Mouse scrolled (491, 445) with delta (0, 0)
Screenshot: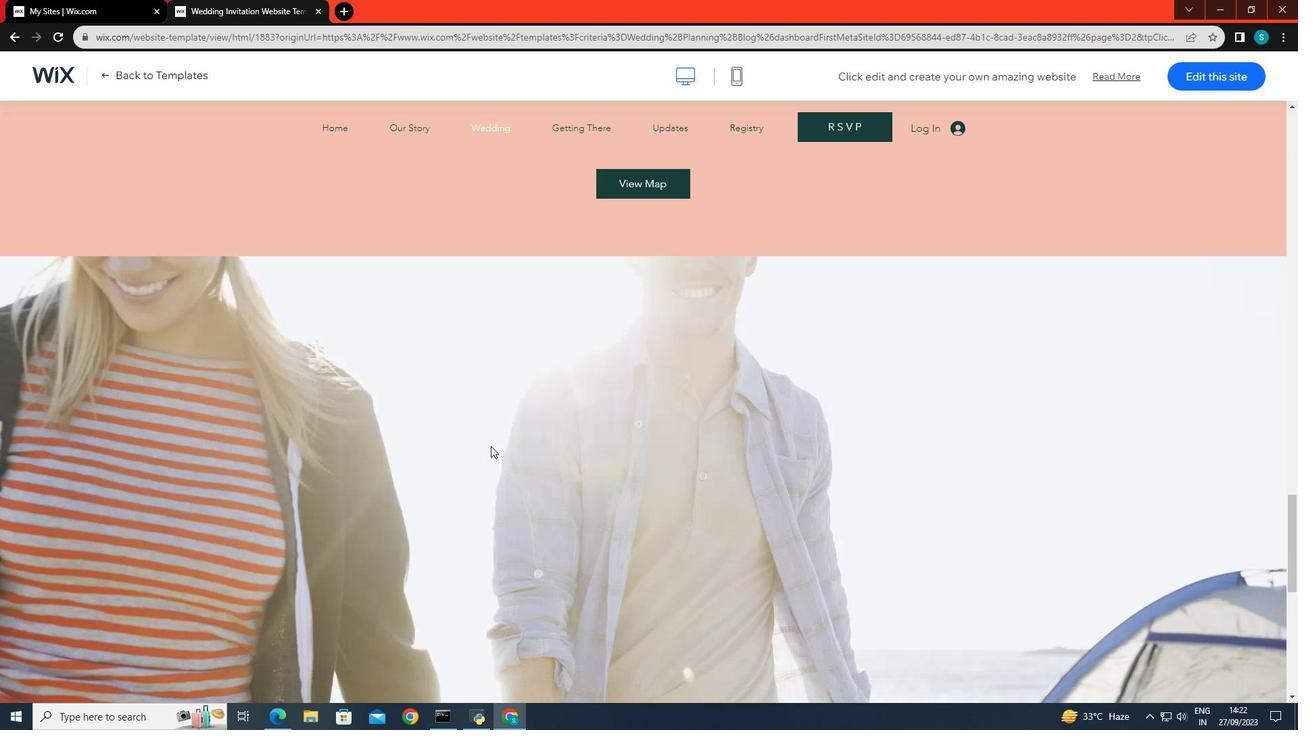 
Action: Mouse scrolled (491, 445) with delta (0, 0)
Screenshot: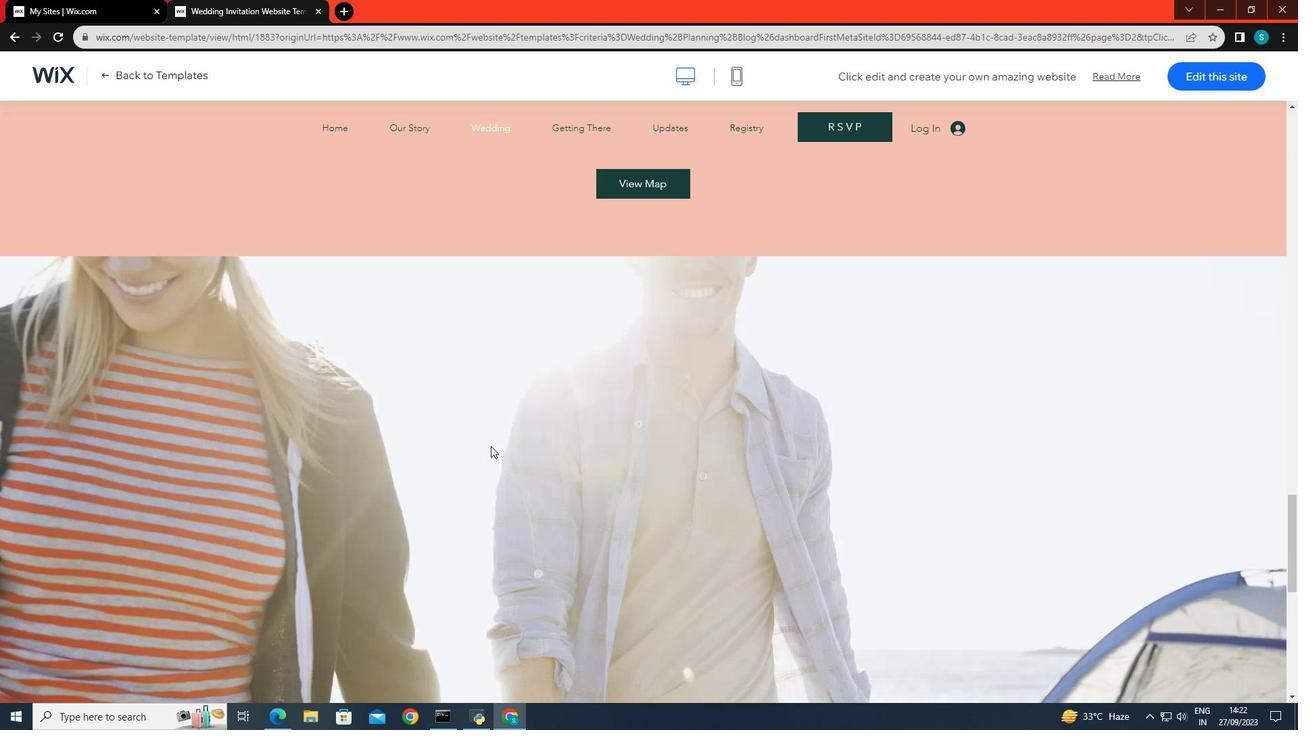 
Action: Mouse scrolled (491, 445) with delta (0, 0)
Screenshot: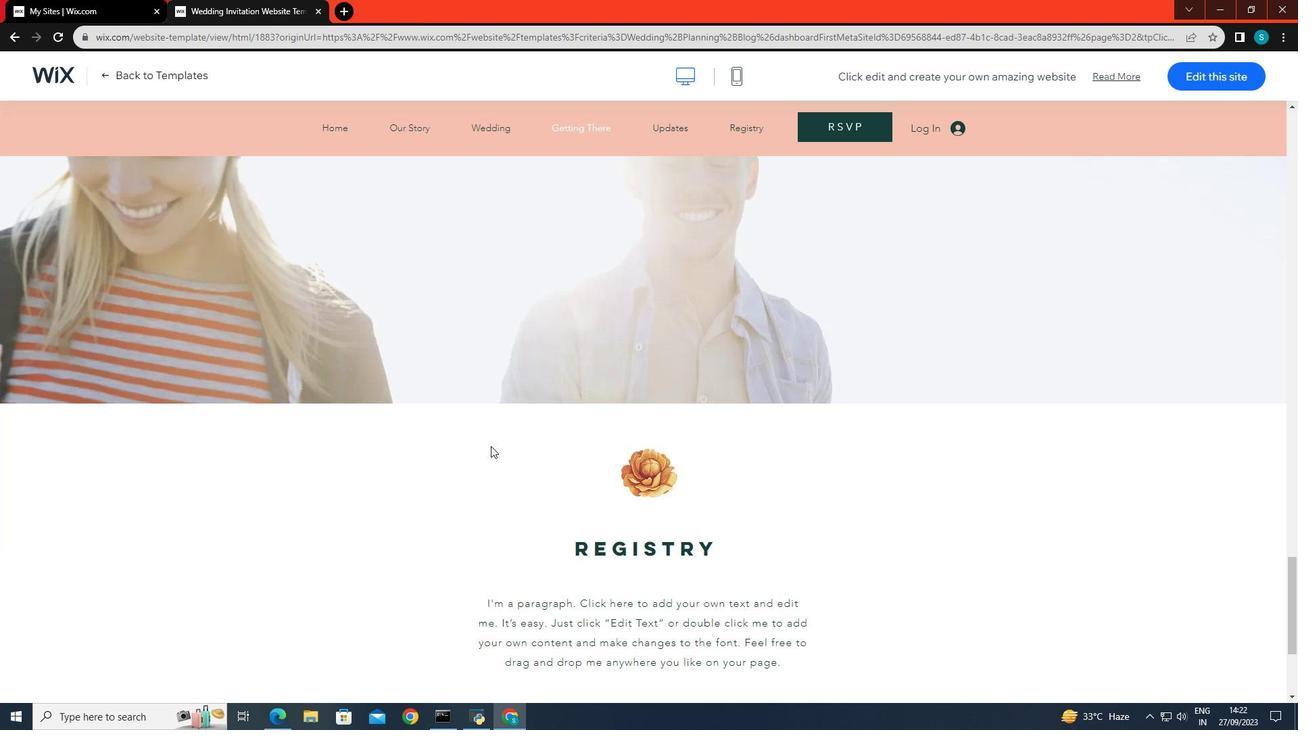 
Action: Mouse scrolled (491, 445) with delta (0, 0)
Screenshot: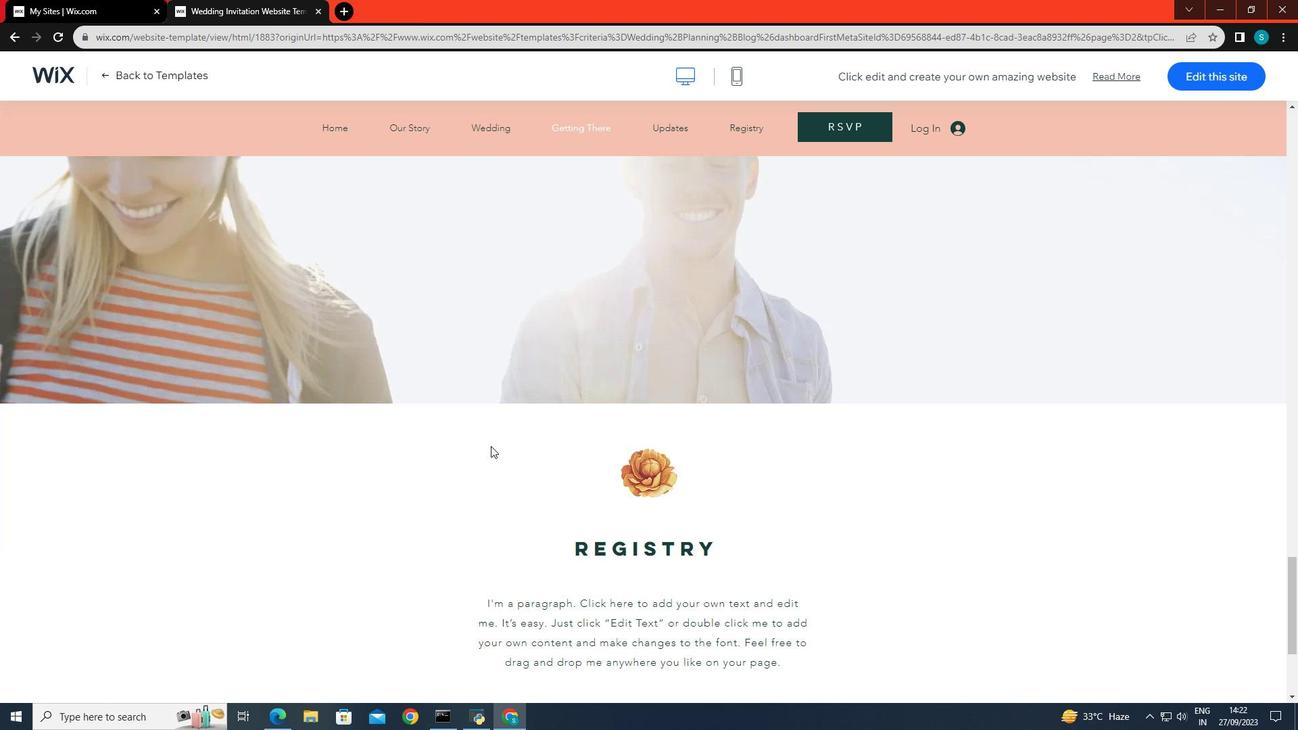 
Action: Mouse scrolled (491, 445) with delta (0, 0)
Screenshot: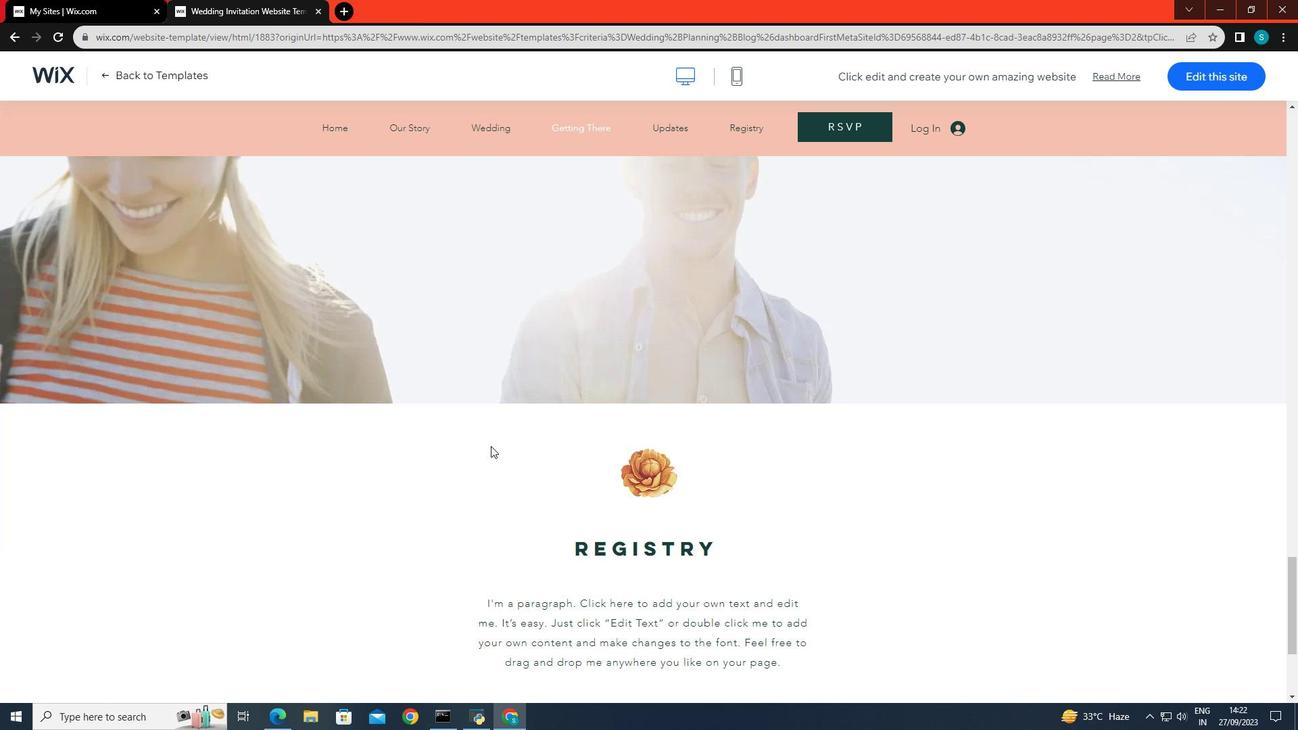 
Action: Mouse scrolled (491, 445) with delta (0, 0)
Screenshot: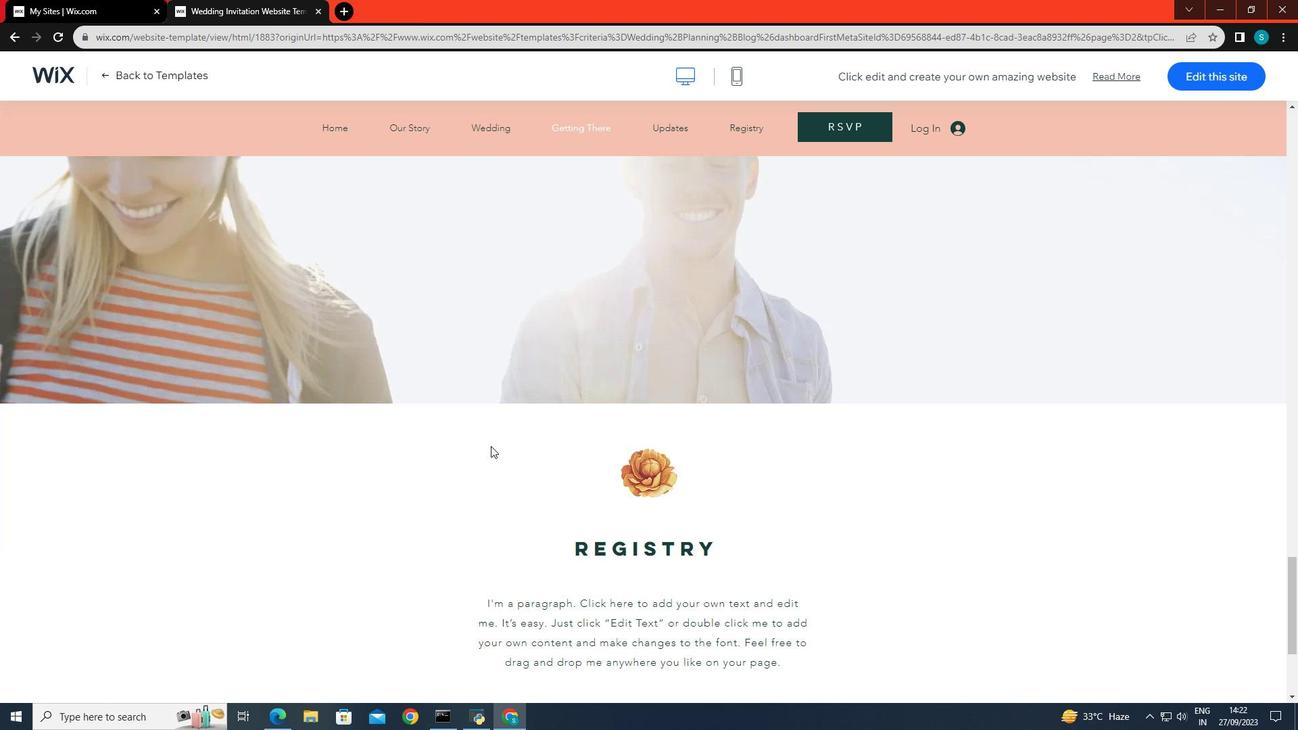 
Action: Mouse scrolled (491, 445) with delta (0, 0)
Screenshot: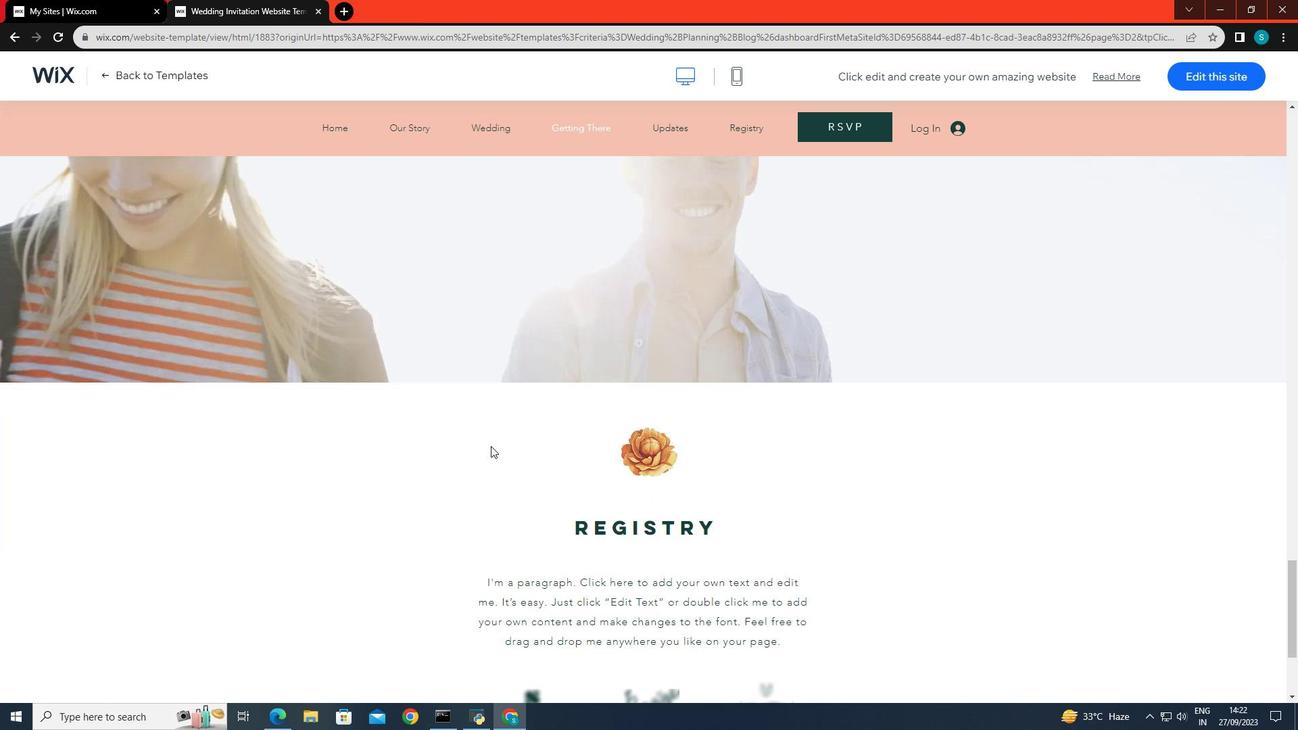 
Action: Mouse scrolled (491, 445) with delta (0, 0)
Screenshot: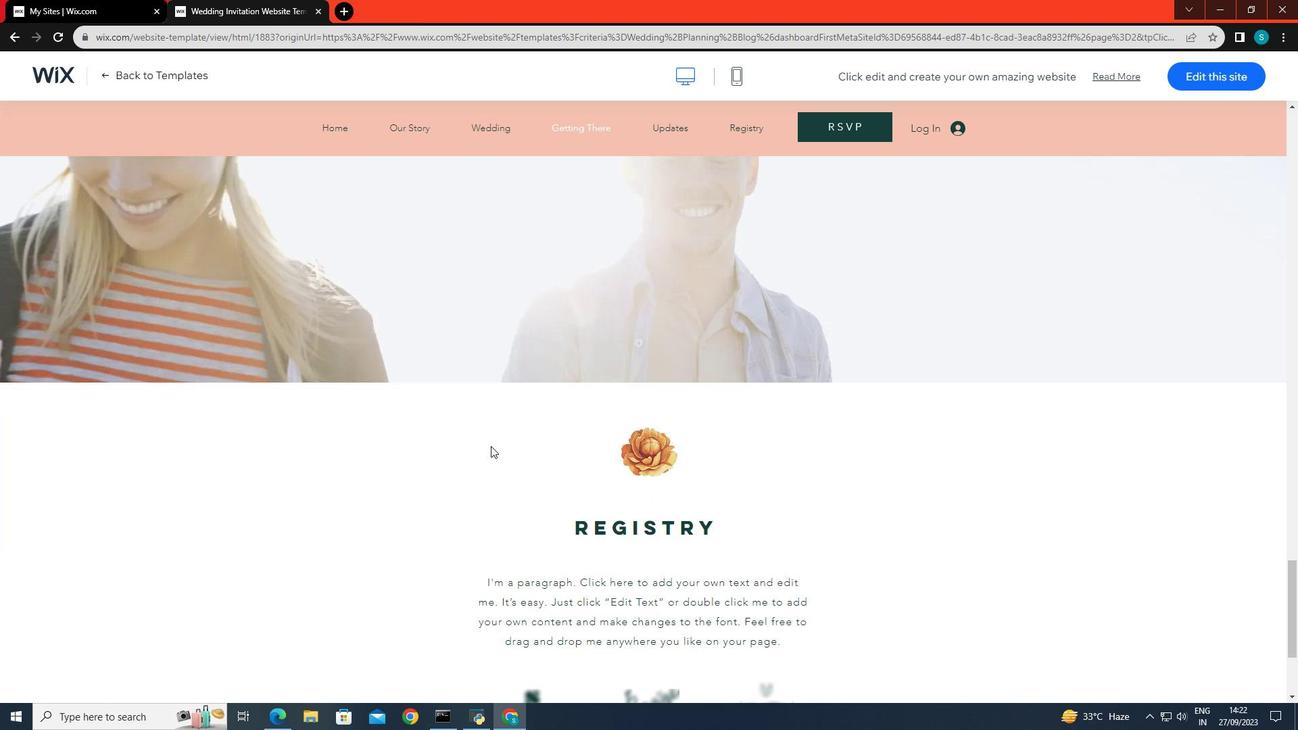 
Action: Mouse scrolled (491, 445) with delta (0, 0)
Screenshot: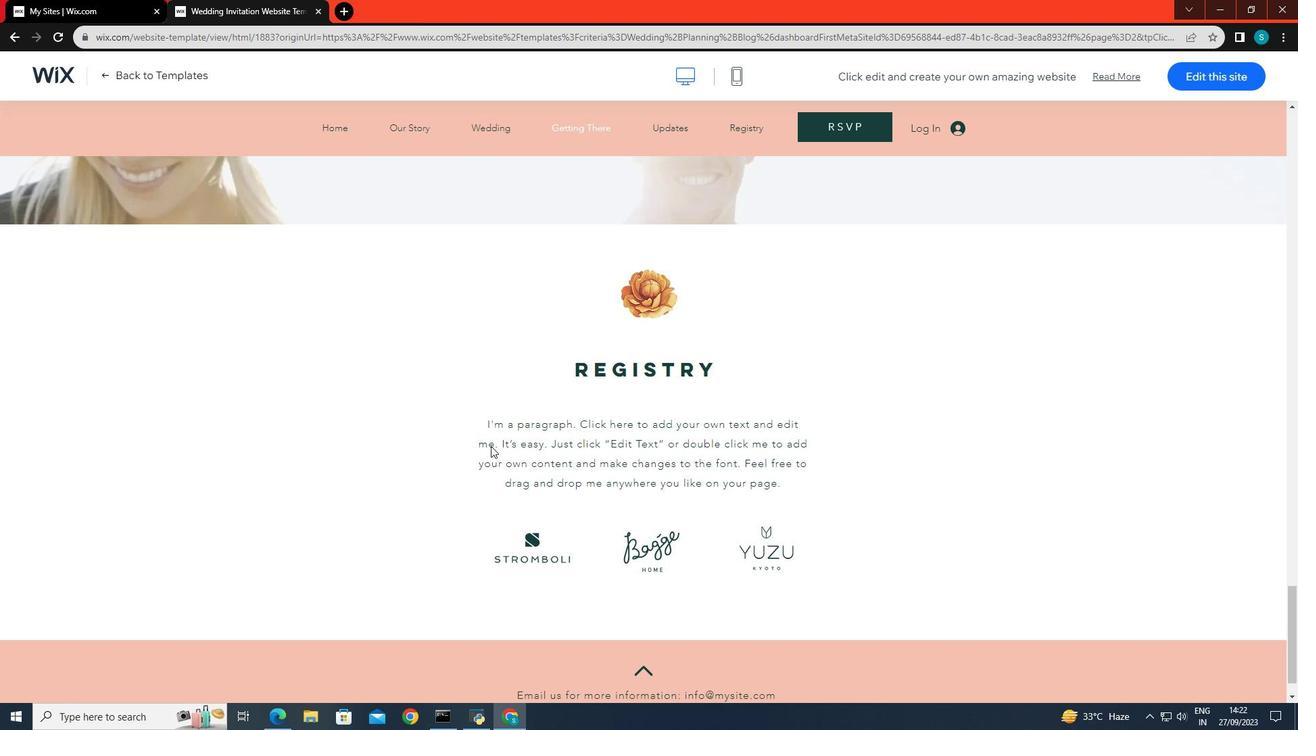 
Action: Mouse scrolled (491, 445) with delta (0, 0)
Screenshot: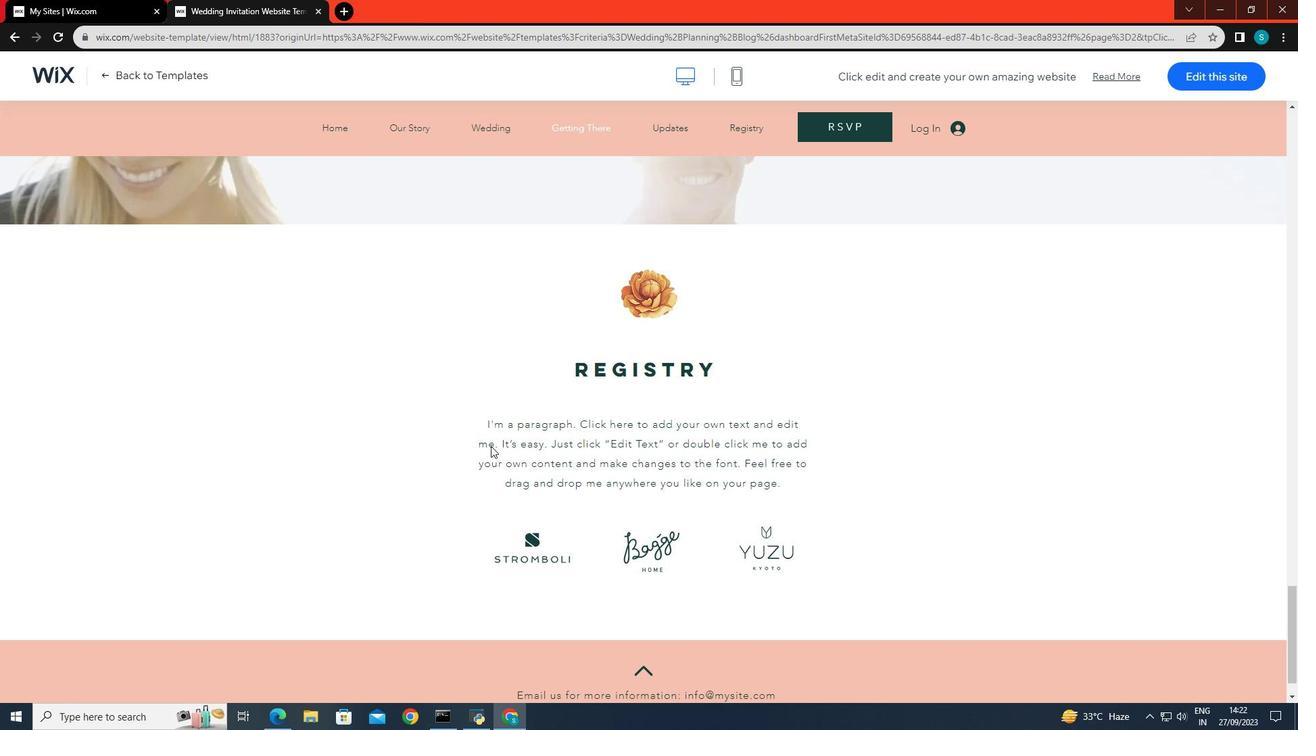 
Action: Mouse scrolled (491, 445) with delta (0, 0)
Screenshot: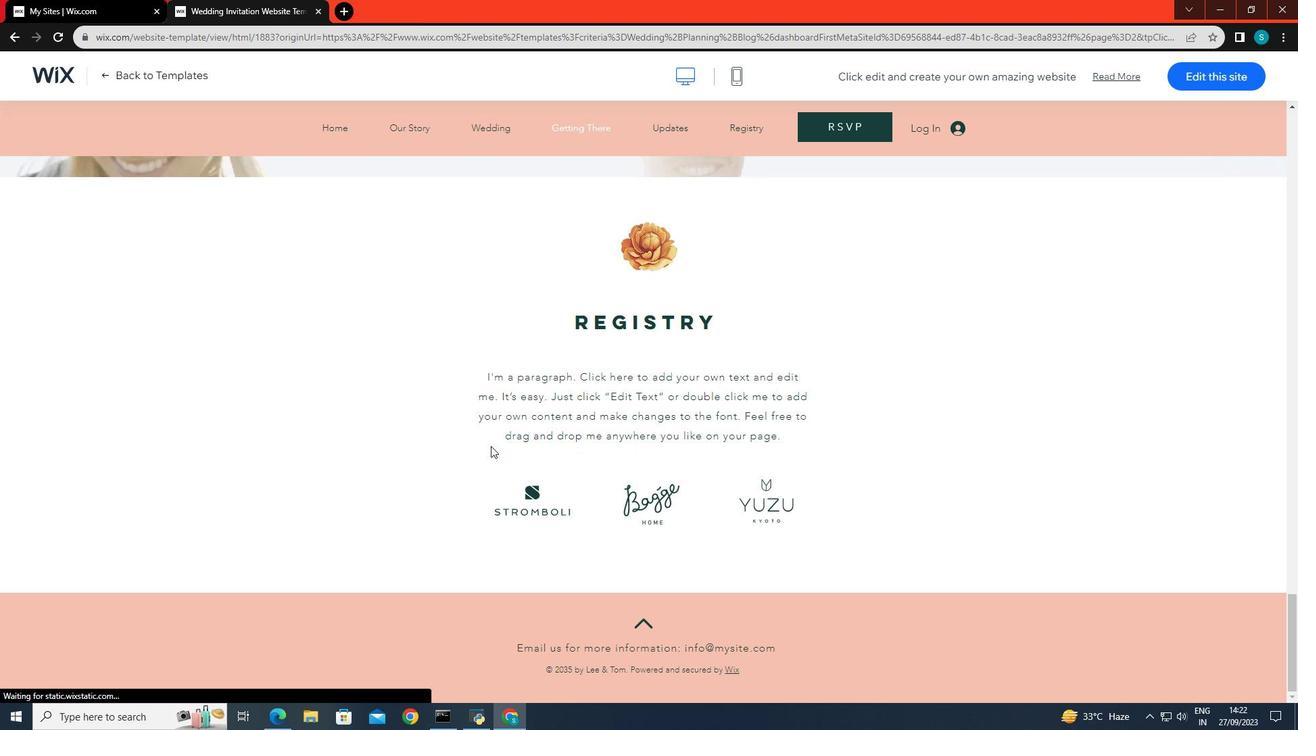 
Action: Mouse scrolled (491, 445) with delta (0, 0)
Screenshot: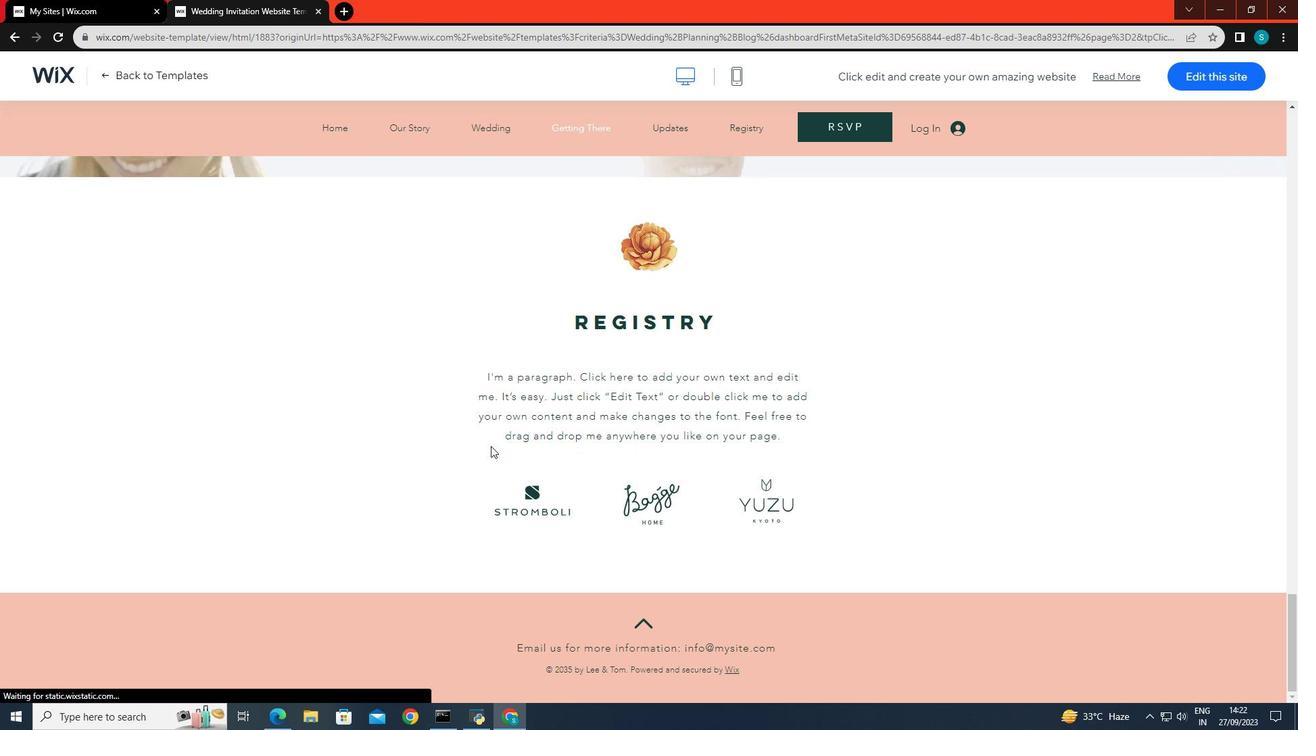 
Action: Mouse scrolled (491, 445) with delta (0, 0)
Screenshot: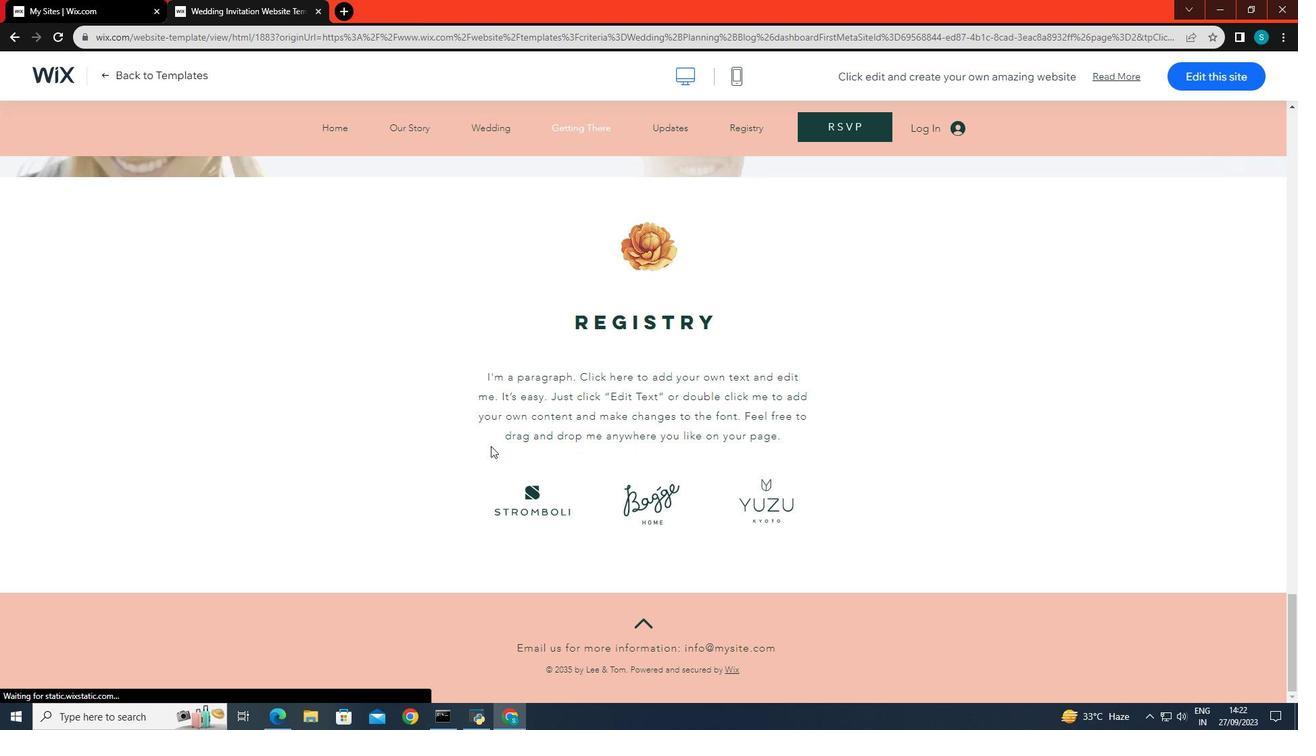 
Action: Mouse scrolled (491, 445) with delta (0, 0)
Screenshot: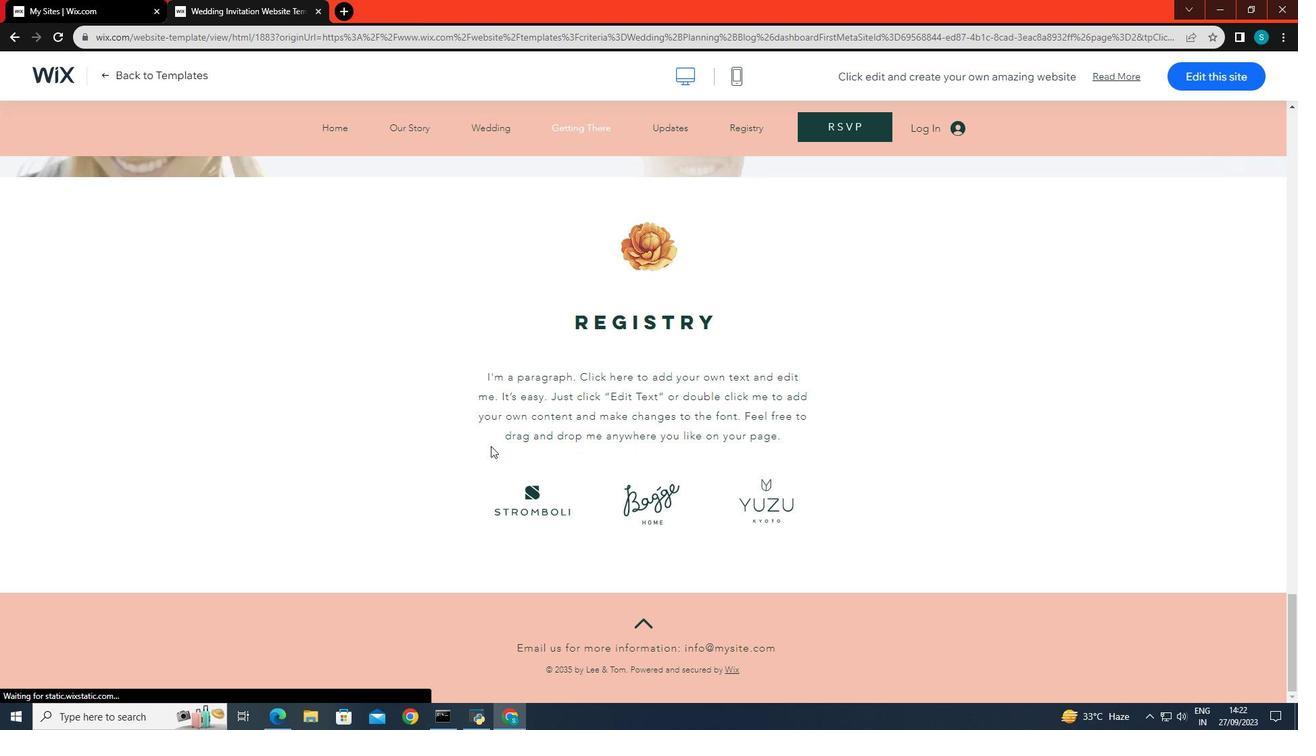 
Action: Mouse scrolled (491, 445) with delta (0, 0)
Screenshot: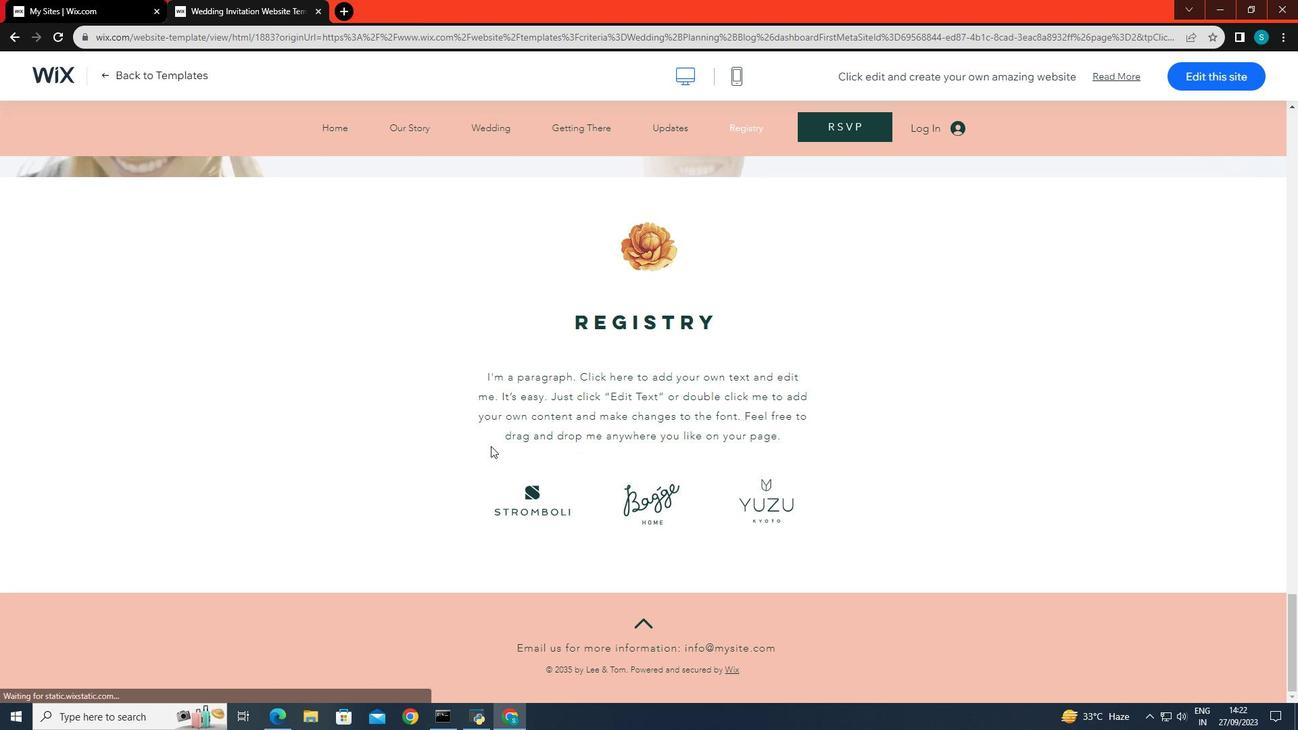 
Action: Mouse scrolled (491, 445) with delta (0, 0)
Screenshot: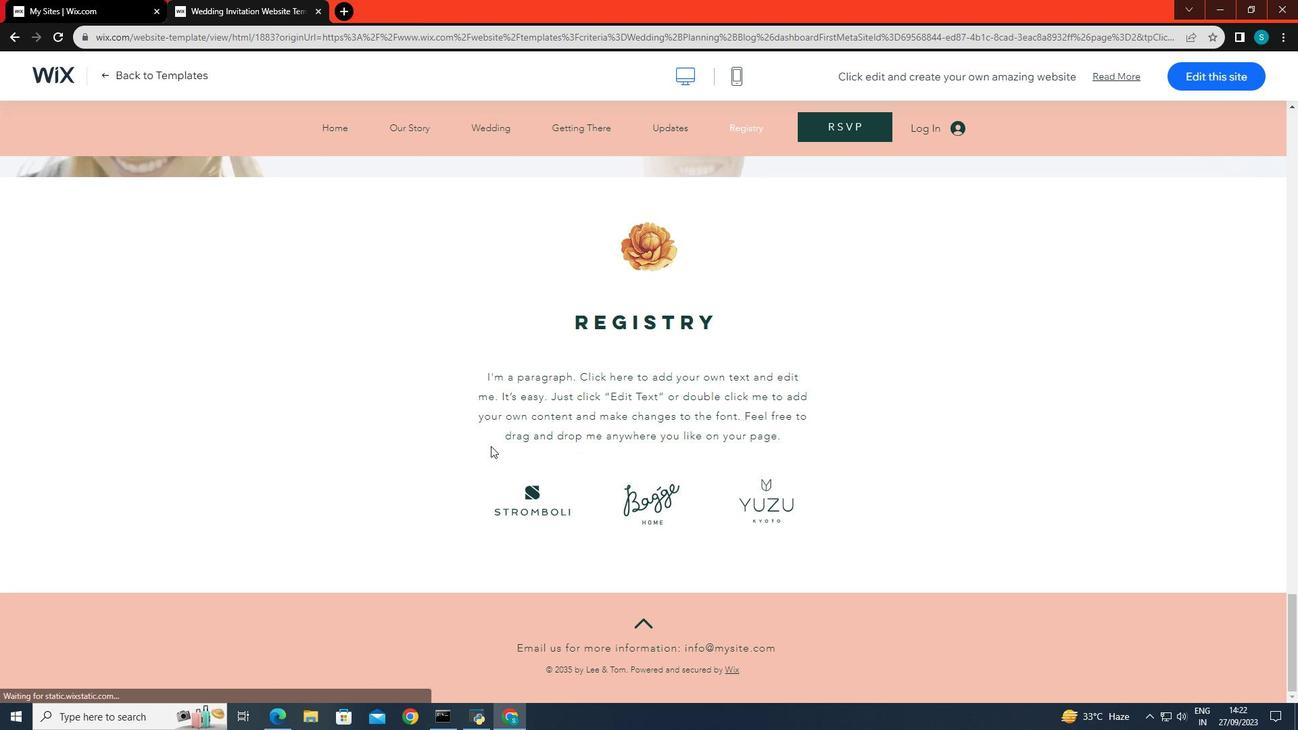 
Action: Mouse scrolled (491, 445) with delta (0, 0)
Screenshot: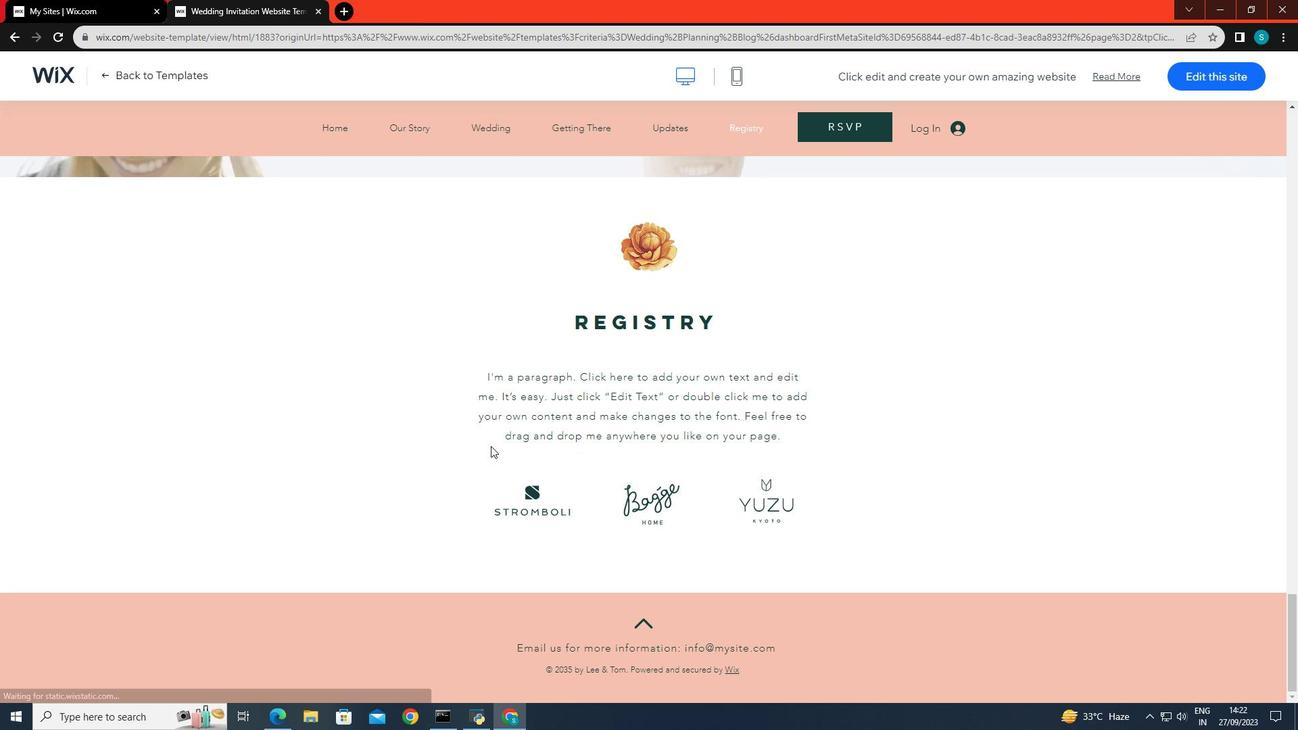 
Action: Mouse scrolled (491, 445) with delta (0, 0)
Screenshot: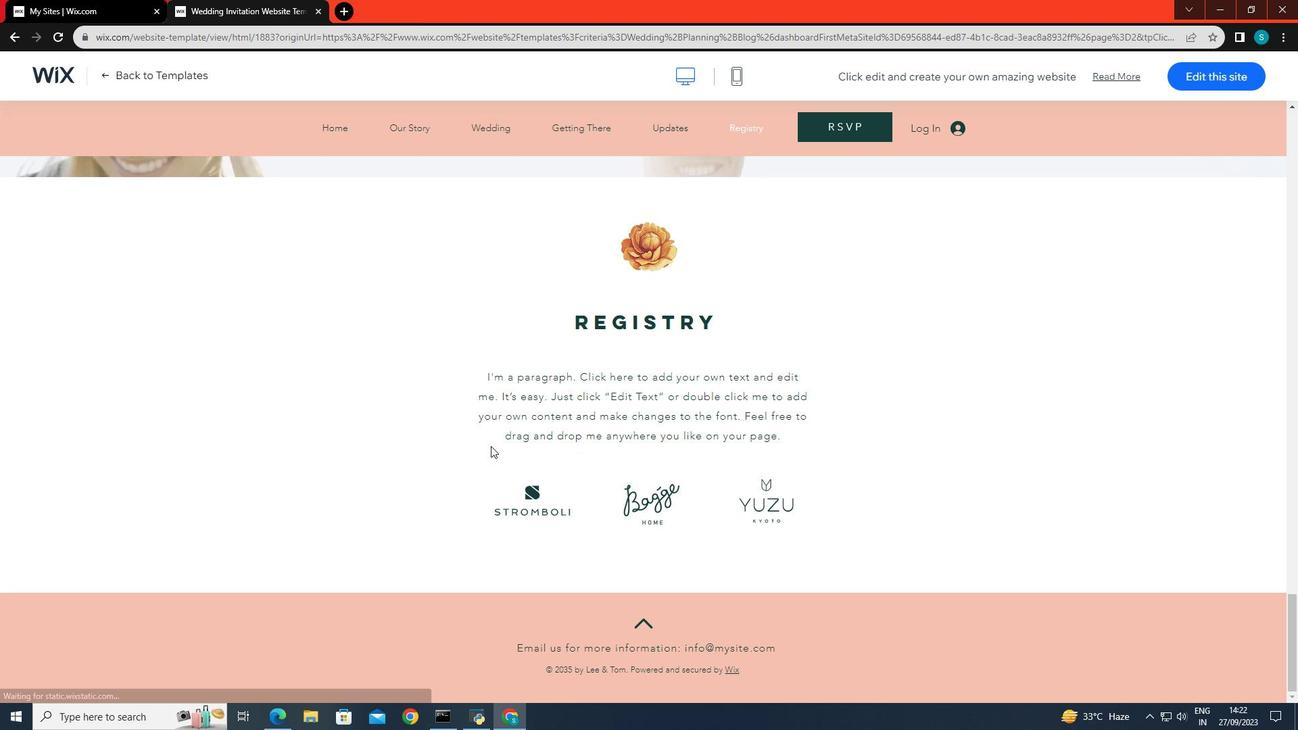 
Action: Mouse scrolled (491, 445) with delta (0, 0)
Screenshot: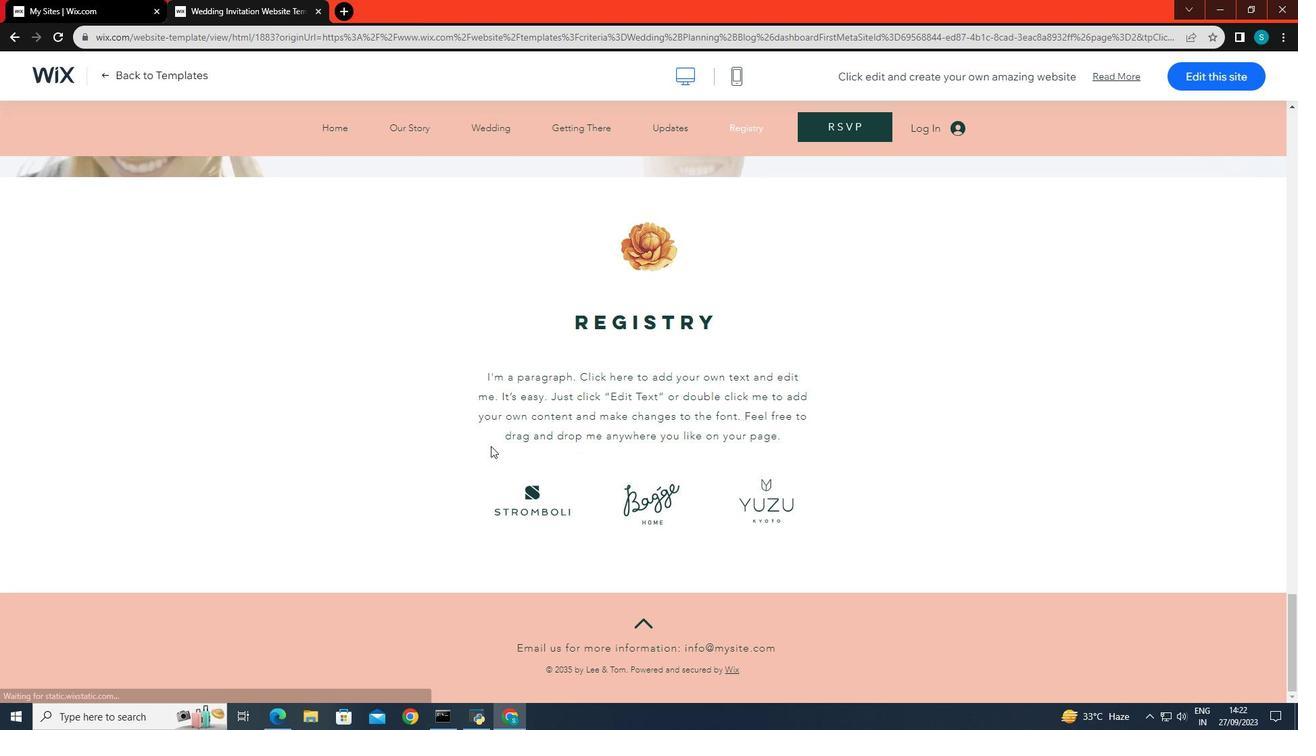 
Action: Mouse scrolled (491, 445) with delta (0, 0)
Screenshot: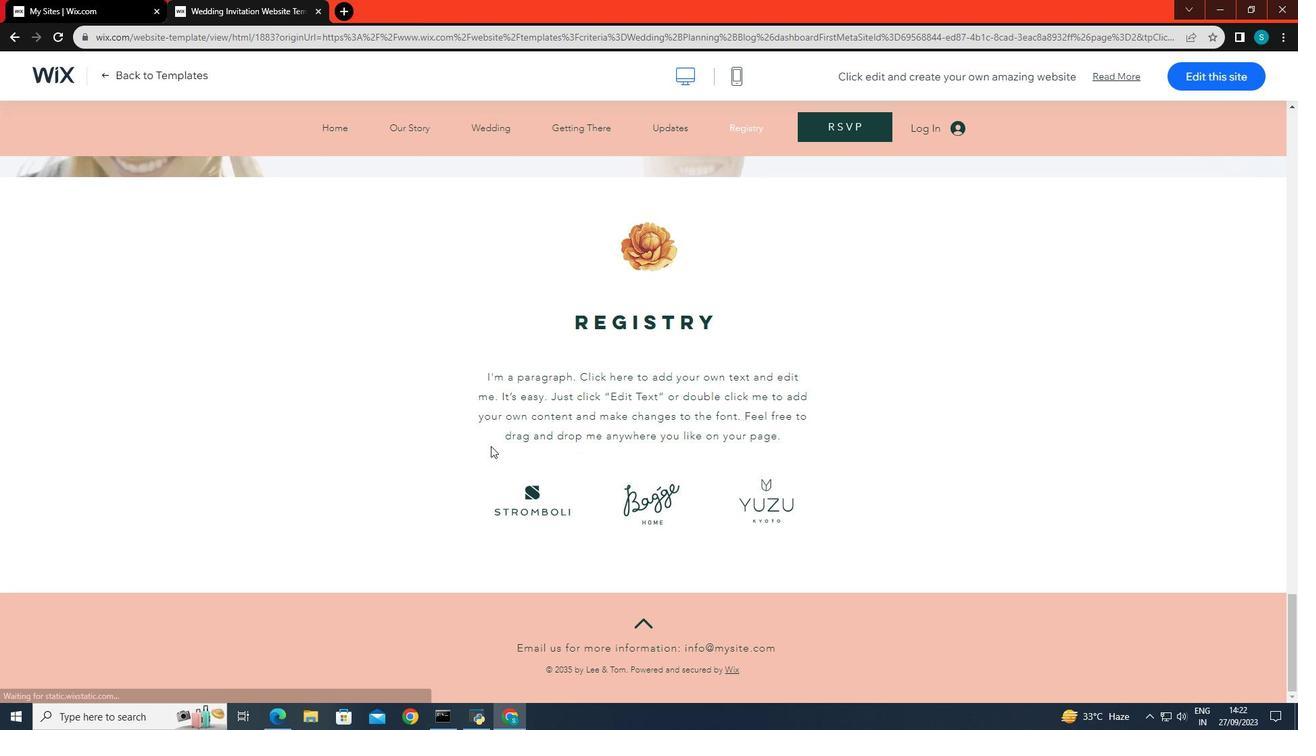 
Action: Mouse scrolled (491, 445) with delta (0, 0)
Screenshot: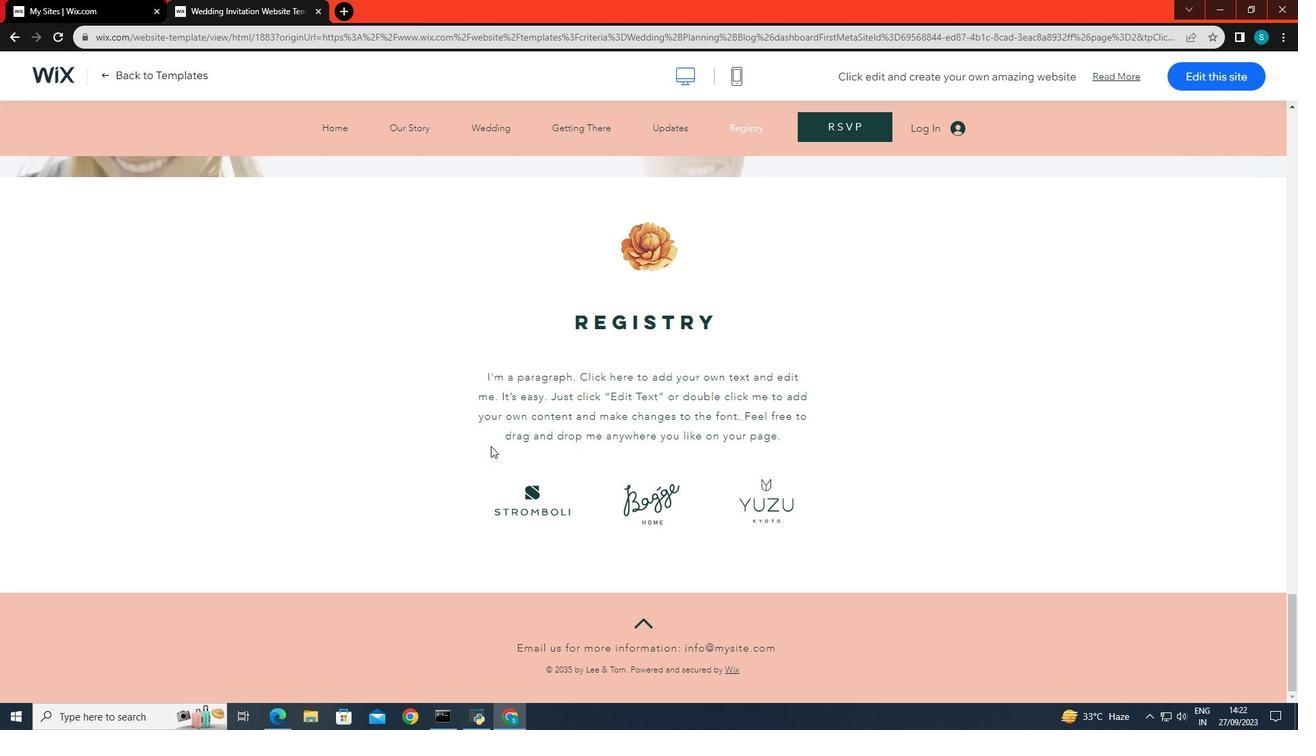 
Action: Mouse scrolled (491, 445) with delta (0, 0)
Screenshot: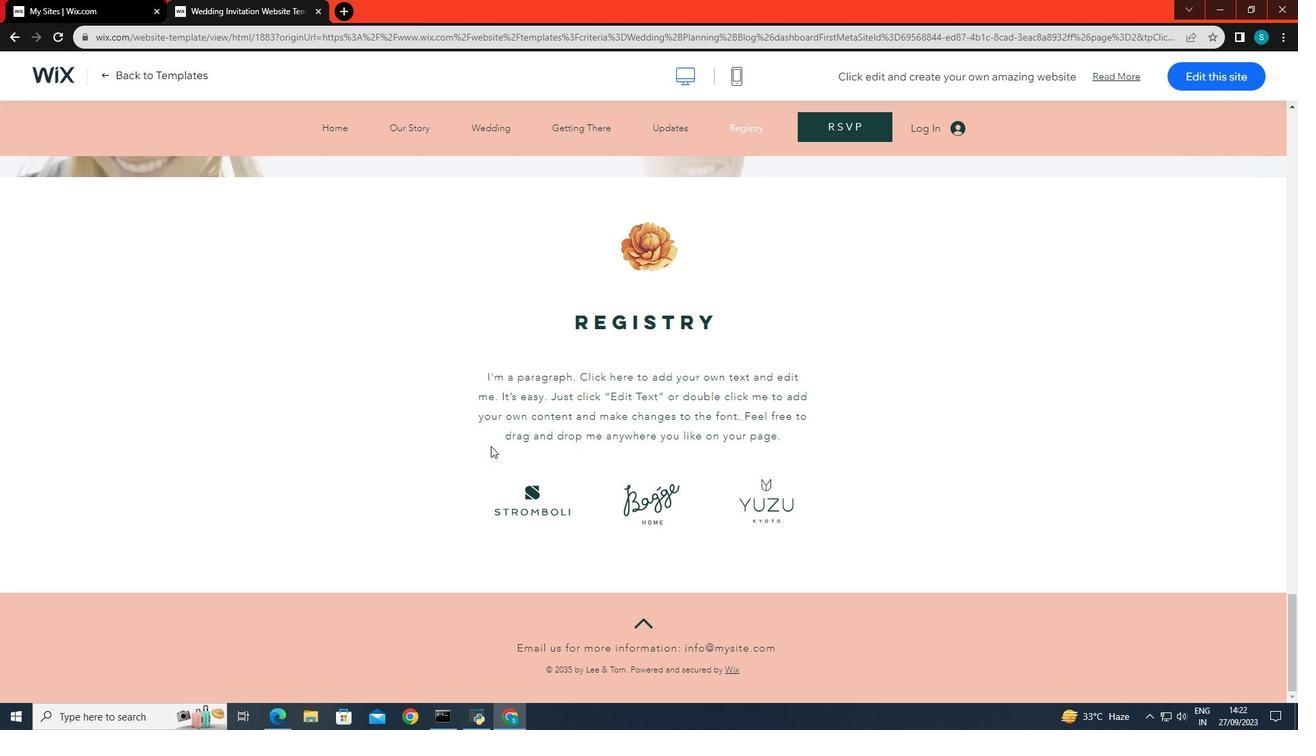 
Action: Mouse scrolled (491, 445) with delta (0, 0)
Screenshot: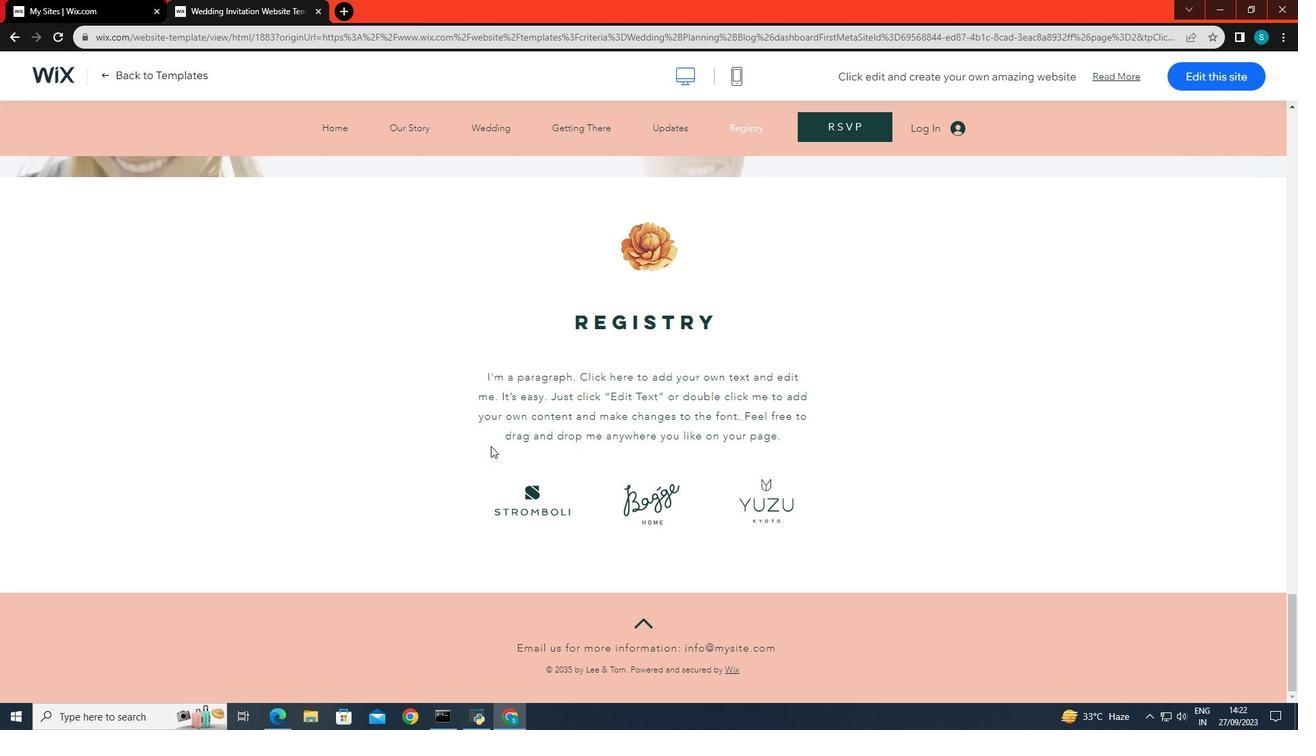 
Action: Mouse scrolled (491, 445) with delta (0, 0)
Screenshot: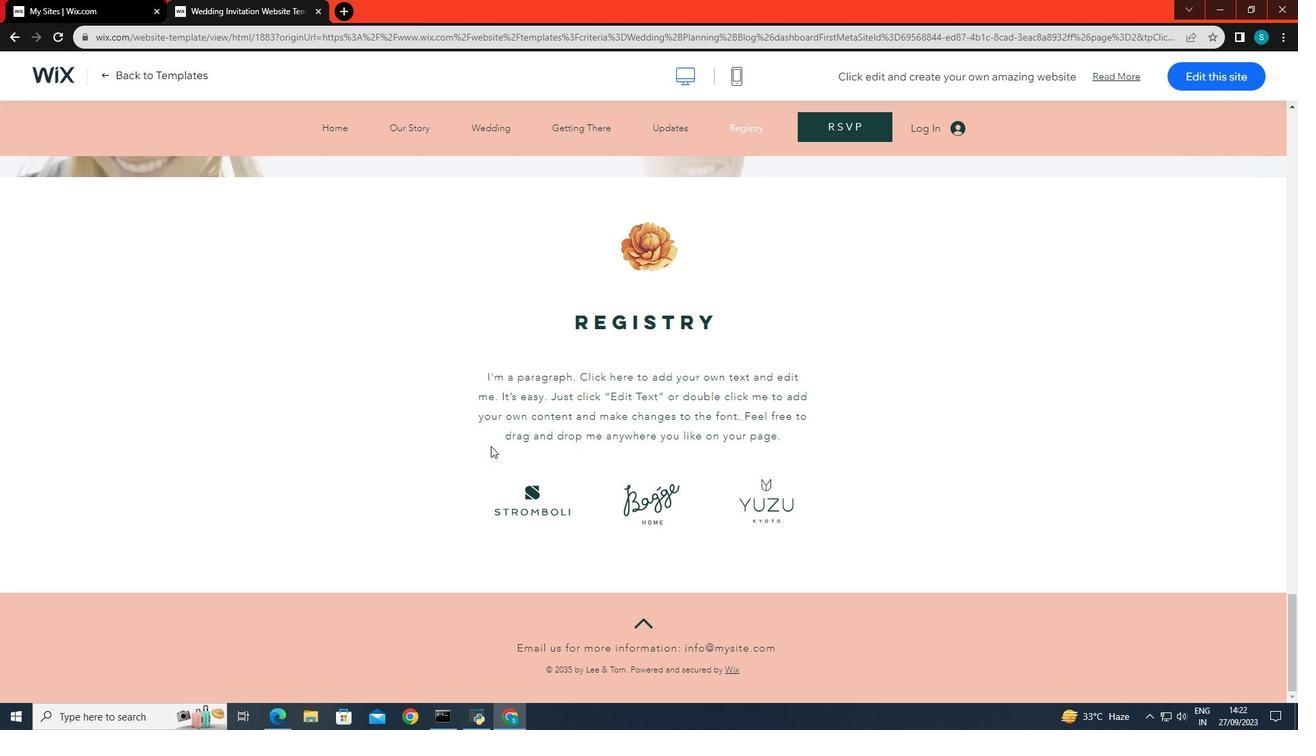 
Action: Mouse scrolled (491, 445) with delta (0, 0)
Screenshot: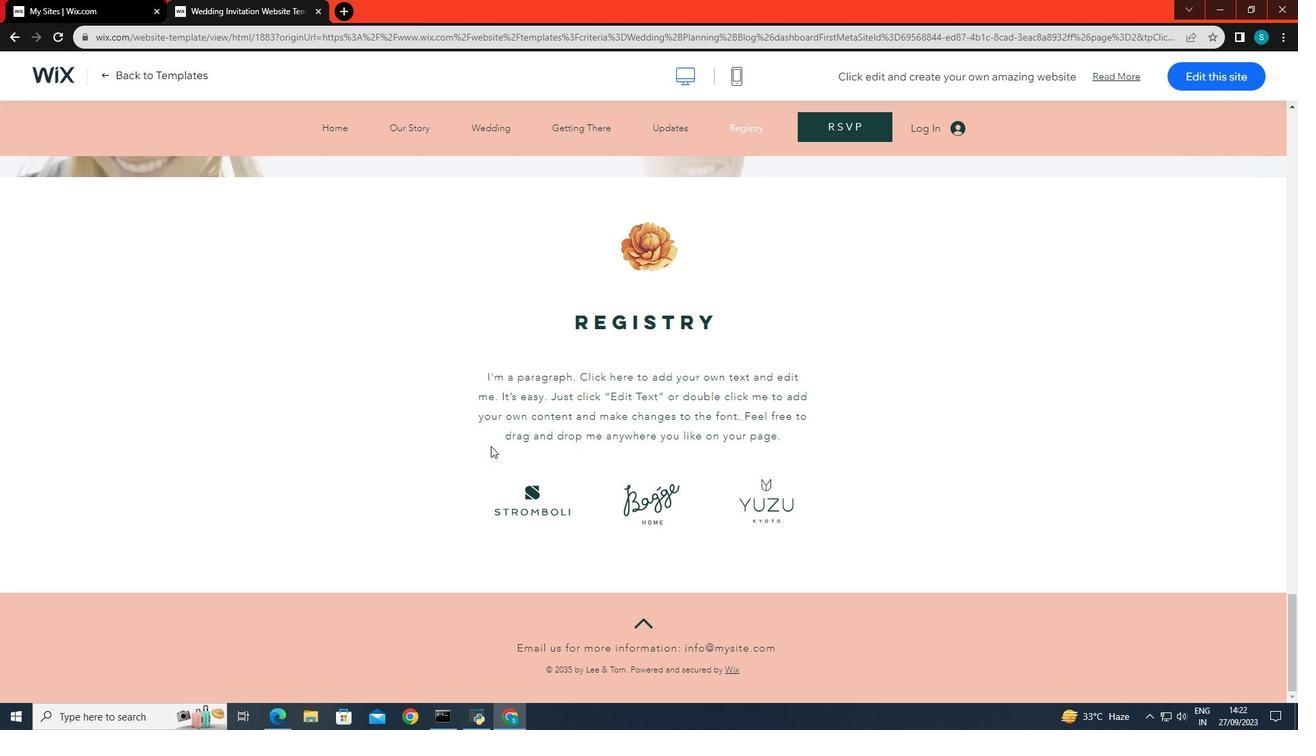 
Action: Mouse scrolled (491, 445) with delta (0, 0)
Screenshot: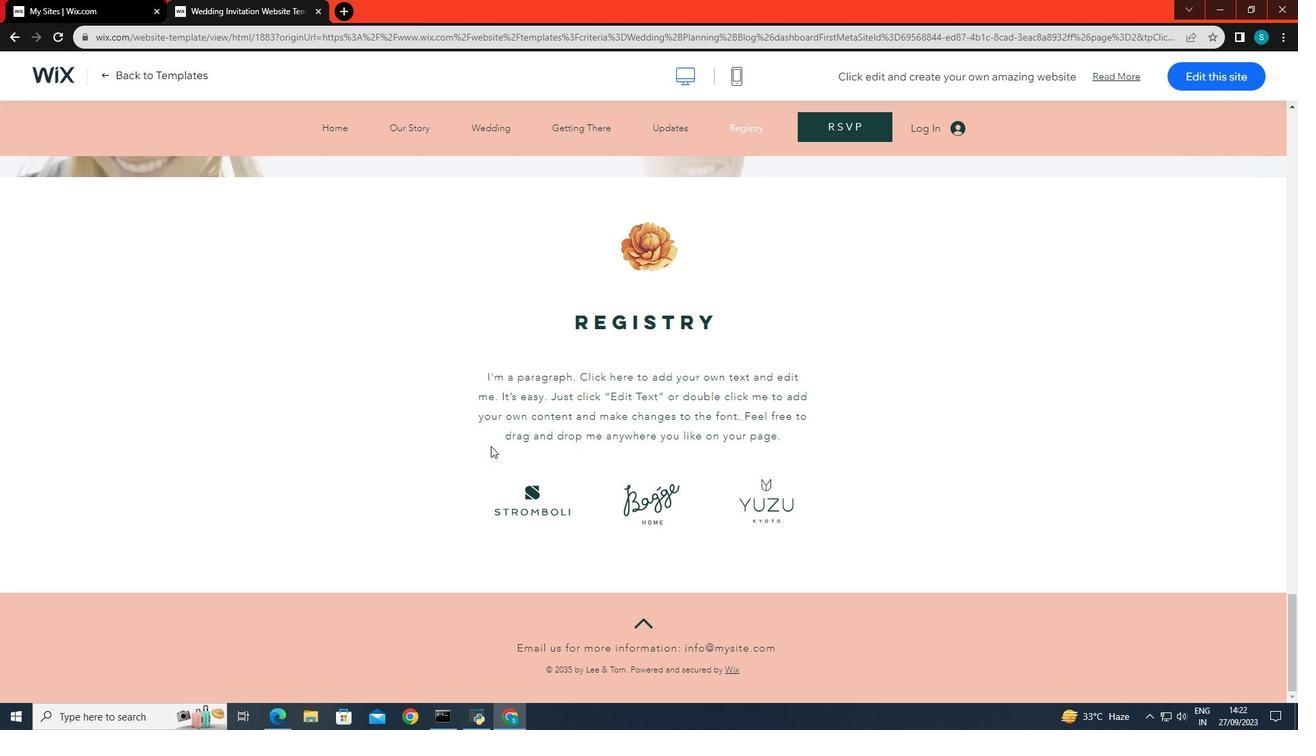 
Action: Mouse scrolled (491, 445) with delta (0, 0)
Screenshot: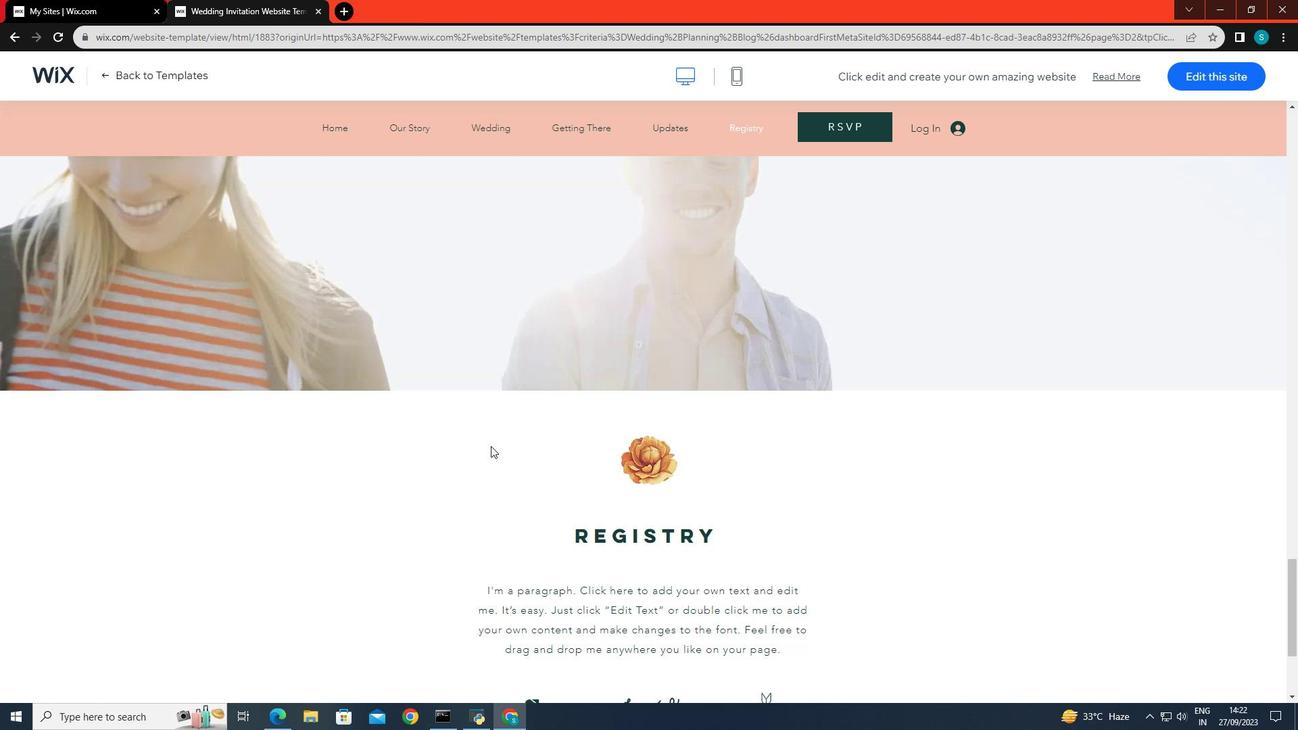 
Action: Mouse scrolled (491, 445) with delta (0, 0)
Screenshot: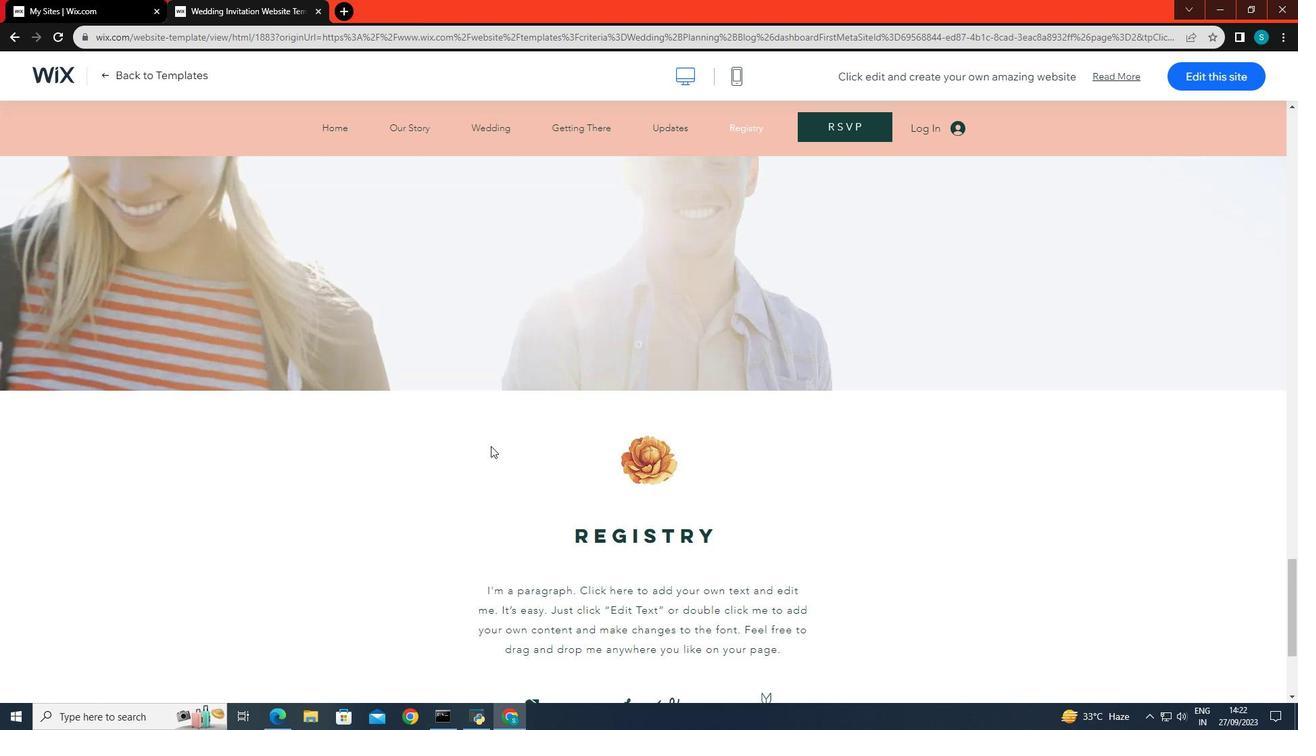 
Action: Mouse scrolled (491, 445) with delta (0, 0)
Screenshot: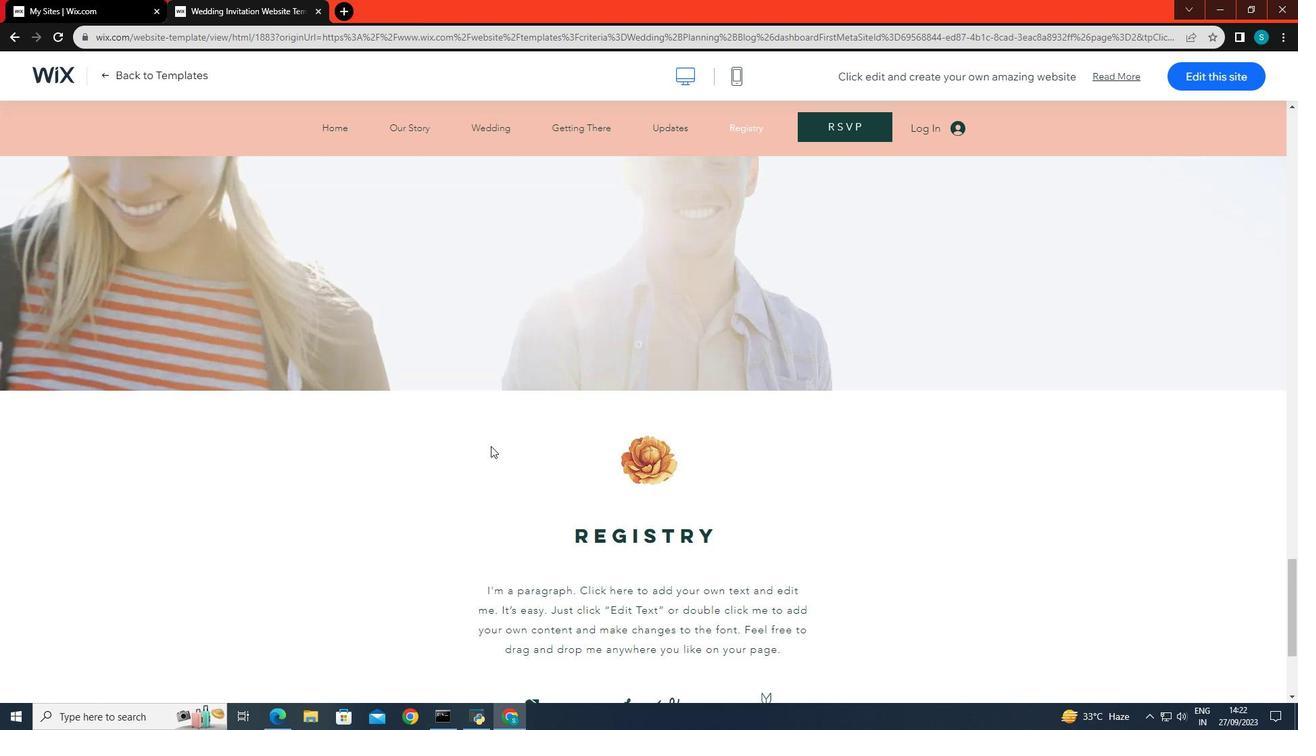 
Action: Mouse scrolled (491, 445) with delta (0, 0)
Screenshot: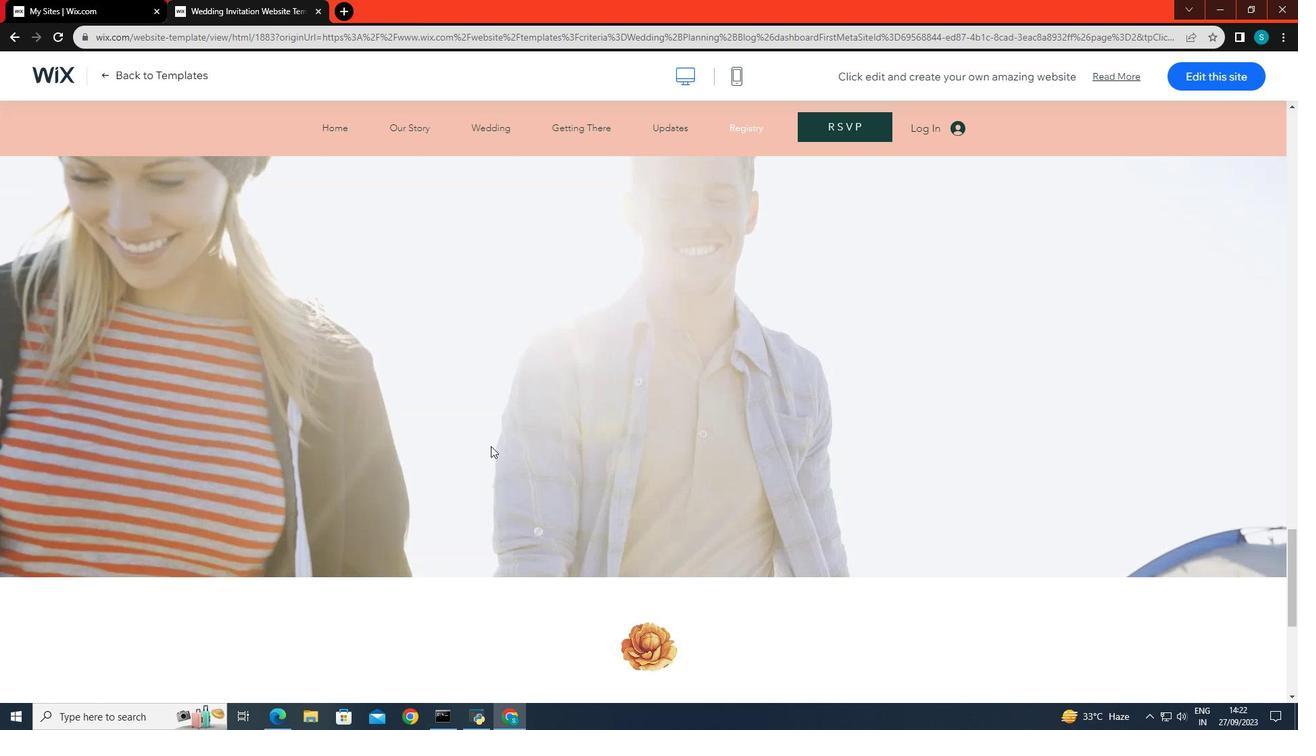 
Action: Mouse scrolled (491, 445) with delta (0, 0)
Screenshot: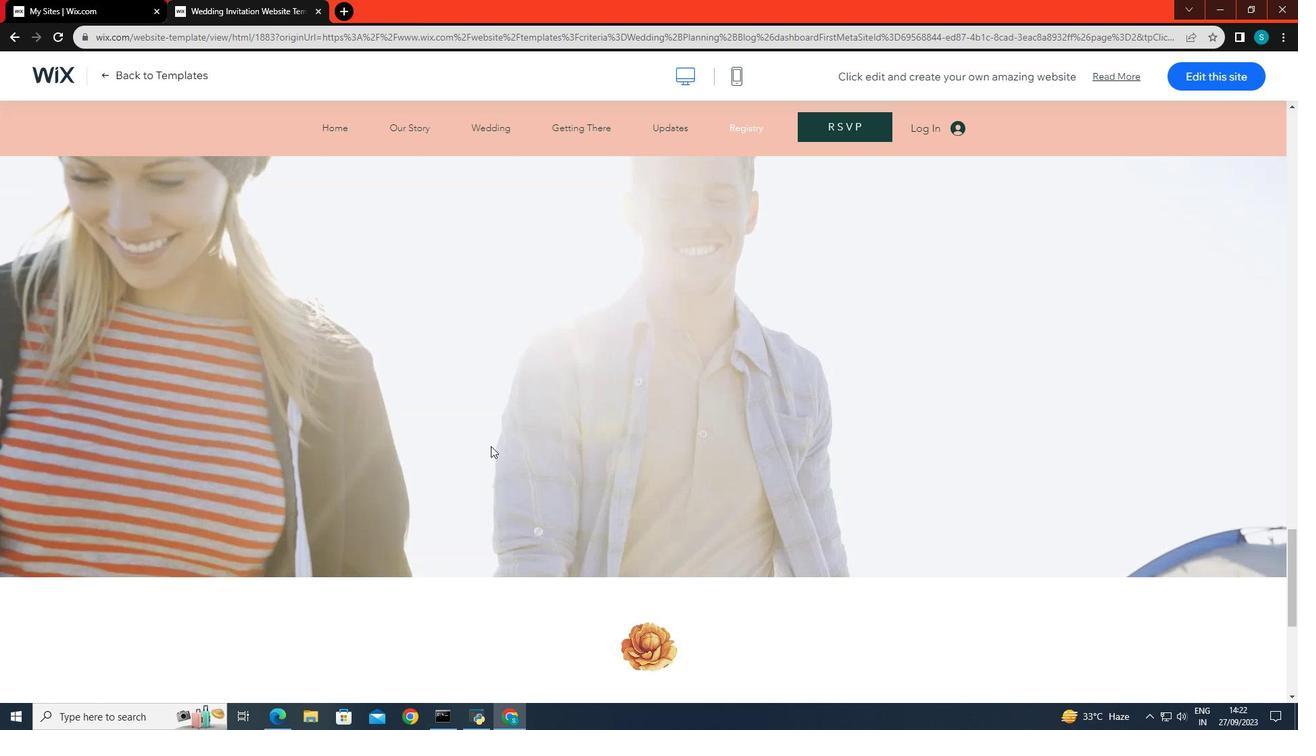 
Action: Mouse scrolled (491, 445) with delta (0, 0)
Screenshot: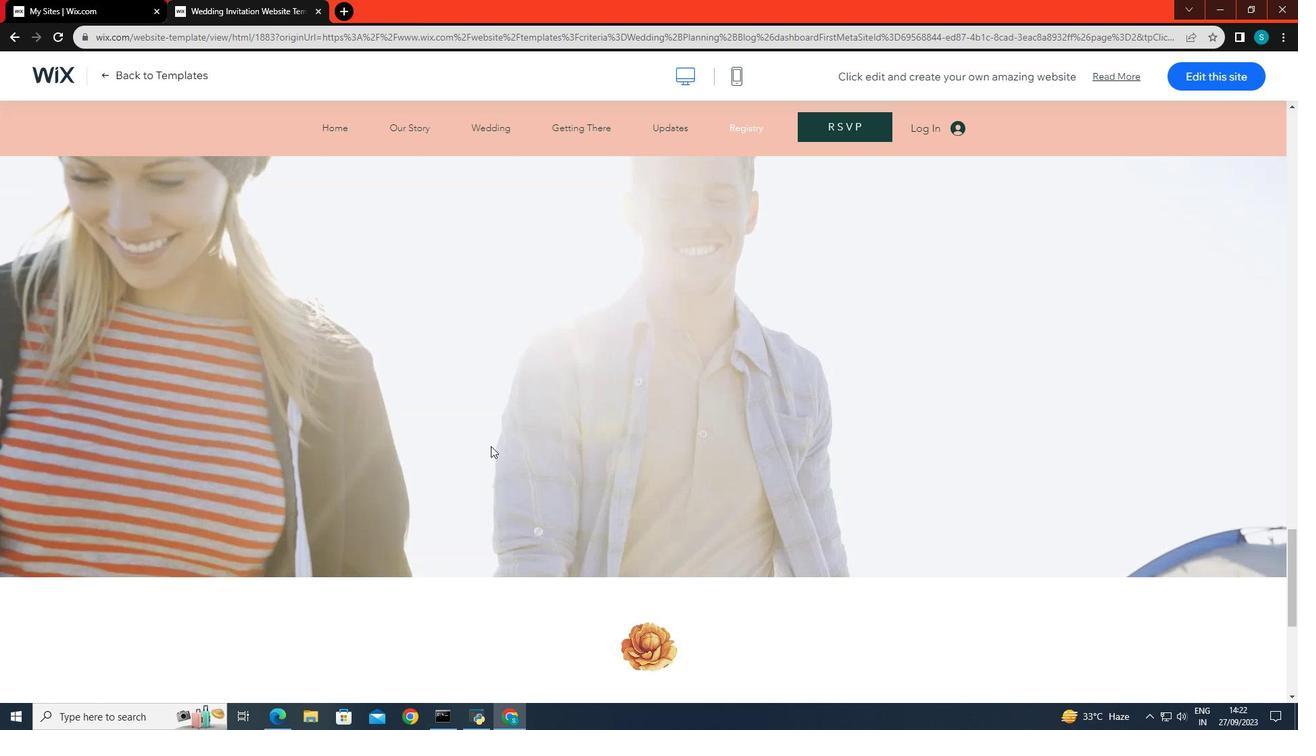 
Action: Mouse scrolled (491, 445) with delta (0, 0)
Screenshot: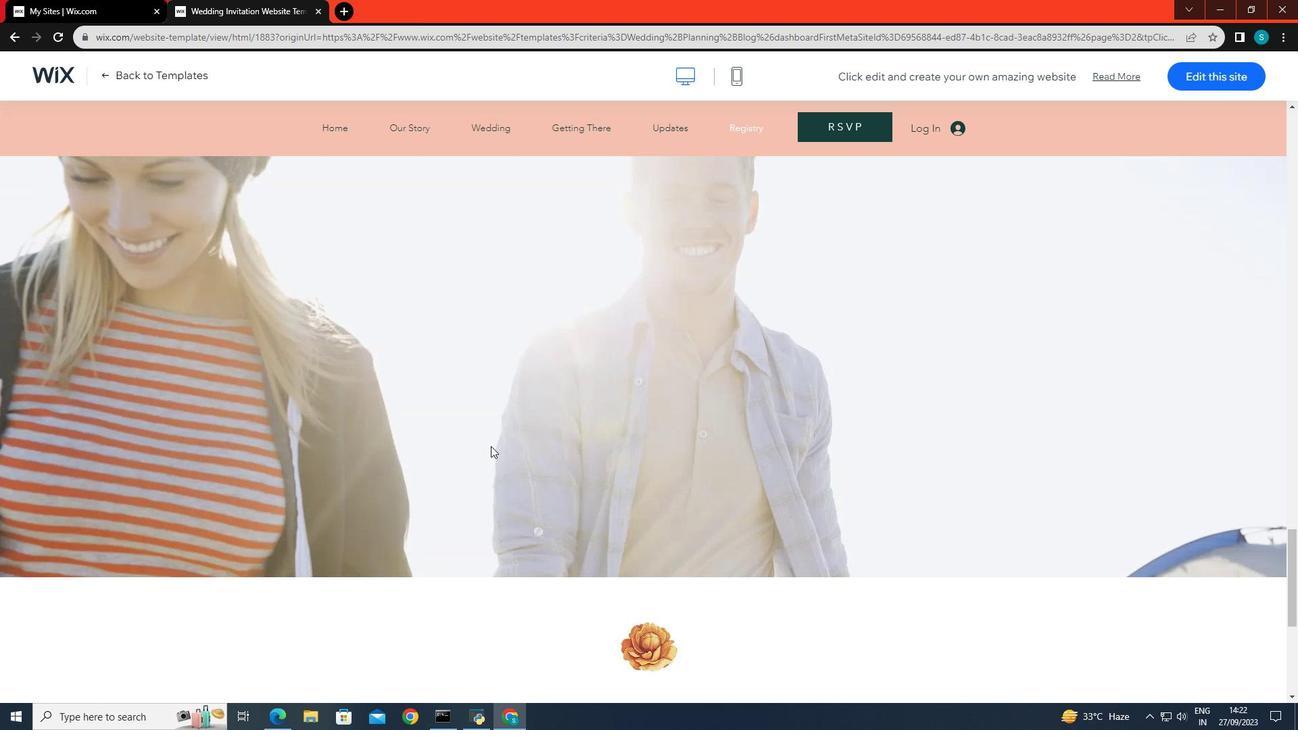 
Action: Mouse scrolled (491, 447) with delta (0, 0)
Screenshot: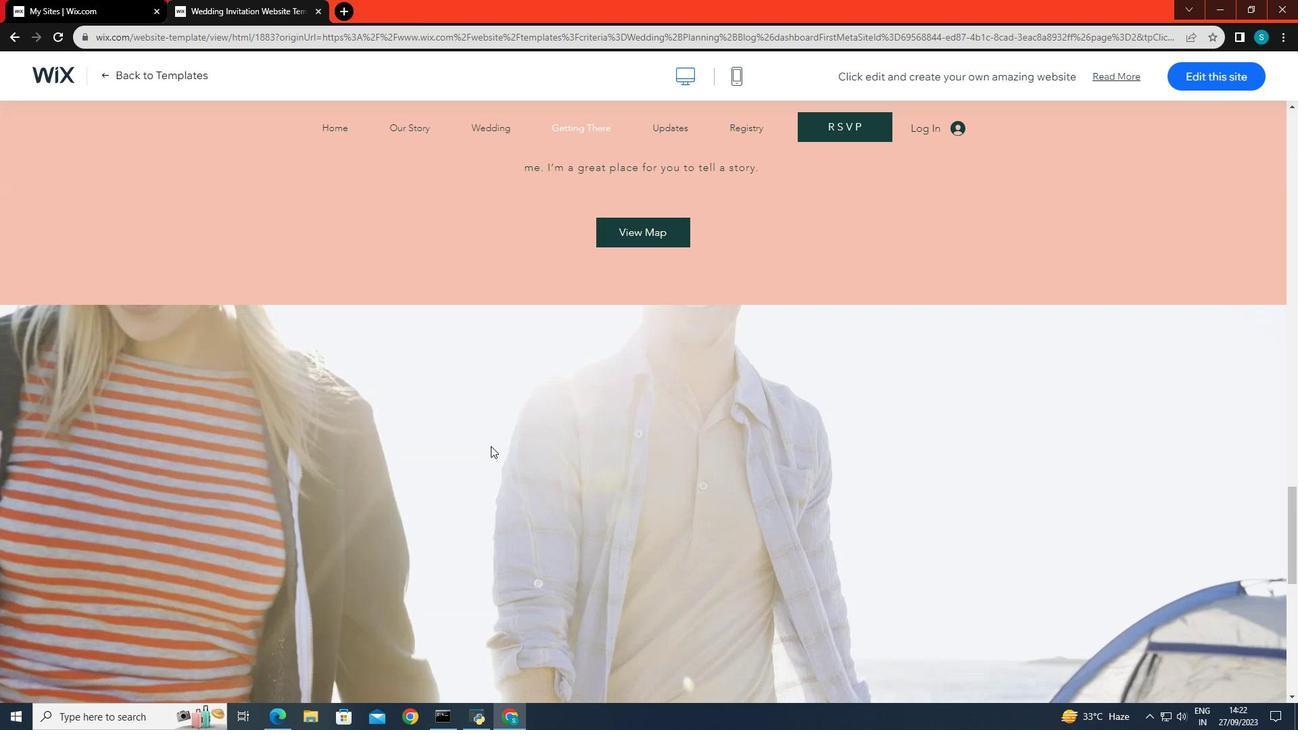 
Action: Mouse scrolled (491, 447) with delta (0, 0)
Screenshot: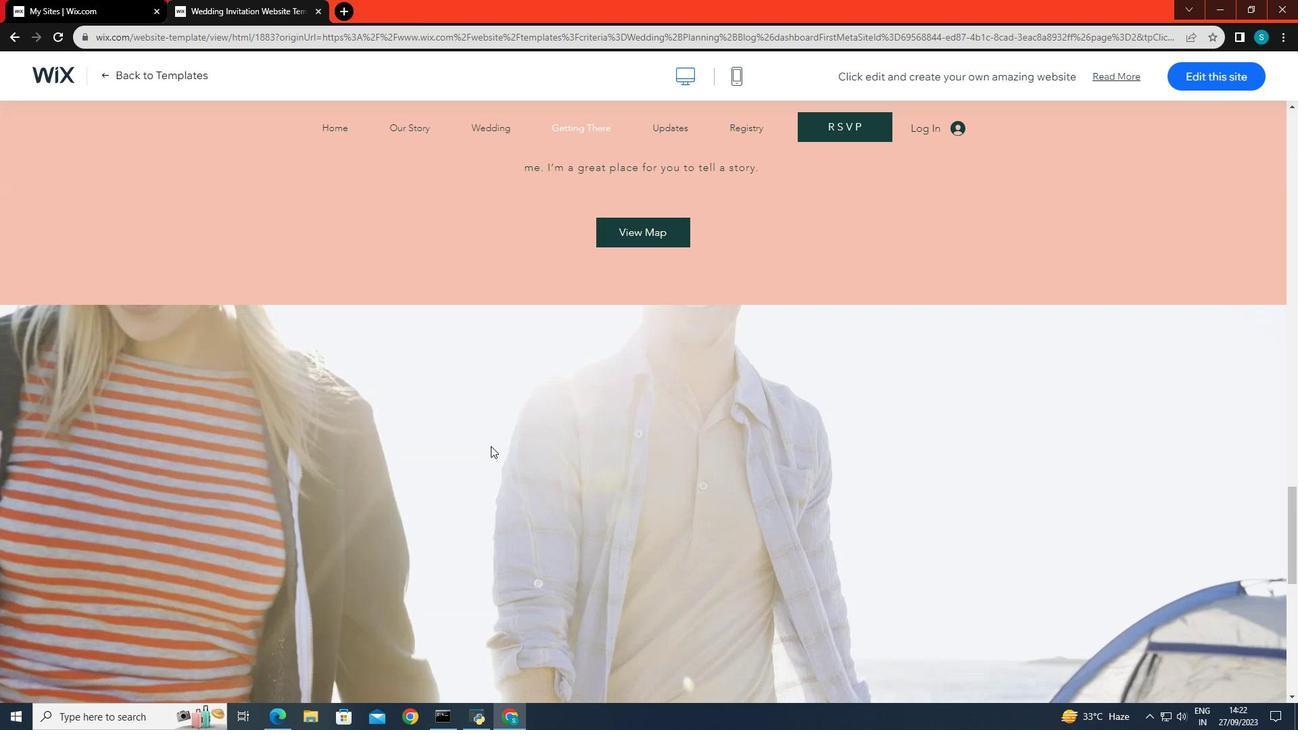 
Action: Mouse scrolled (491, 447) with delta (0, 0)
Screenshot: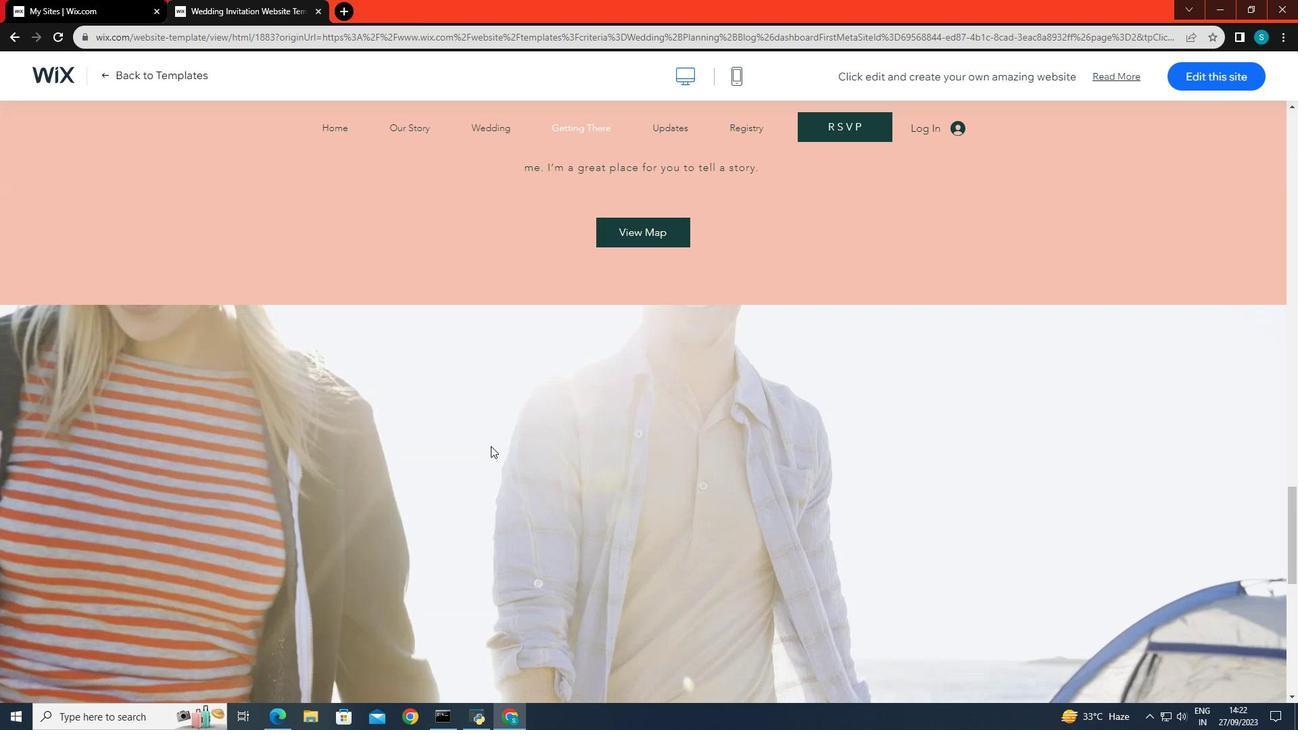 
Action: Mouse scrolled (491, 447) with delta (0, 0)
Screenshot: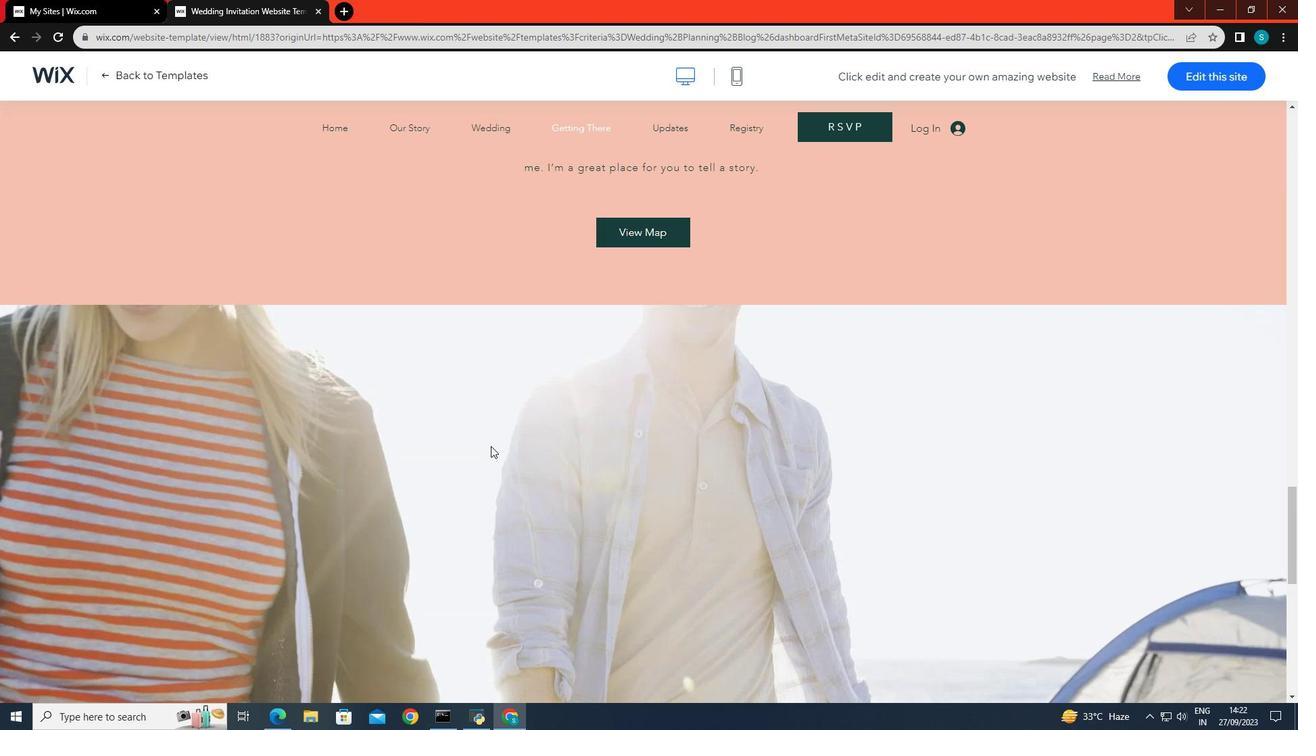 
Action: Mouse scrolled (491, 447) with delta (0, 0)
Screenshot: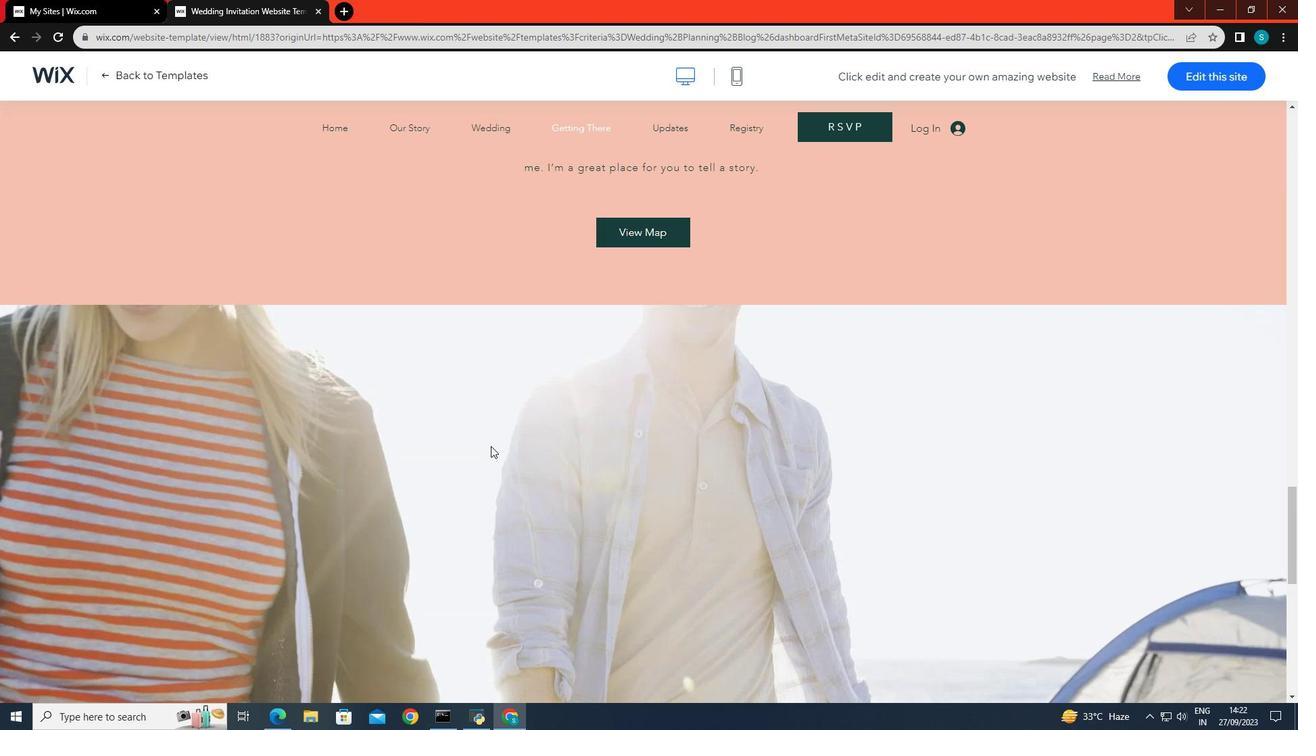 
Action: Mouse scrolled (491, 447) with delta (0, 0)
Screenshot: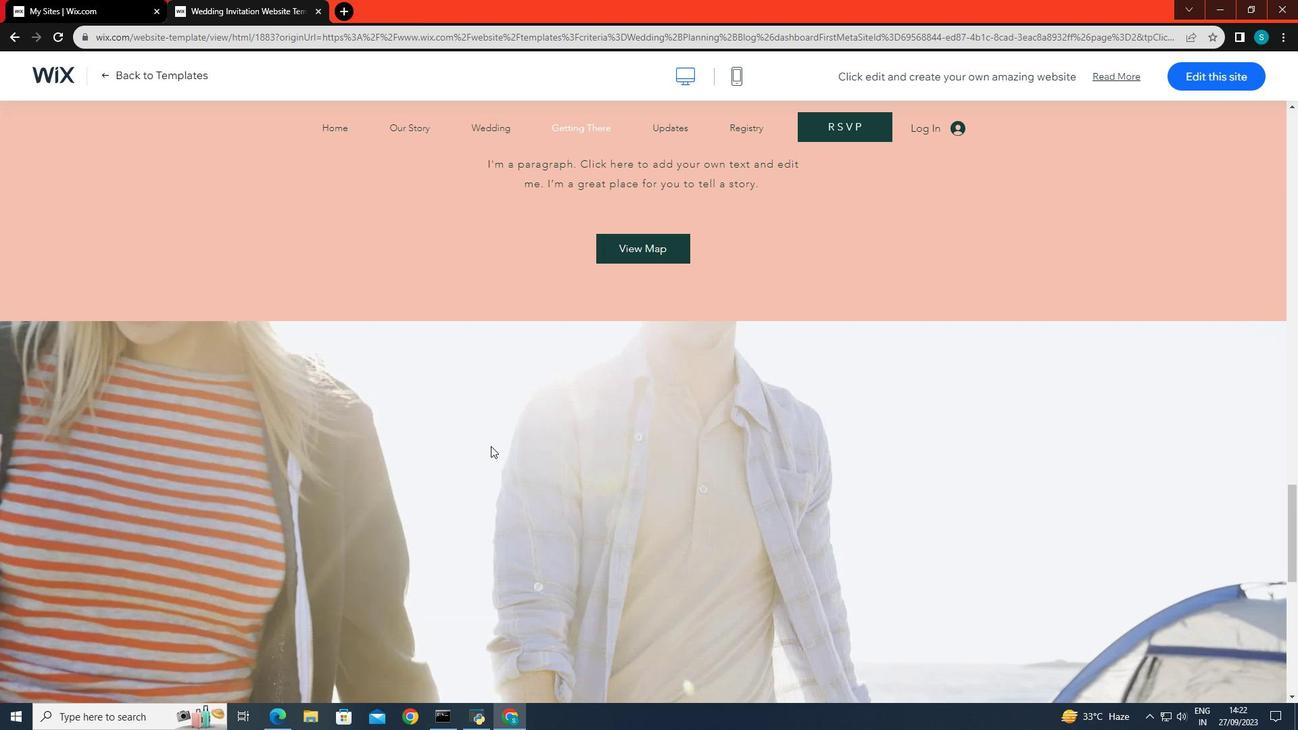
Action: Mouse scrolled (491, 447) with delta (0, 0)
Screenshot: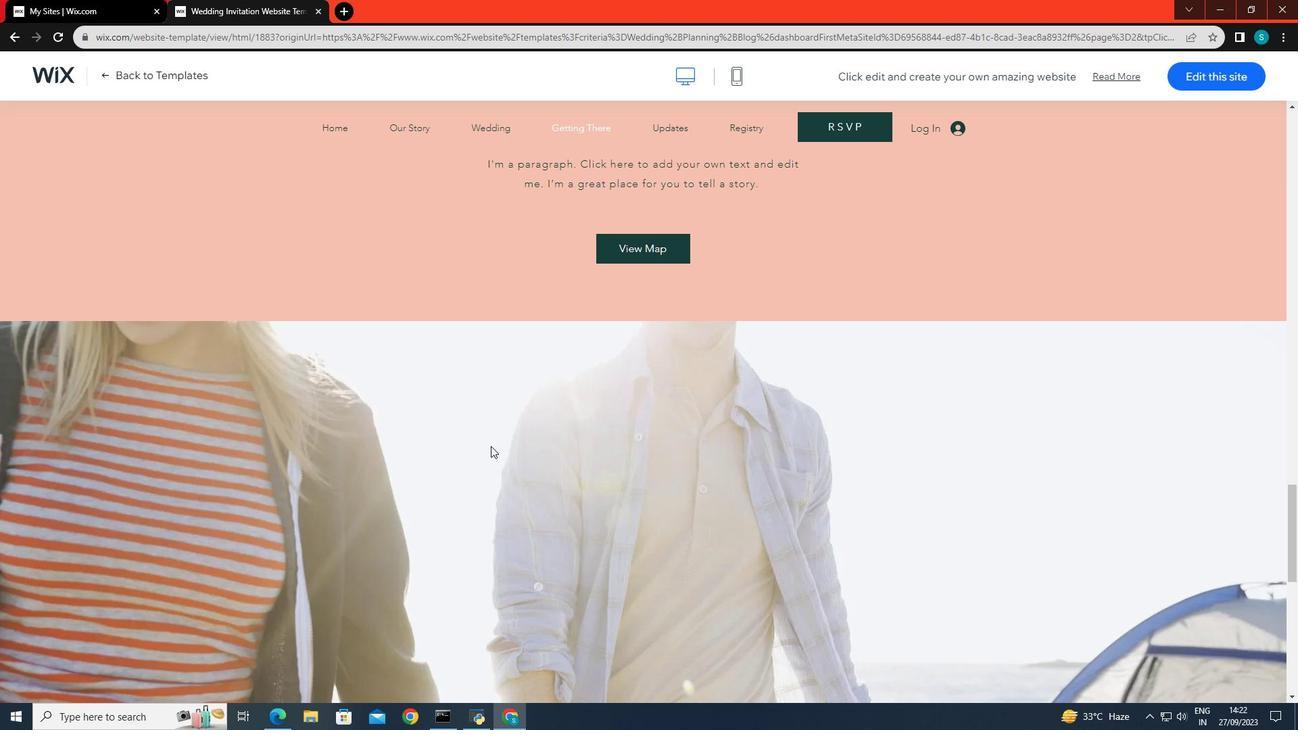 
Action: Mouse scrolled (491, 447) with delta (0, 0)
Screenshot: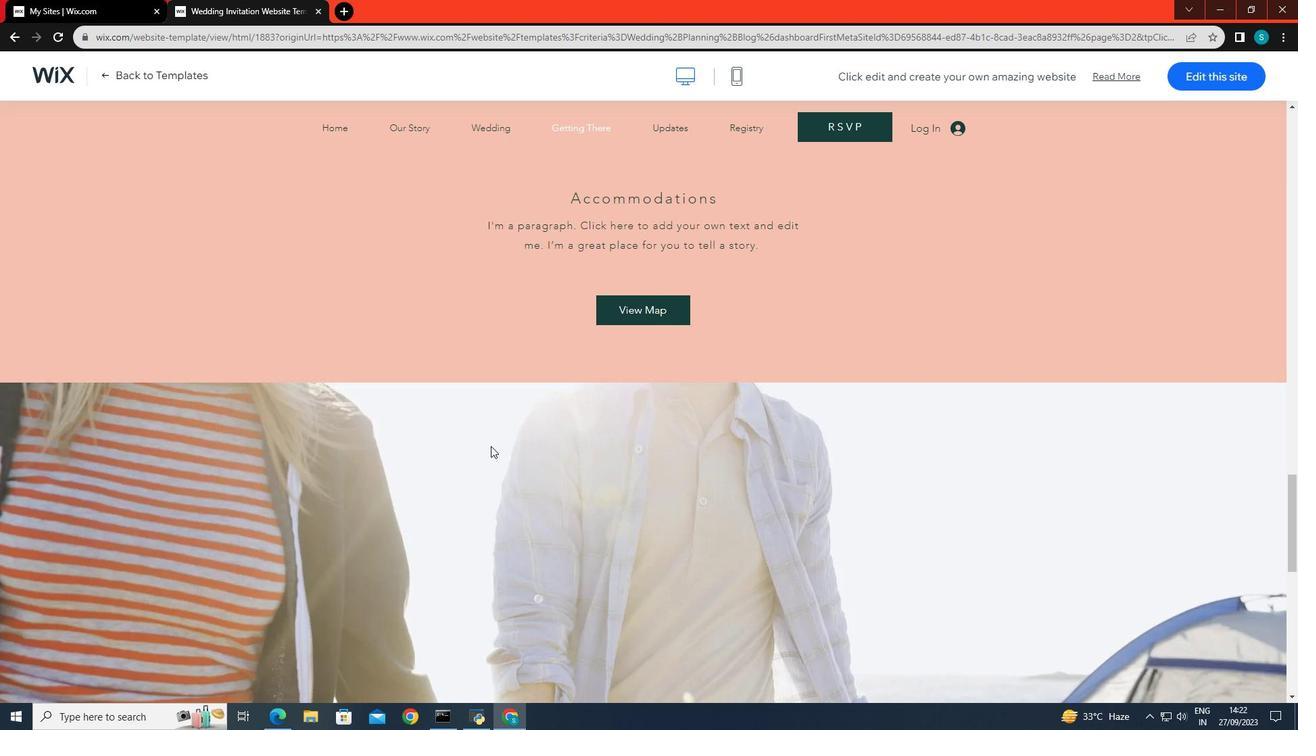 
Action: Mouse scrolled (491, 447) with delta (0, 0)
Screenshot: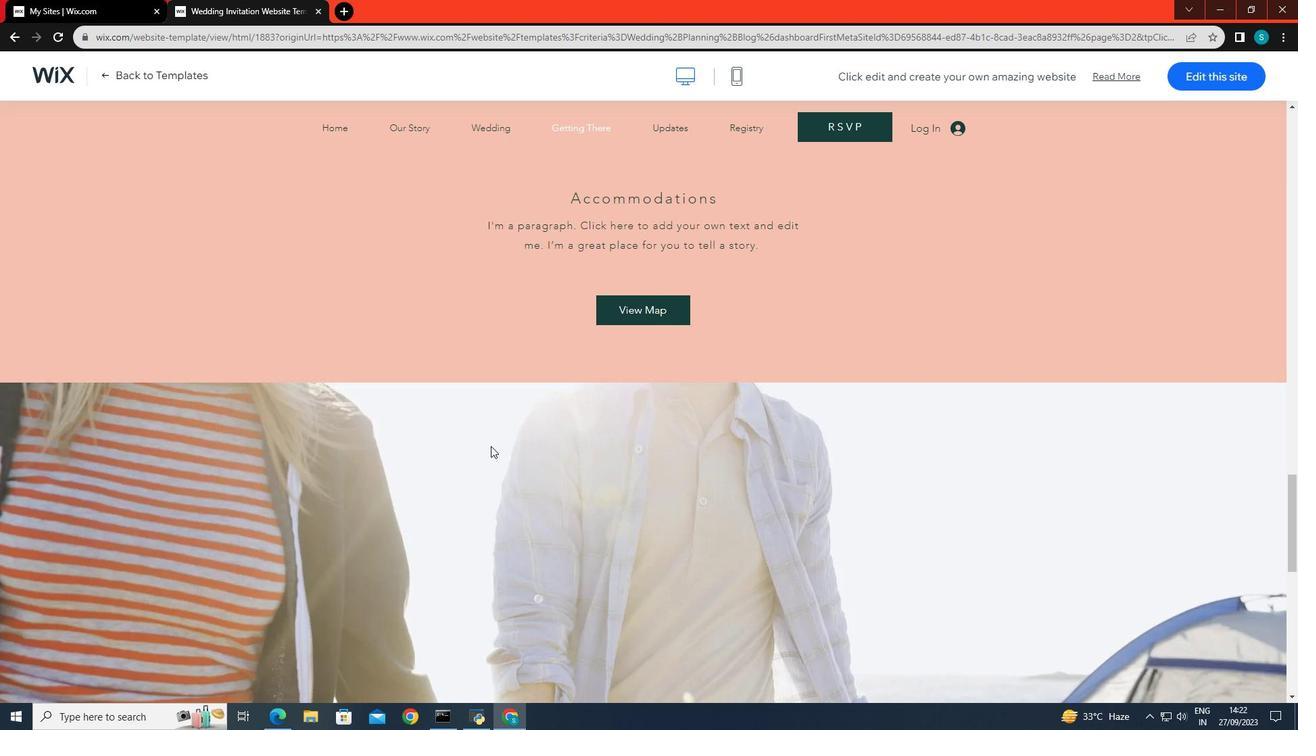 
Action: Mouse scrolled (491, 447) with delta (0, 0)
Screenshot: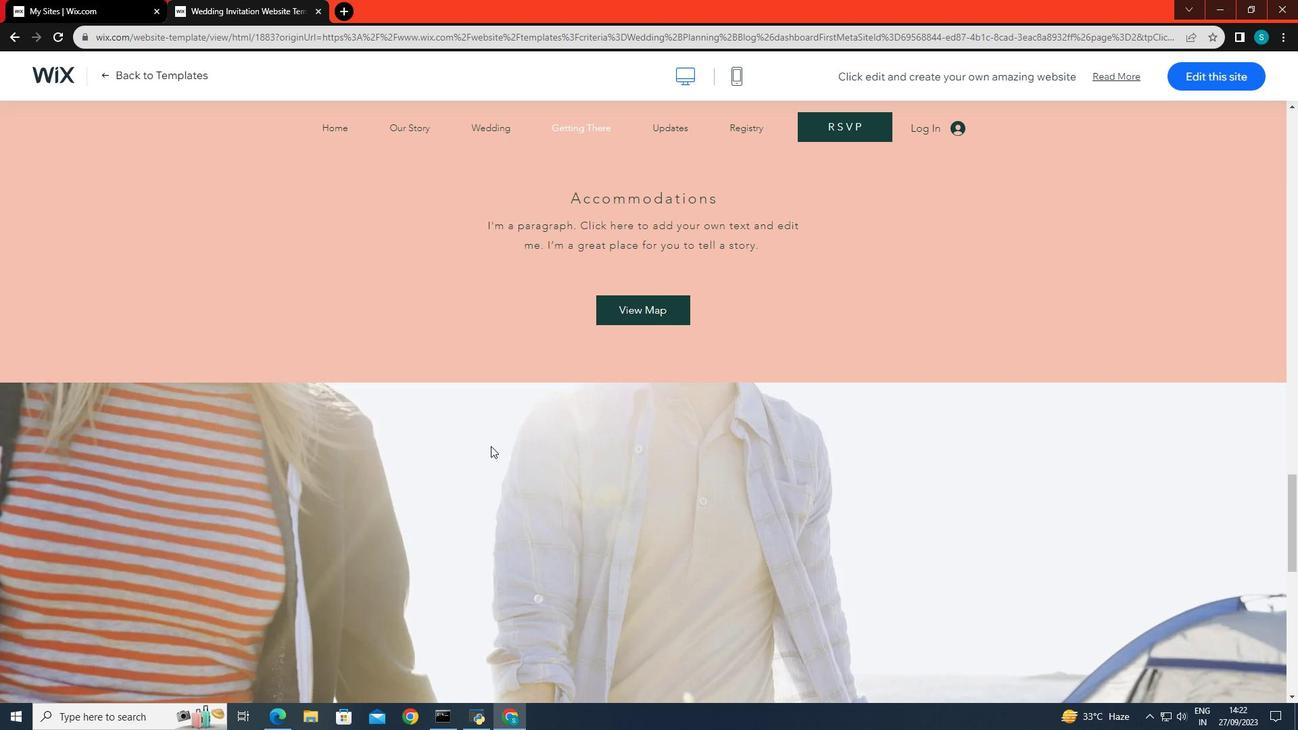 
Action: Mouse scrolled (491, 447) with delta (0, 0)
Screenshot: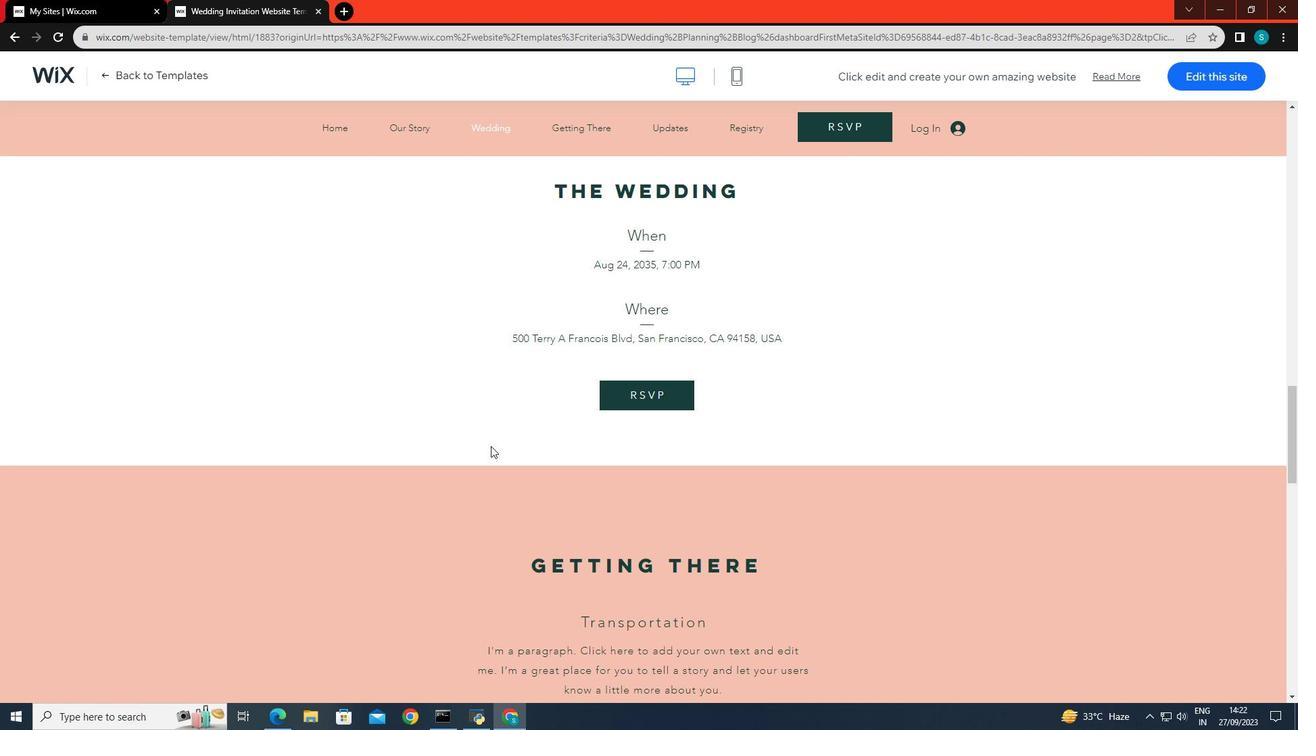 
Action: Mouse scrolled (491, 447) with delta (0, 0)
Screenshot: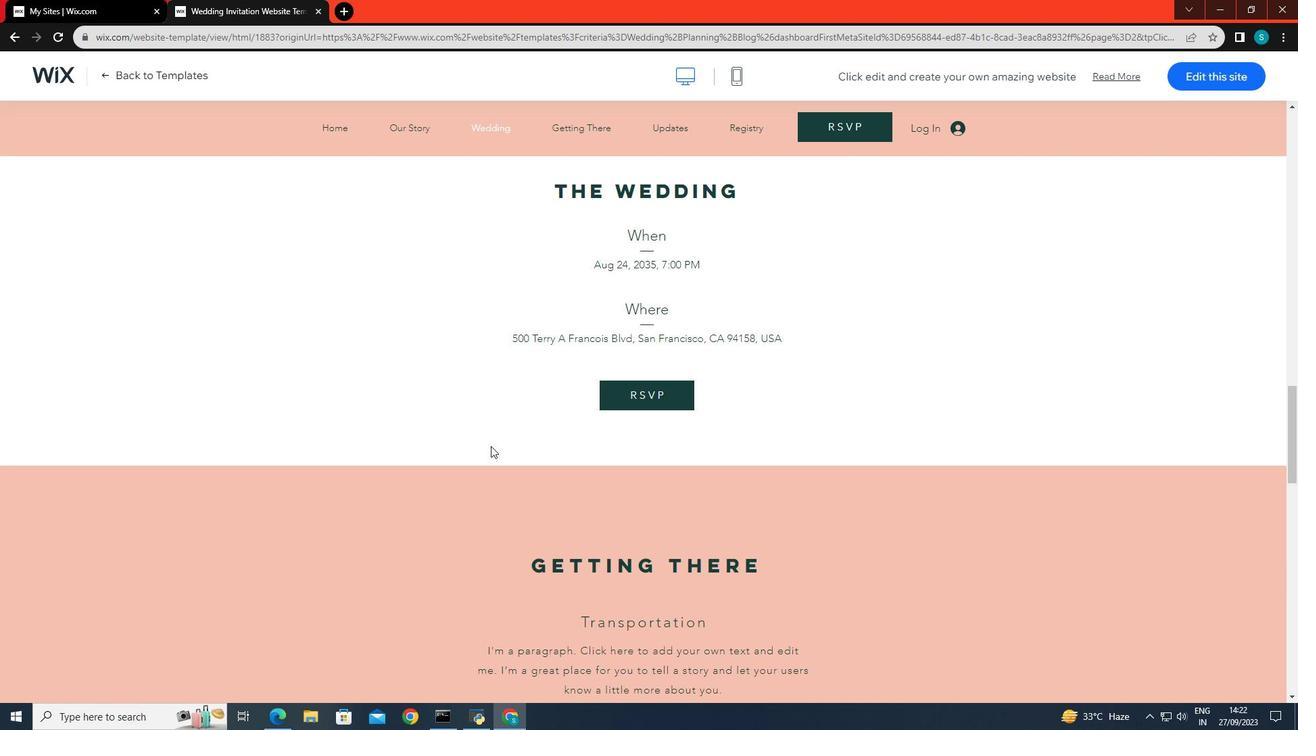 
Action: Mouse scrolled (491, 447) with delta (0, 0)
Screenshot: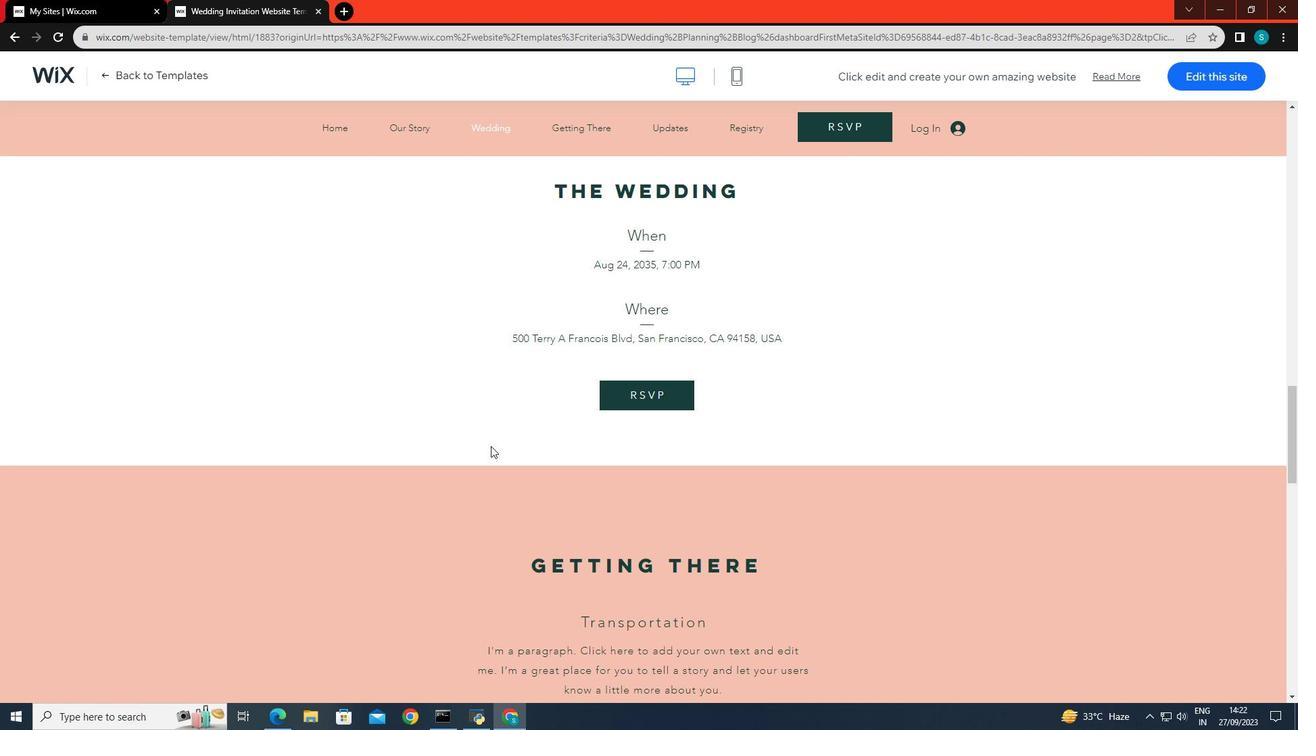 
Action: Mouse scrolled (491, 447) with delta (0, 0)
Screenshot: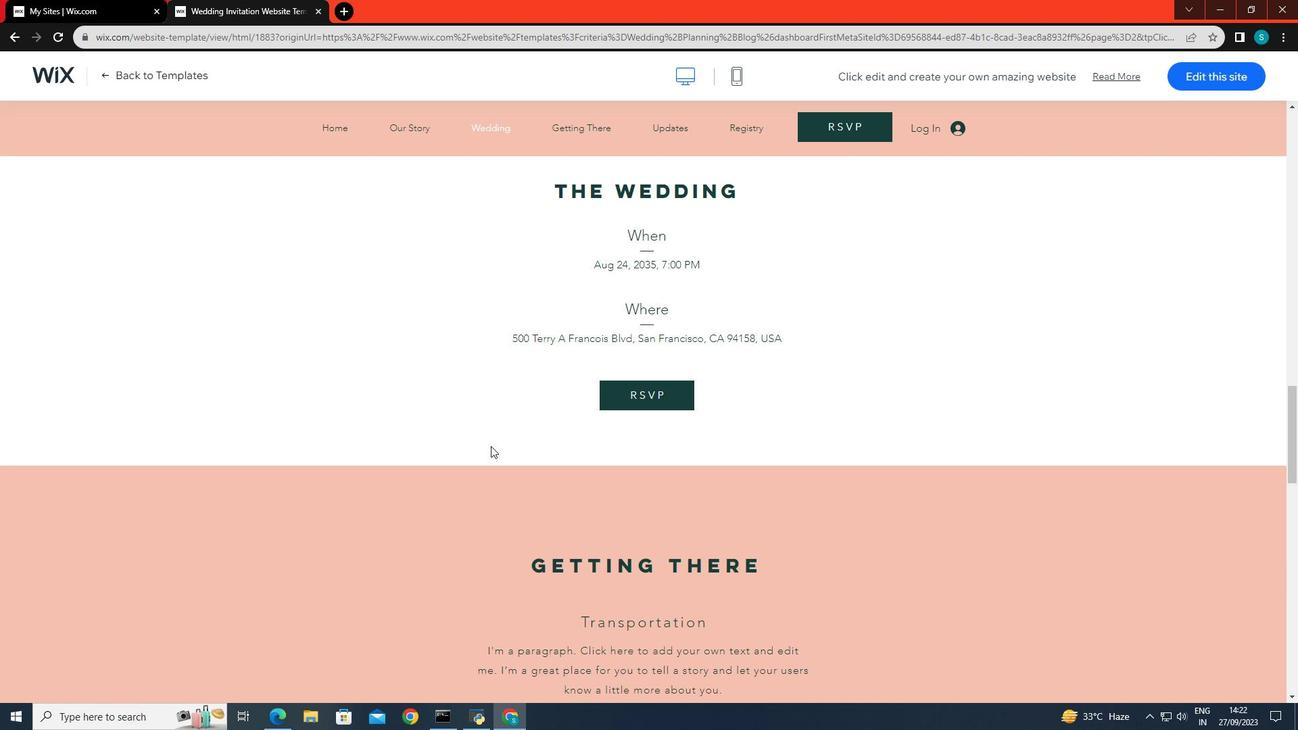 
Action: Mouse scrolled (491, 447) with delta (0, 0)
Screenshot: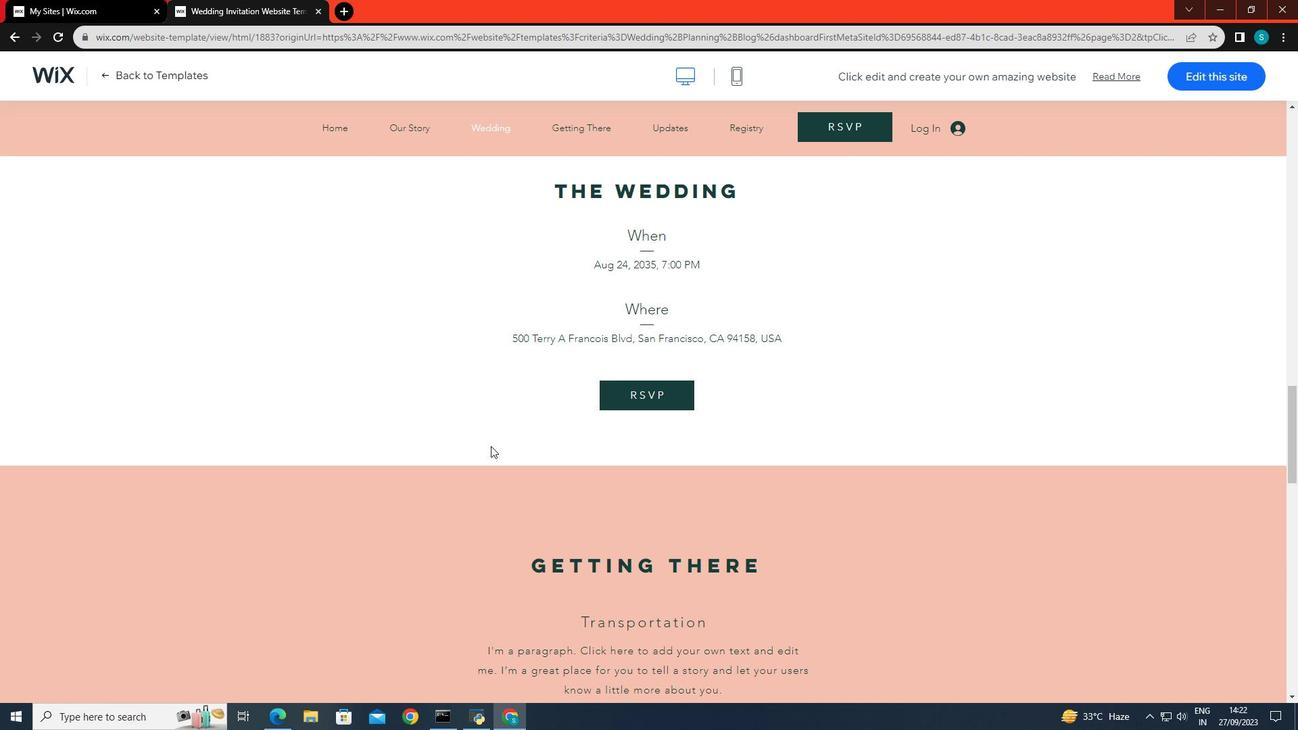 
Action: Mouse scrolled (491, 447) with delta (0, 0)
Screenshot: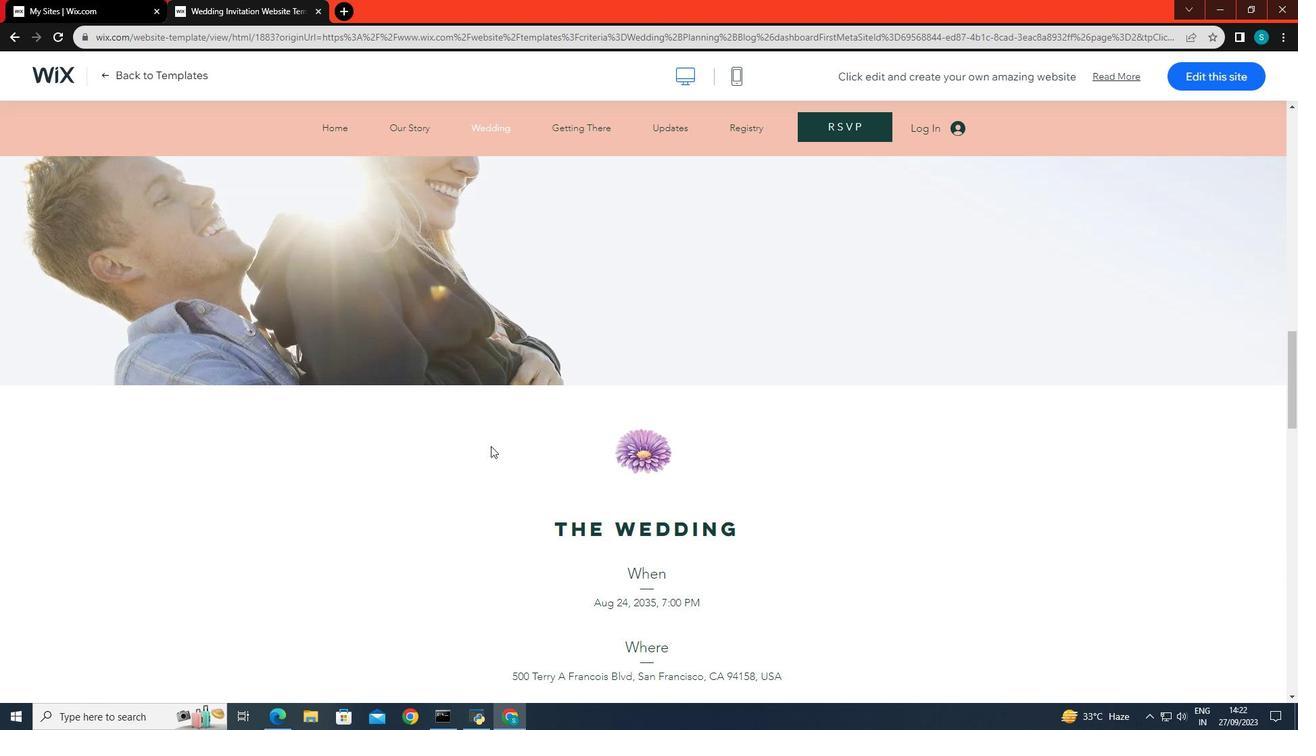 
Action: Mouse scrolled (491, 447) with delta (0, 0)
Screenshot: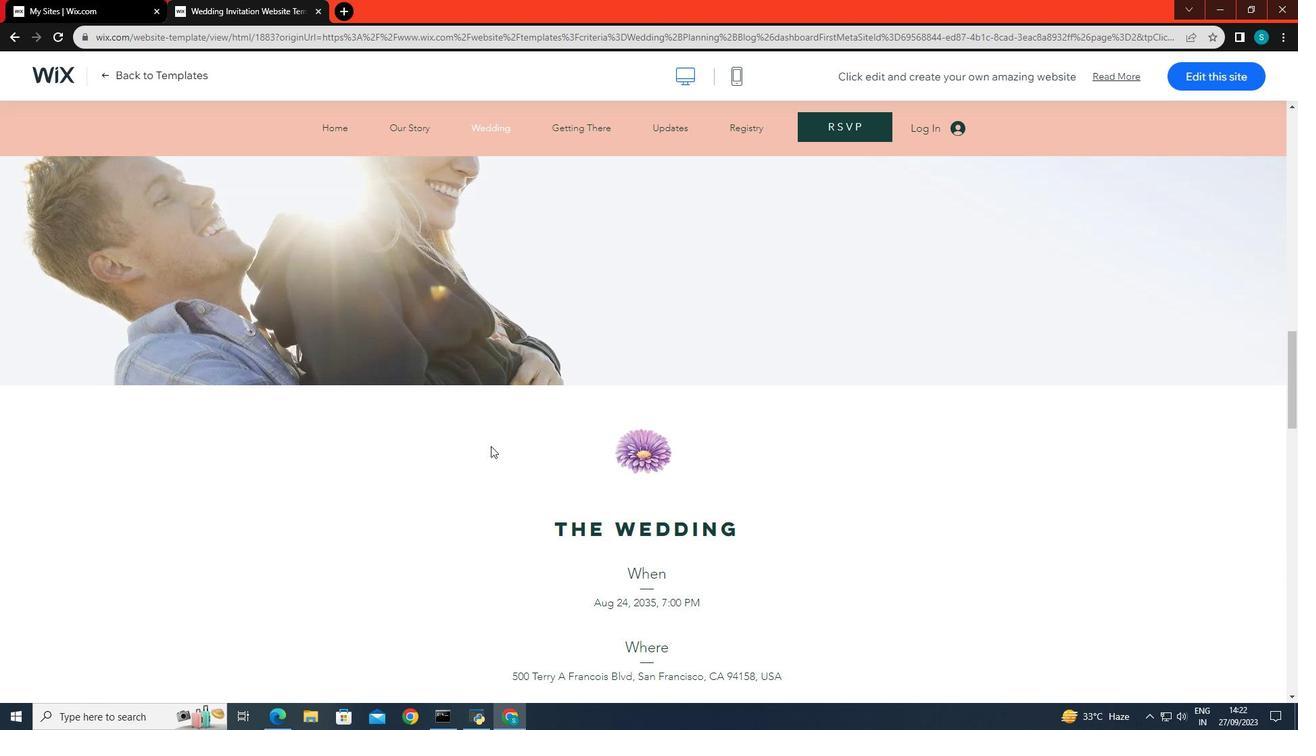 
Action: Mouse scrolled (491, 447) with delta (0, 0)
Screenshot: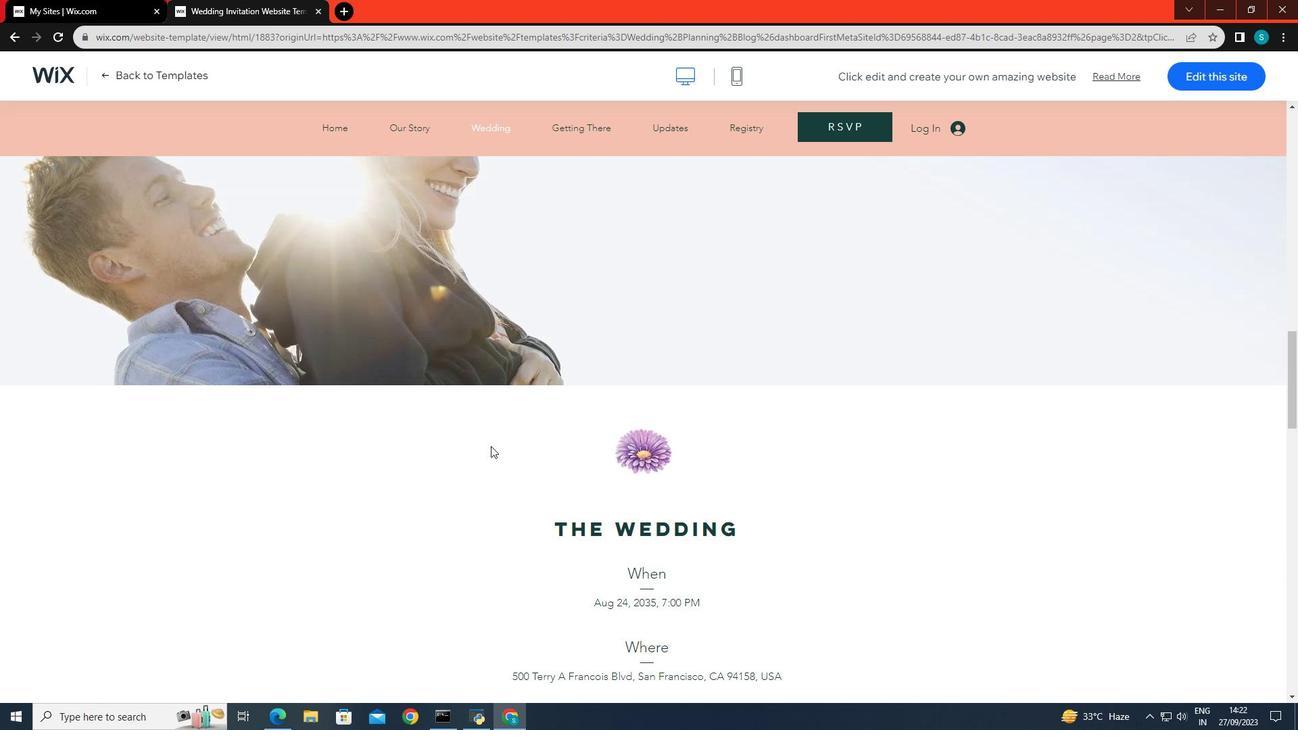 
Action: Mouse scrolled (491, 447) with delta (0, 0)
Screenshot: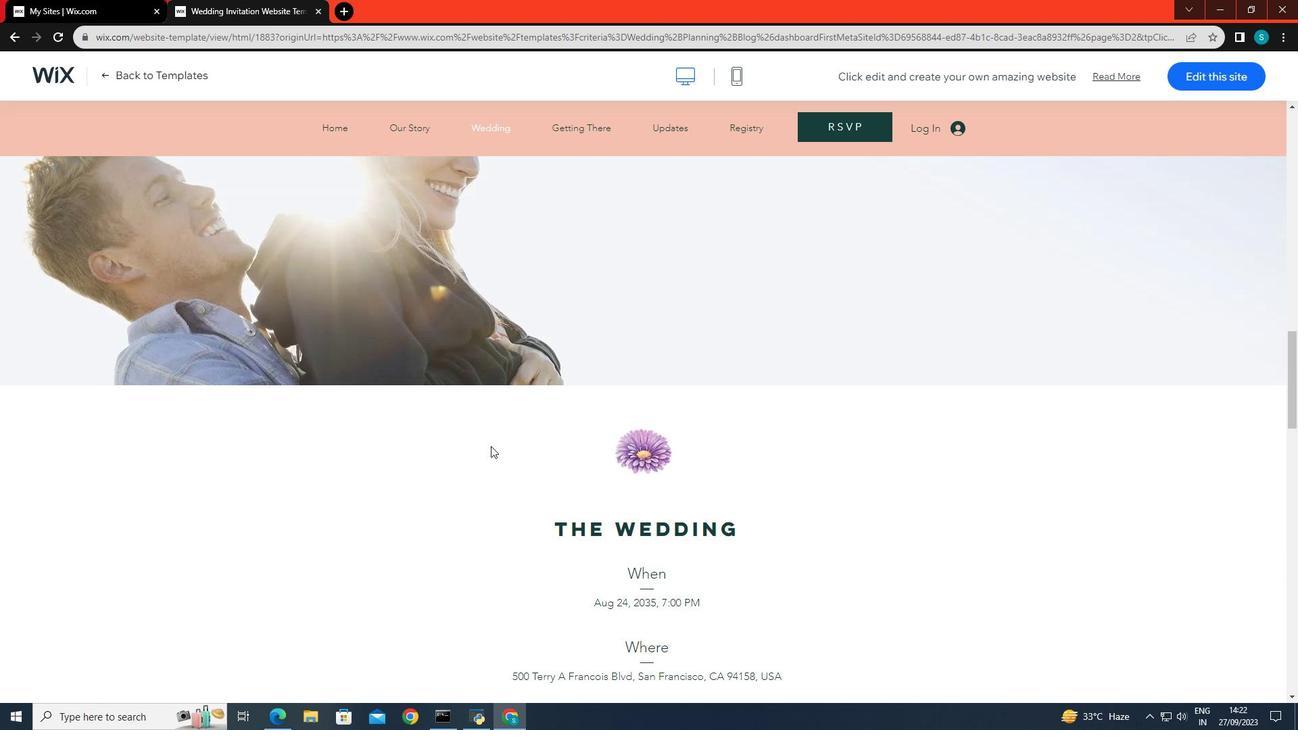 
Action: Mouse scrolled (491, 447) with delta (0, 0)
Screenshot: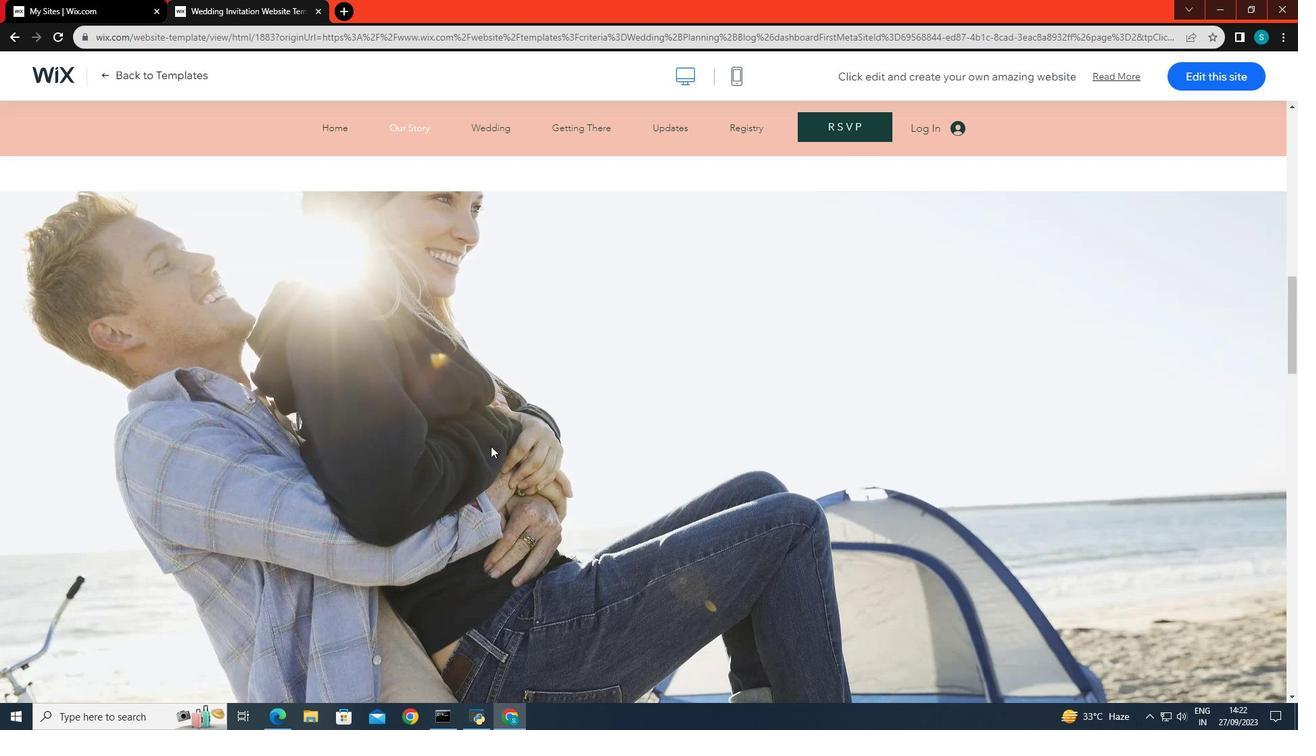 
Action: Mouse scrolled (491, 447) with delta (0, 0)
Screenshot: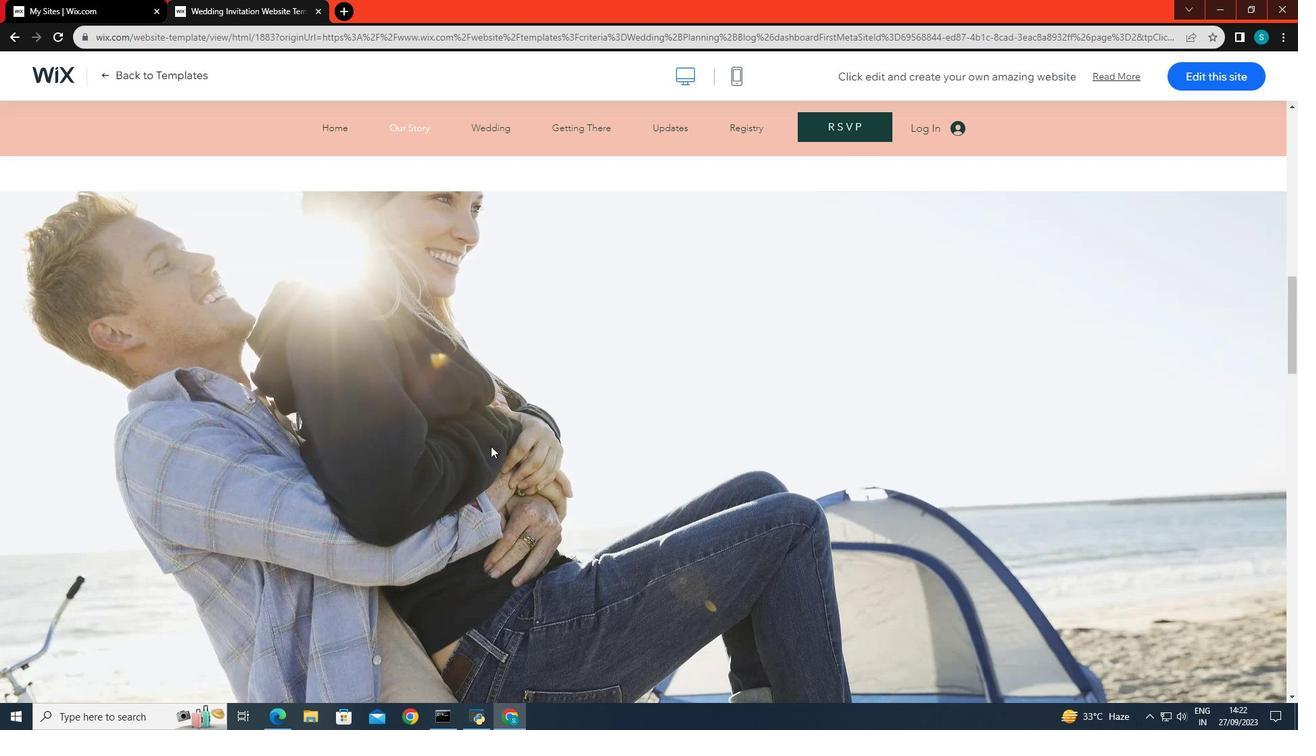 
Action: Mouse scrolled (491, 447) with delta (0, 0)
Screenshot: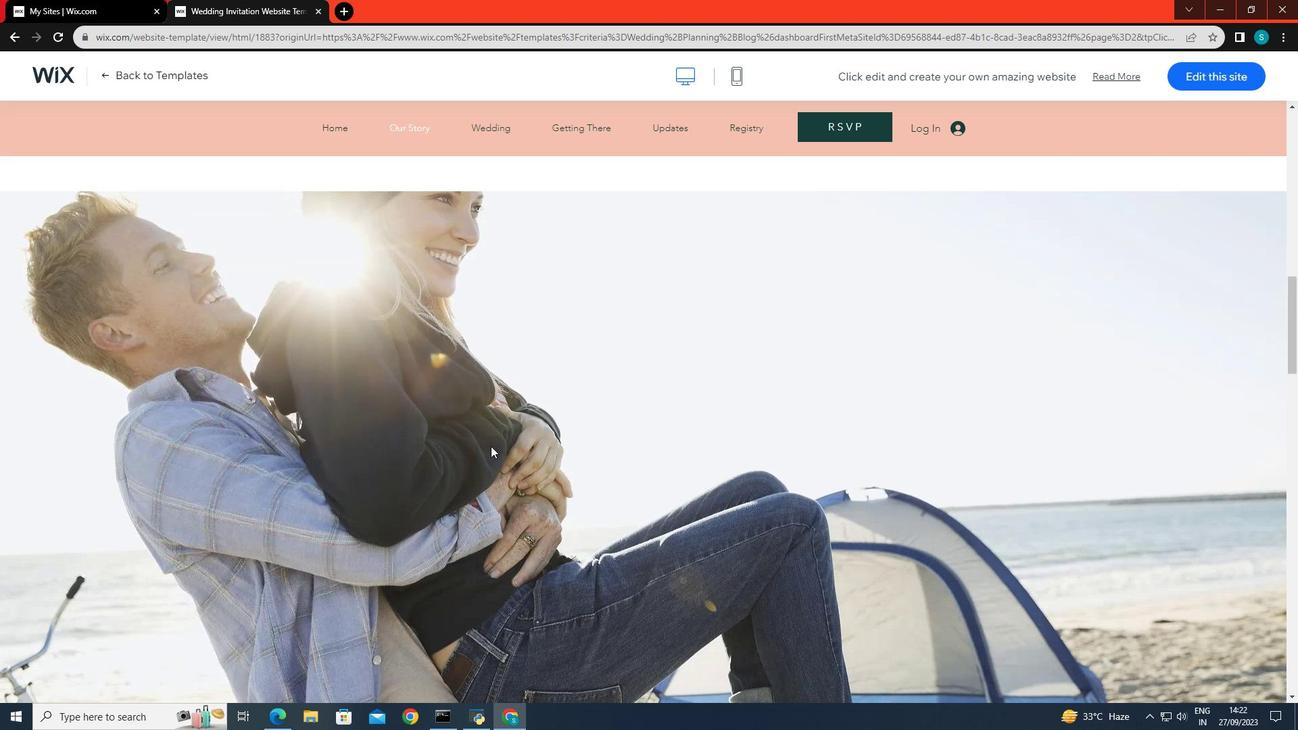 
Action: Mouse scrolled (491, 447) with delta (0, 0)
Screenshot: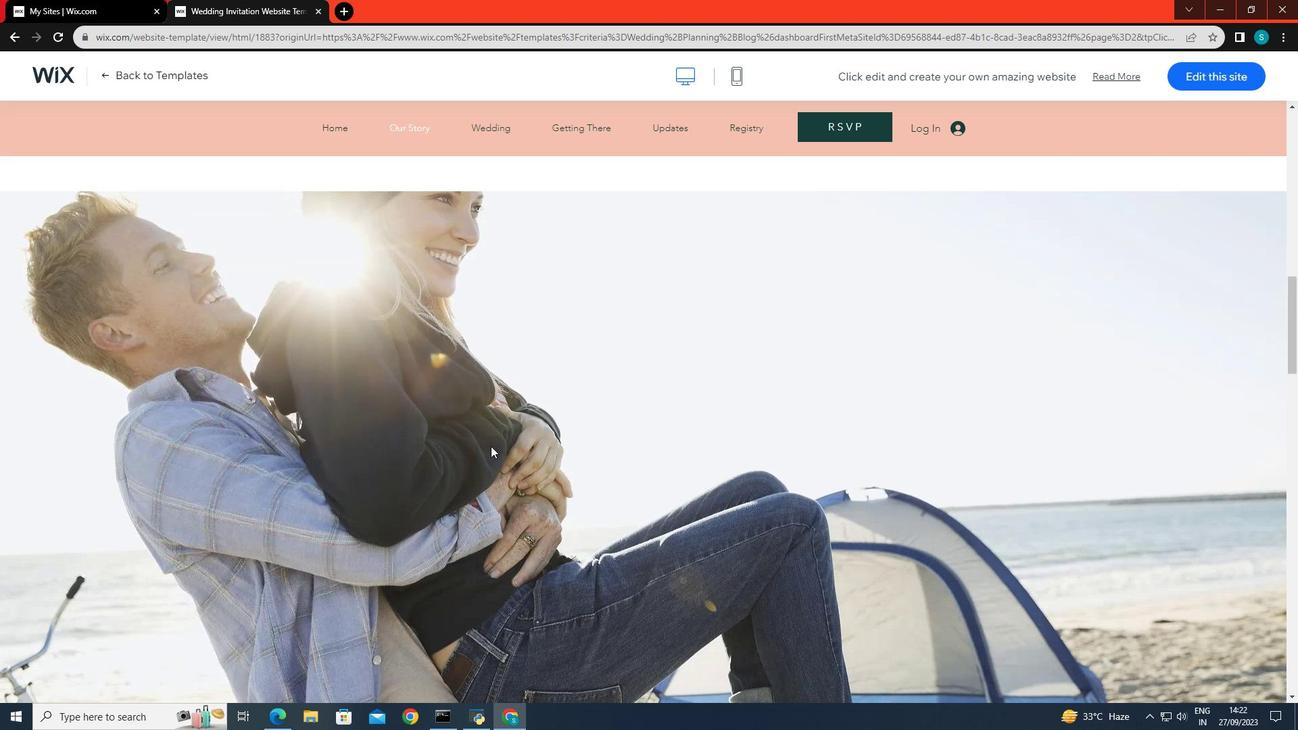 
Action: Mouse scrolled (491, 447) with delta (0, 0)
Screenshot: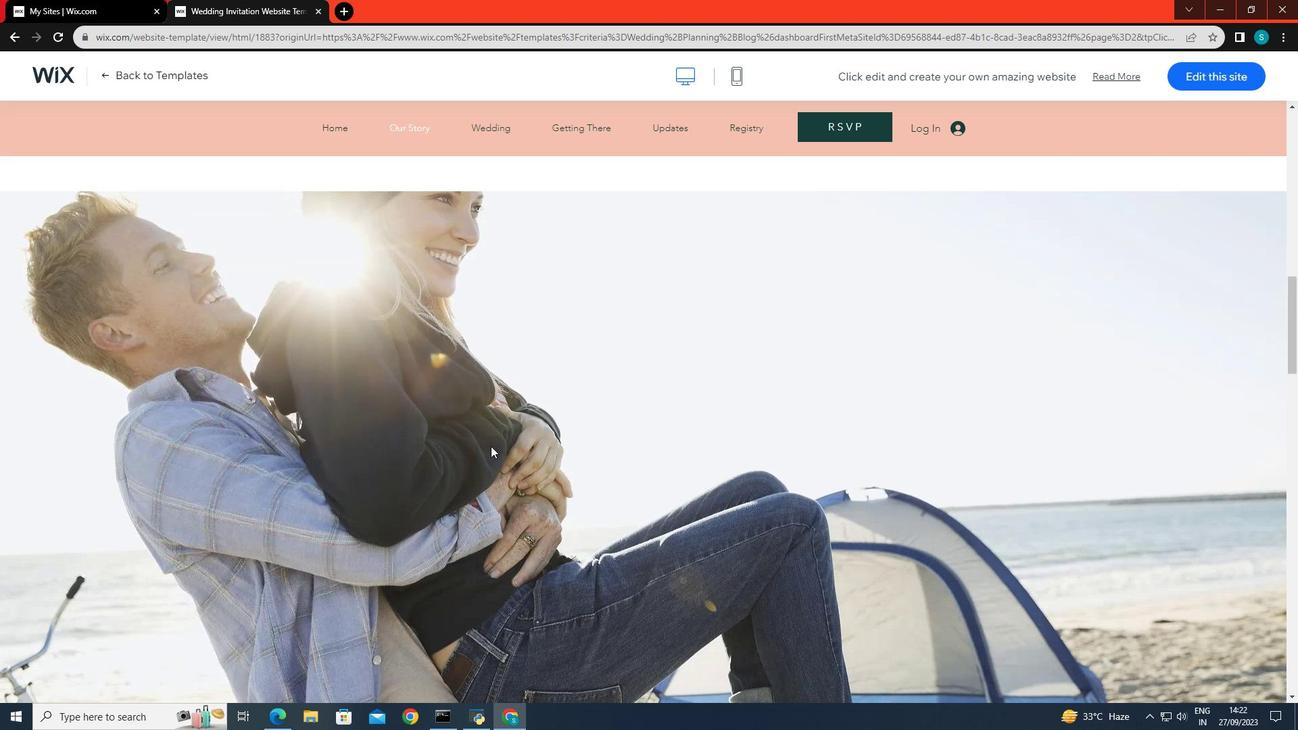 
Action: Mouse scrolled (491, 447) with delta (0, 0)
Screenshot: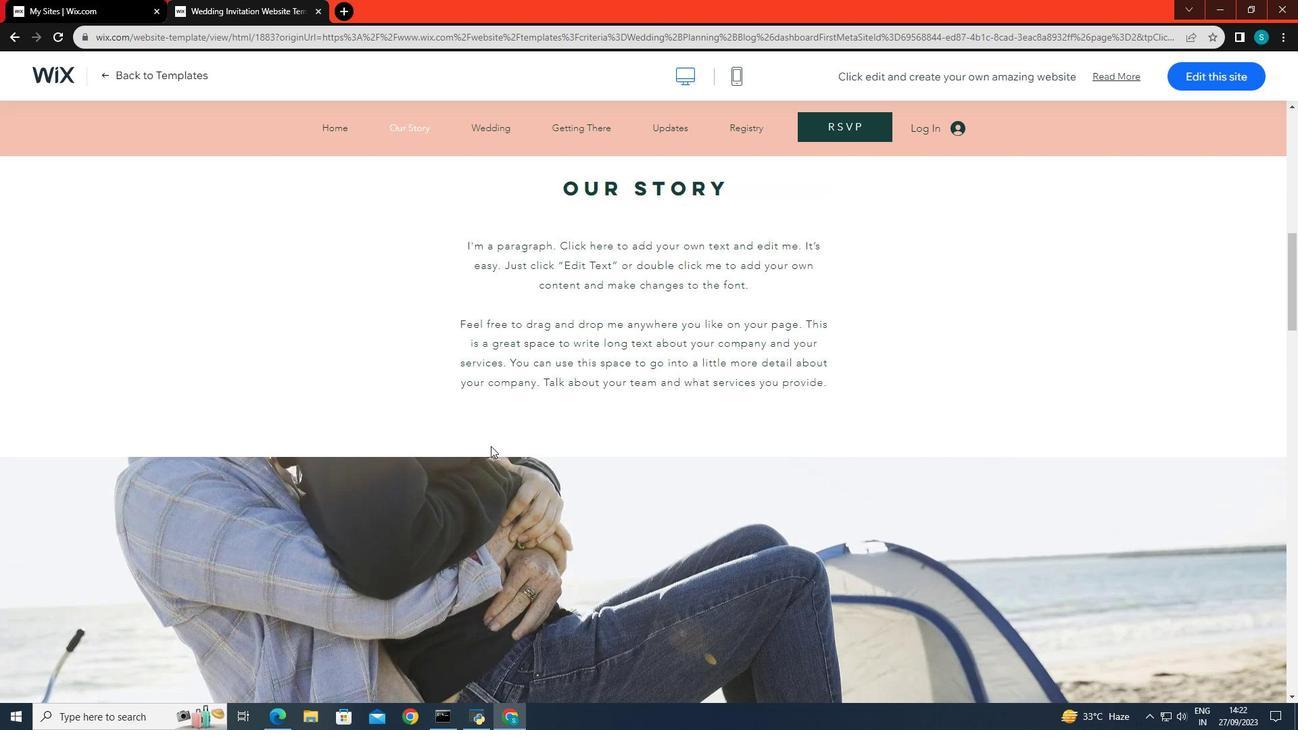 
Action: Mouse scrolled (491, 447) with delta (0, 0)
Screenshot: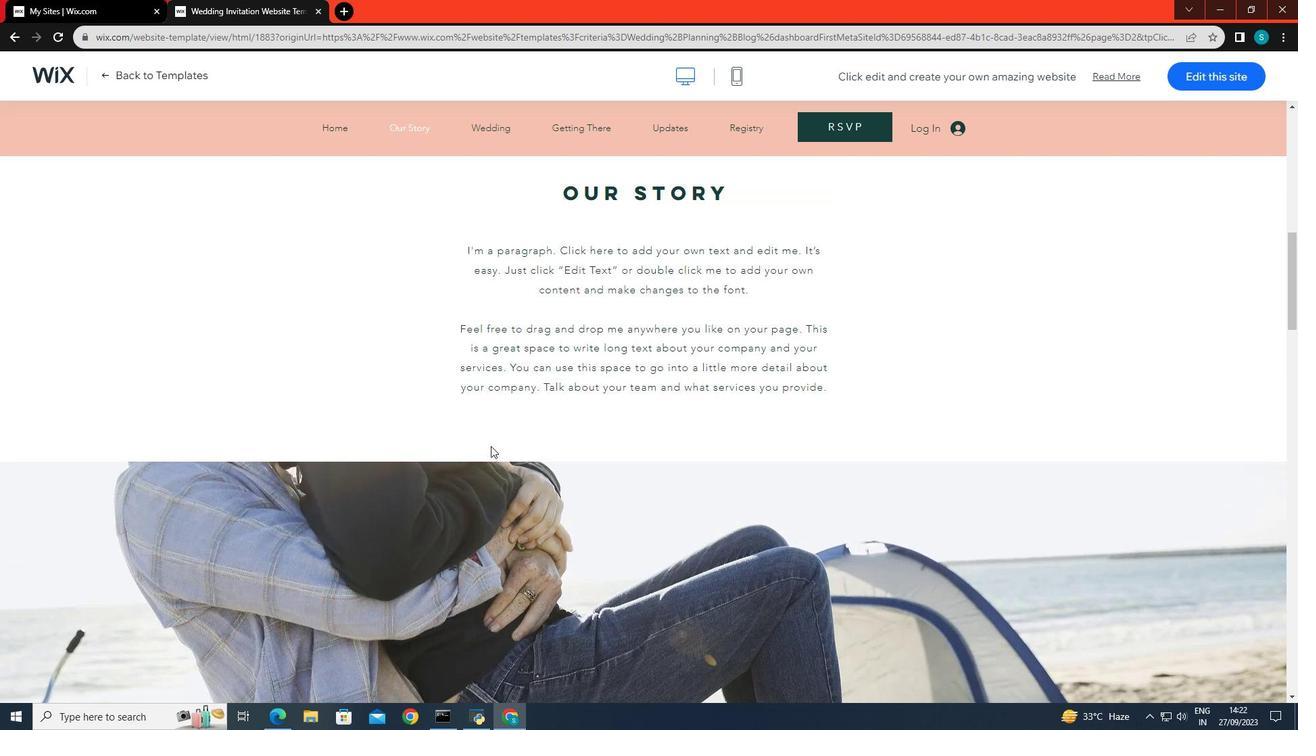 
Action: Mouse scrolled (491, 447) with delta (0, 0)
Screenshot: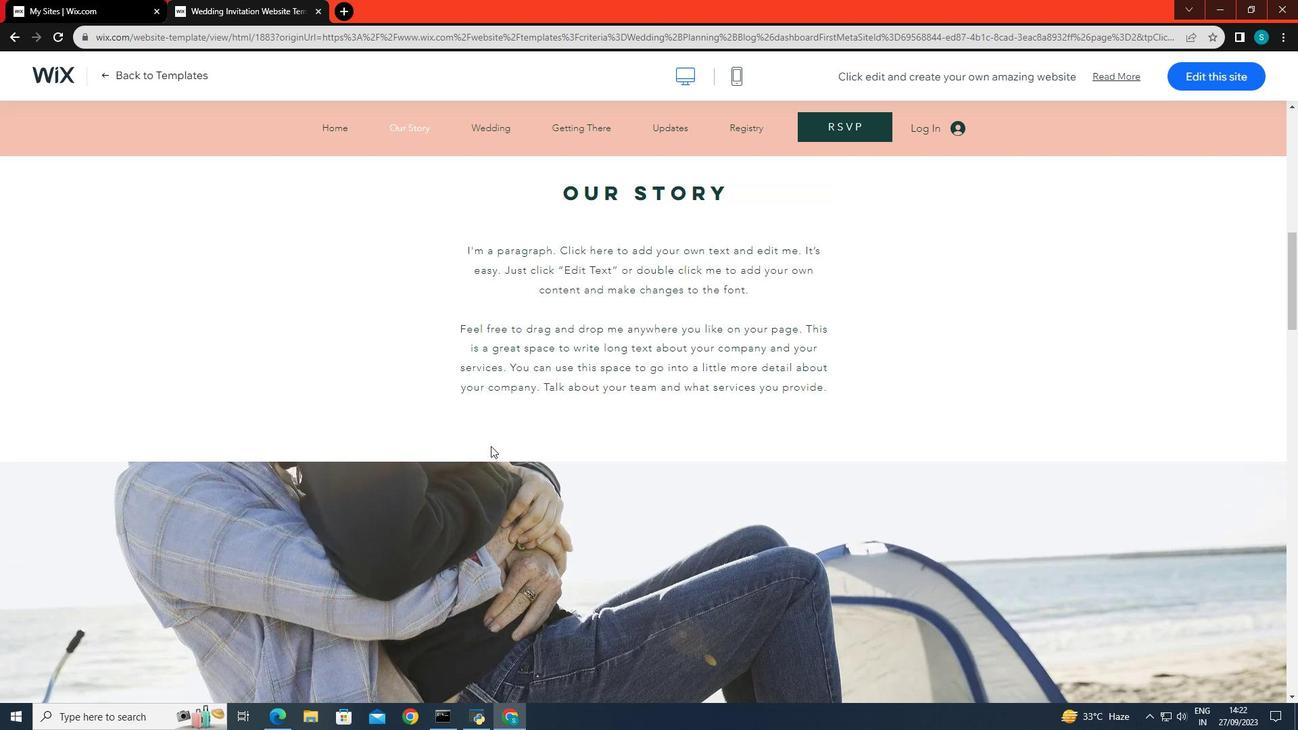 
Action: Mouse scrolled (491, 447) with delta (0, 0)
Screenshot: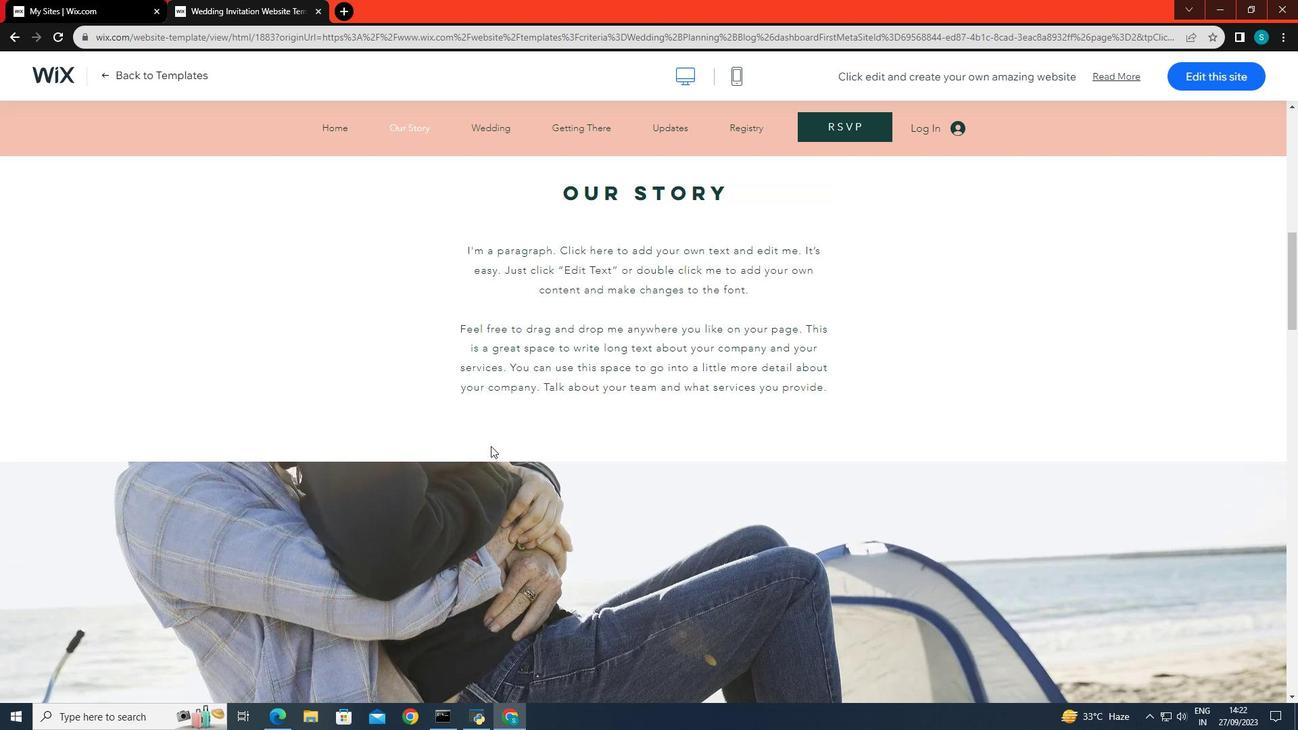 
Action: Mouse scrolled (491, 447) with delta (0, 0)
Screenshot: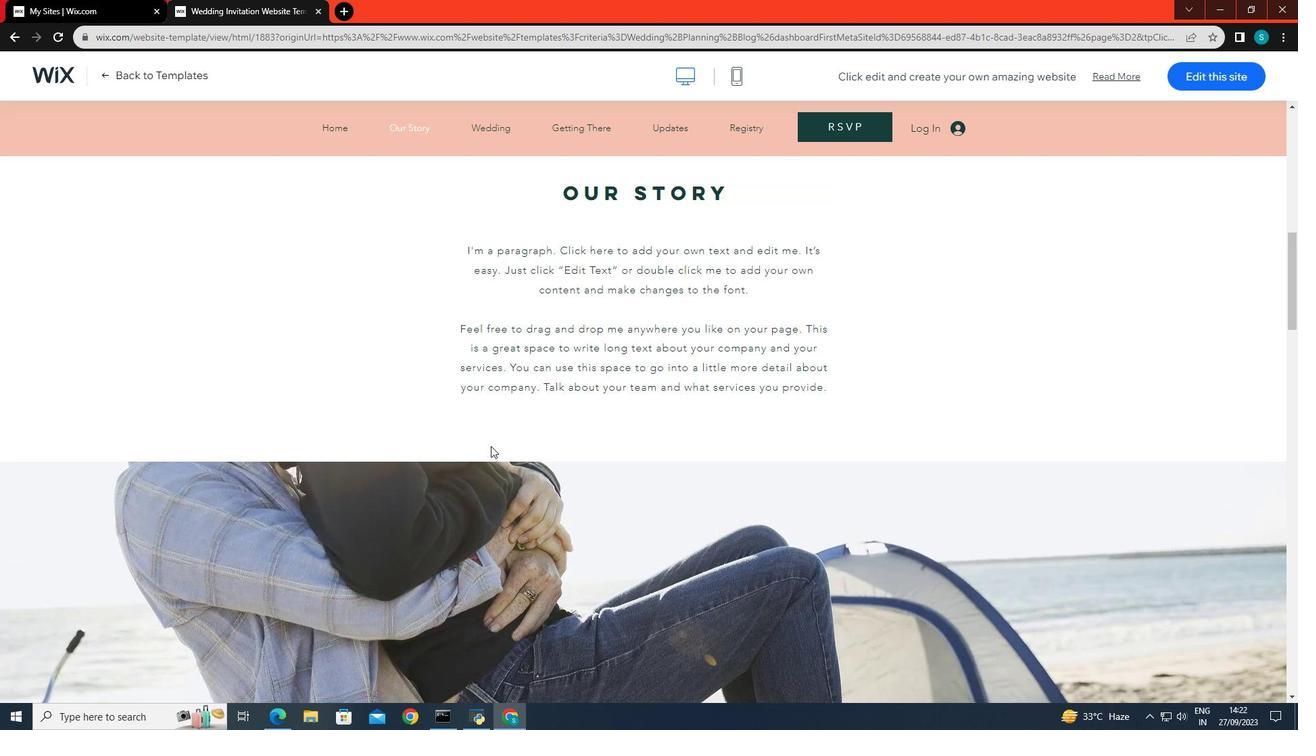 
Action: Mouse scrolled (491, 447) with delta (0, 0)
Screenshot: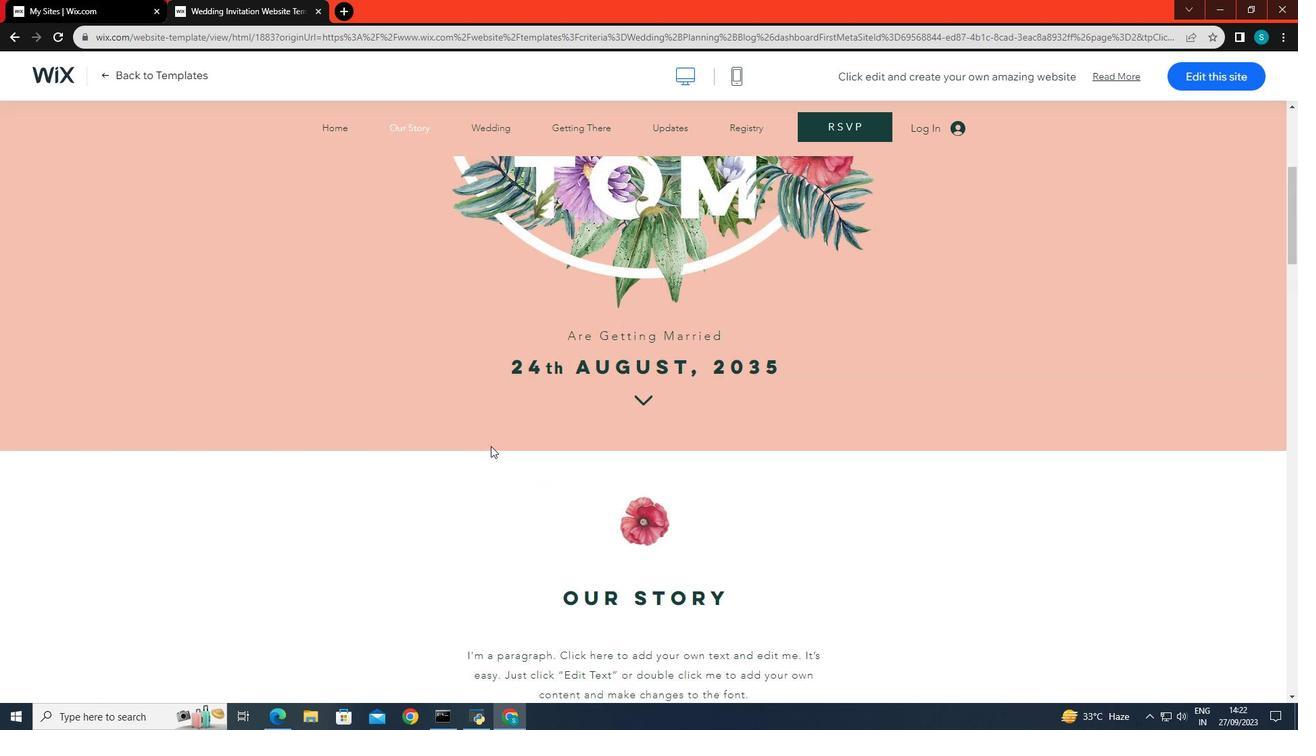 
Action: Mouse scrolled (491, 447) with delta (0, 0)
Screenshot: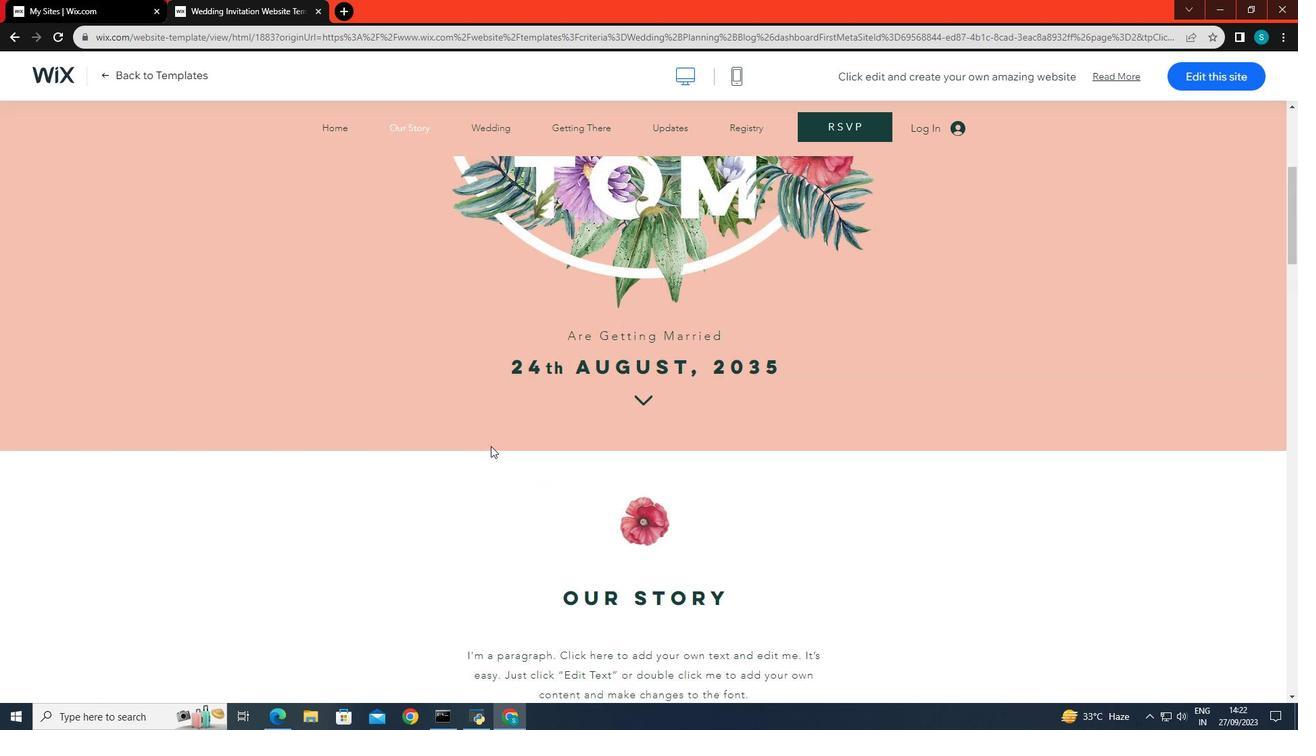 
Action: Mouse scrolled (491, 447) with delta (0, 0)
Screenshot: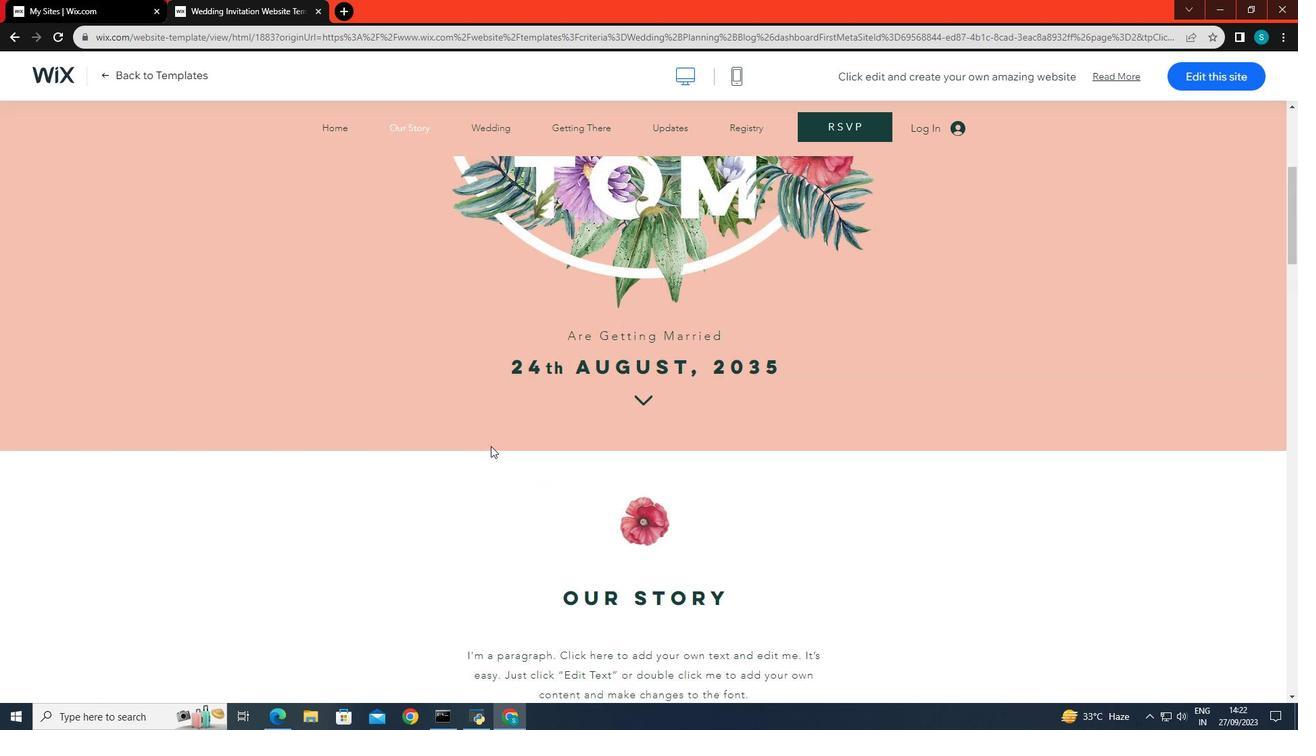 
Action: Mouse scrolled (491, 447) with delta (0, 0)
Screenshot: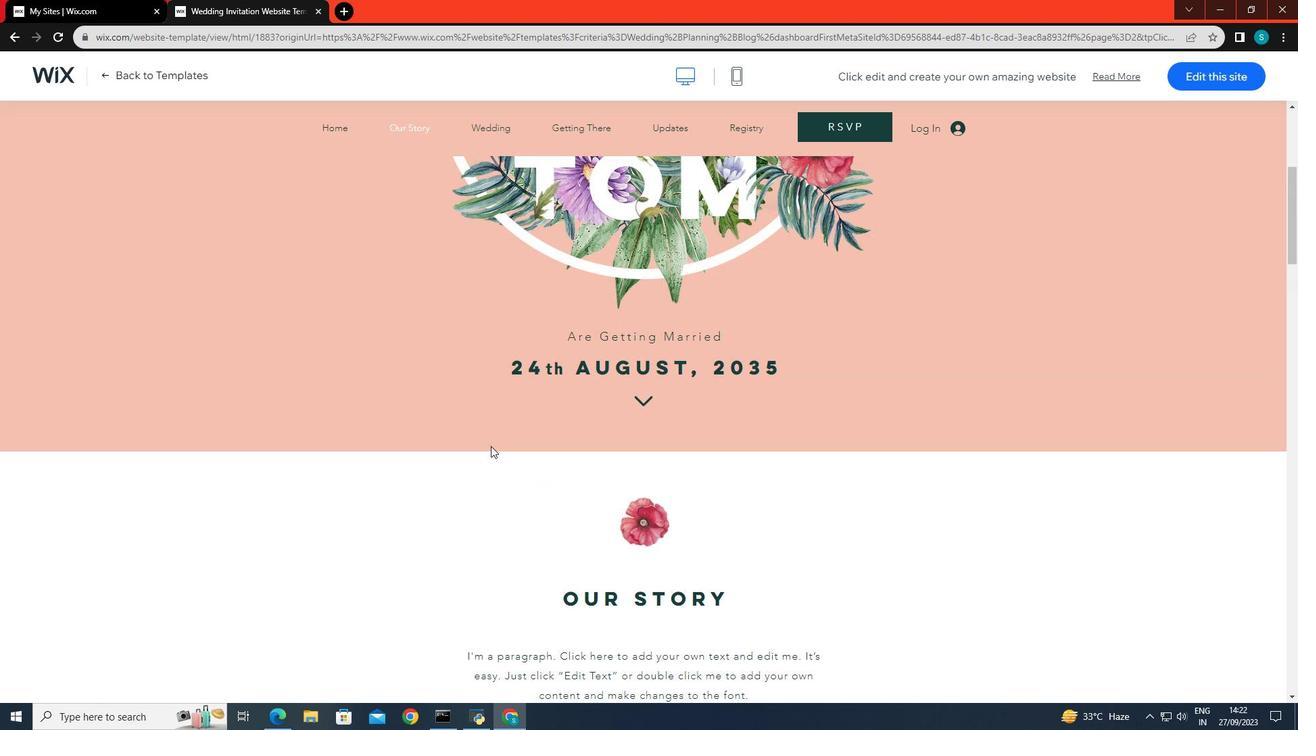 
Action: Mouse scrolled (491, 447) with delta (0, 0)
Screenshot: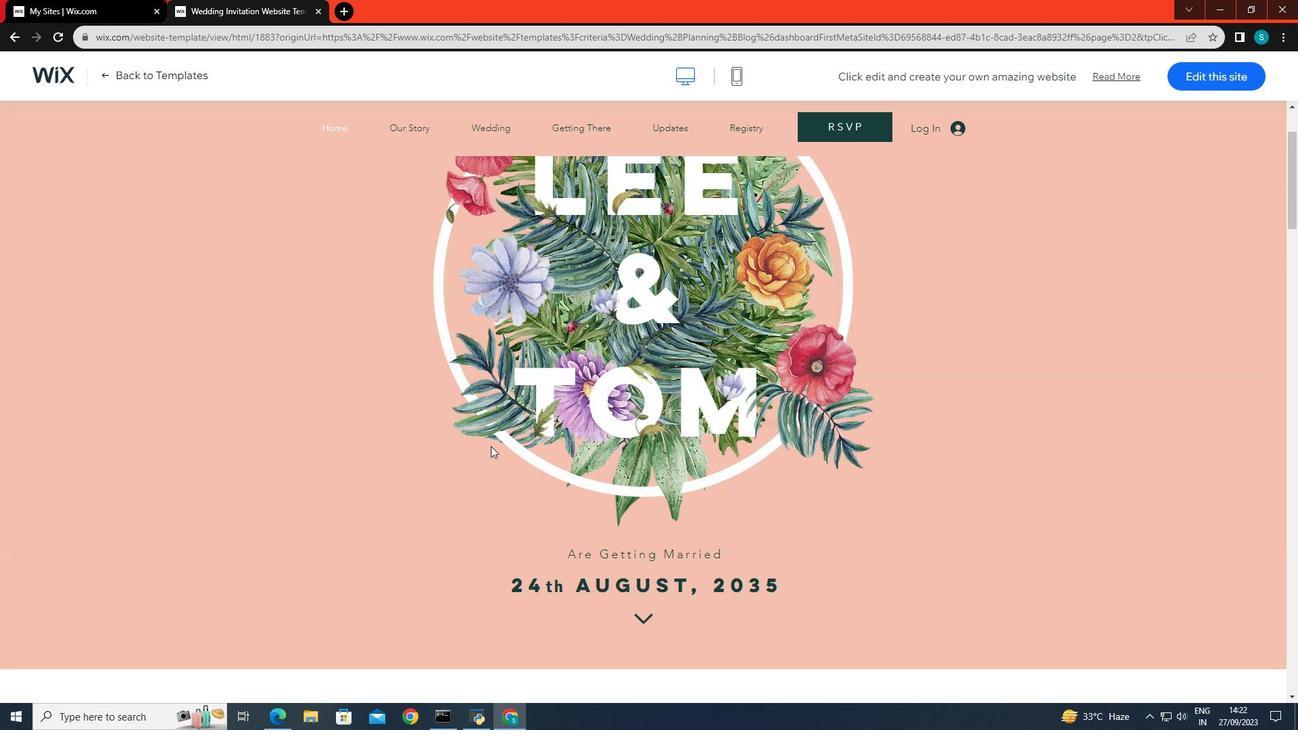 
Action: Mouse scrolled (491, 447) with delta (0, 0)
Screenshot: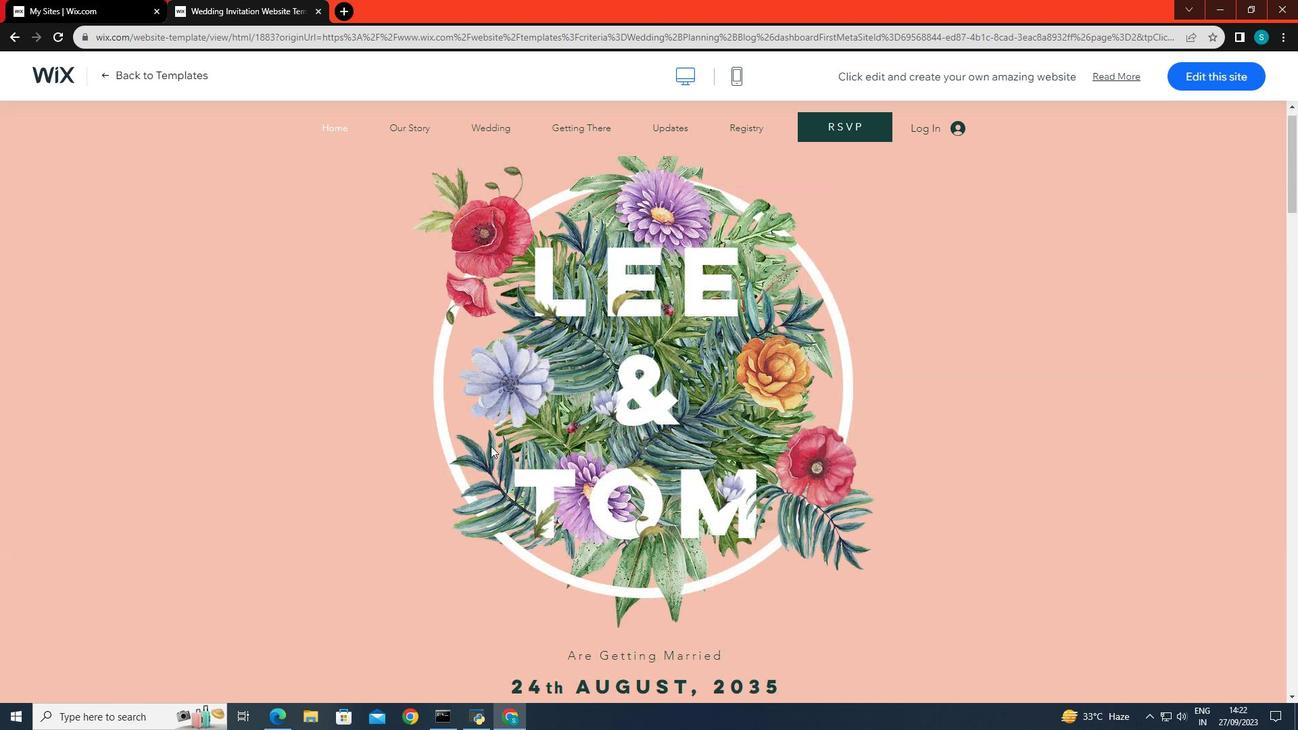 
Action: Mouse scrolled (491, 447) with delta (0, 0)
Screenshot: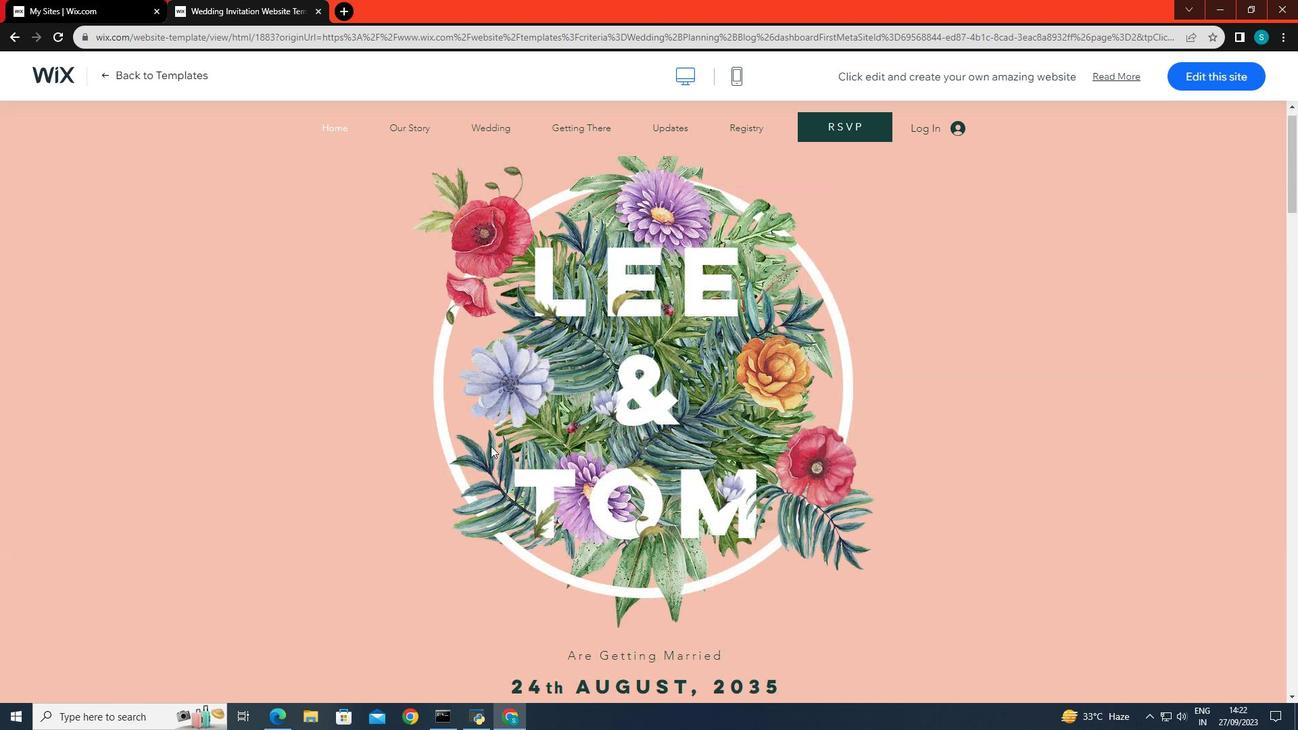 
Action: Mouse scrolled (491, 447) with delta (0, 0)
Screenshot: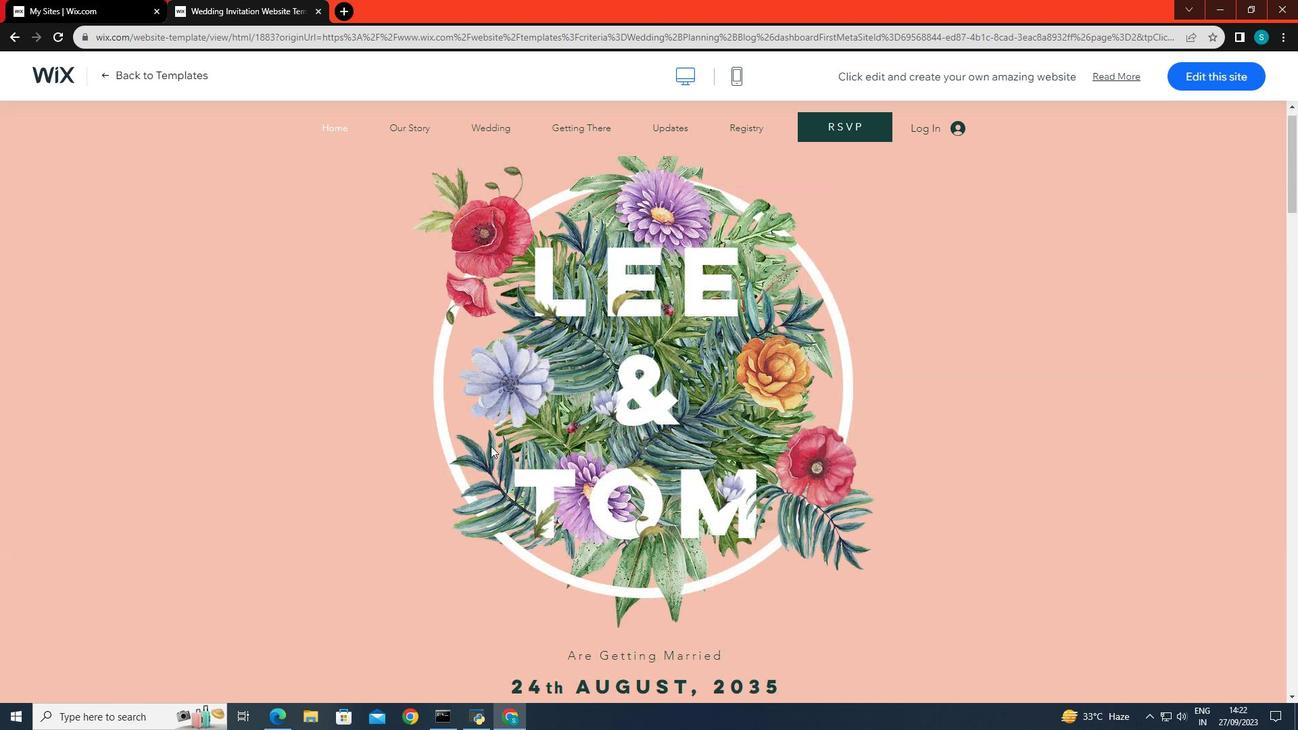 
Action: Mouse scrolled (491, 447) with delta (0, 0)
Screenshot: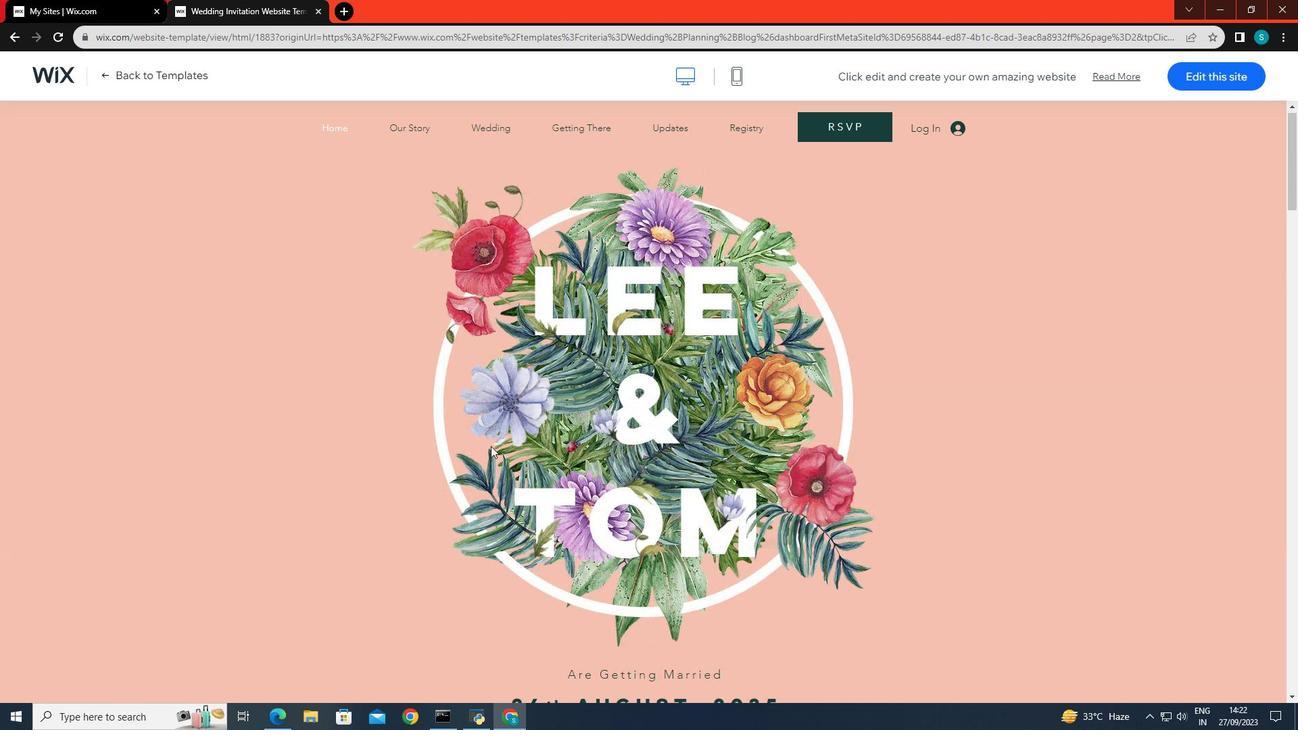 
Action: Mouse scrolled (491, 447) with delta (0, 0)
Screenshot: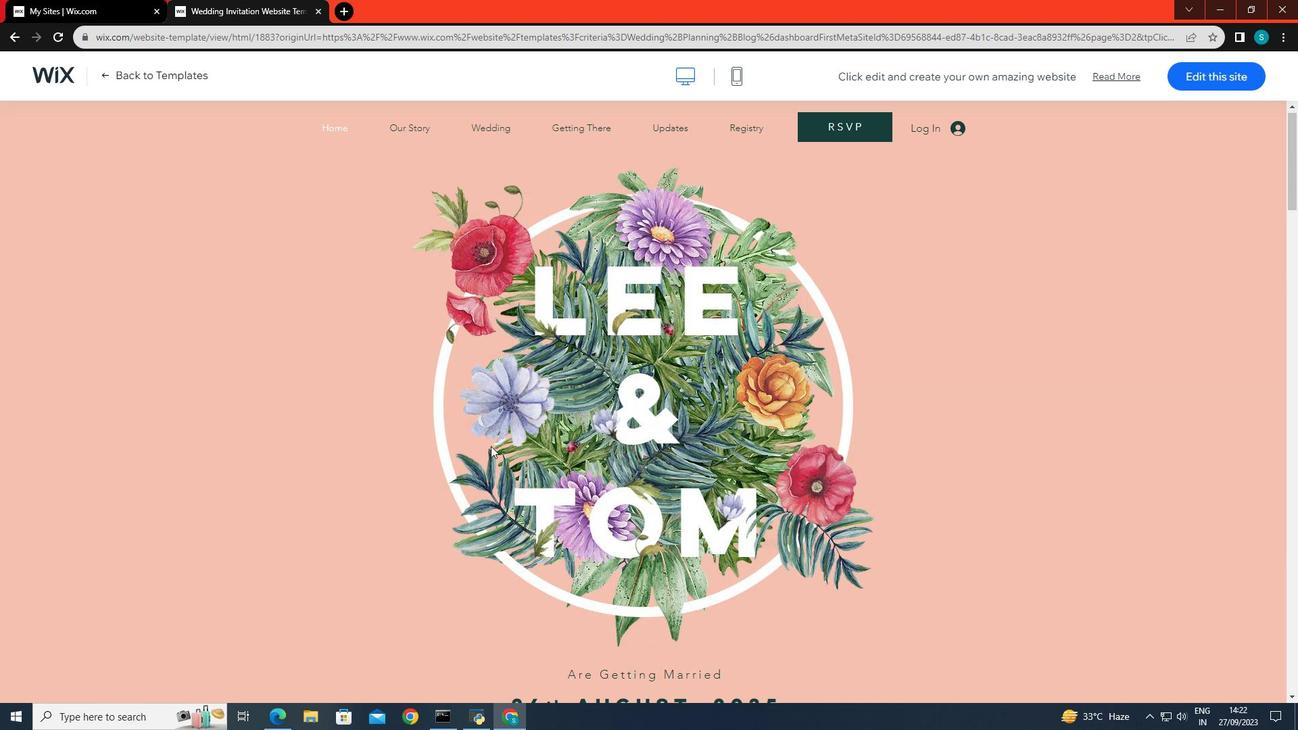 
Action: Mouse scrolled (491, 447) with delta (0, 0)
Screenshot: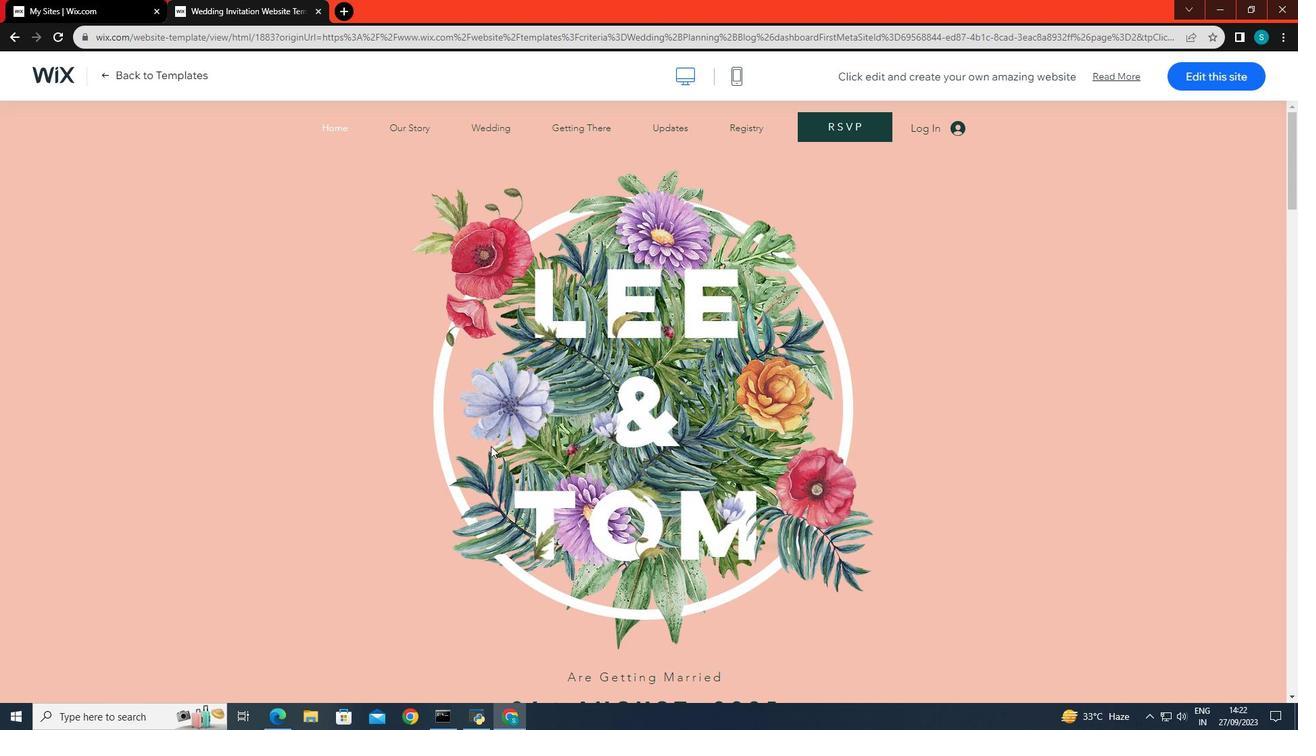 
Action: Mouse scrolled (491, 447) with delta (0, 0)
Screenshot: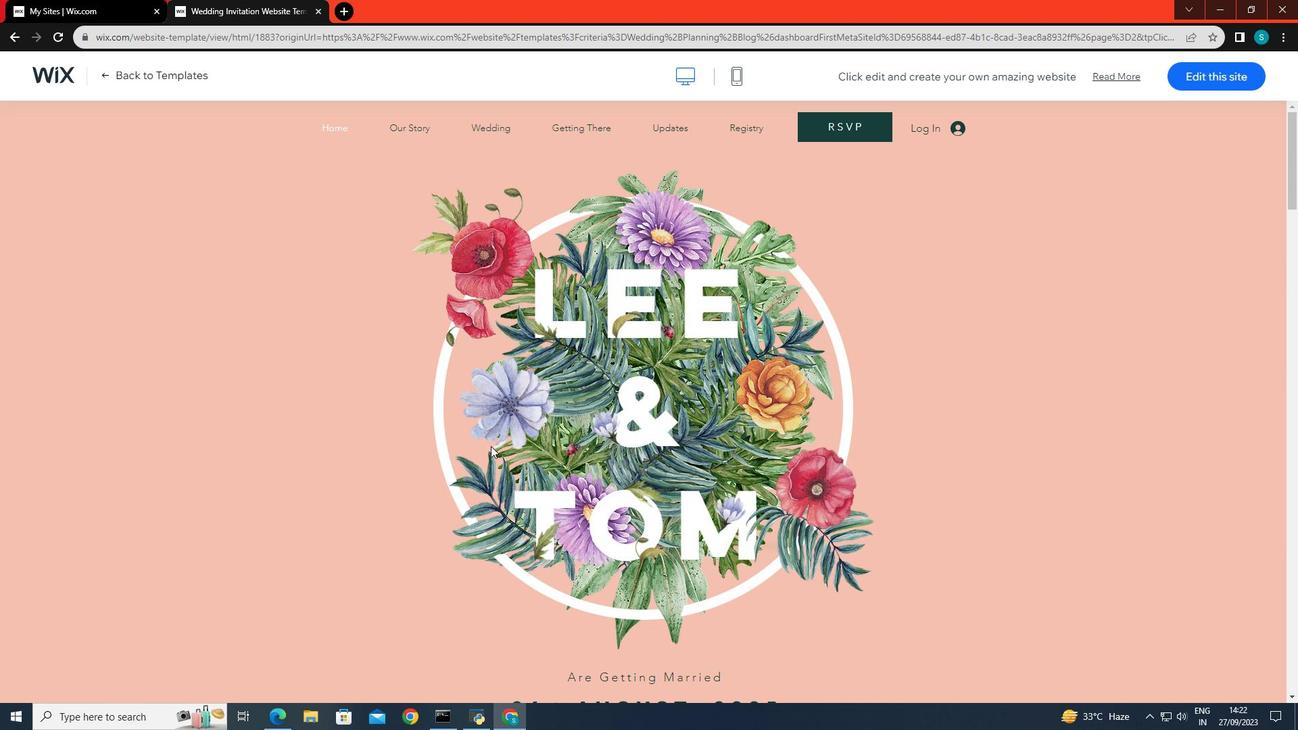 
Action: Mouse scrolled (491, 447) with delta (0, 0)
Screenshot: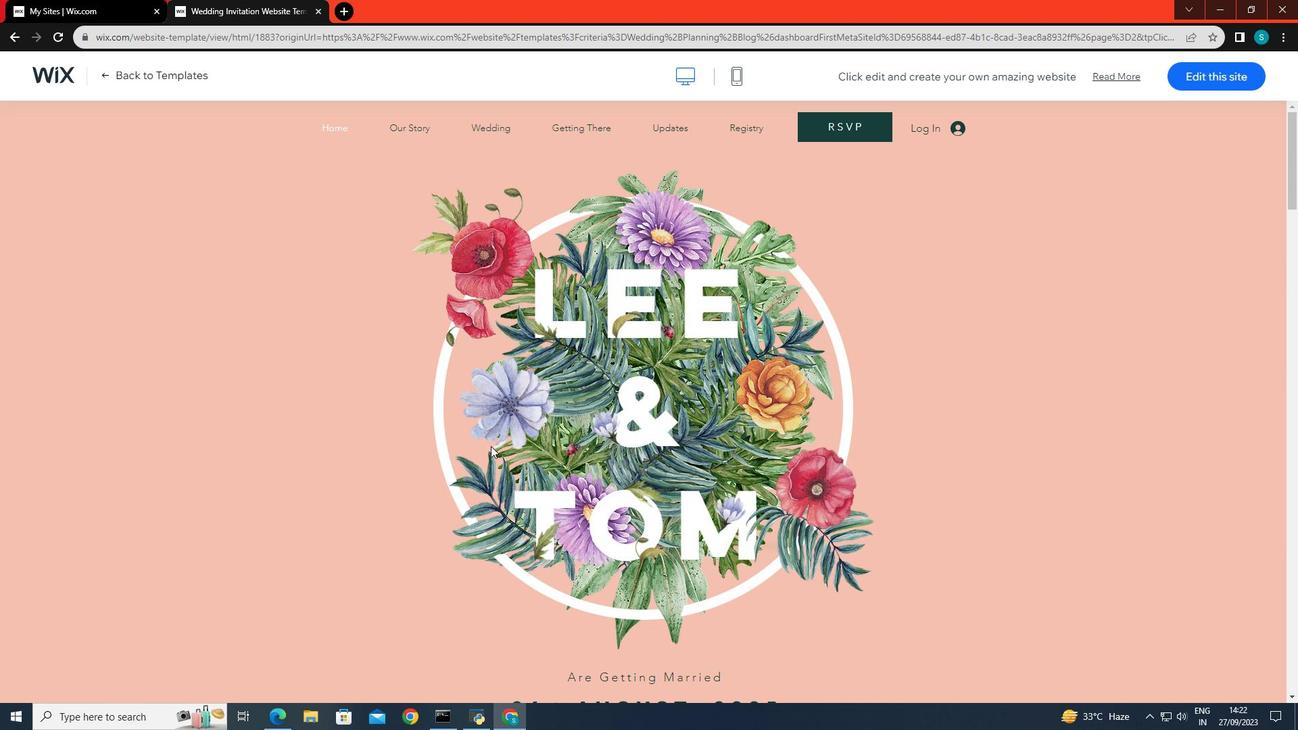 
Action: Mouse scrolled (491, 447) with delta (0, 0)
Screenshot: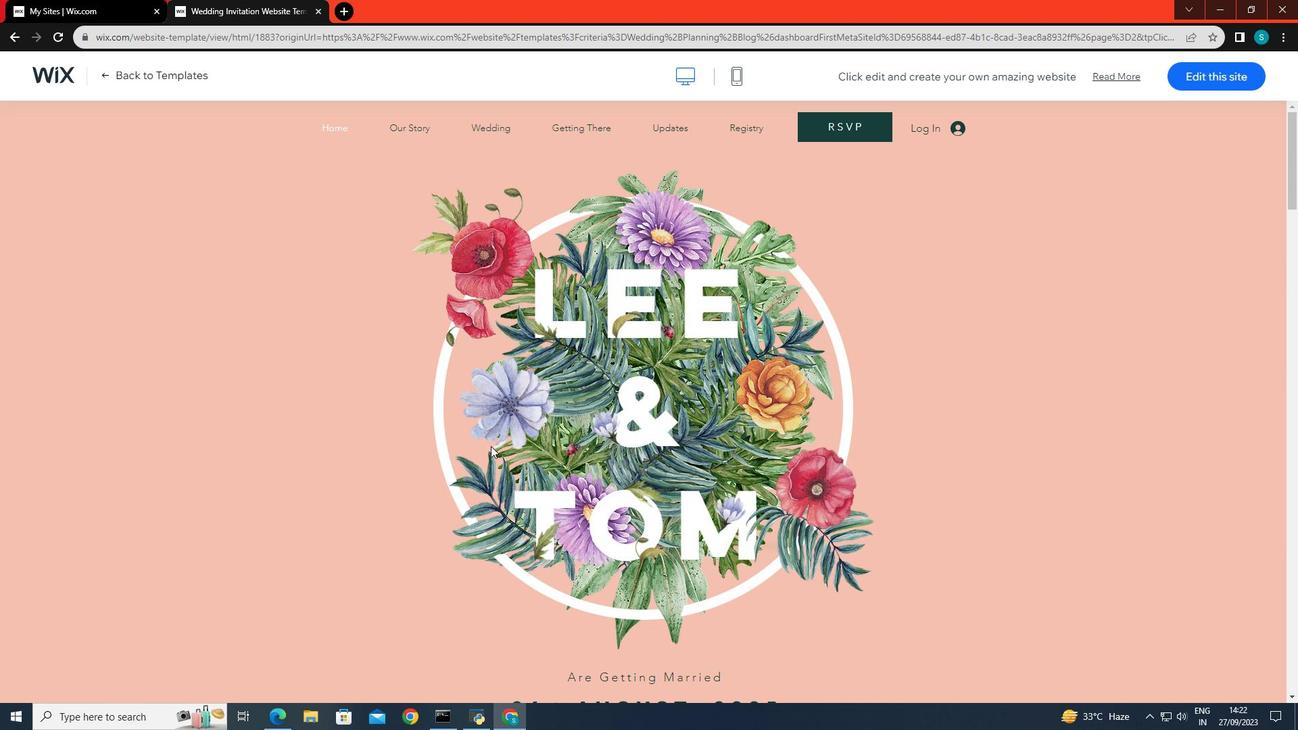 
Action: Mouse scrolled (491, 447) with delta (0, 0)
Screenshot: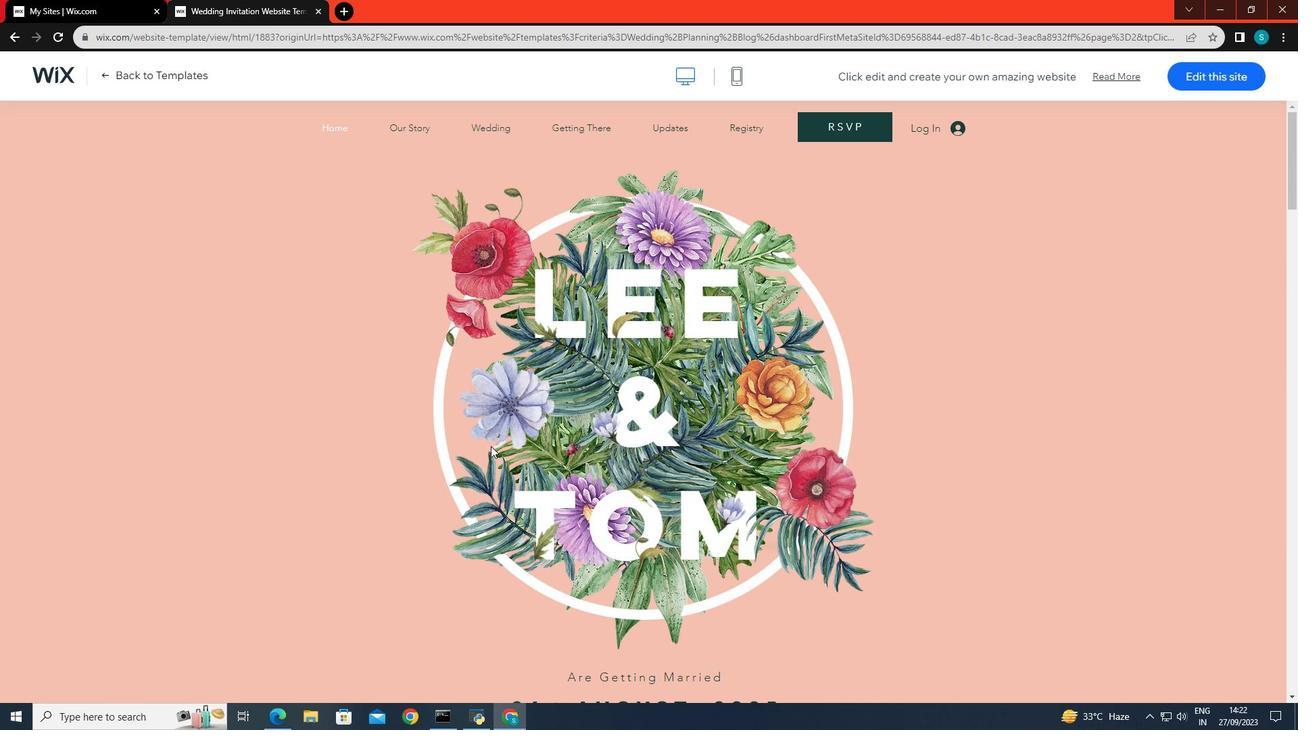 
Action: Mouse scrolled (491, 447) with delta (0, 0)
Screenshot: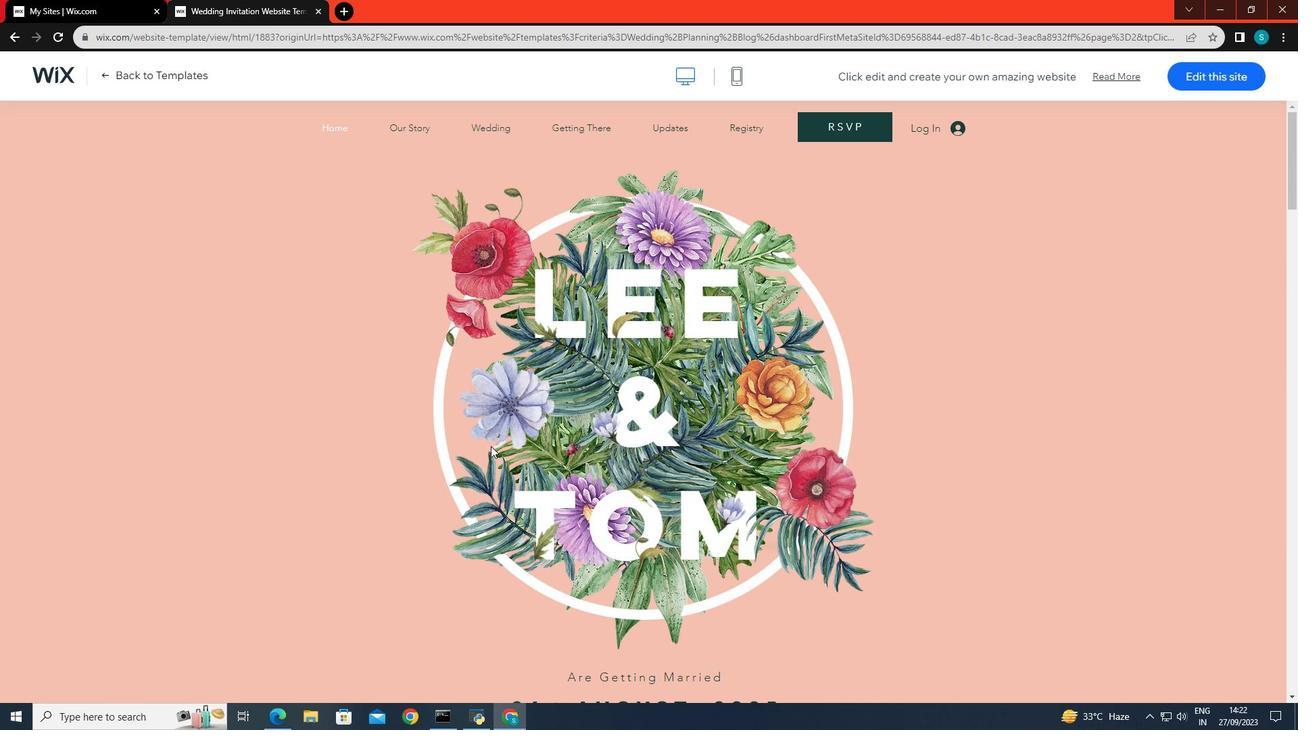 
Action: Mouse scrolled (491, 447) with delta (0, 0)
Screenshot: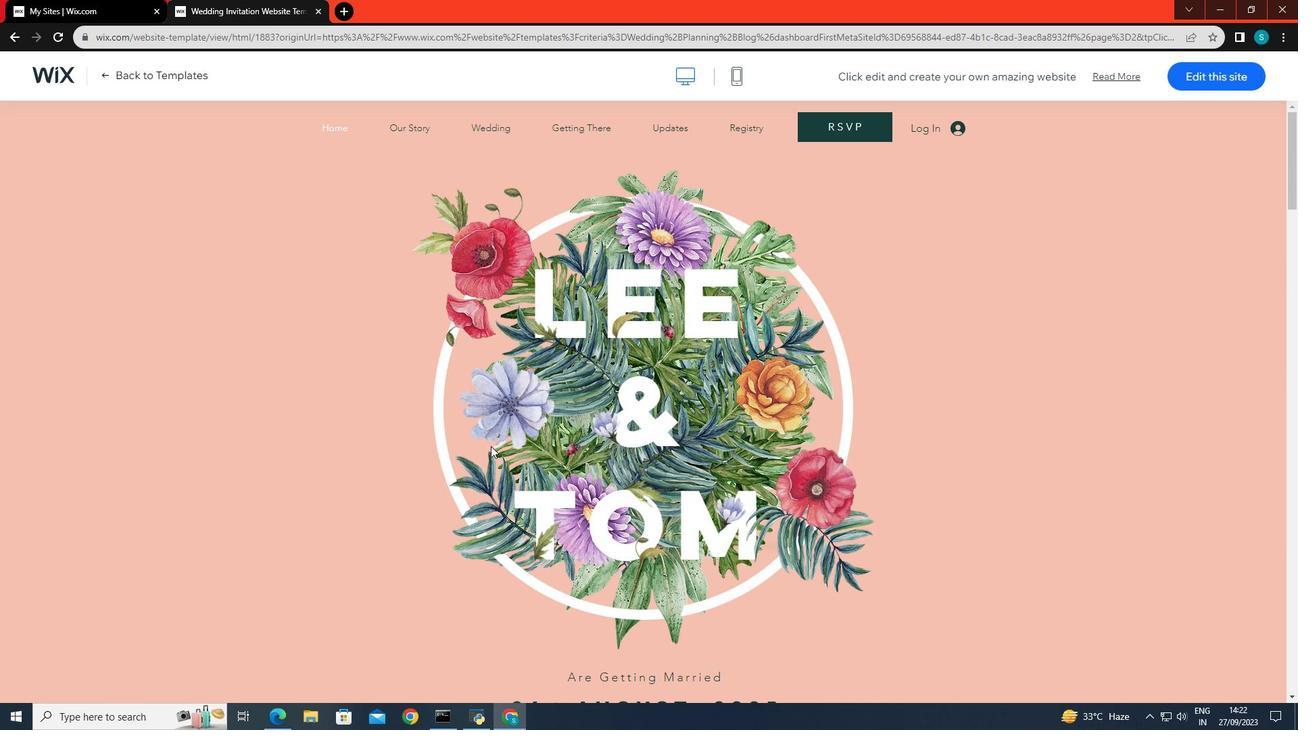 
Action: Mouse scrolled (491, 447) with delta (0, 0)
Screenshot: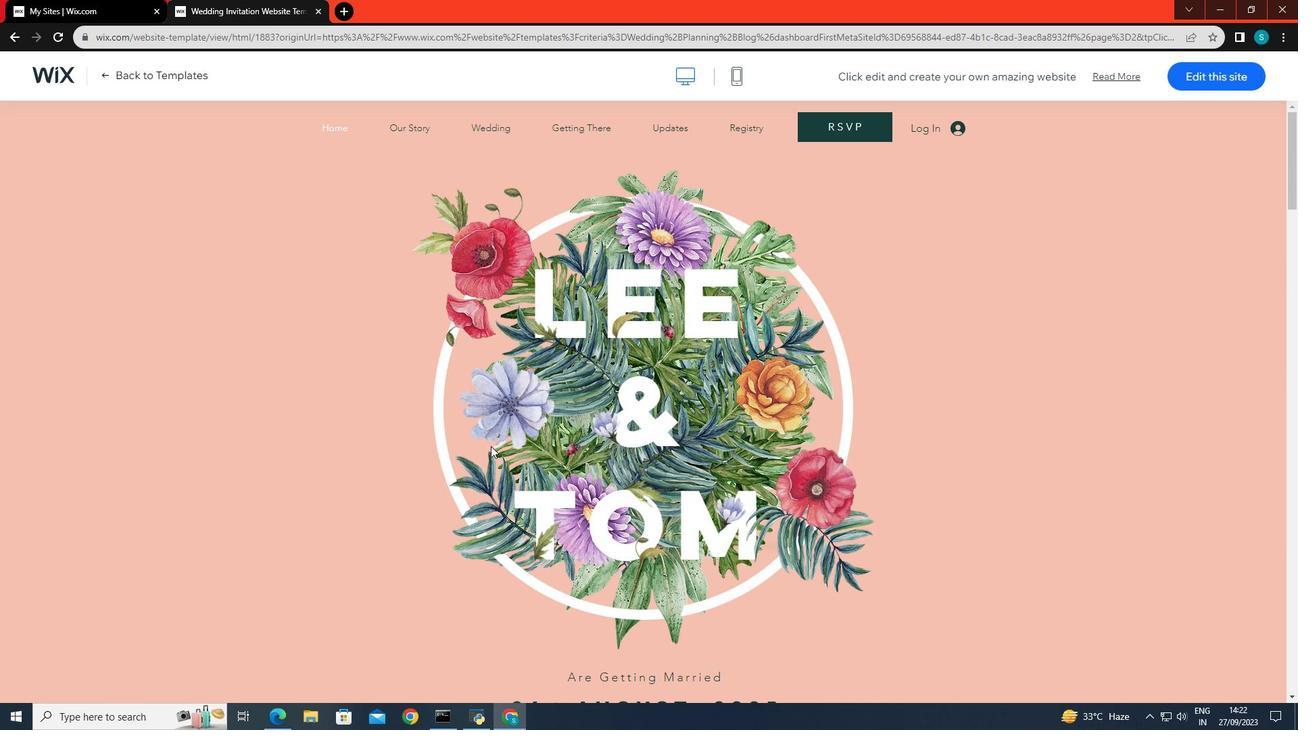 
Action: Mouse scrolled (491, 447) with delta (0, 0)
Screenshot: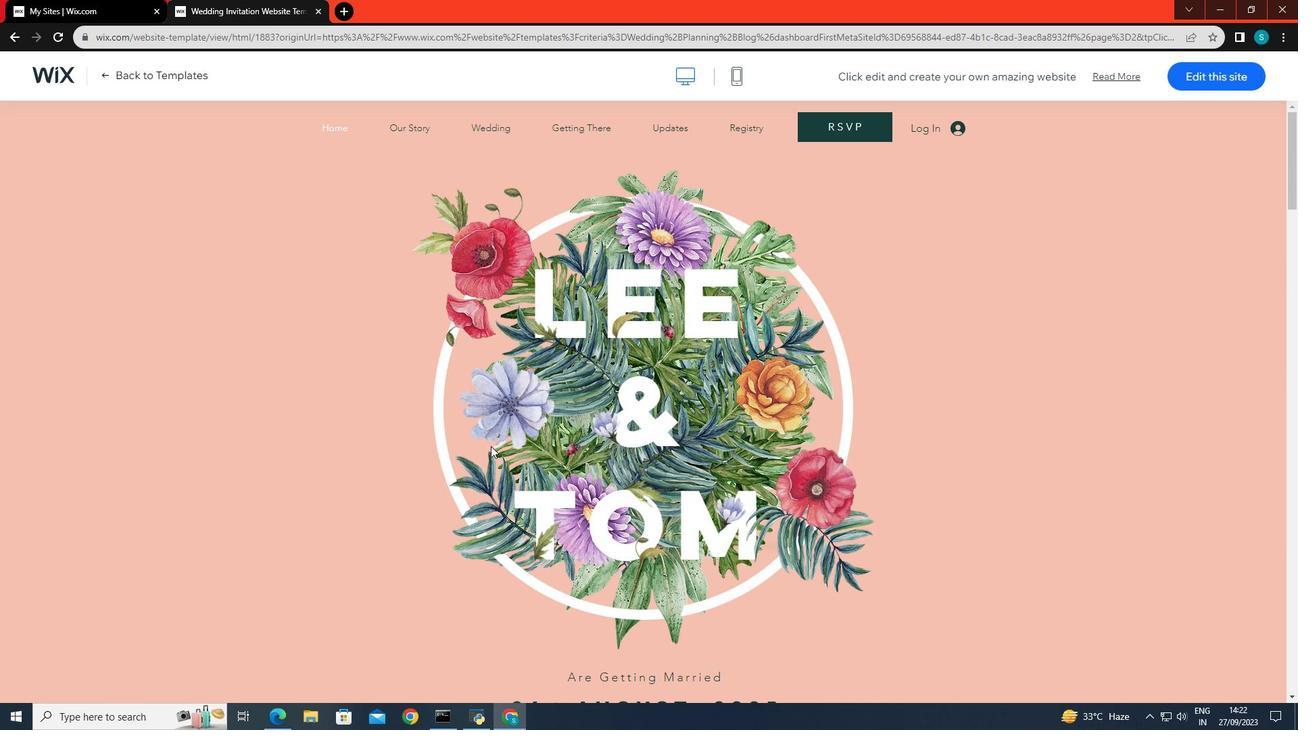 
Action: Mouse scrolled (491, 447) with delta (0, 0)
Screenshot: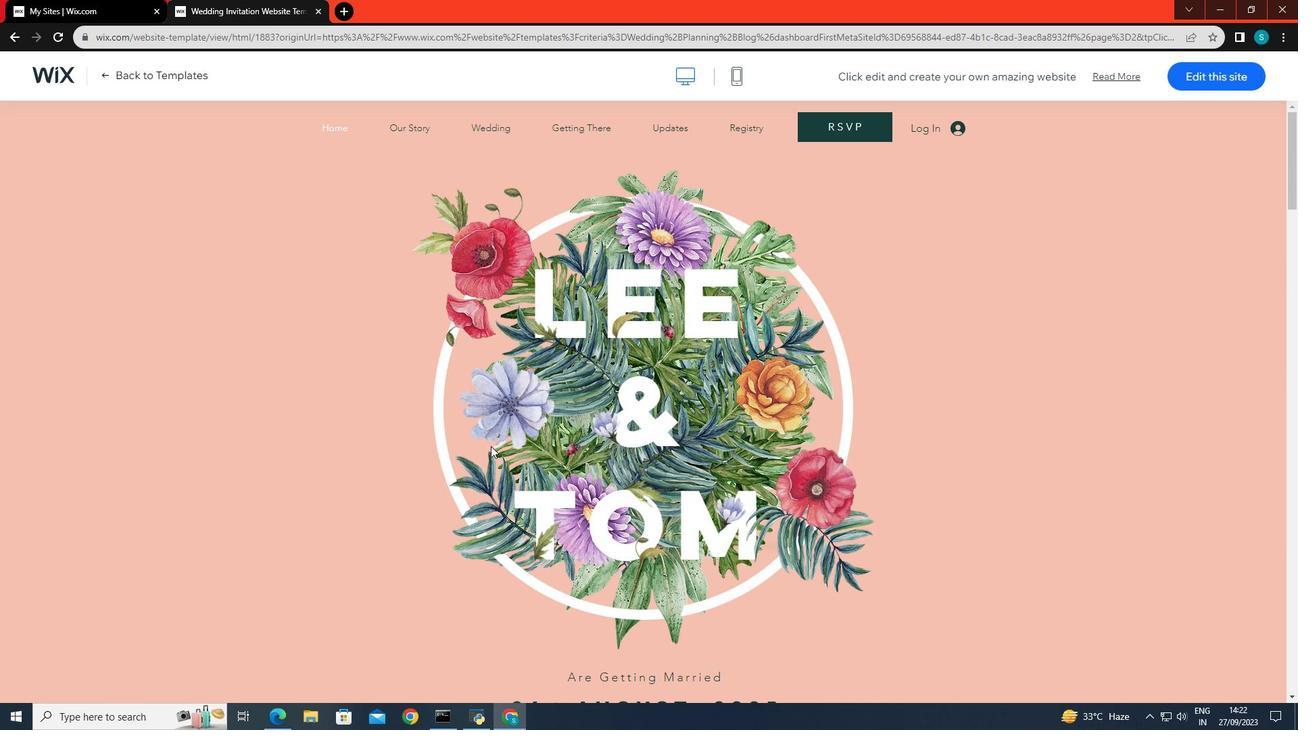 
Action: Mouse scrolled (491, 447) with delta (0, 0)
Screenshot: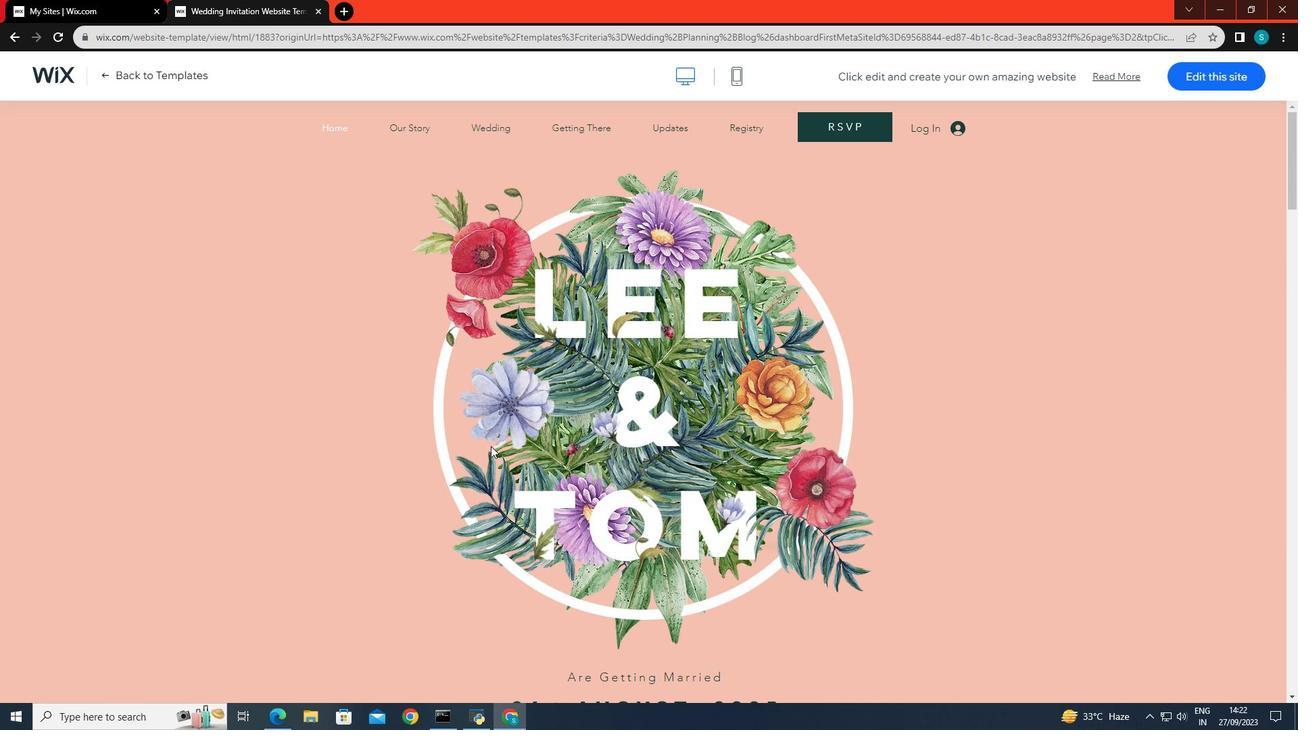 
Action: Mouse scrolled (491, 447) with delta (0, 0)
Screenshot: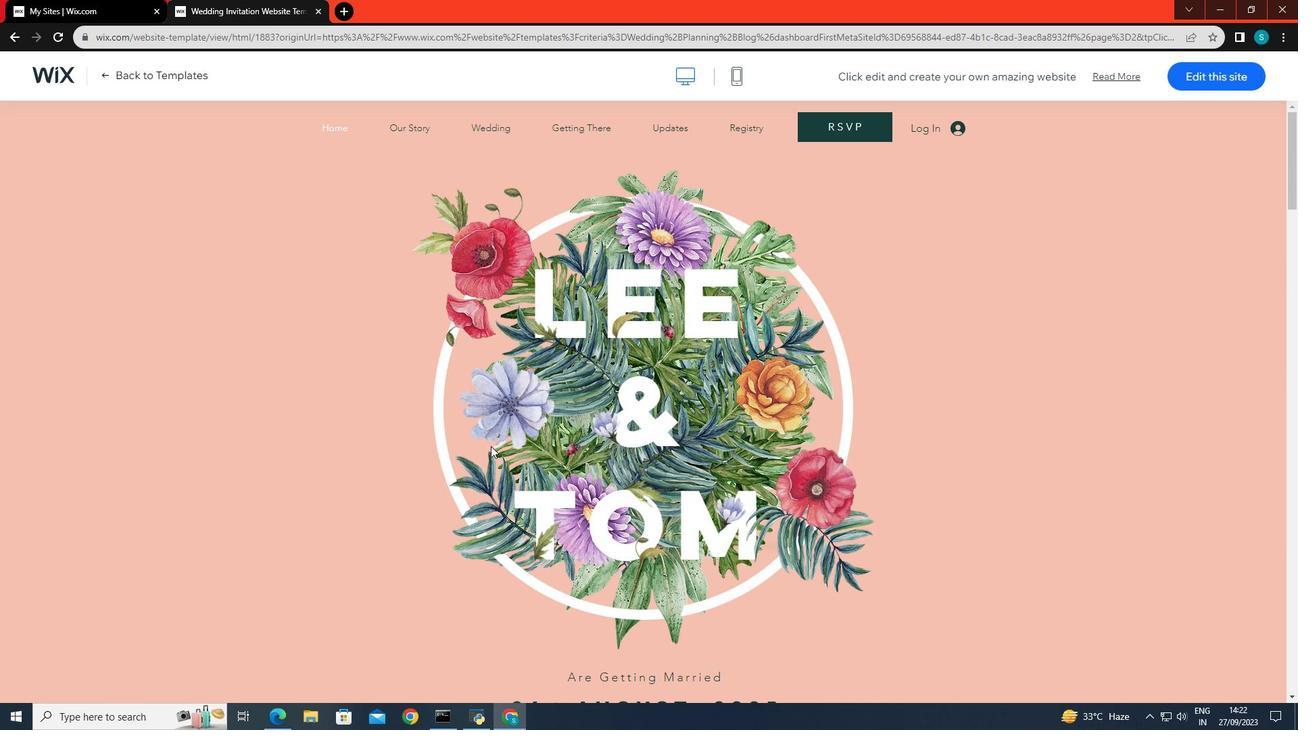 
Action: Mouse scrolled (491, 447) with delta (0, 0)
Screenshot: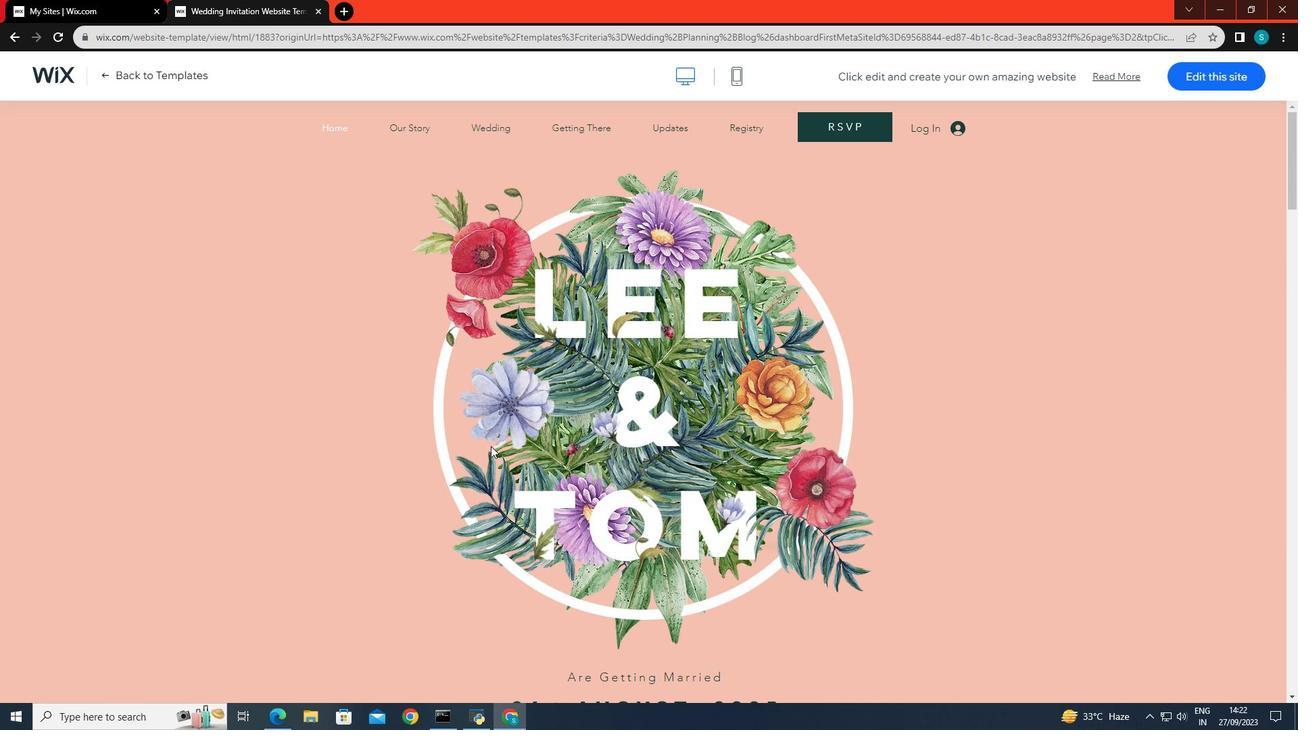
Action: Mouse scrolled (491, 447) with delta (0, 0)
Screenshot: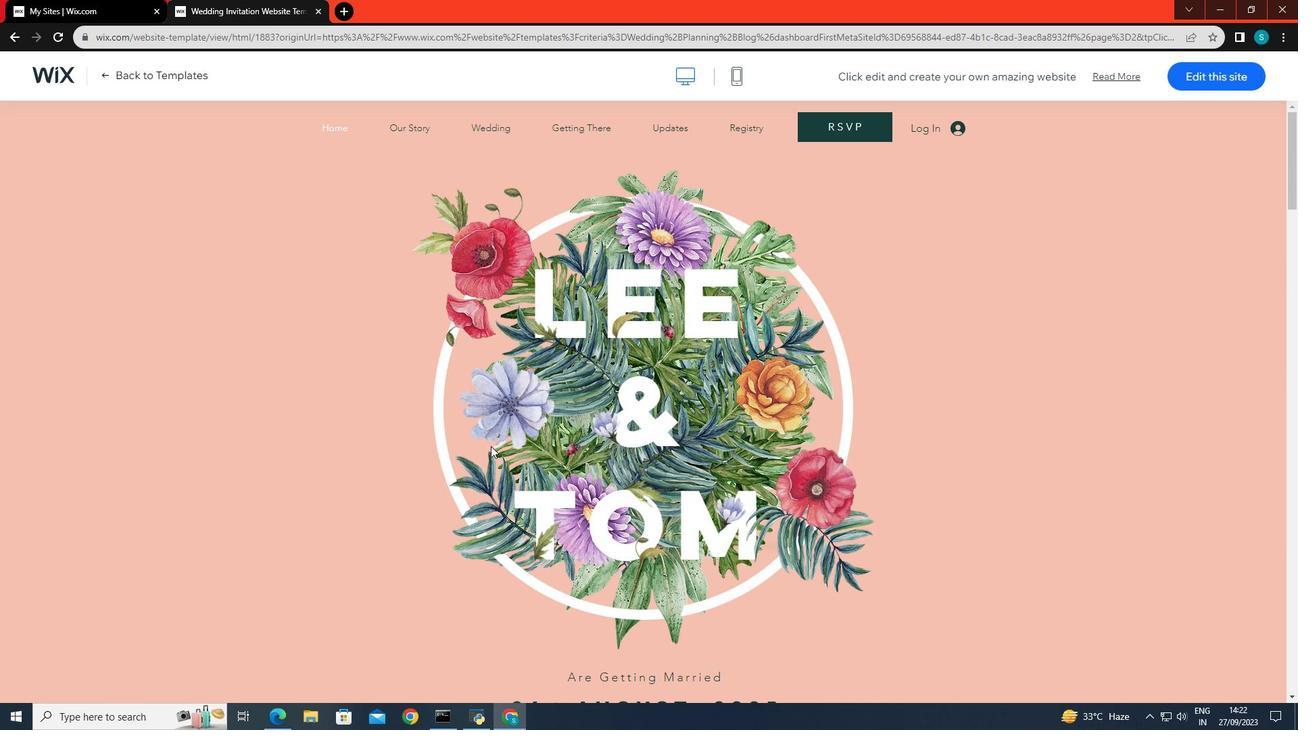 
Action: Mouse scrolled (491, 447) with delta (0, 0)
Screenshot: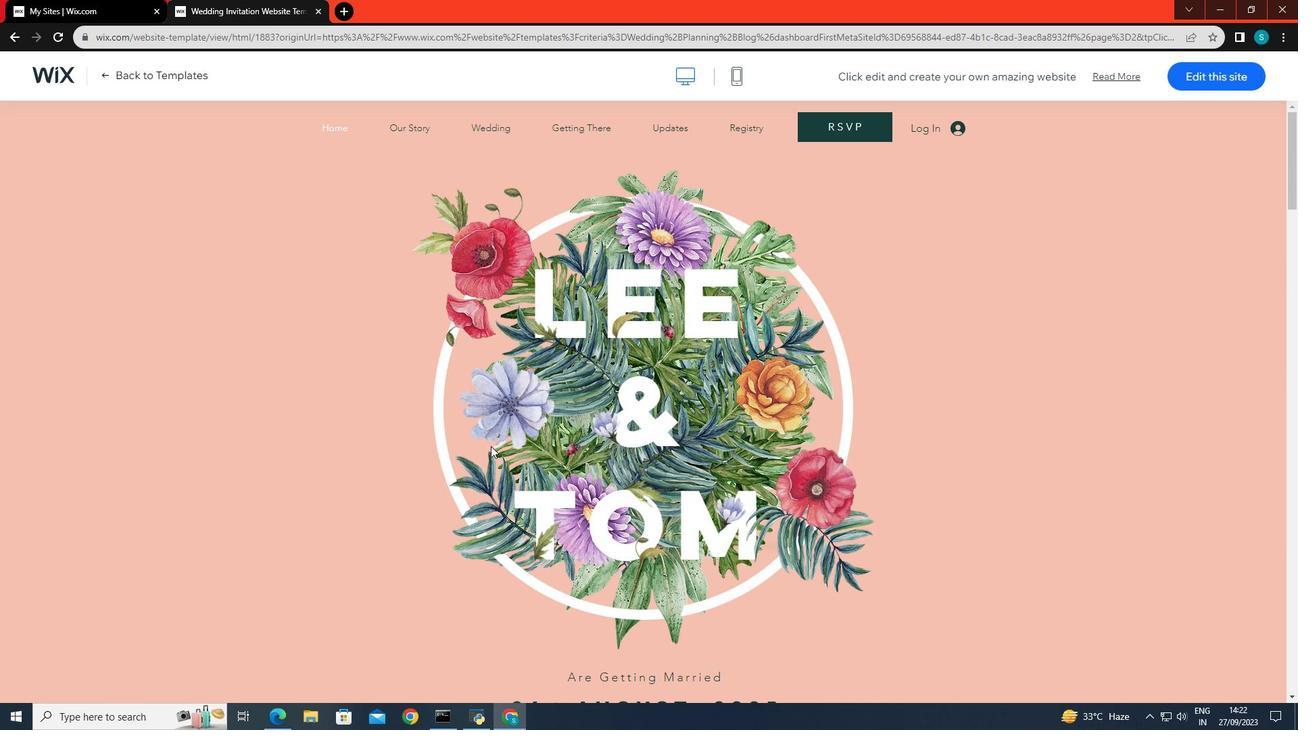 
Action: Mouse moved to (14, 37)
Screenshot: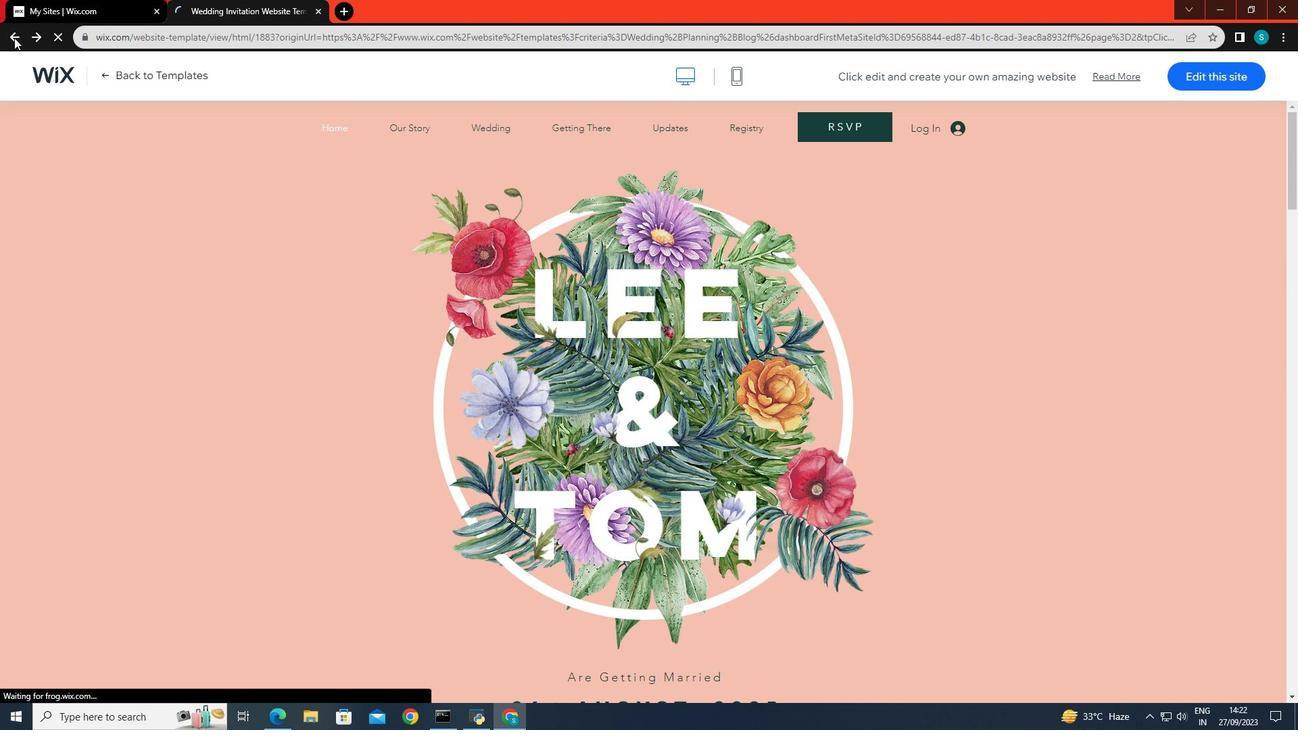 
Action: Mouse pressed left at (14, 37)
Screenshot: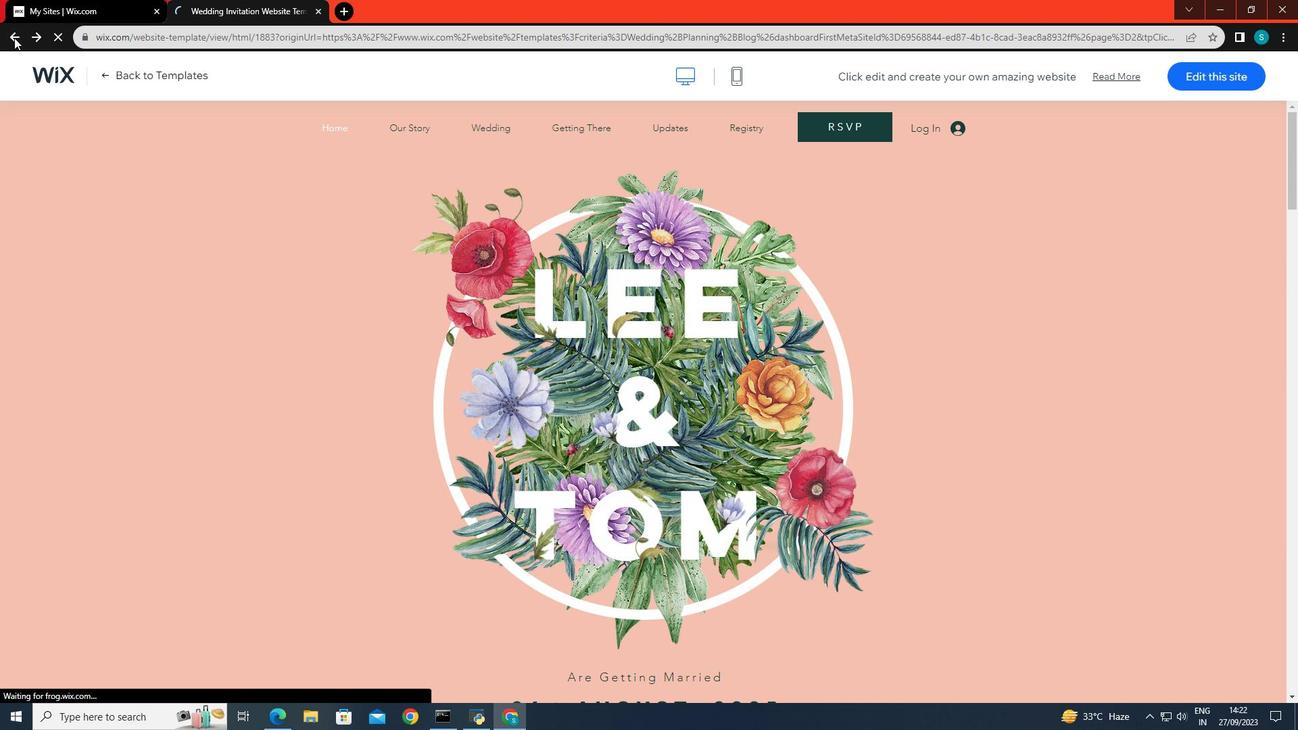 
Action: Mouse moved to (244, 250)
Screenshot: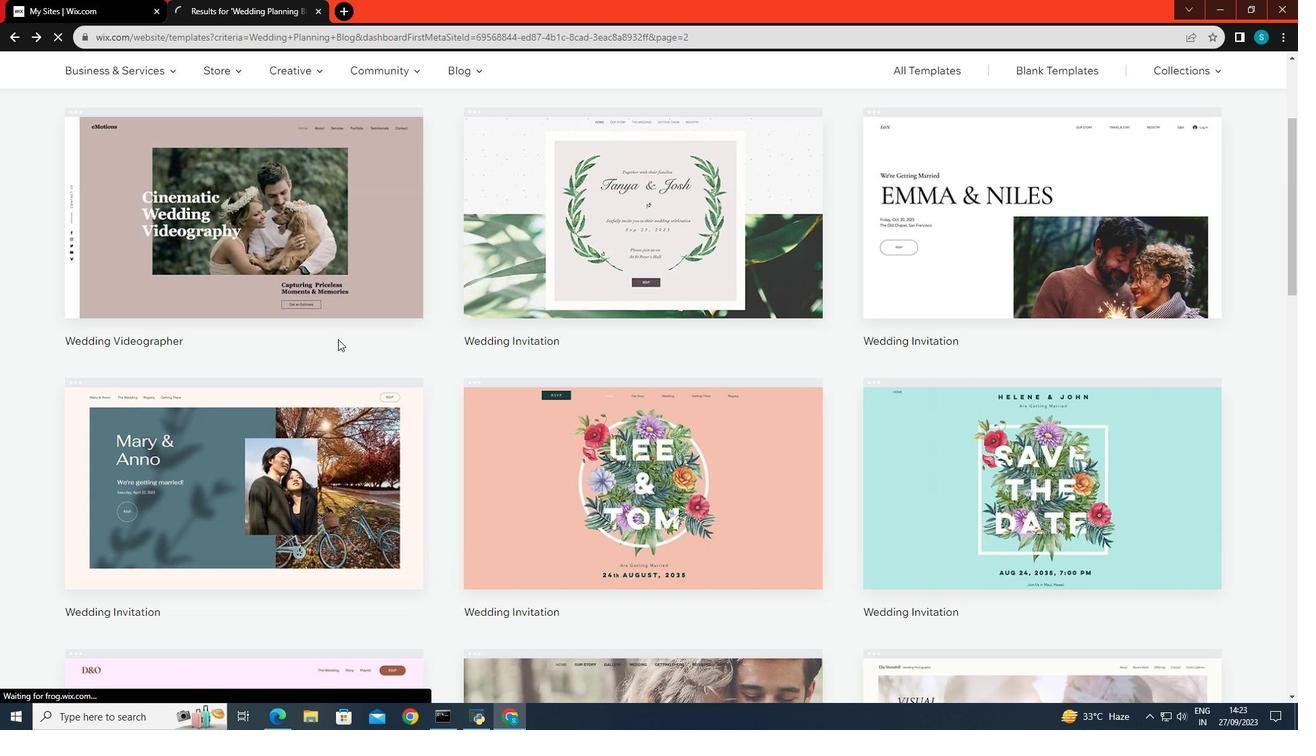 
Action: Mouse pressed left at (244, 250)
Screenshot: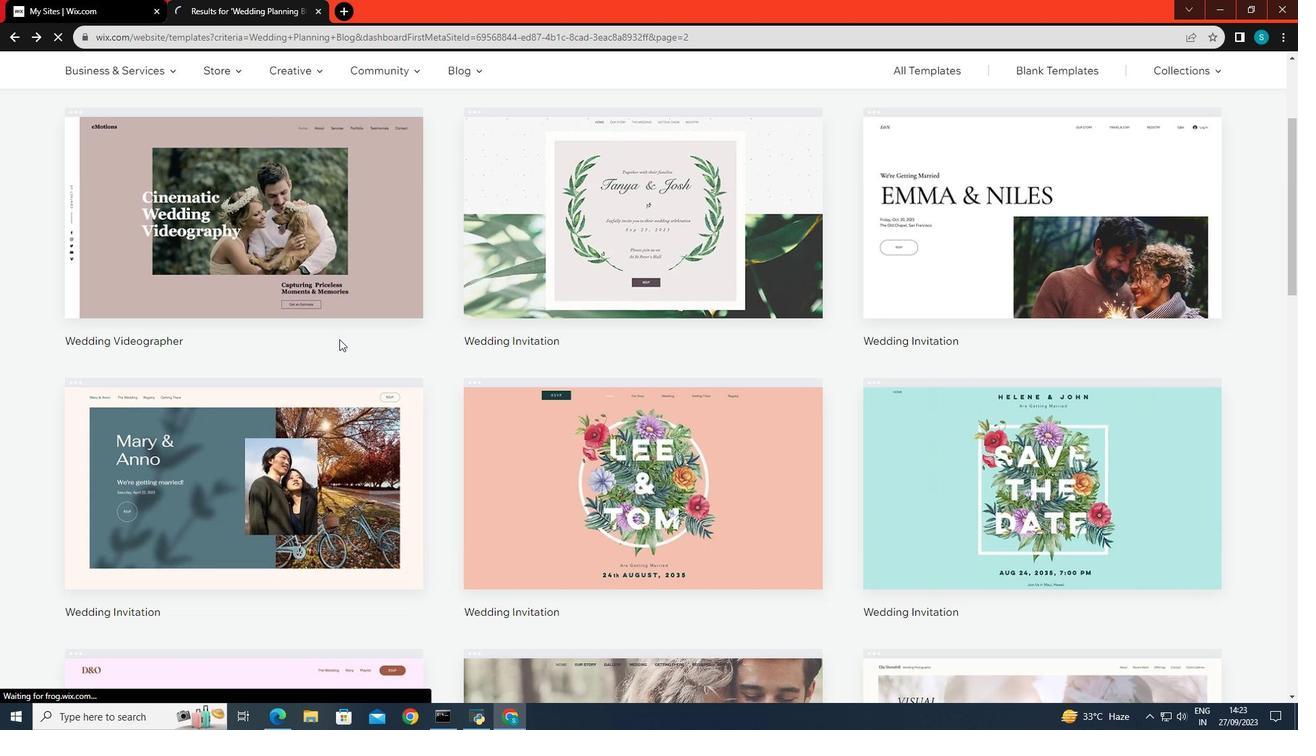 
Action: Mouse moved to (403, 419)
Screenshot: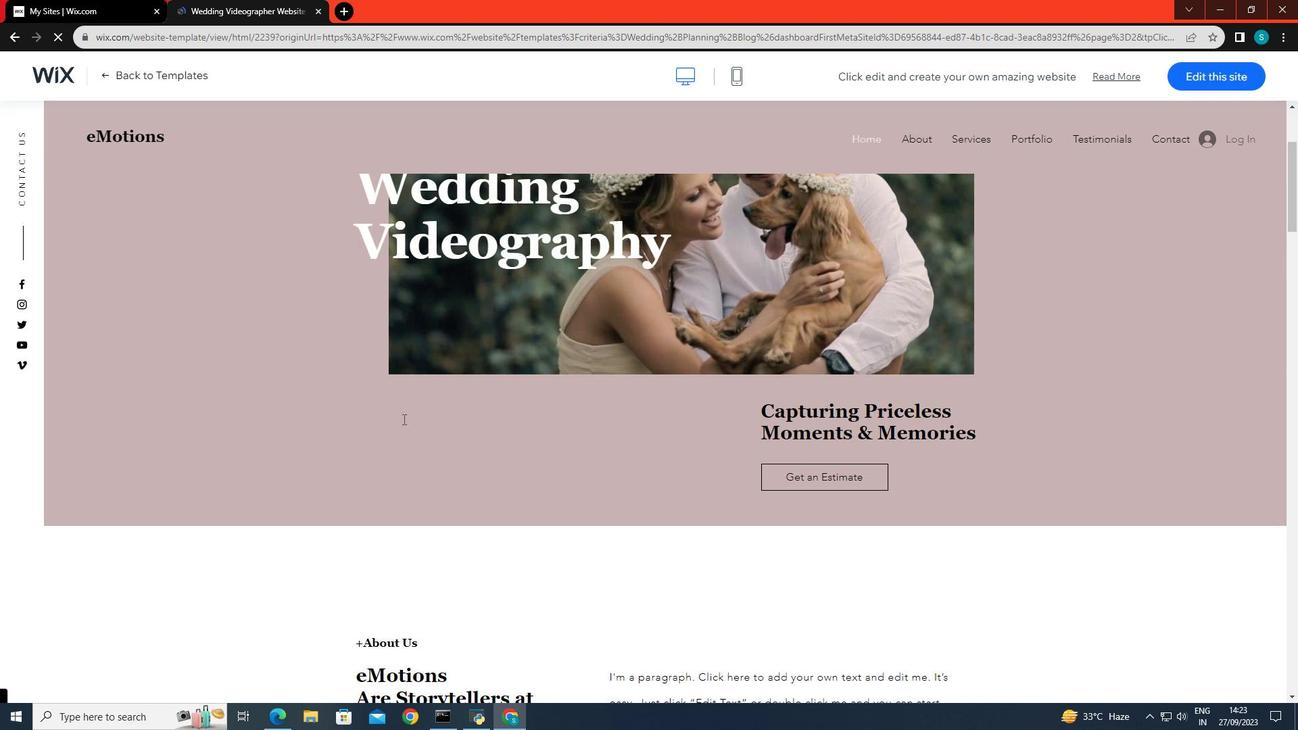 
Action: Mouse scrolled (403, 418) with delta (0, 0)
Screenshot: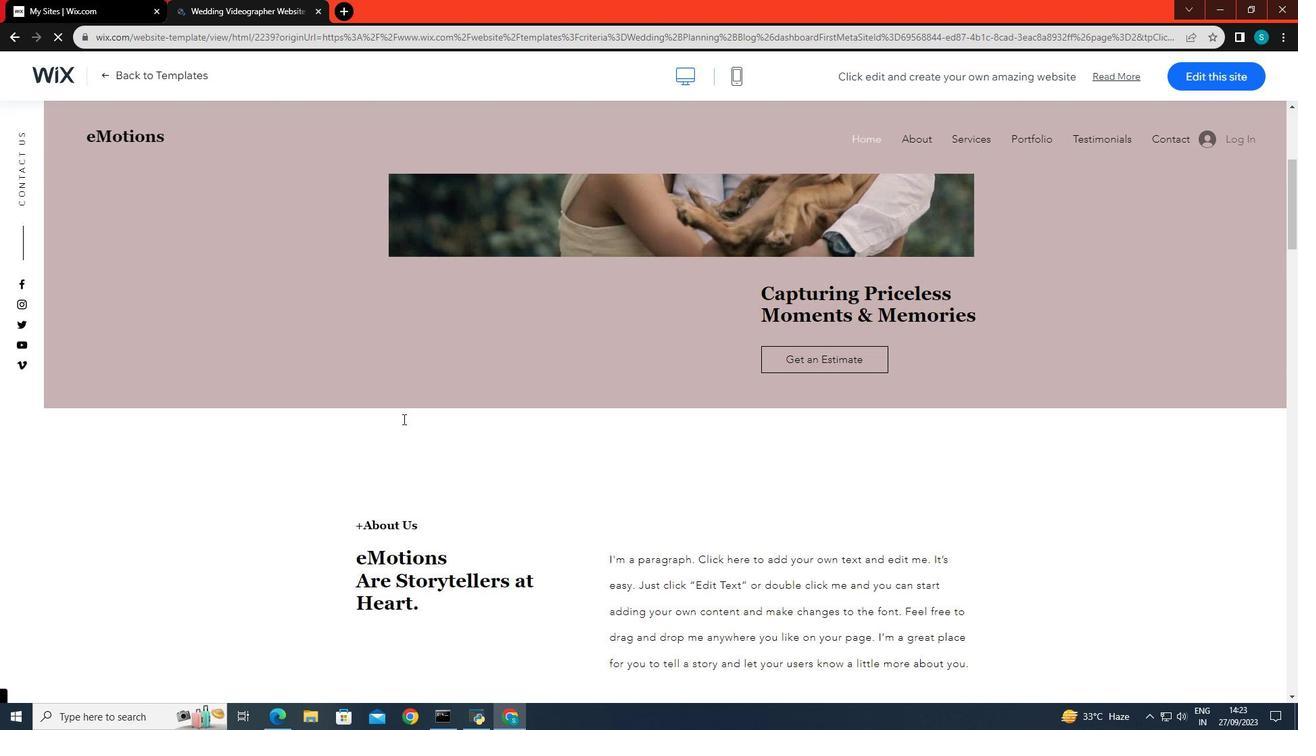 
Action: Mouse scrolled (403, 418) with delta (0, 0)
Screenshot: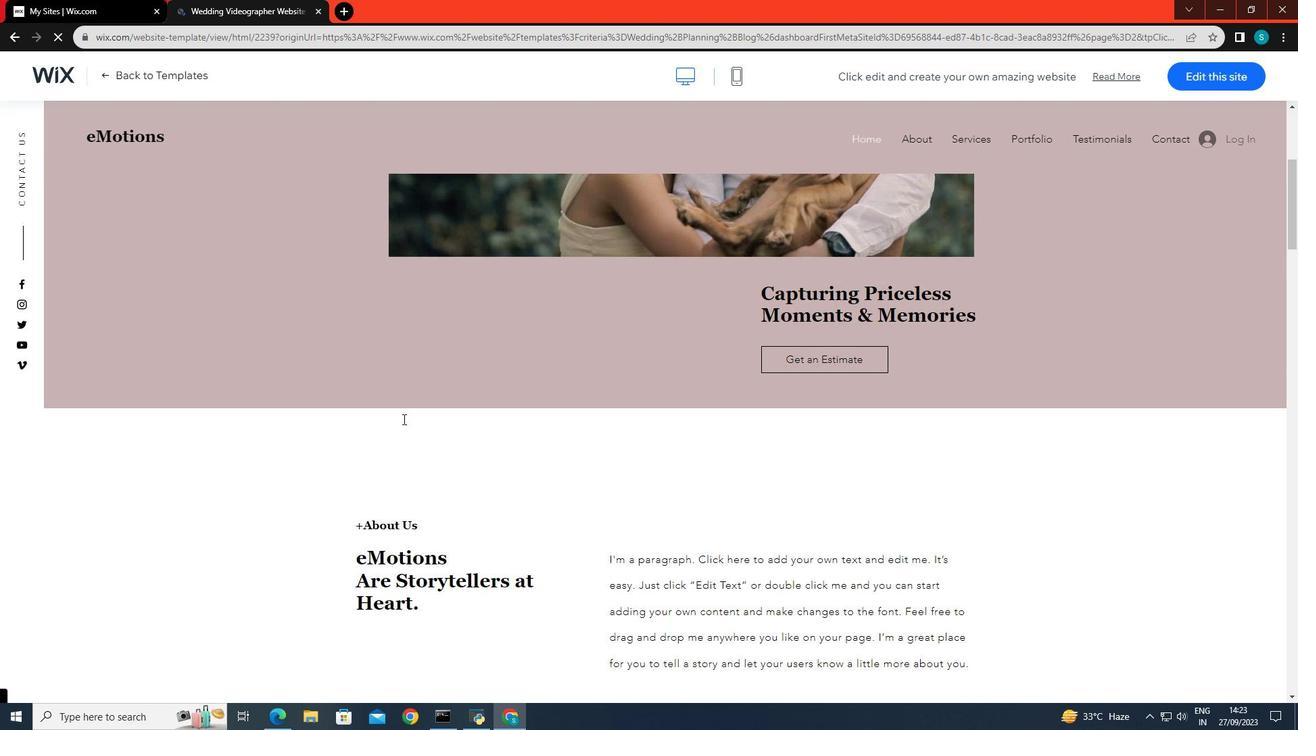 
Action: Mouse scrolled (403, 418) with delta (0, 0)
Screenshot: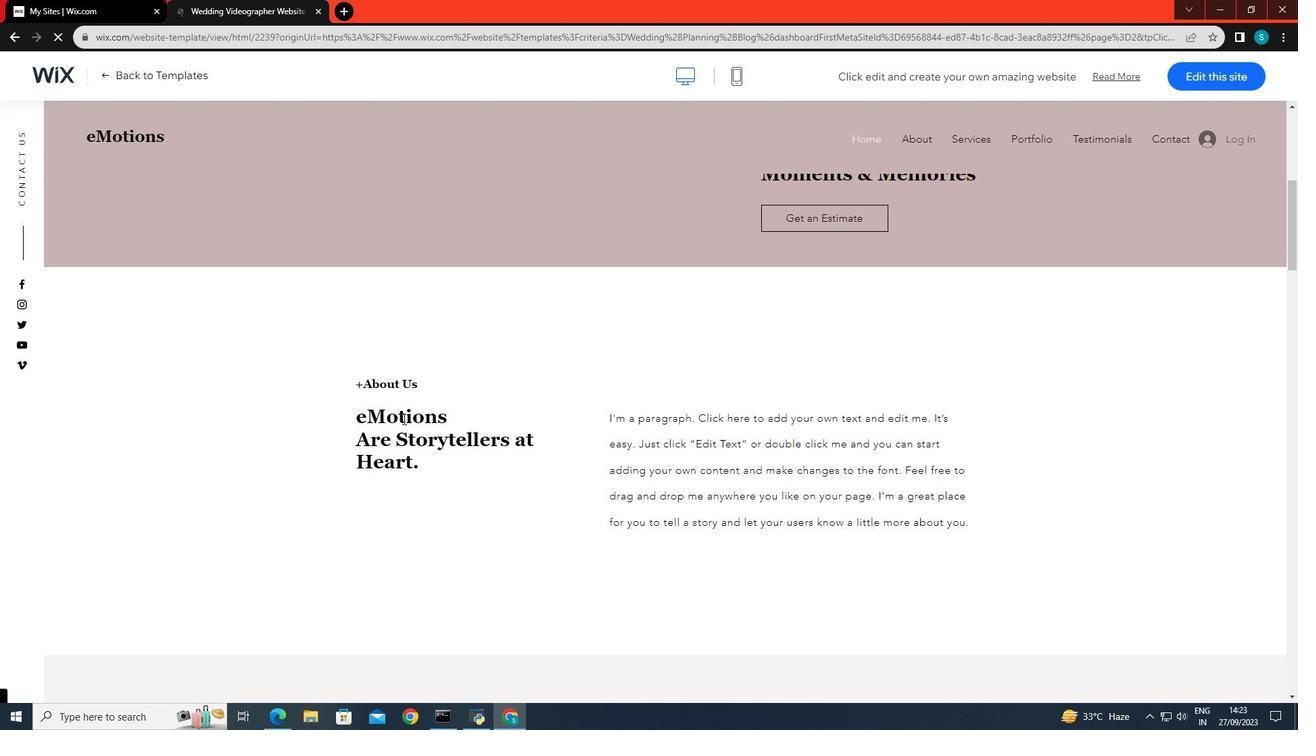
Action: Mouse scrolled (403, 418) with delta (0, 0)
Screenshot: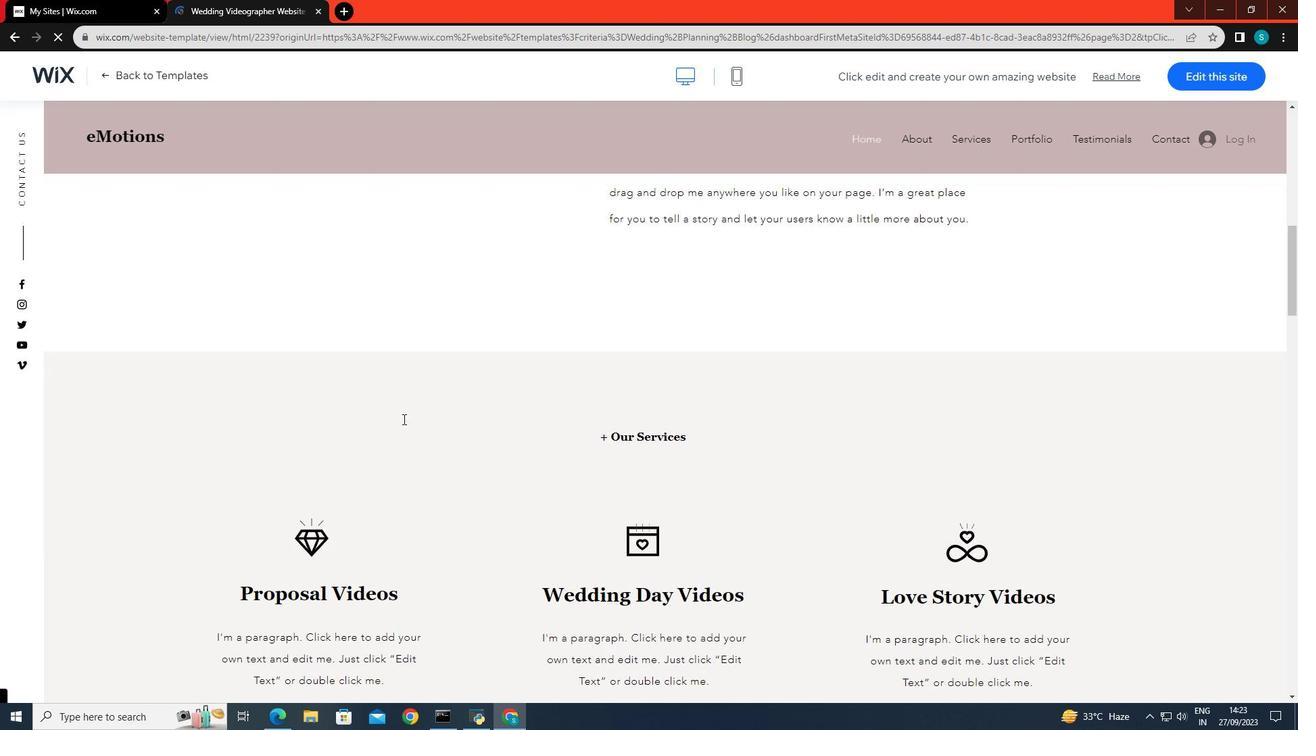 
Action: Mouse scrolled (403, 418) with delta (0, 0)
Screenshot: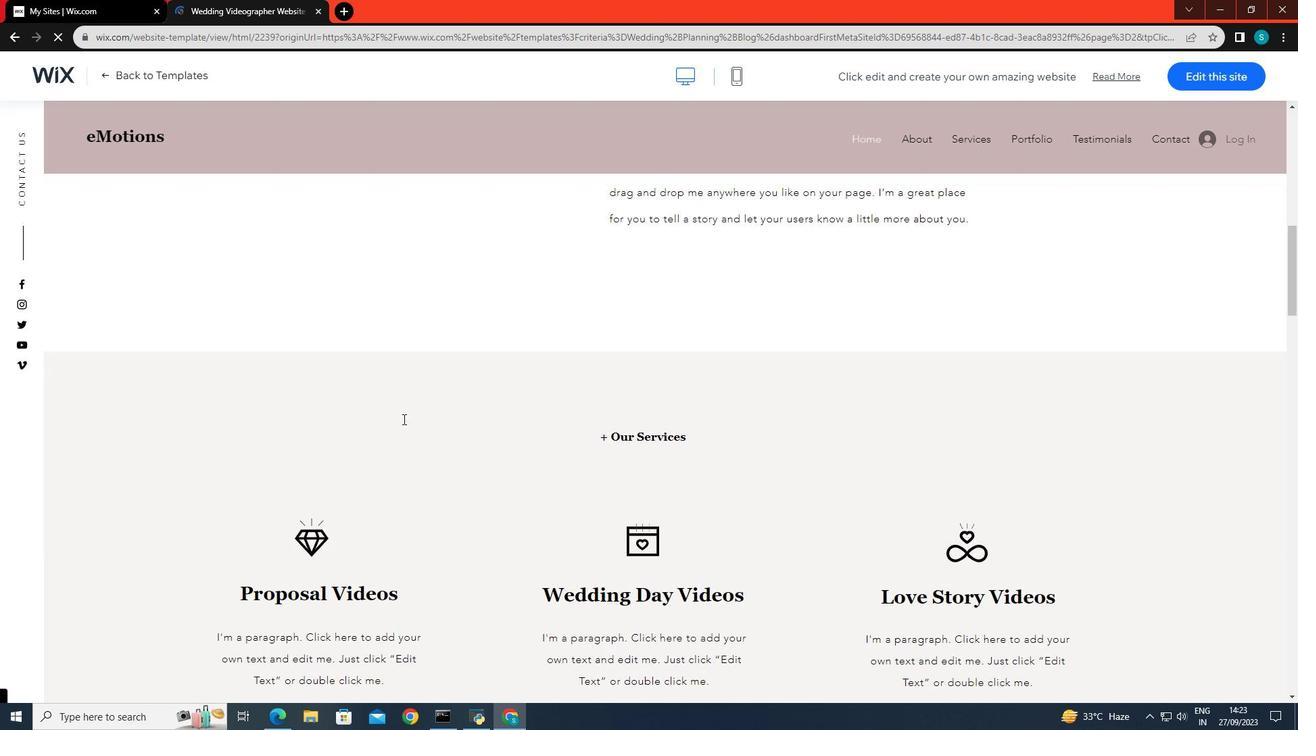 
Action: Mouse scrolled (403, 418) with delta (0, 0)
Screenshot: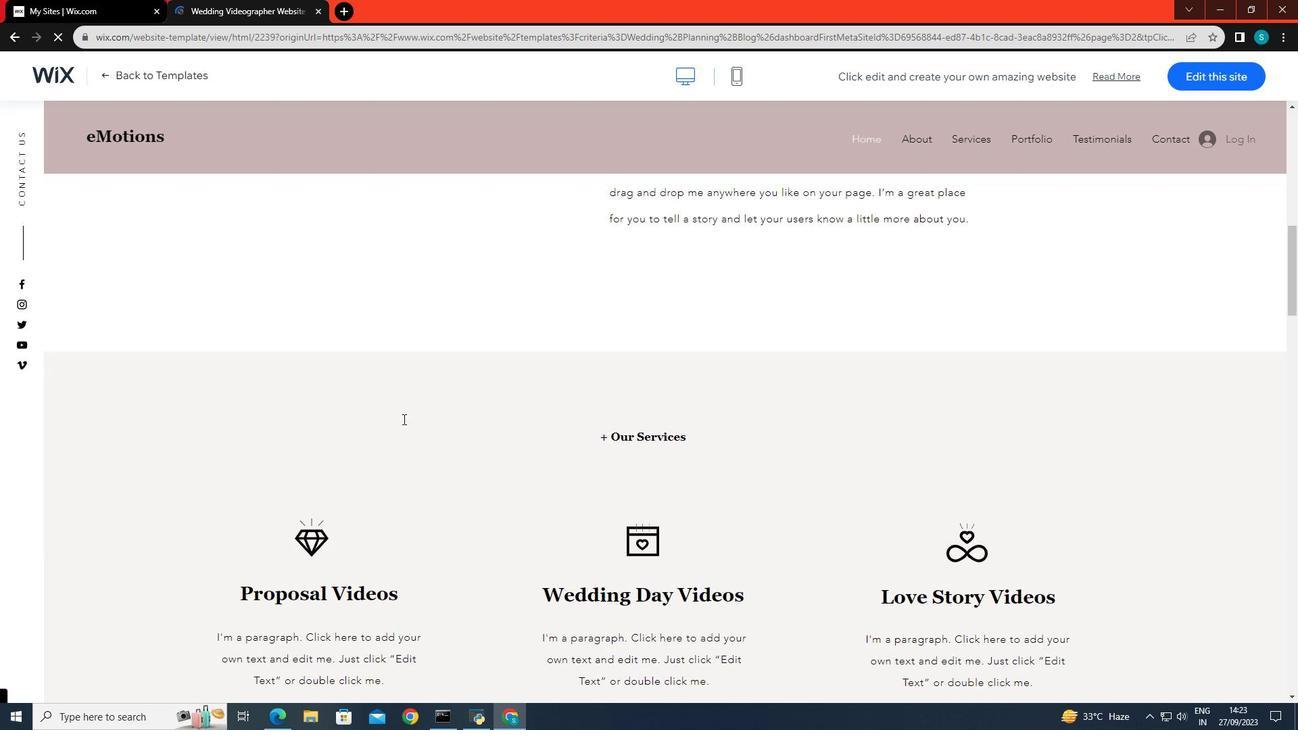 
Action: Mouse scrolled (403, 418) with delta (0, 0)
Screenshot: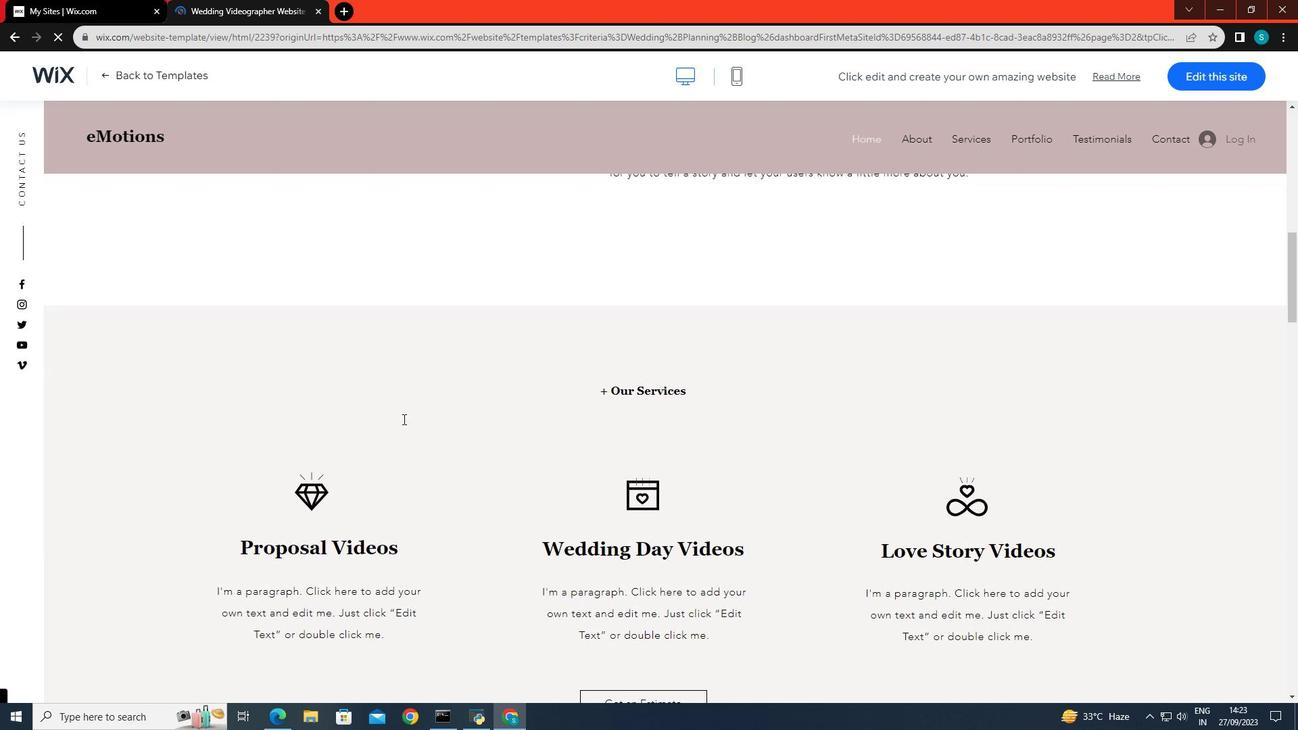 
Action: Mouse scrolled (403, 418) with delta (0, 0)
Screenshot: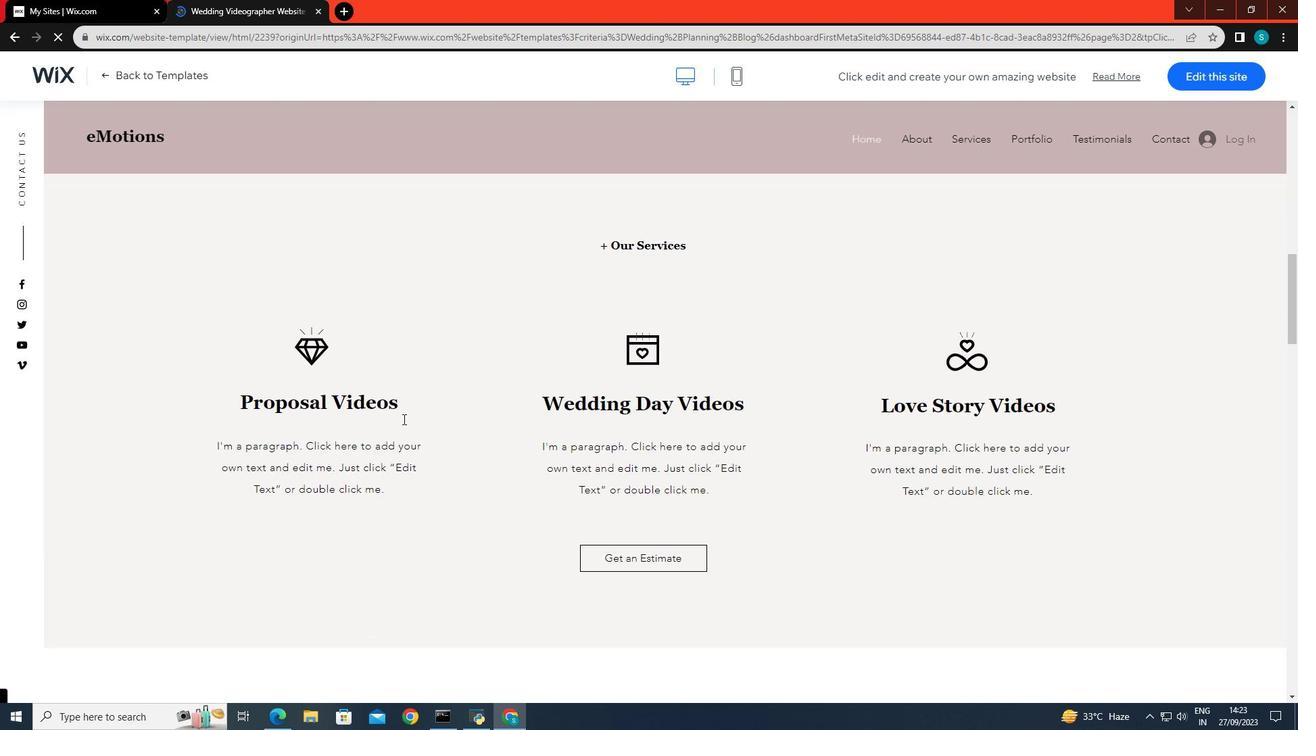 
Action: Mouse scrolled (403, 418) with delta (0, 0)
Screenshot: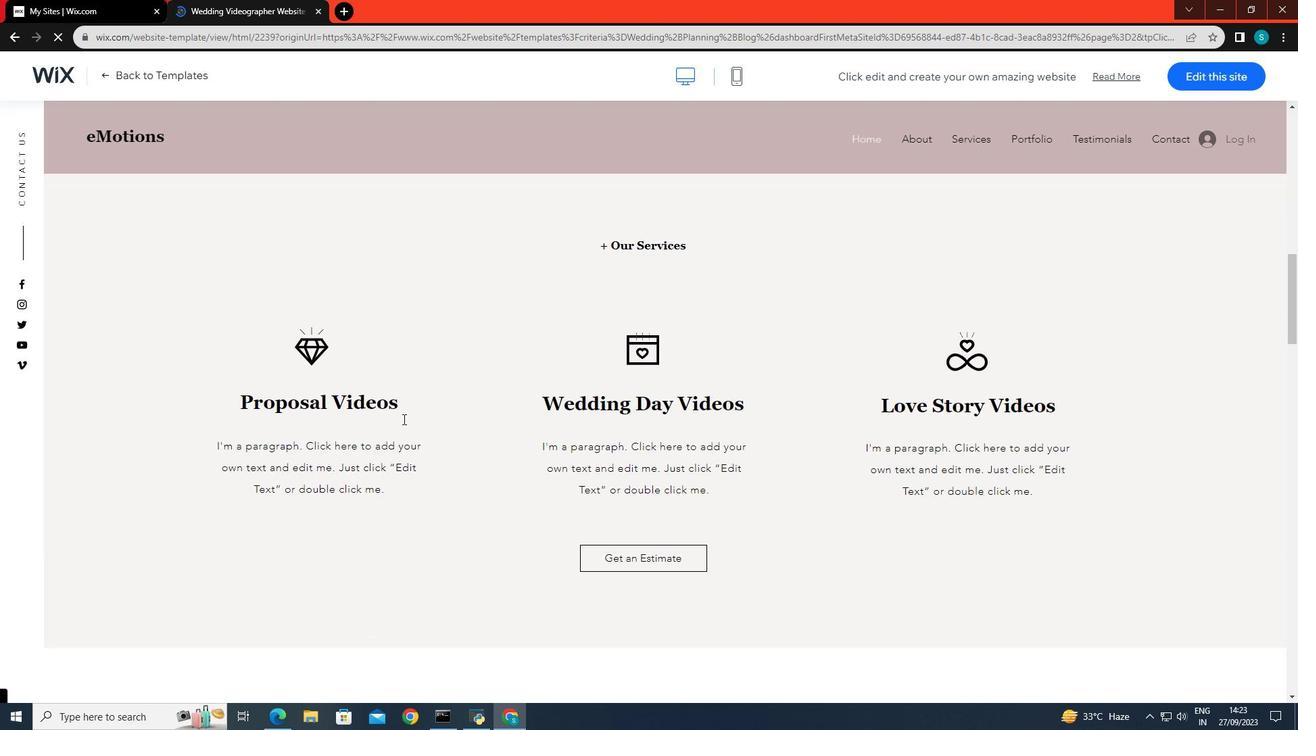 
Action: Mouse scrolled (403, 418) with delta (0, 0)
Screenshot: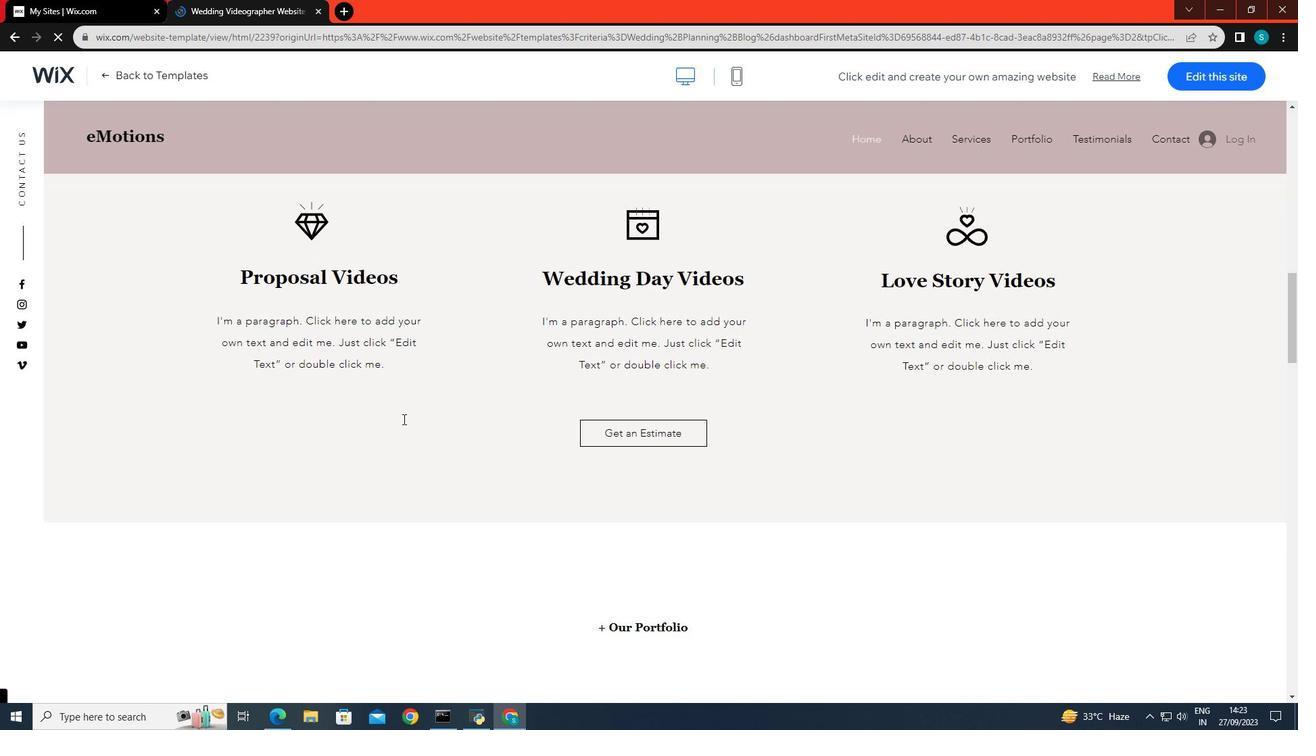 
Action: Mouse scrolled (403, 418) with delta (0, 0)
Screenshot: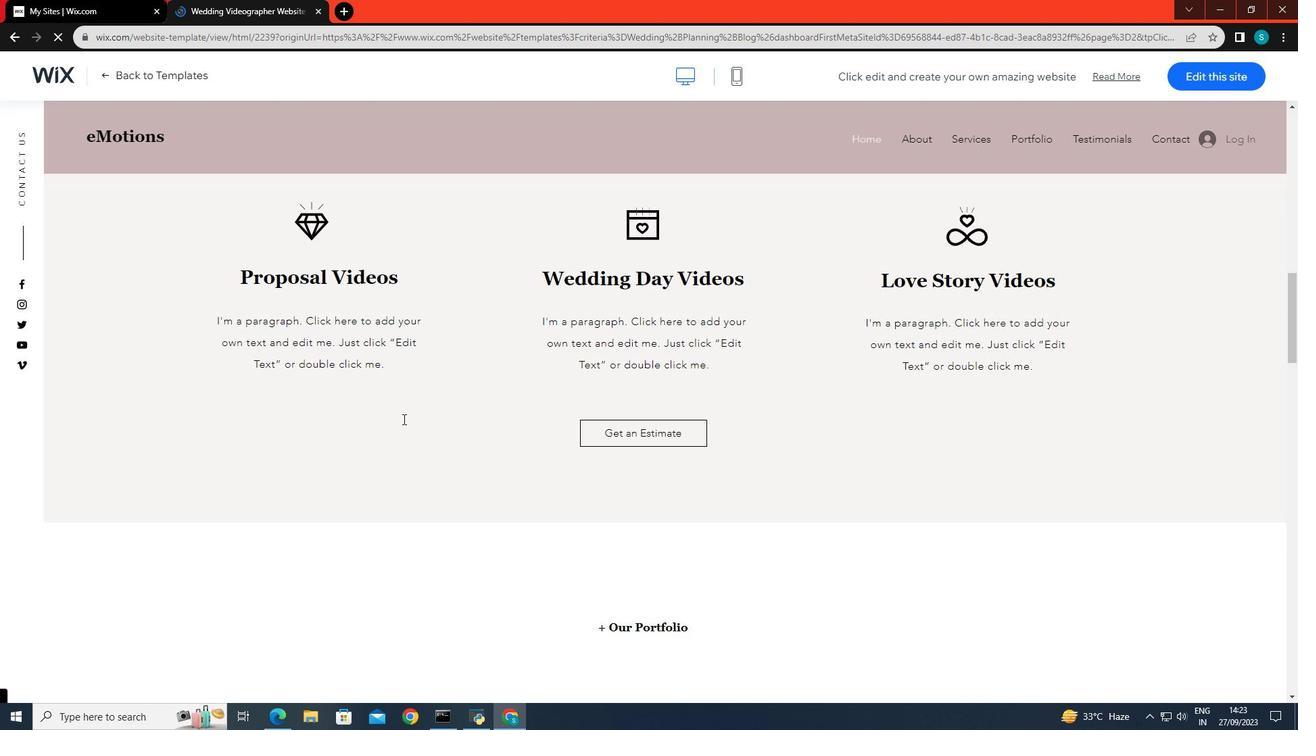 
Action: Mouse scrolled (403, 418) with delta (0, 0)
Screenshot: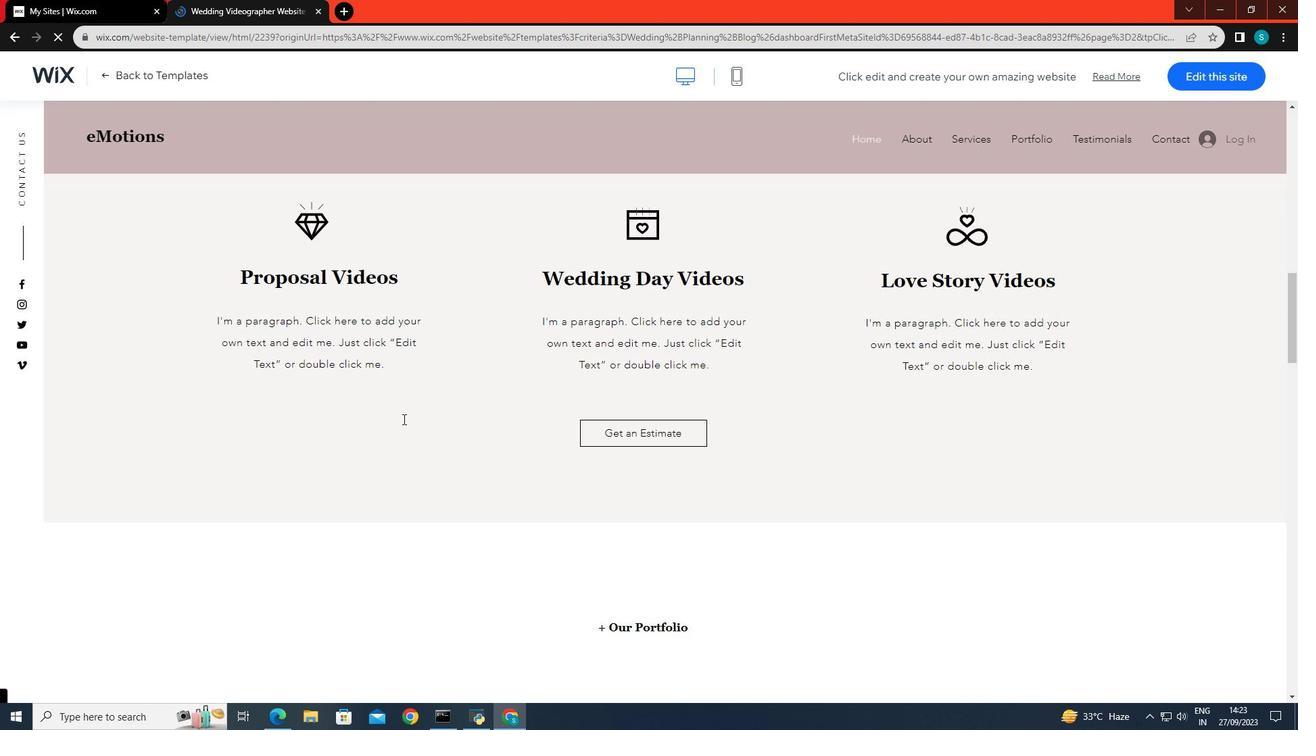 
Action: Mouse scrolled (403, 418) with delta (0, 0)
Screenshot: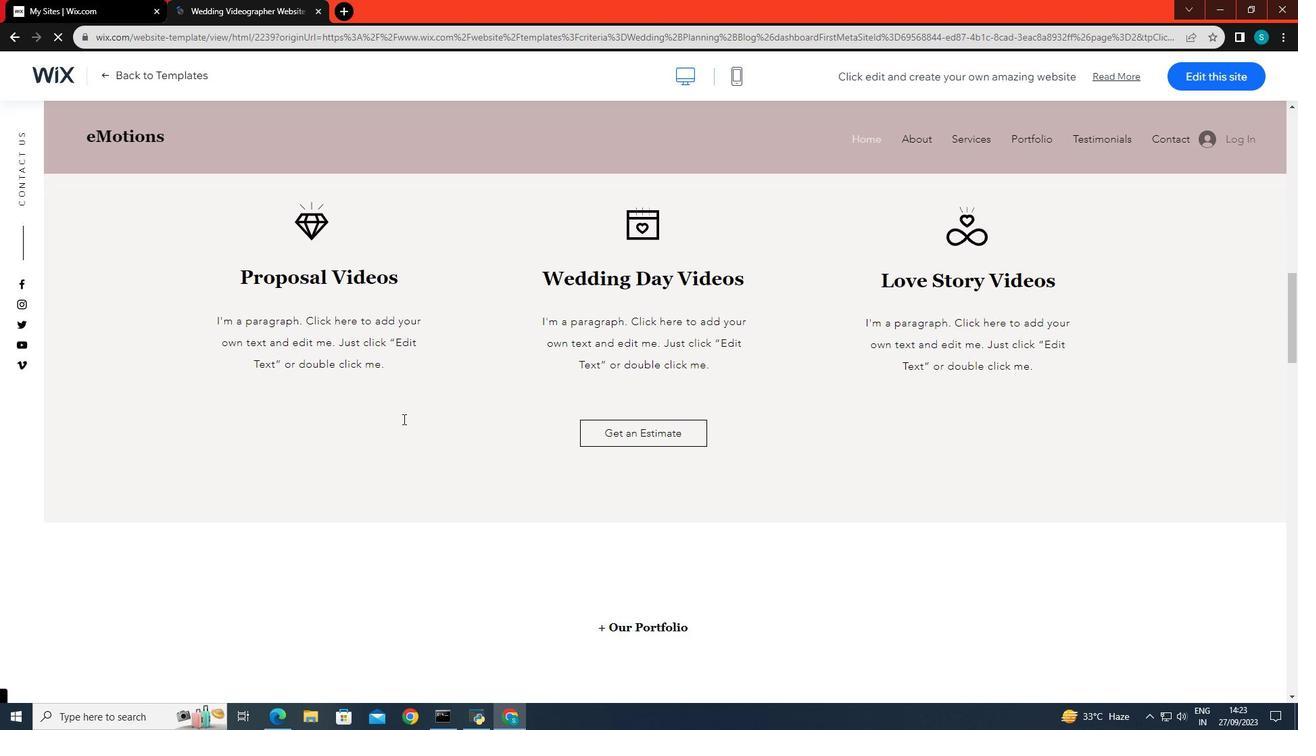 
Action: Mouse scrolled (403, 418) with delta (0, 0)
Screenshot: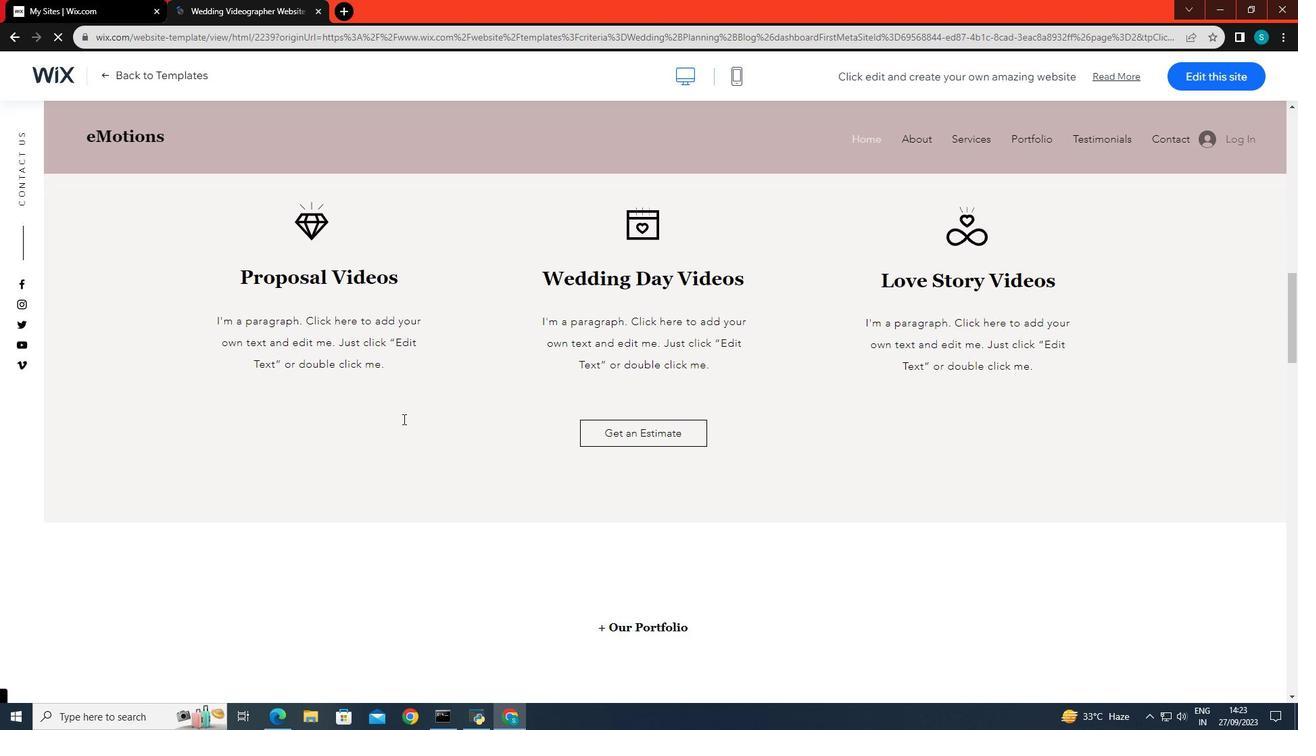 
Action: Mouse scrolled (403, 418) with delta (0, 0)
Screenshot: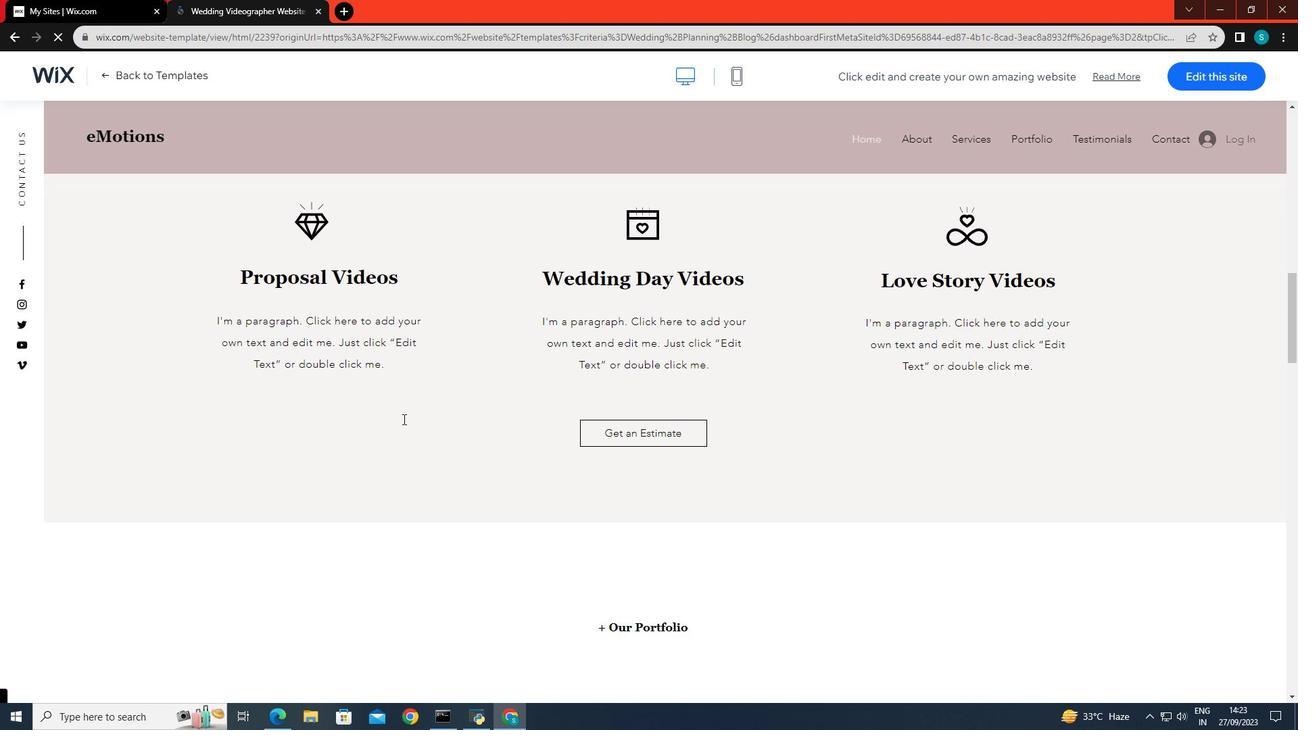 
Action: Mouse scrolled (403, 418) with delta (0, 0)
Screenshot: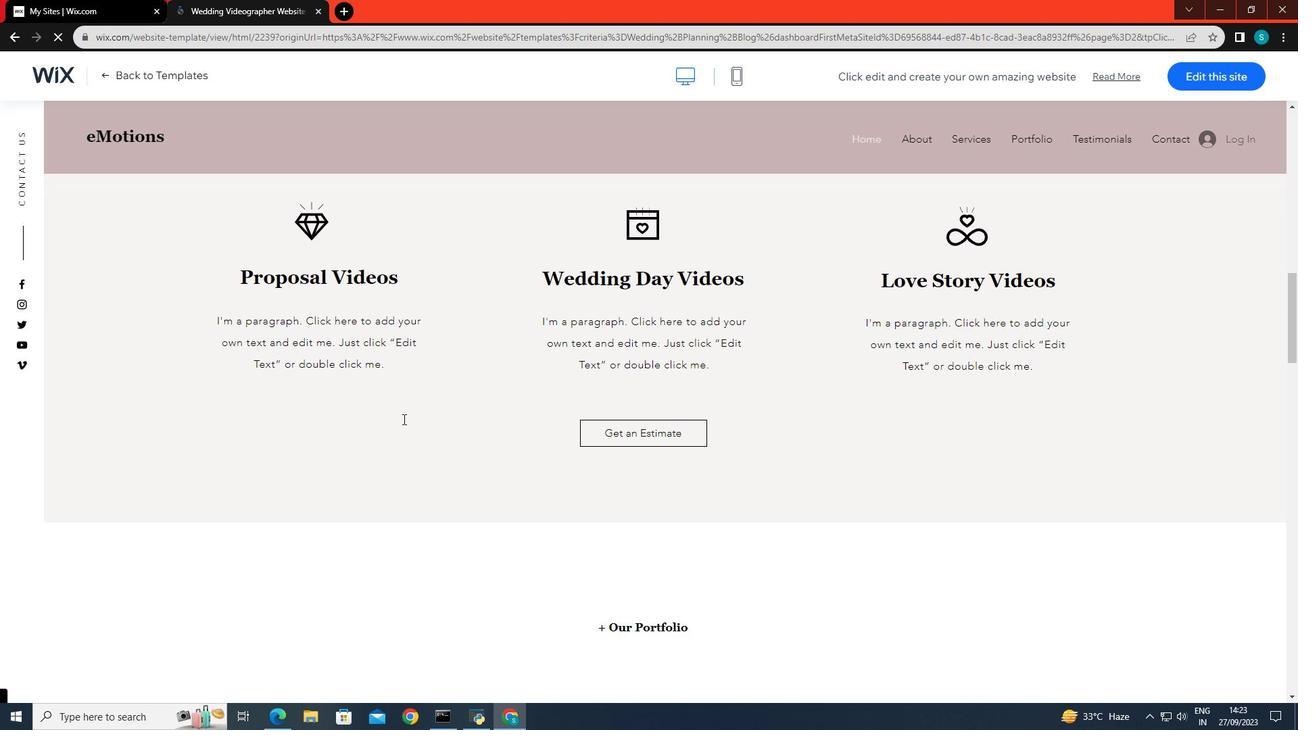 
Action: Mouse scrolled (403, 418) with delta (0, 0)
Screenshot: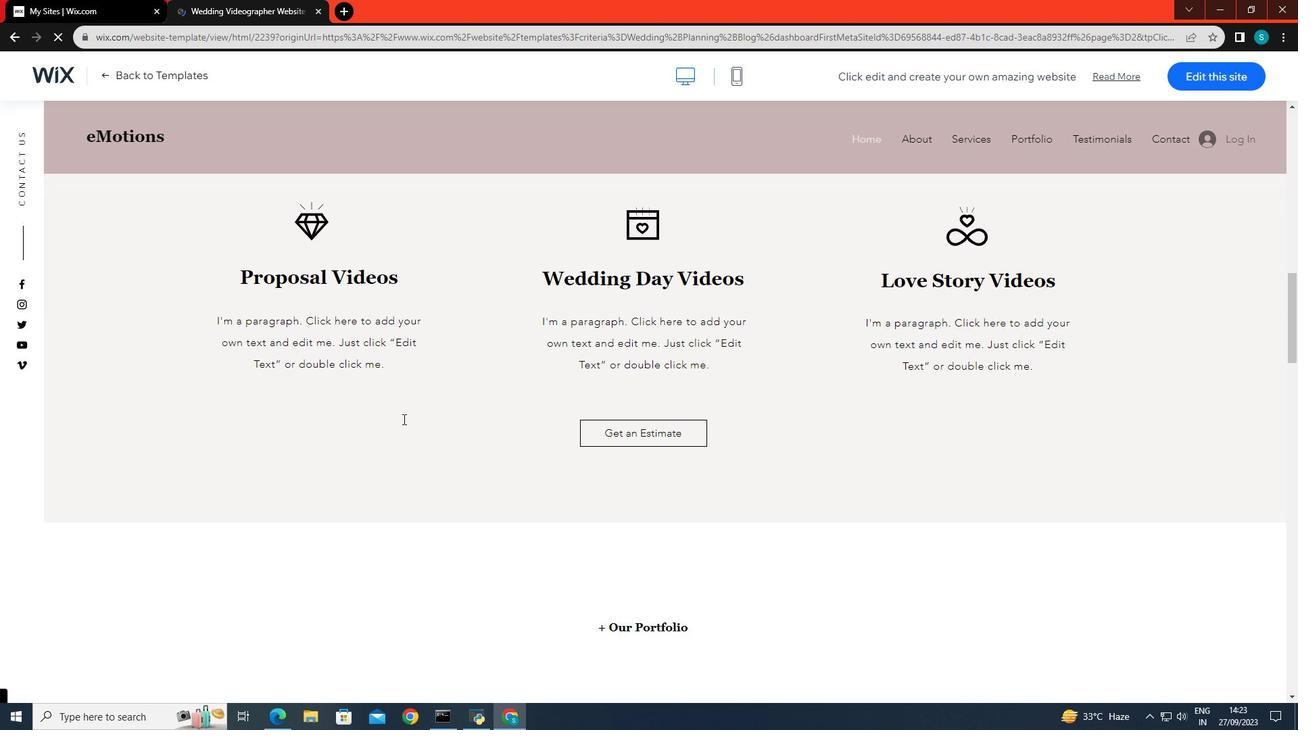 
Action: Mouse scrolled (403, 418) with delta (0, 0)
Screenshot: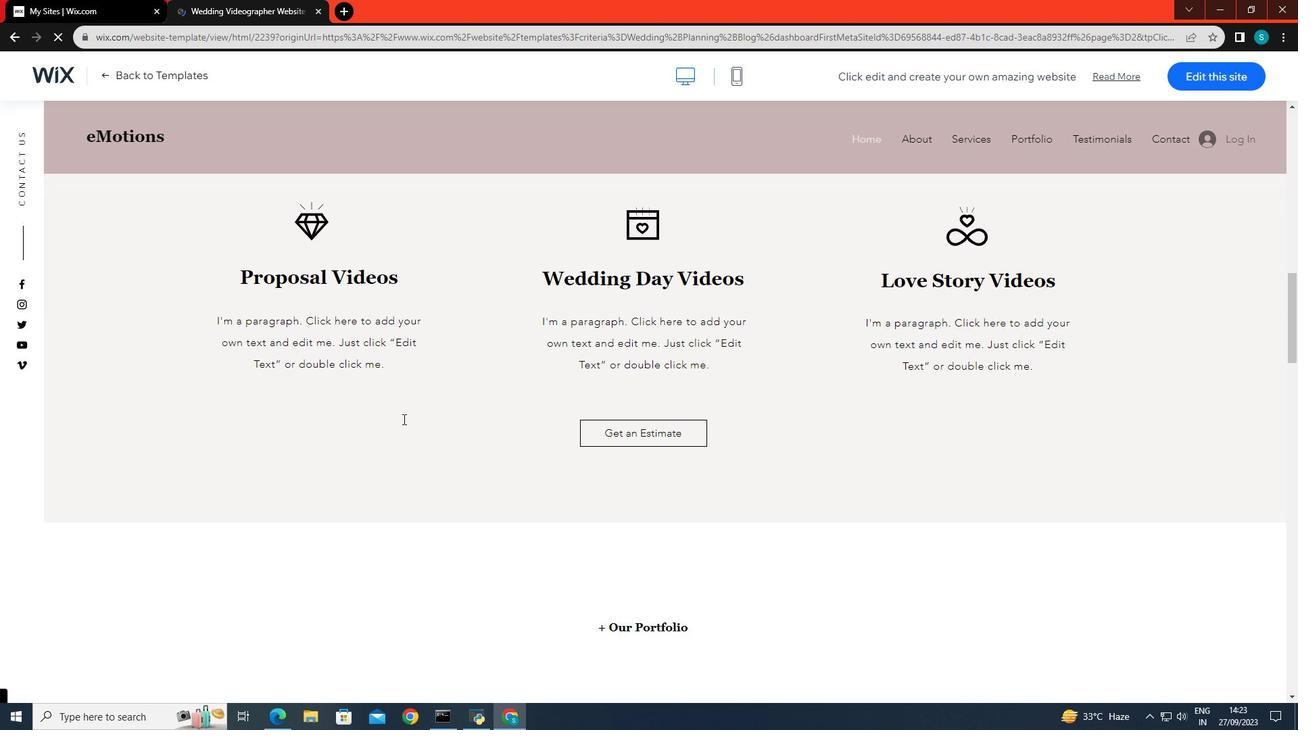 
Action: Mouse scrolled (403, 418) with delta (0, 0)
Screenshot: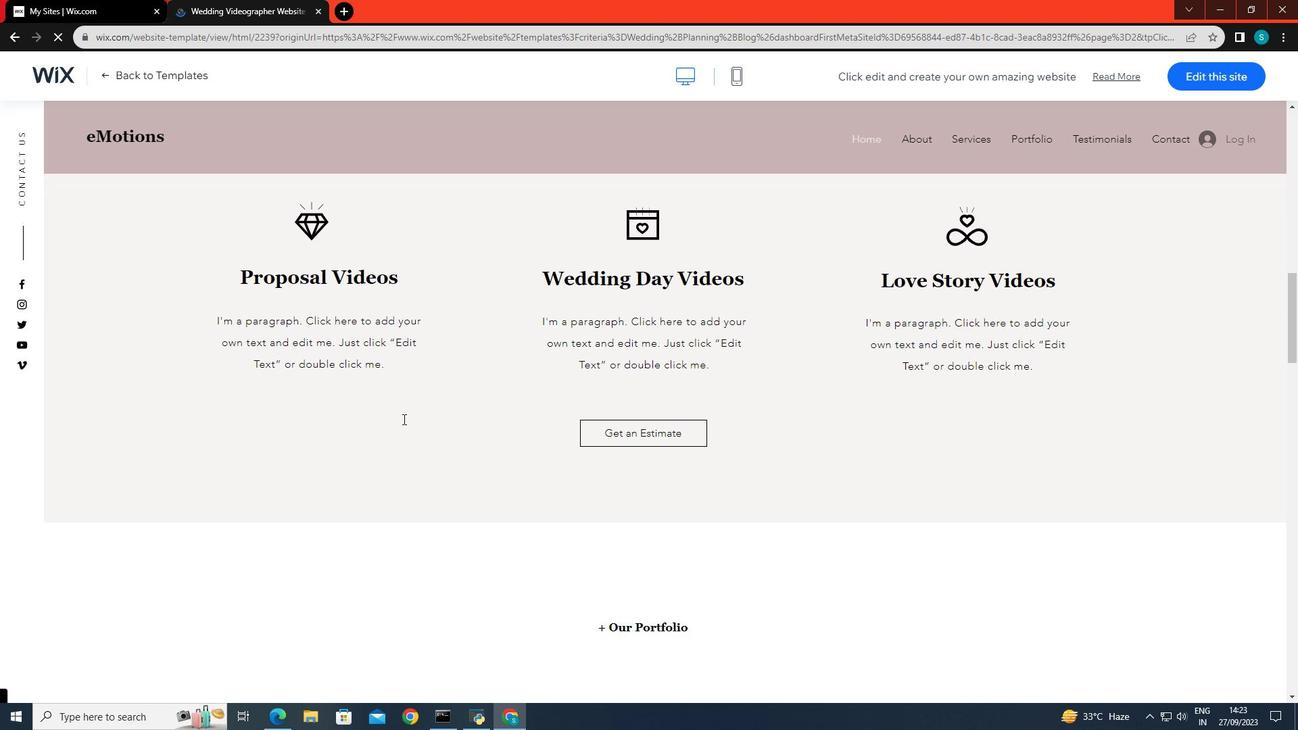 
Action: Mouse scrolled (403, 418) with delta (0, 0)
Screenshot: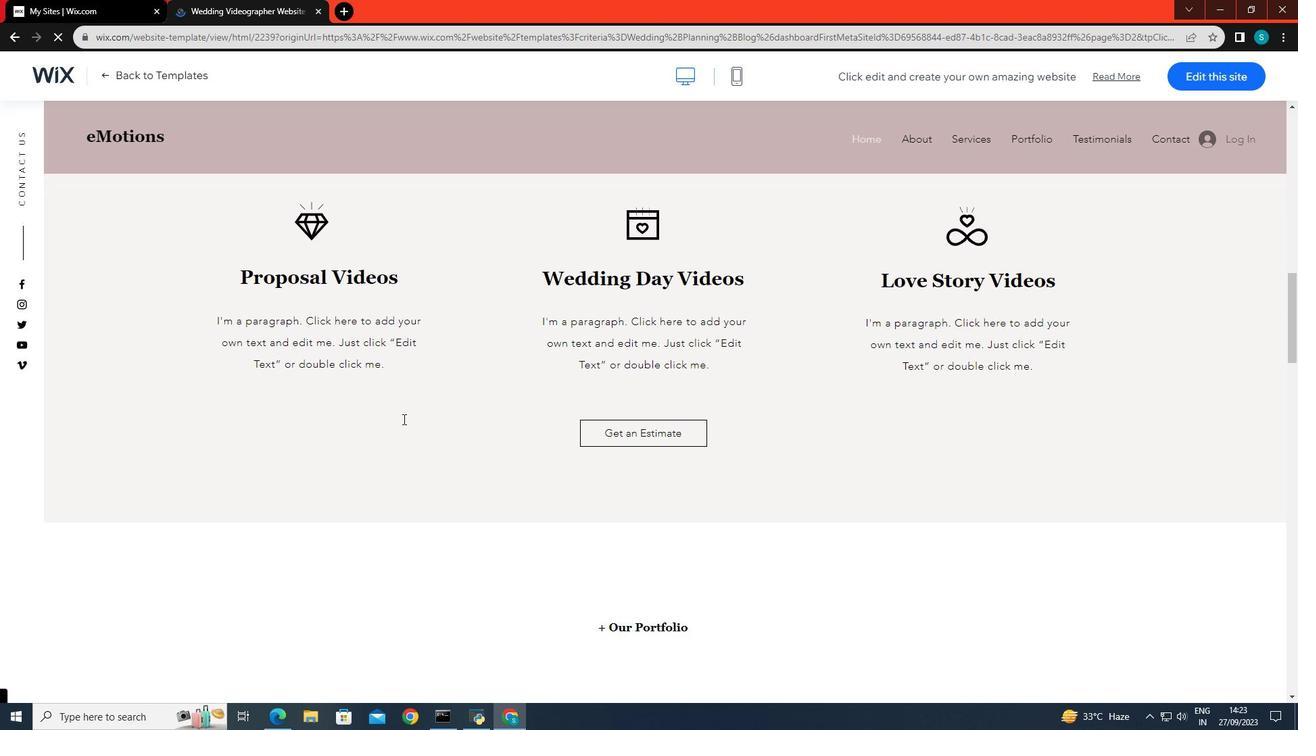 
Action: Mouse scrolled (403, 418) with delta (0, 0)
